 Task: Plan a visit to the Georgia Aquarium in Atlanta.
Action: Mouse pressed left at (512, 291)
Screenshot: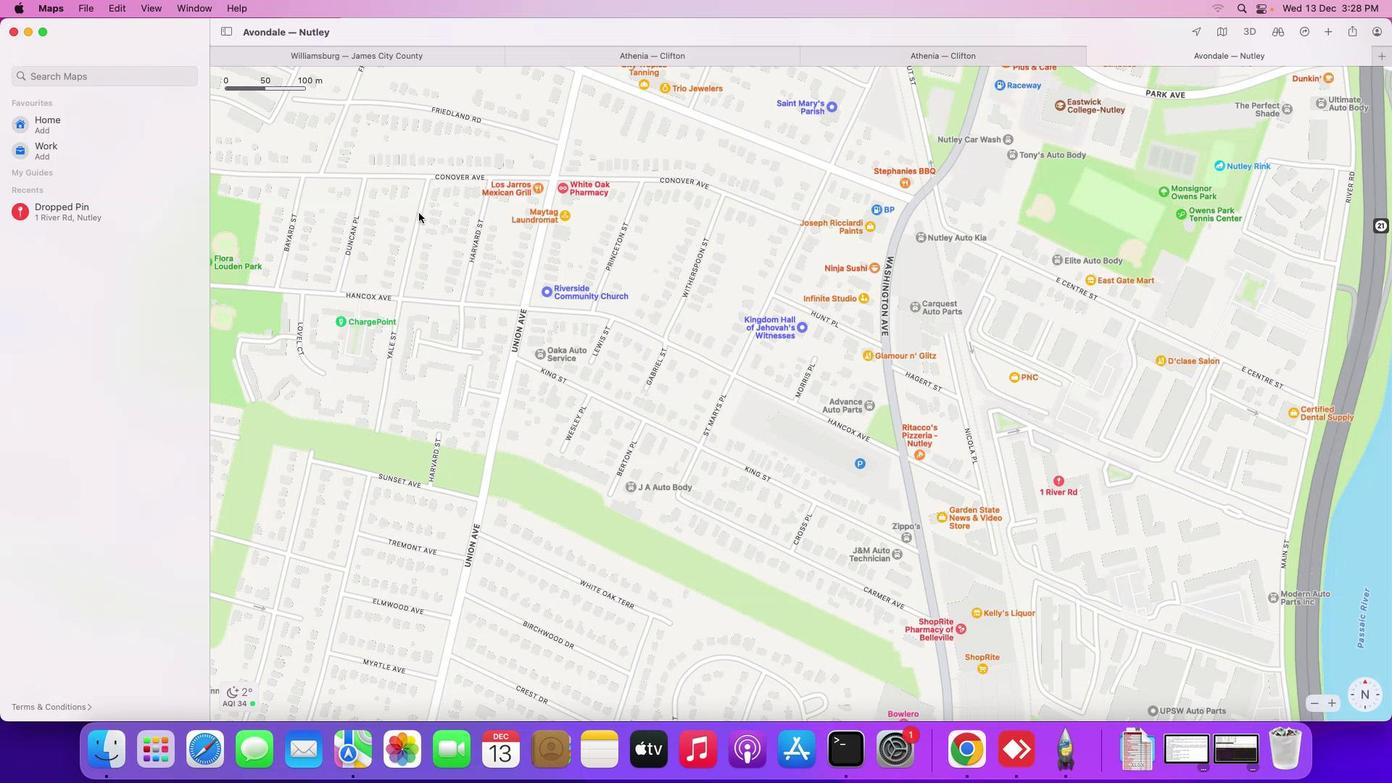 
Action: Mouse moved to (159, 113)
Screenshot: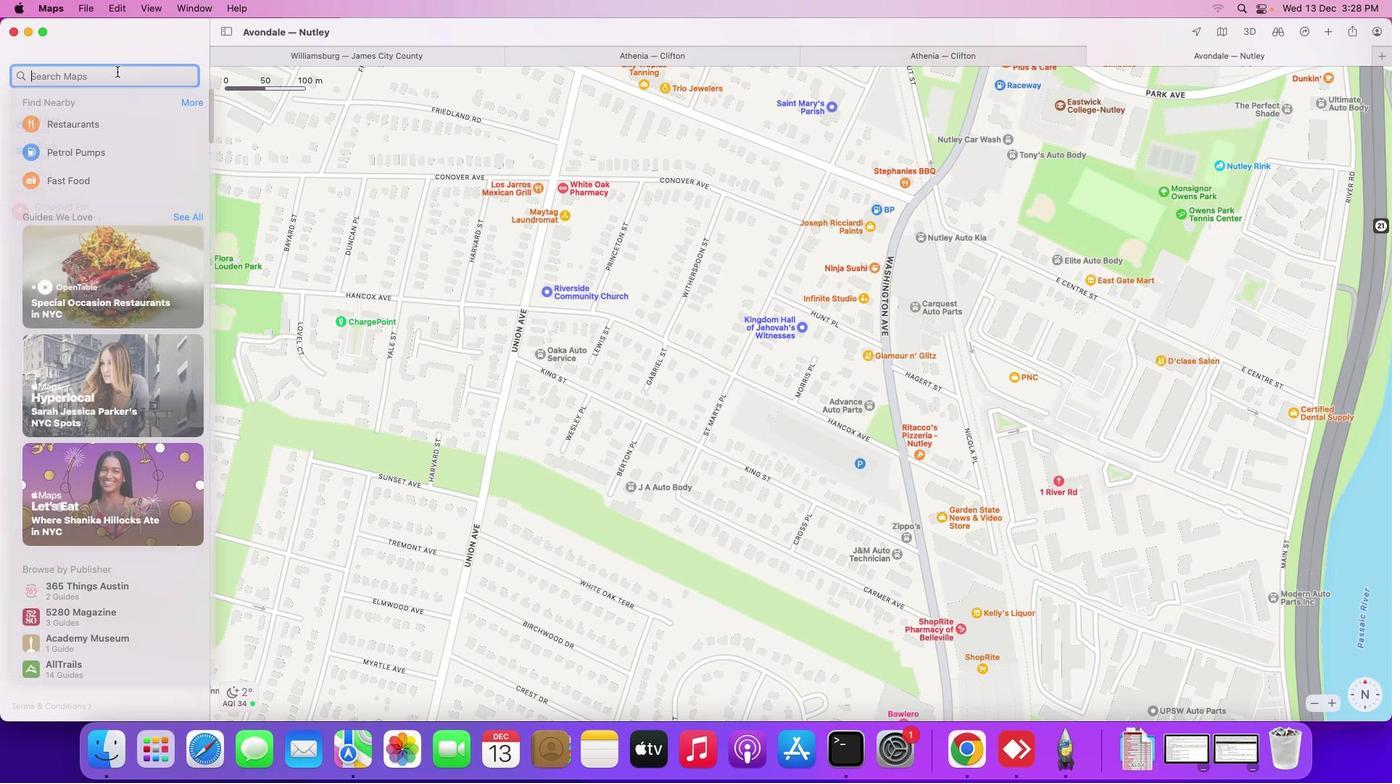 
Action: Mouse pressed left at (159, 113)
Screenshot: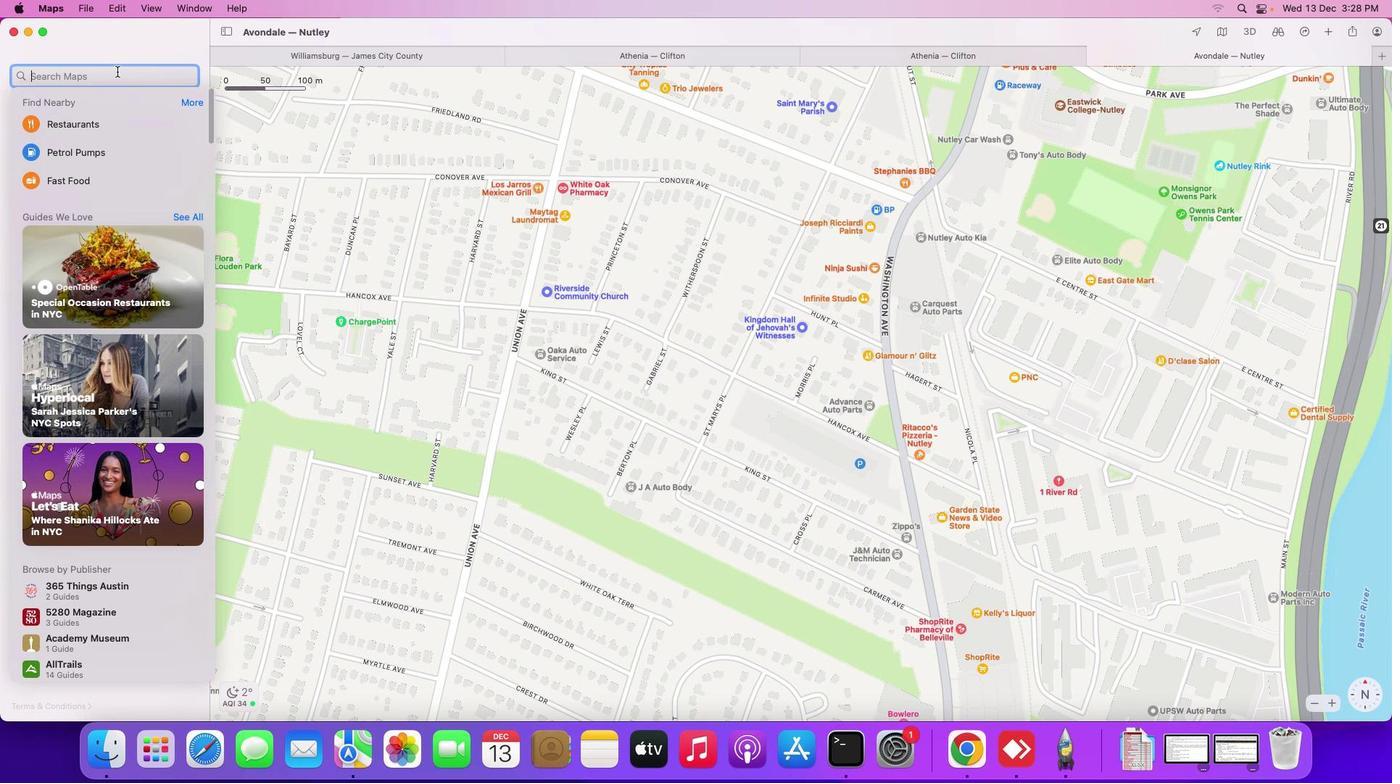 
Action: Key pressed Key.shift_r'G''o'Key.backspace'e''o''r''g''i''a'Key.spaceKey.shift_r'A''q''u''a''r''i''u''m'Key.space'i''n'Key.spaceKey.shift_r'A''t''l''a''n''t''a'Key.enter
Screenshot: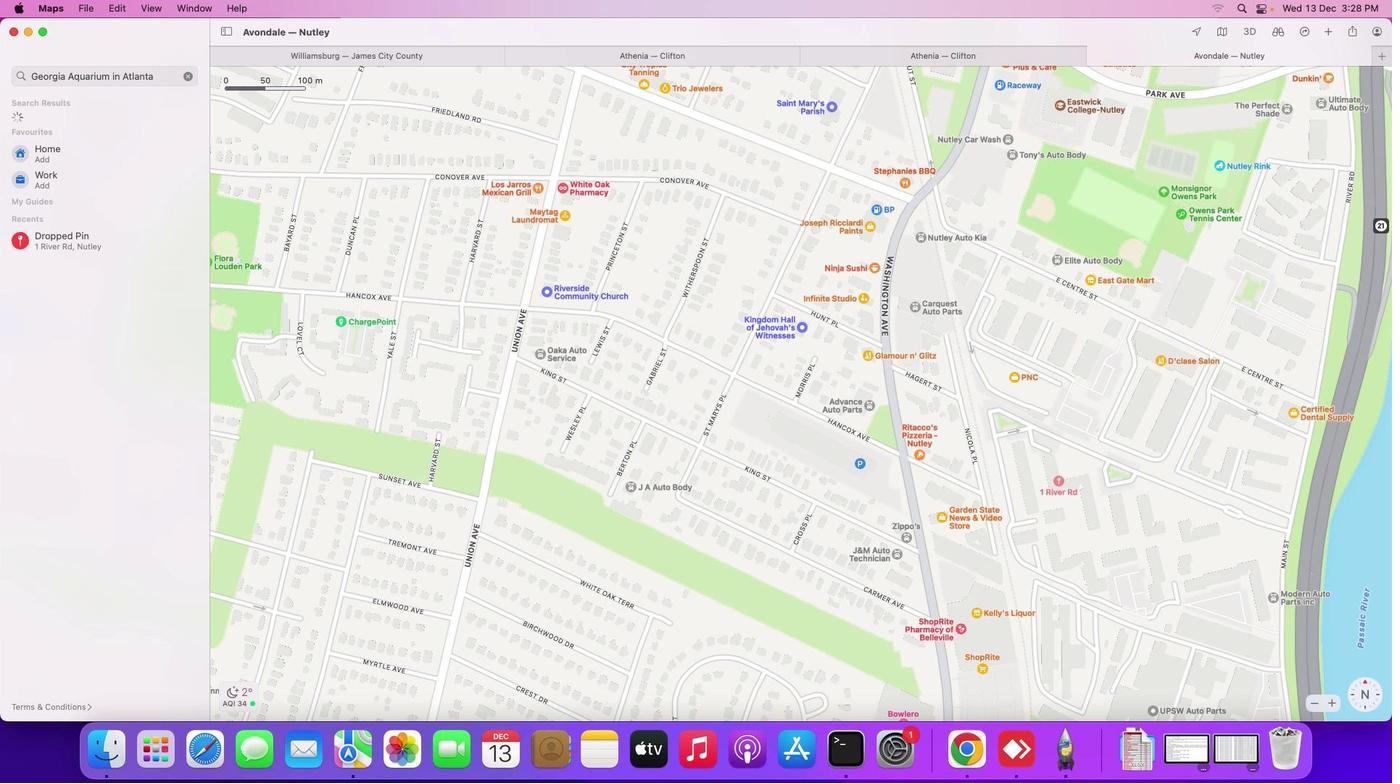 
Action: Mouse moved to (716, 442)
Screenshot: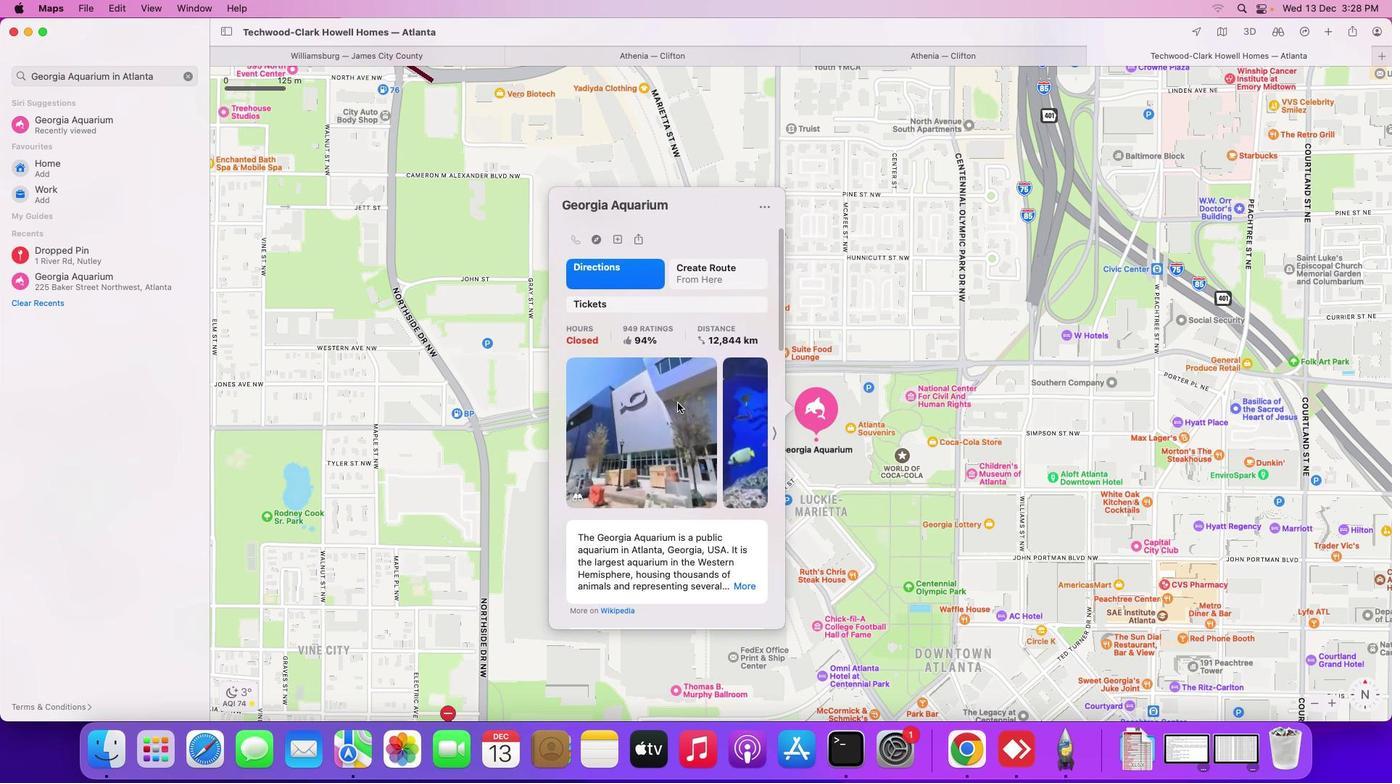 
Action: Mouse scrolled (716, 442) with delta (42, 41)
Screenshot: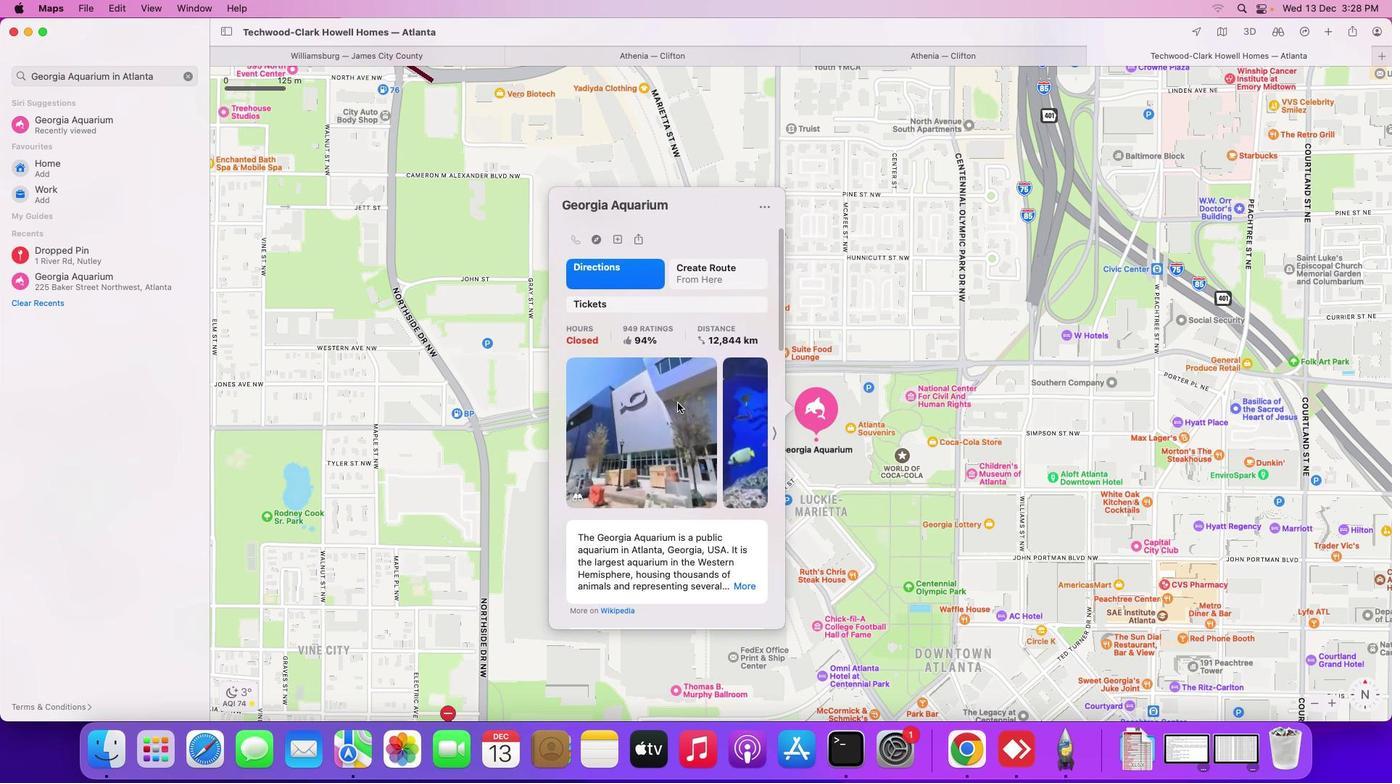 
Action: Mouse moved to (716, 443)
Screenshot: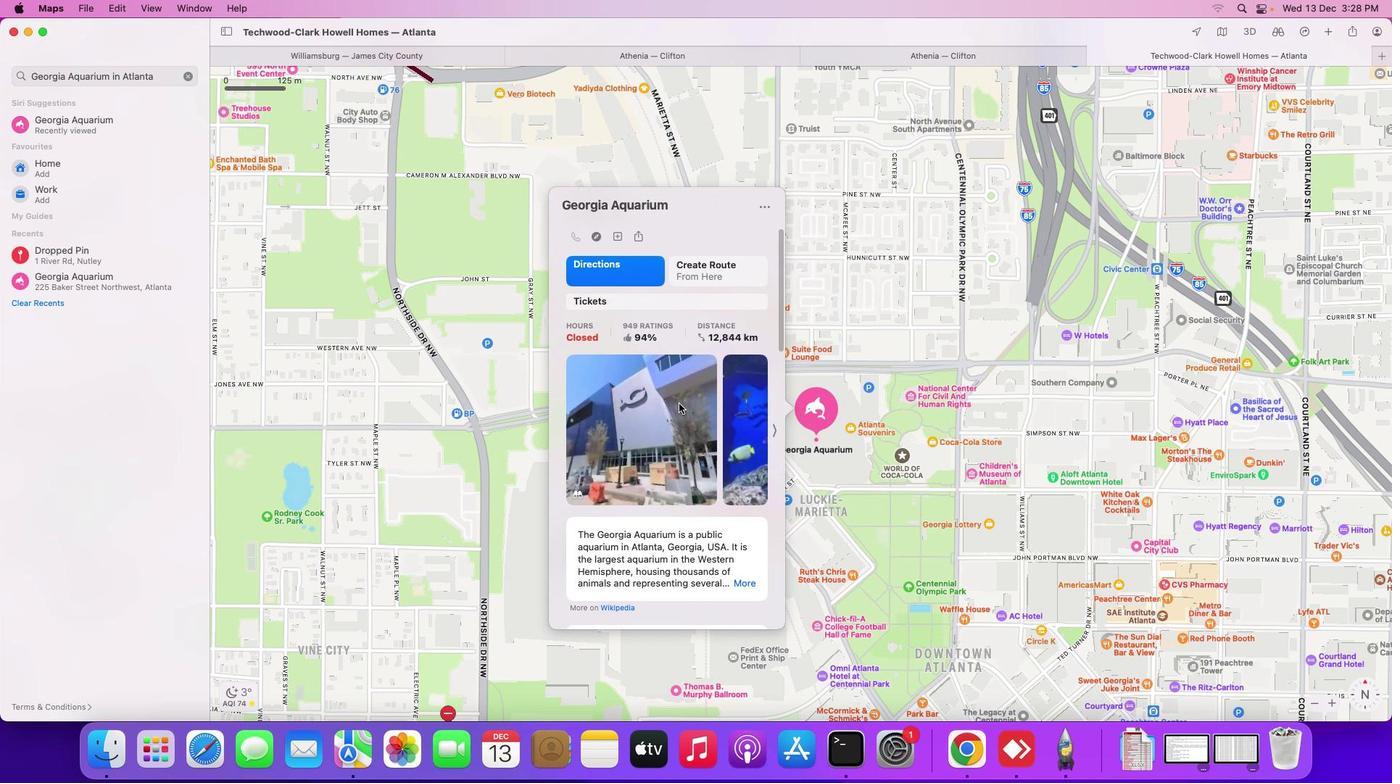 
Action: Mouse scrolled (716, 443) with delta (42, 41)
Screenshot: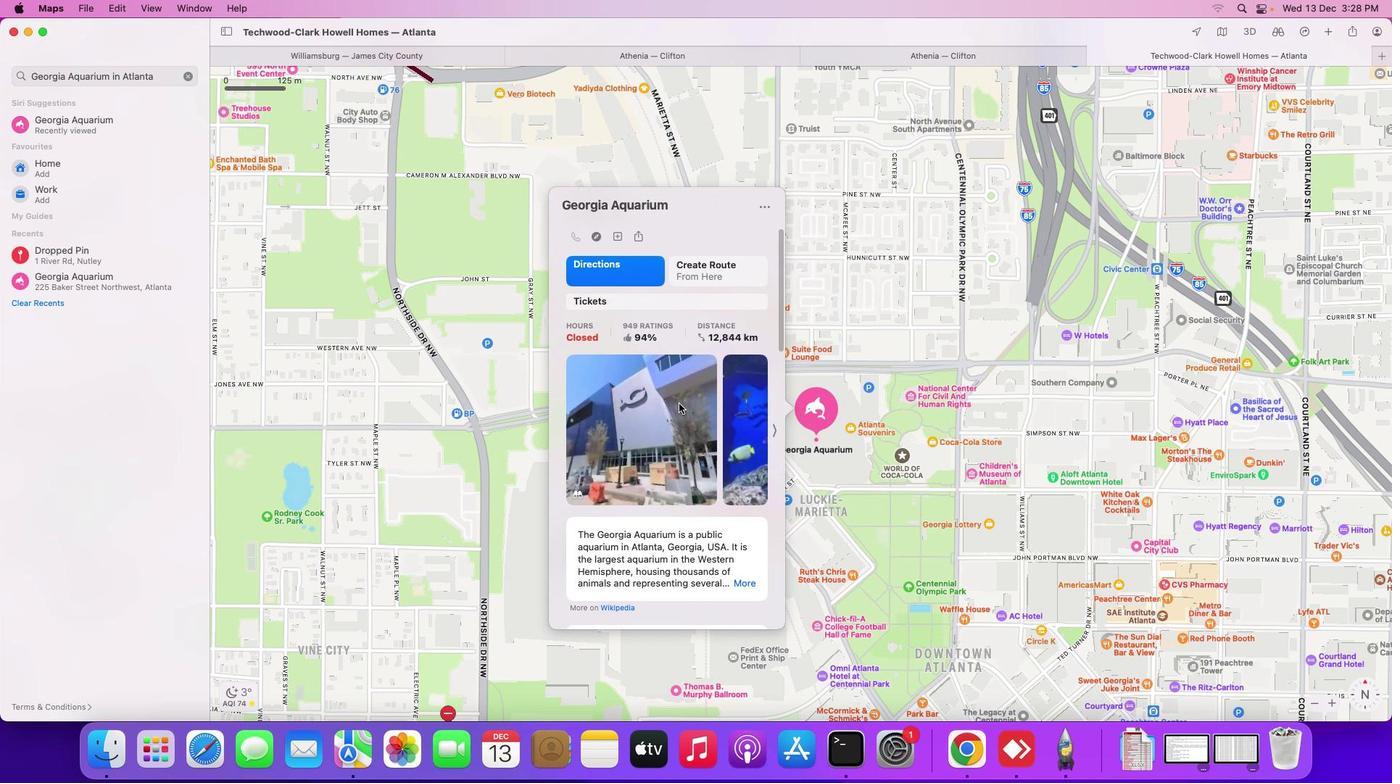 
Action: Mouse moved to (716, 443)
Screenshot: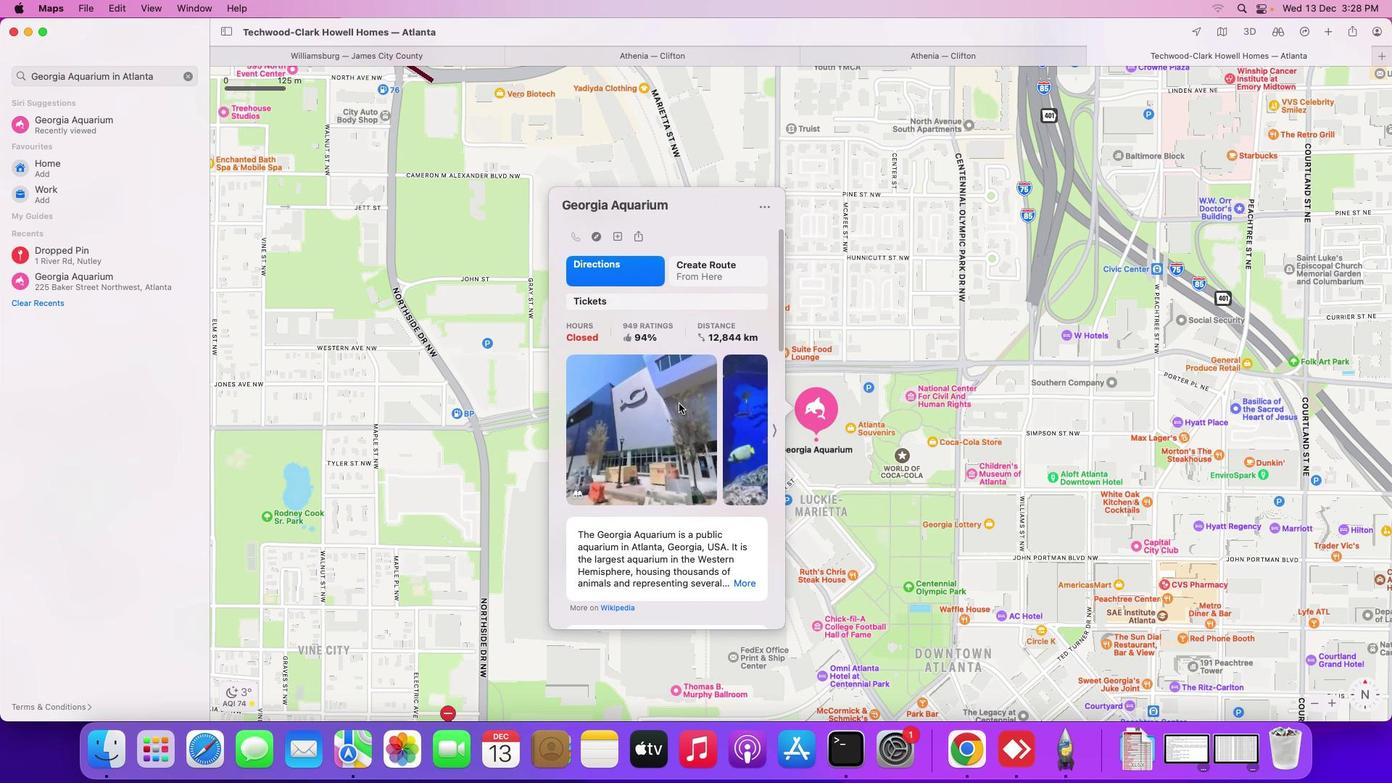 
Action: Mouse scrolled (716, 443) with delta (42, 41)
Screenshot: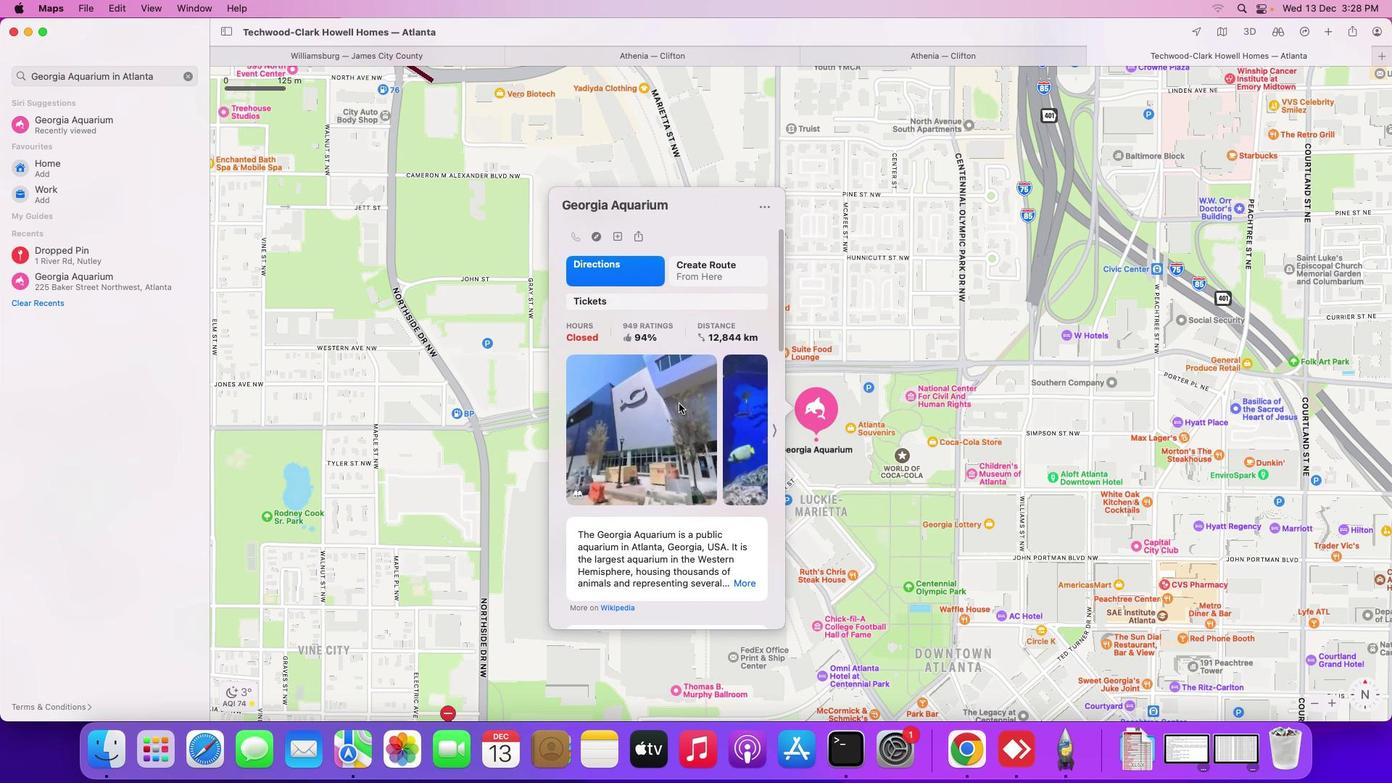 
Action: Mouse moved to (719, 445)
Screenshot: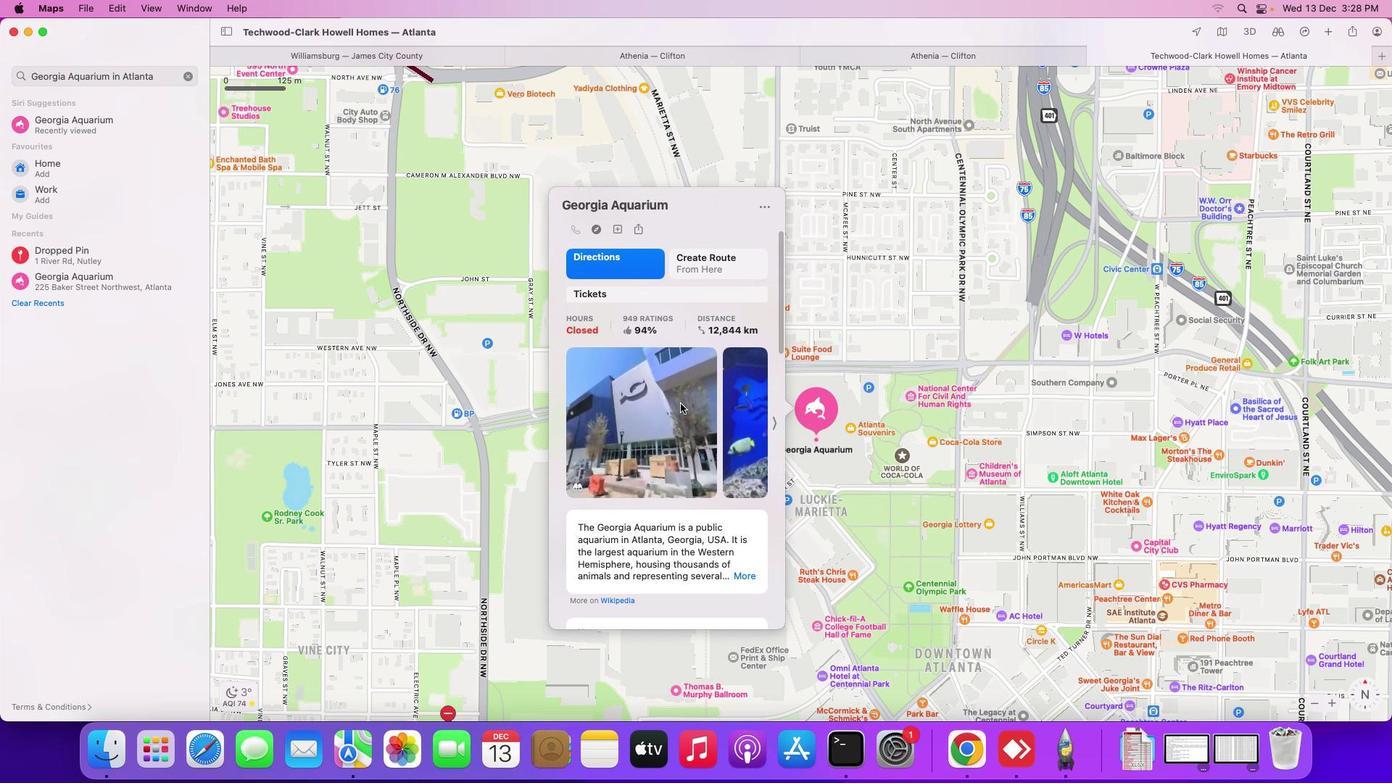 
Action: Mouse scrolled (719, 445) with delta (42, 41)
Screenshot: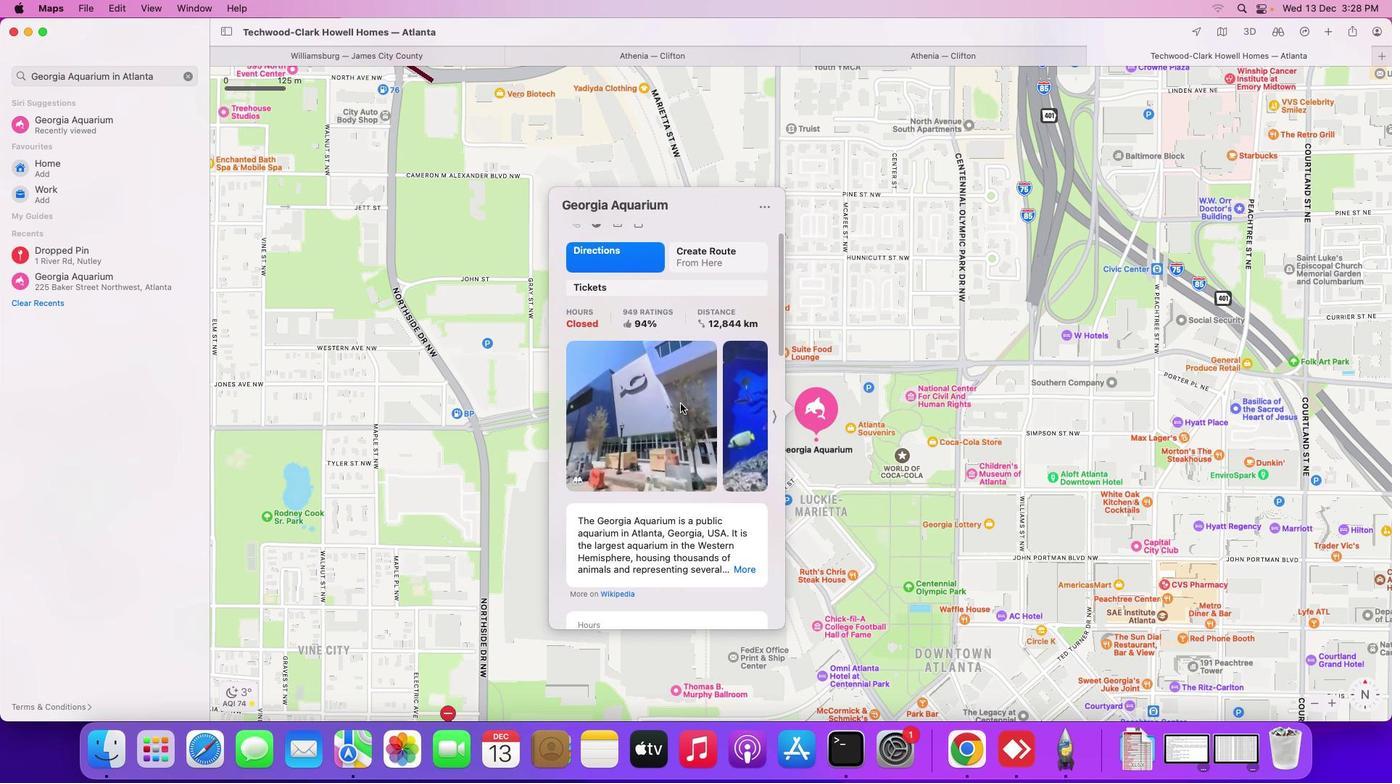 
Action: Mouse moved to (720, 445)
Screenshot: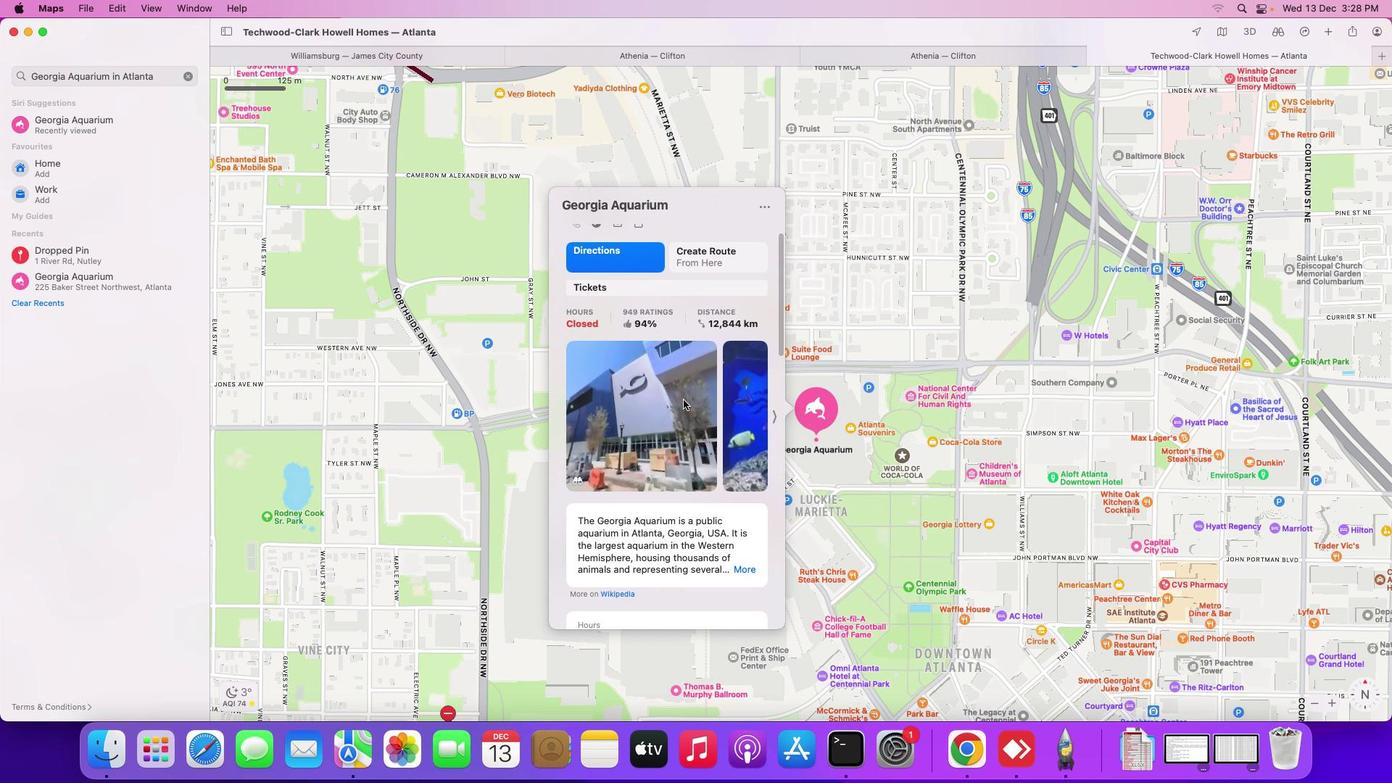 
Action: Mouse scrolled (720, 445) with delta (42, 41)
Screenshot: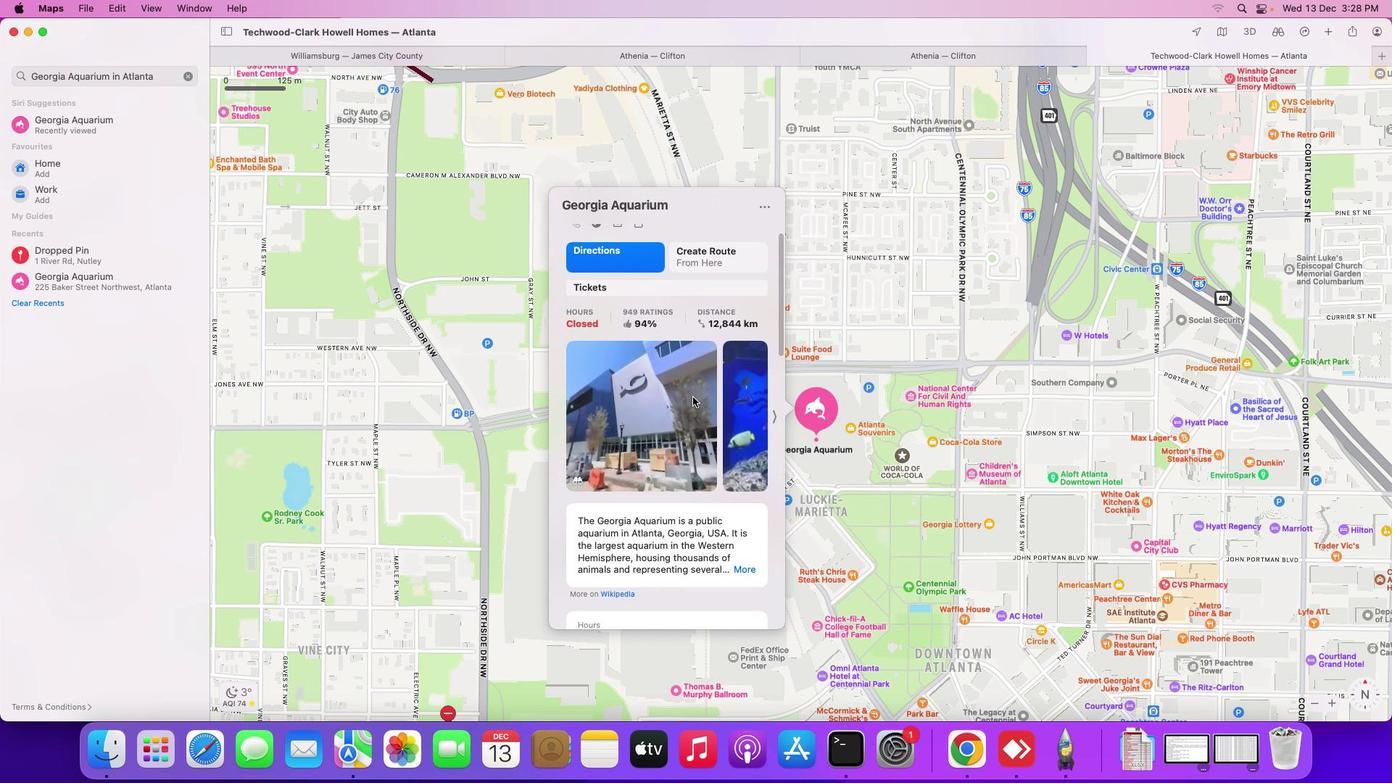 
Action: Mouse moved to (722, 445)
Screenshot: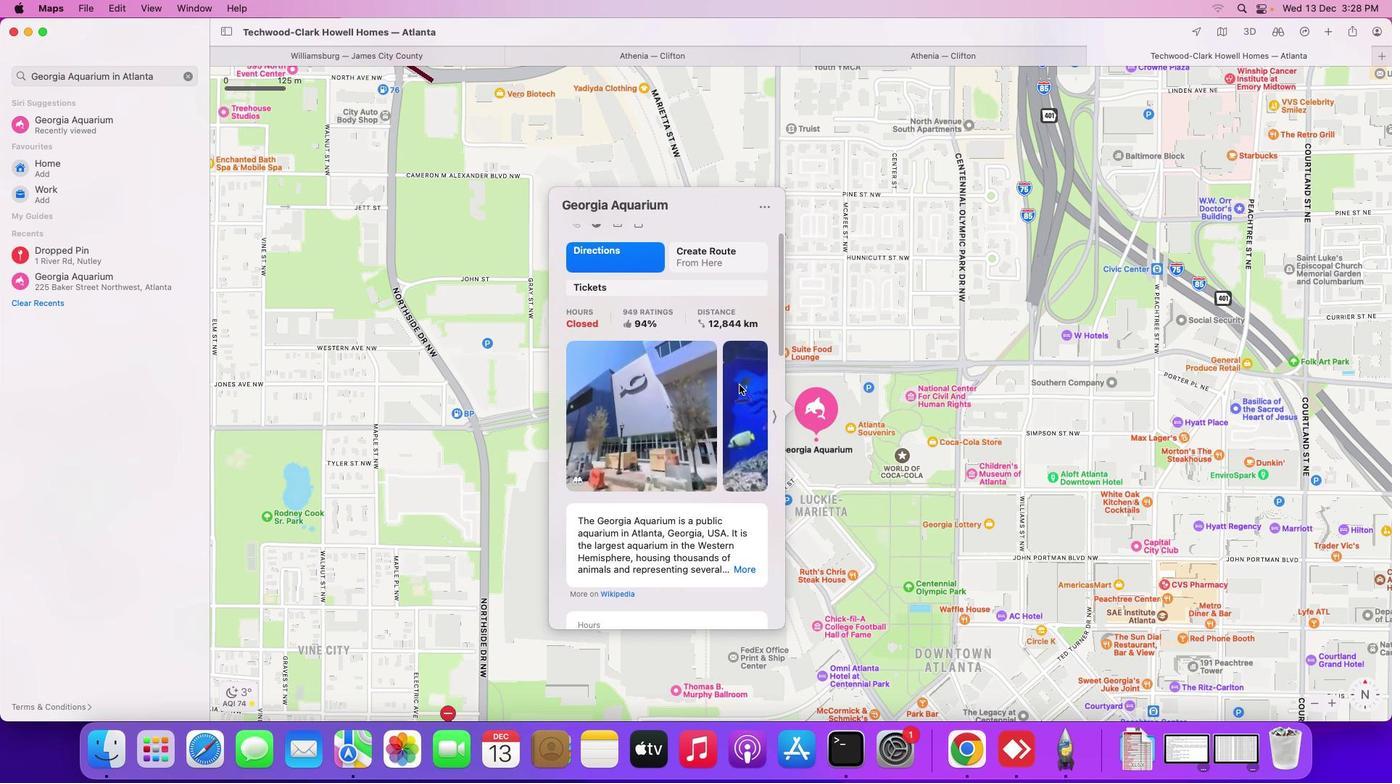 
Action: Mouse scrolled (722, 445) with delta (42, 41)
Screenshot: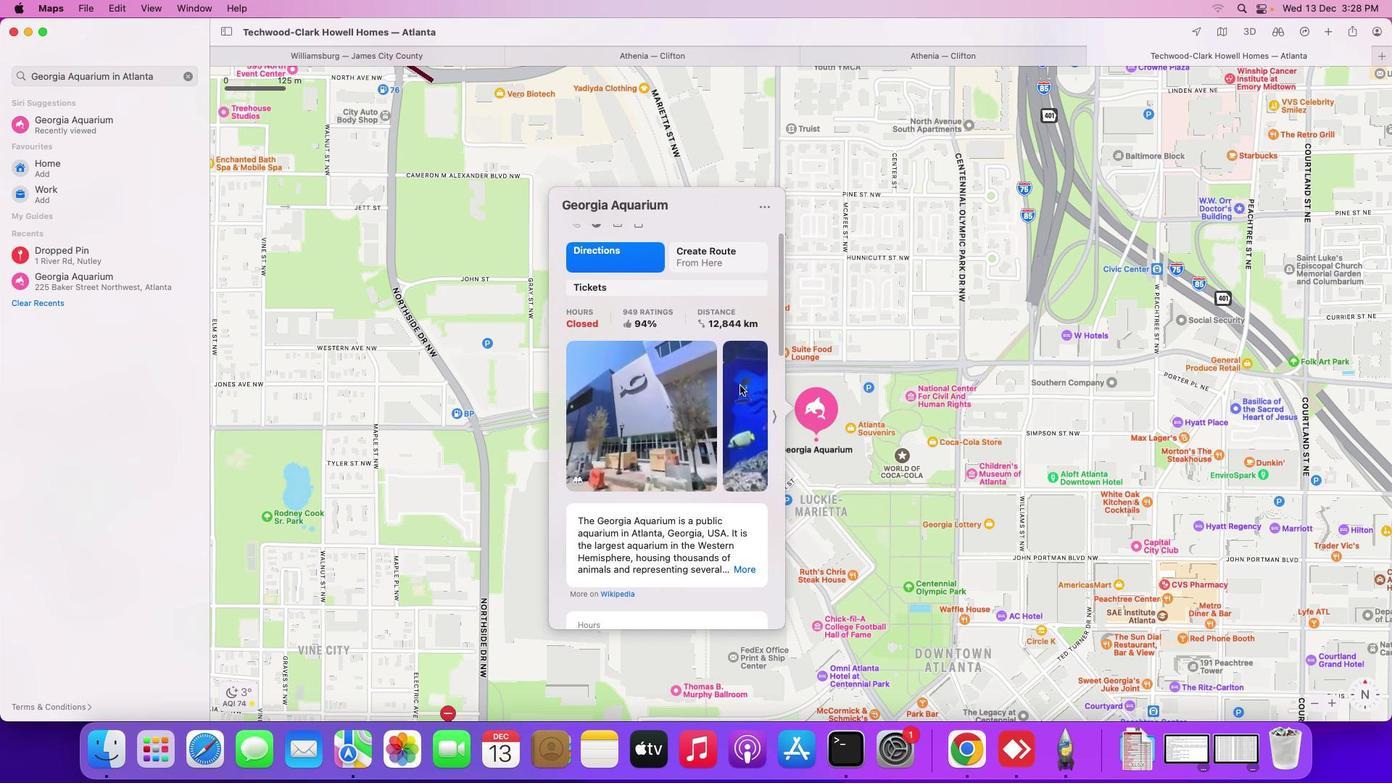 
Action: Mouse scrolled (722, 445) with delta (42, 41)
Screenshot: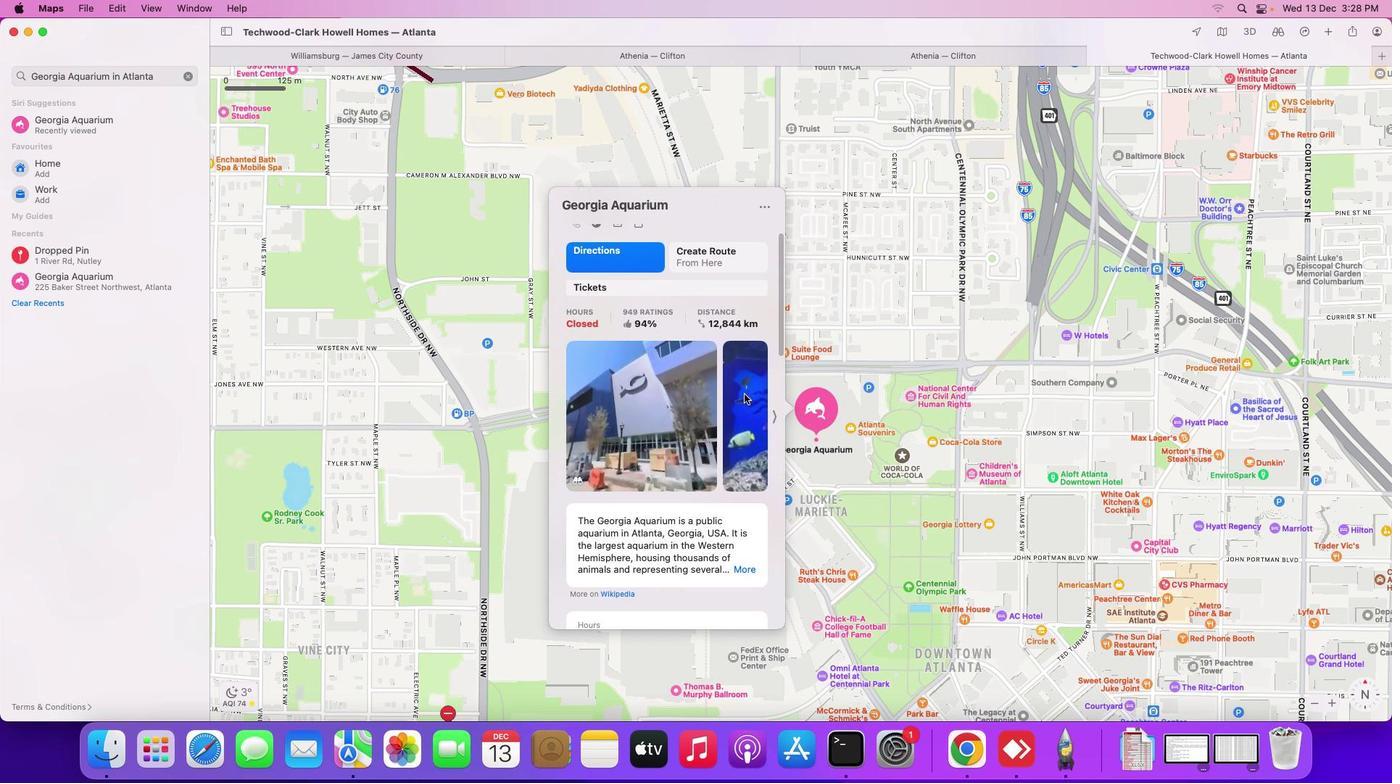 
Action: Mouse moved to (722, 445)
Screenshot: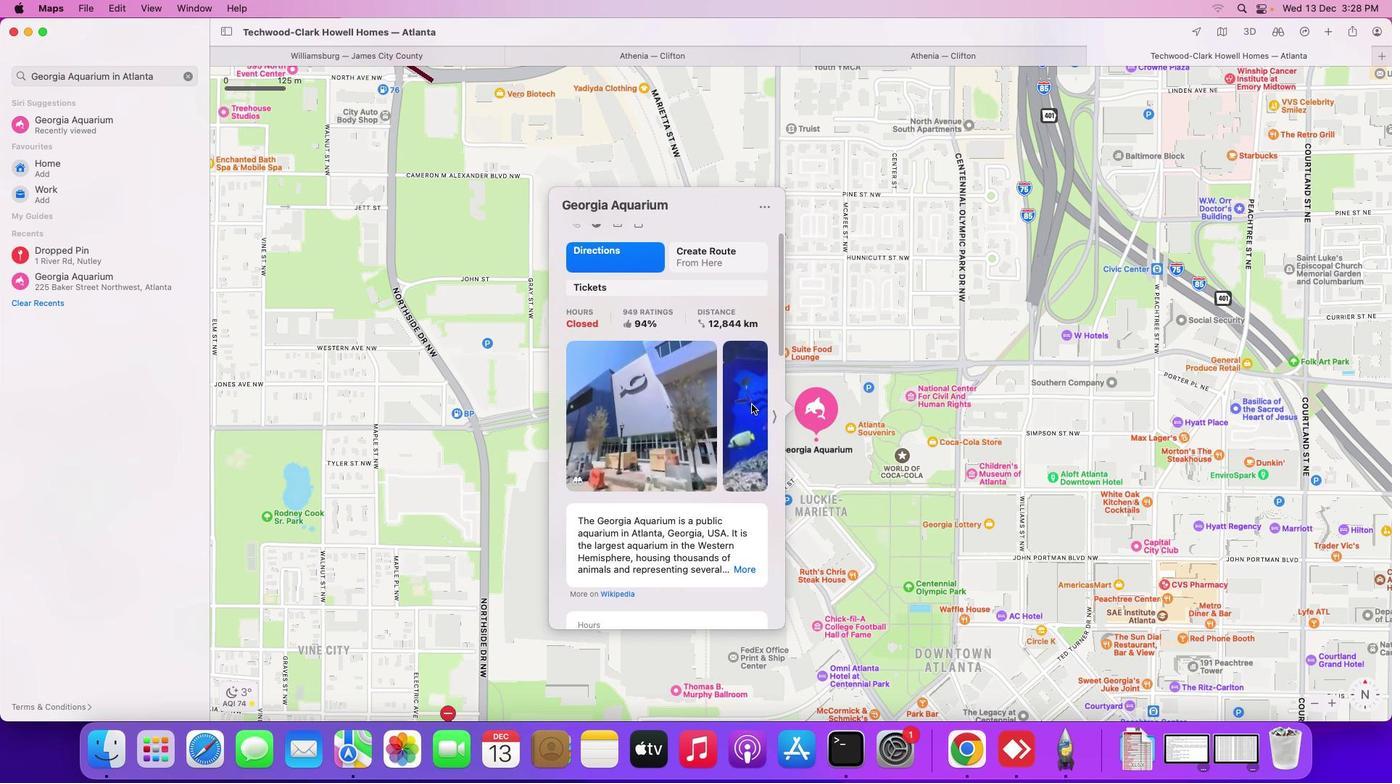 
Action: Mouse scrolled (722, 445) with delta (42, 41)
Screenshot: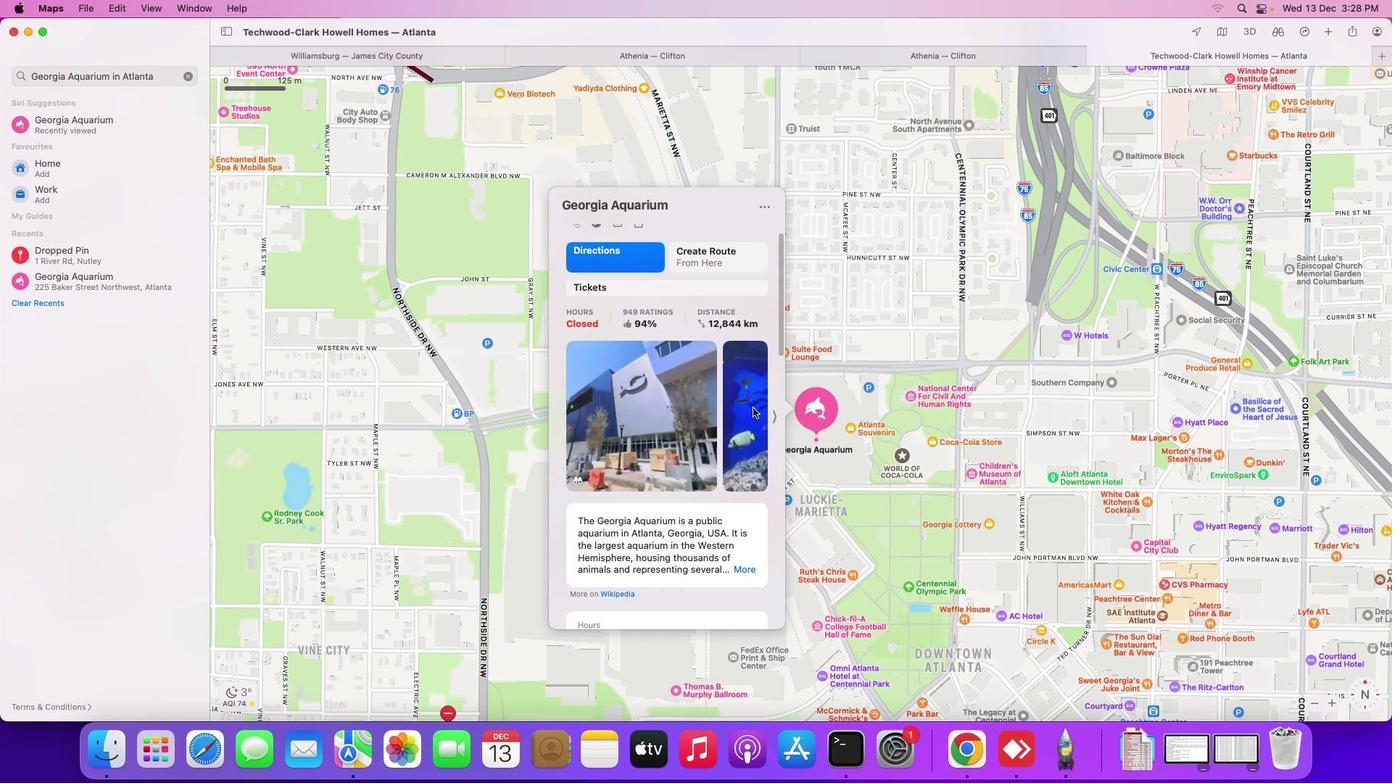 
Action: Mouse moved to (812, 459)
Screenshot: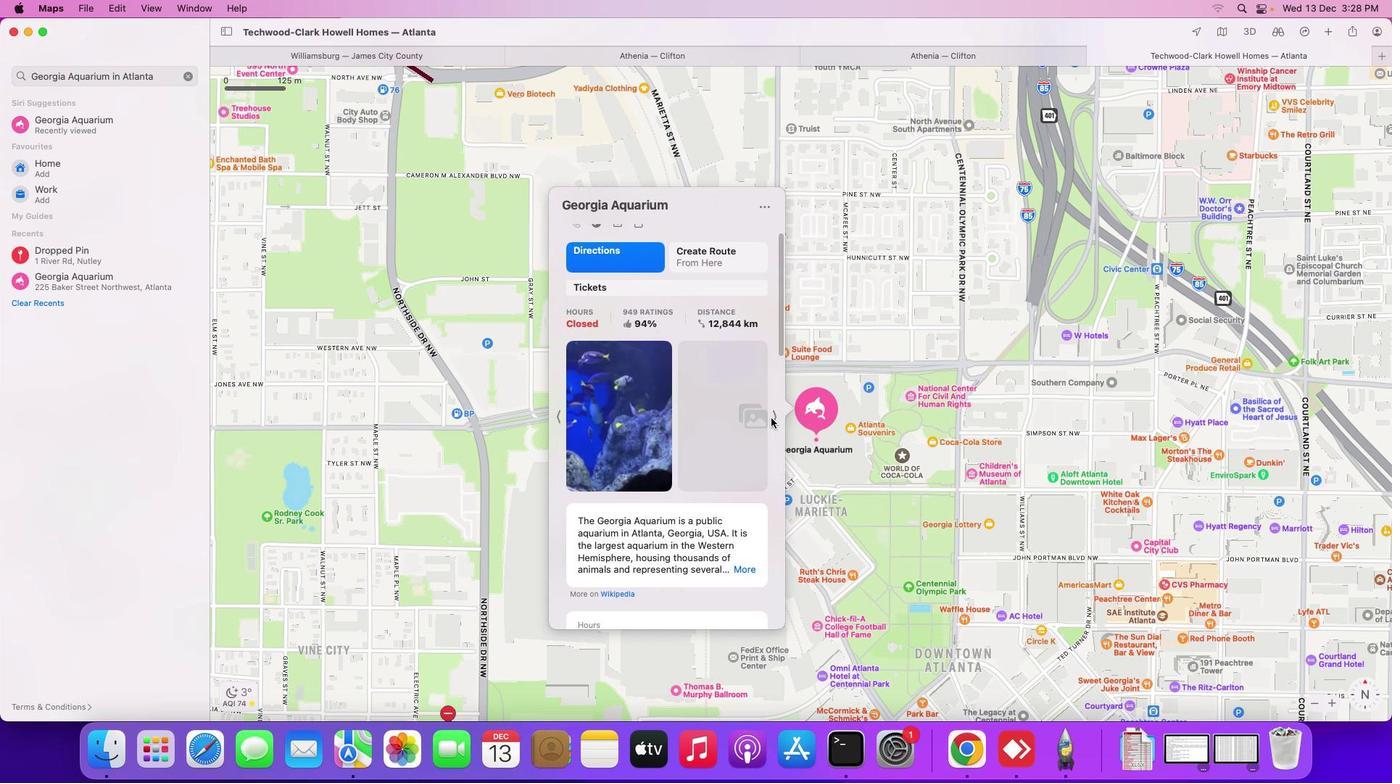 
Action: Mouse pressed left at (812, 459)
Screenshot: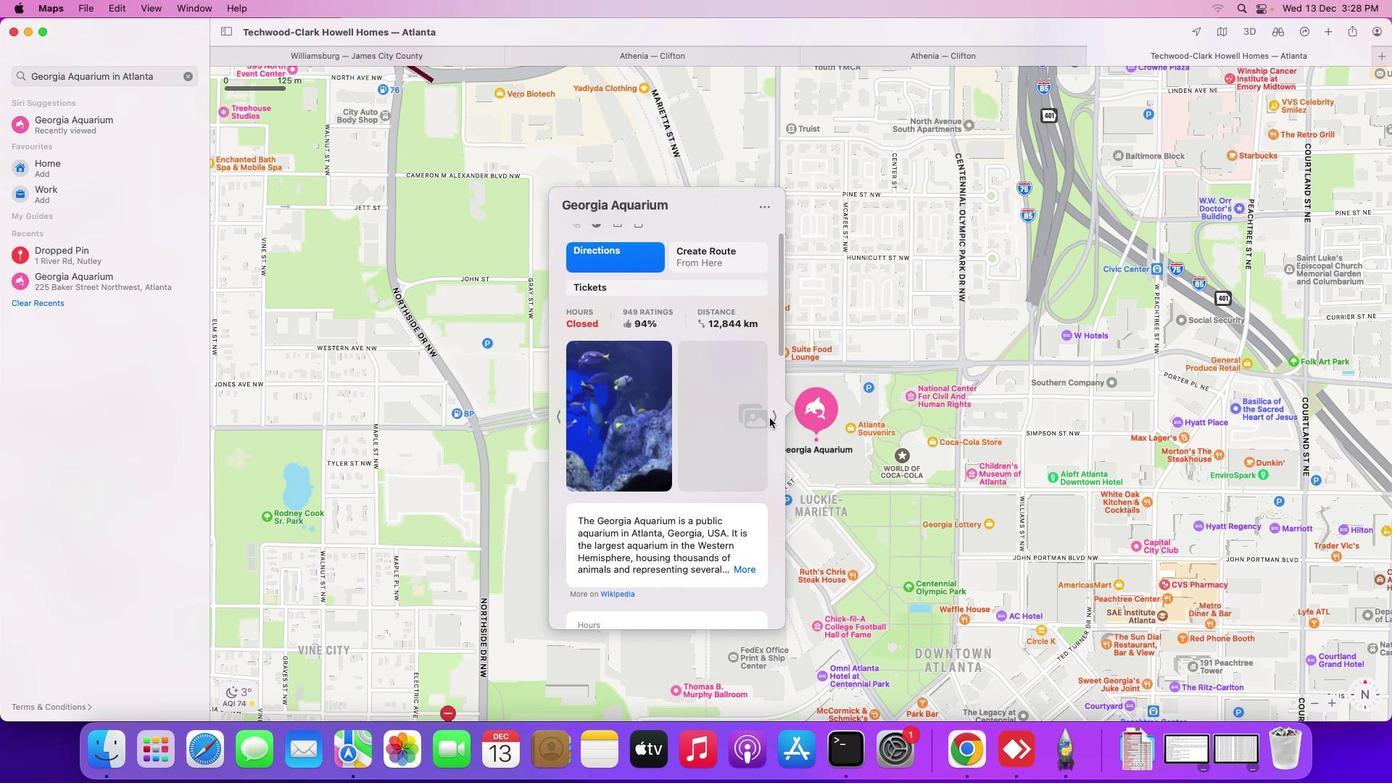 
Action: Mouse moved to (749, 501)
Screenshot: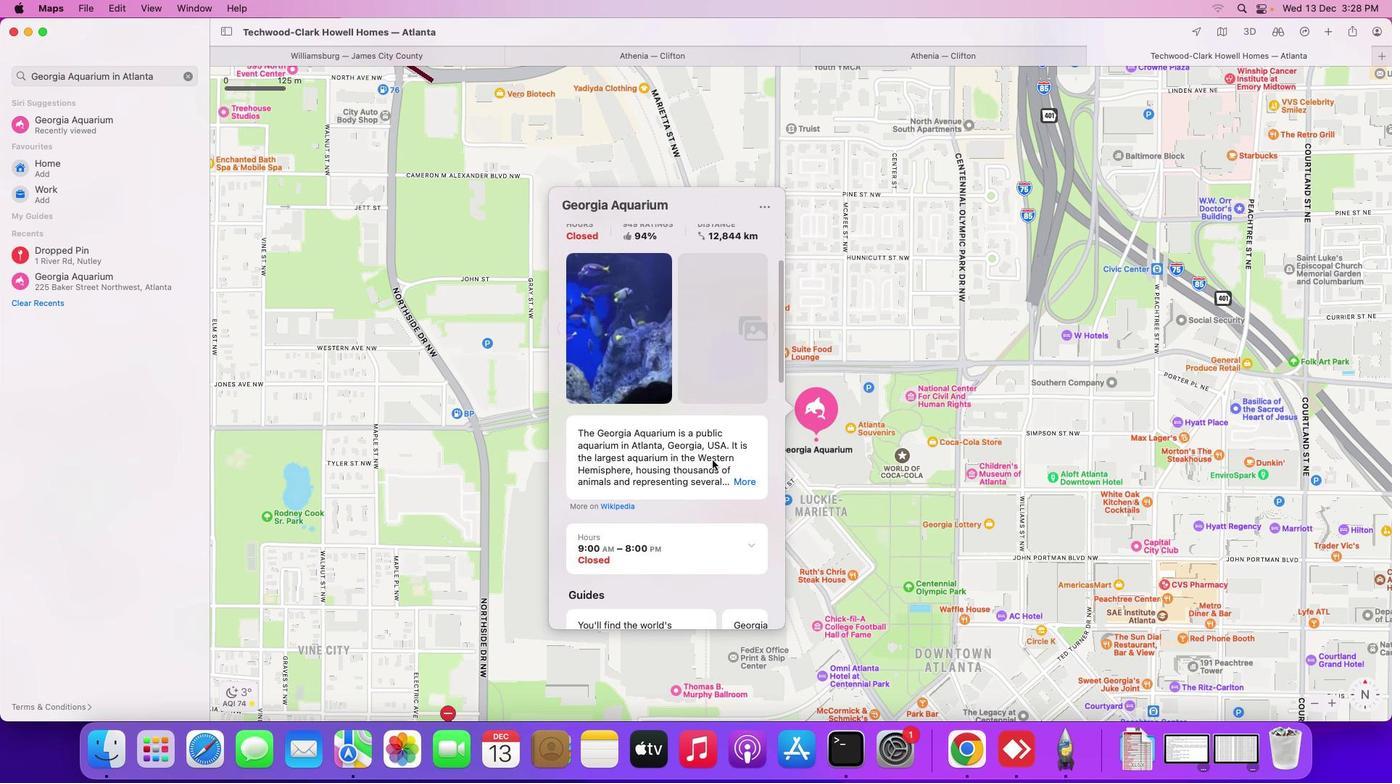 
Action: Mouse scrolled (749, 501) with delta (42, 41)
Screenshot: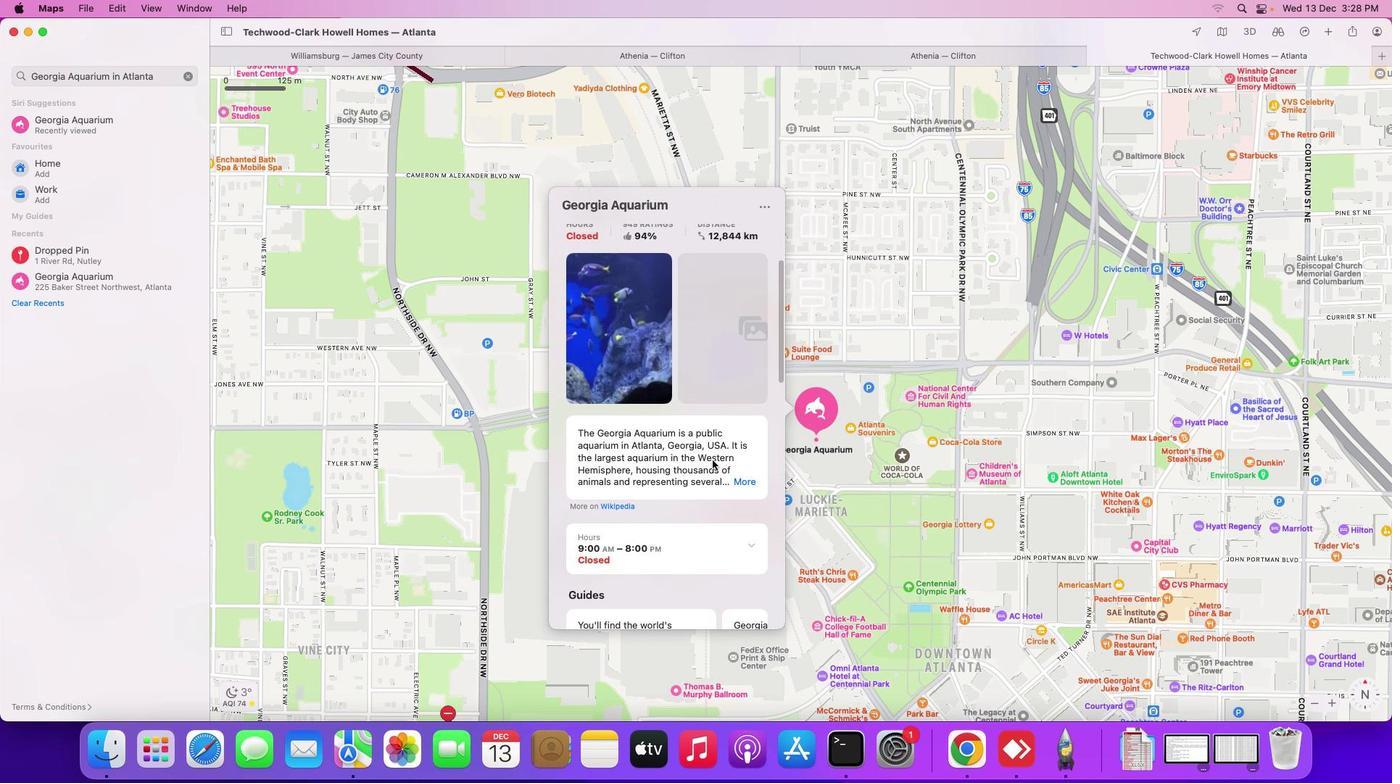 
Action: Mouse scrolled (749, 501) with delta (42, 41)
Screenshot: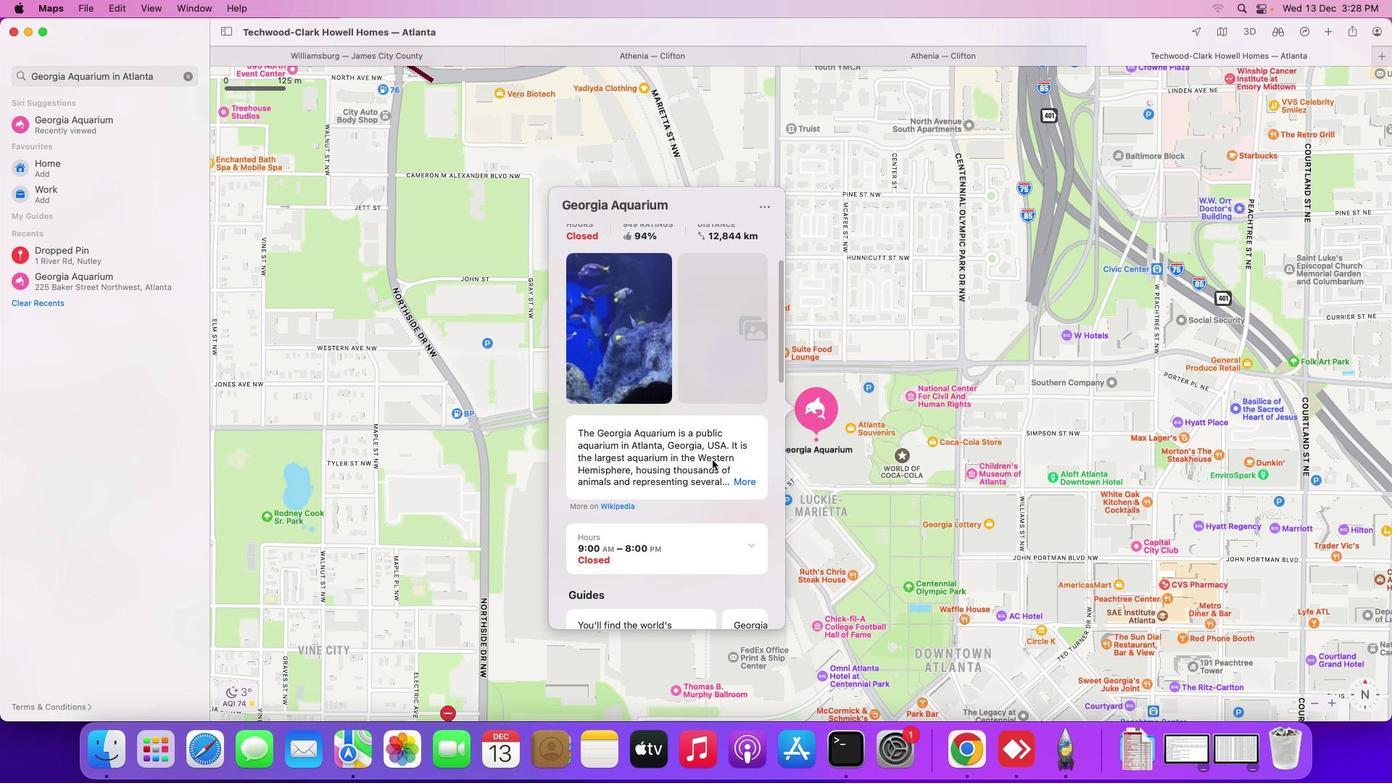 
Action: Mouse moved to (751, 501)
Screenshot: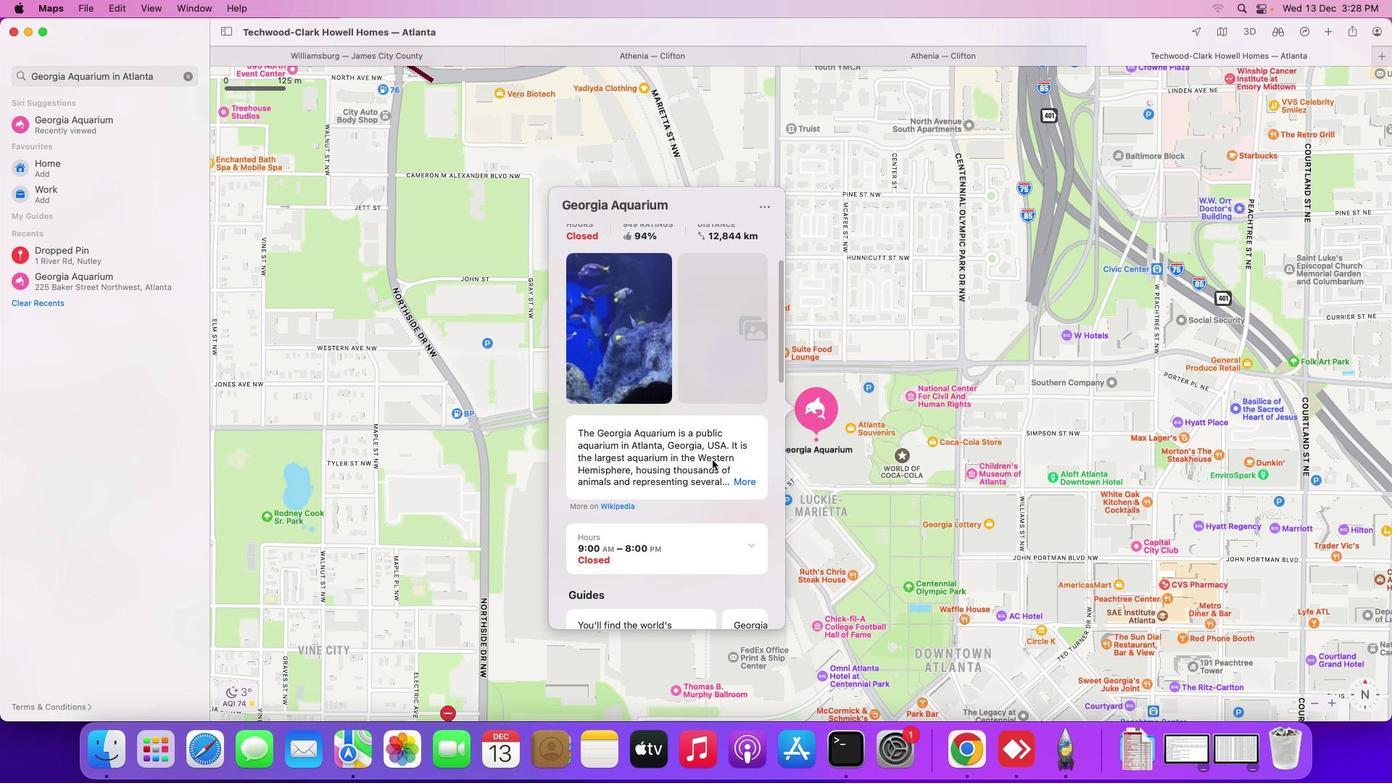 
Action: Mouse scrolled (751, 501) with delta (42, 41)
Screenshot: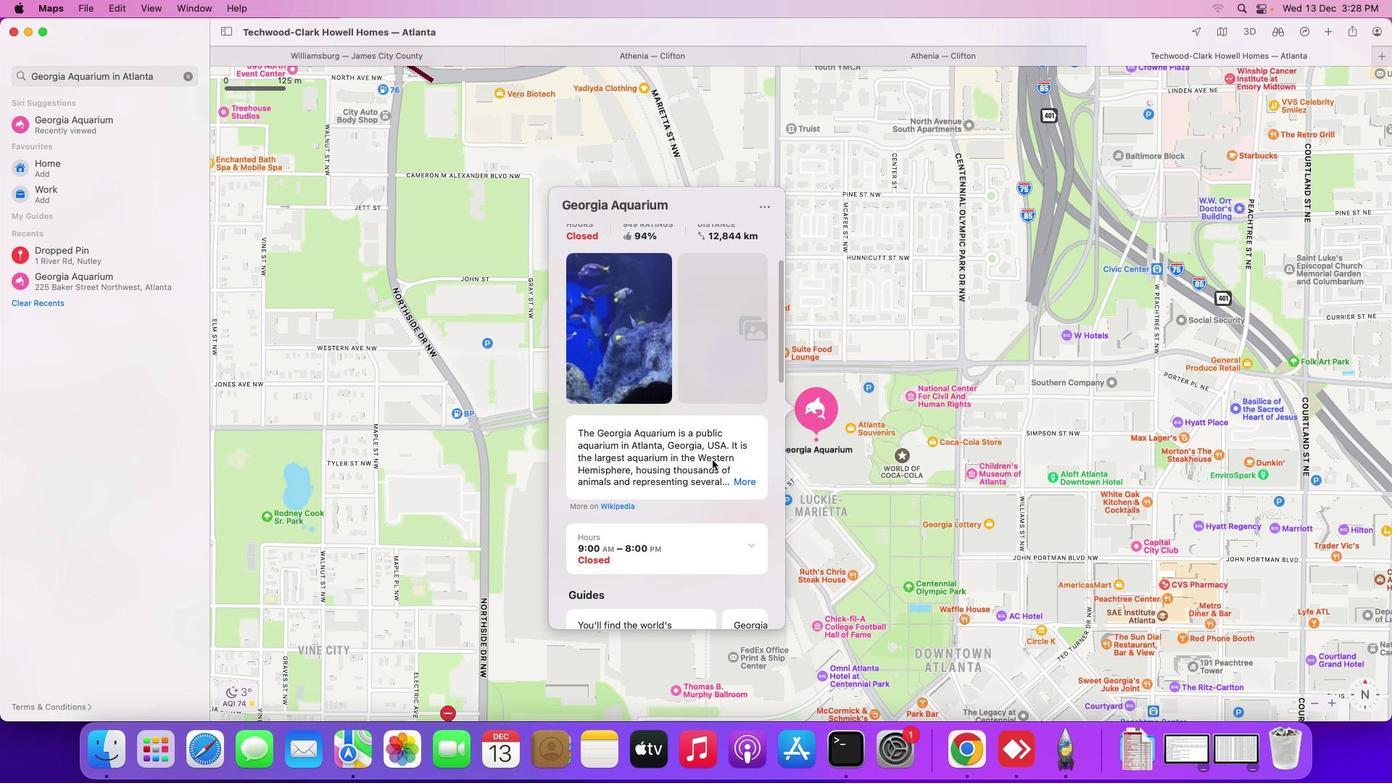 
Action: Mouse moved to (754, 502)
Screenshot: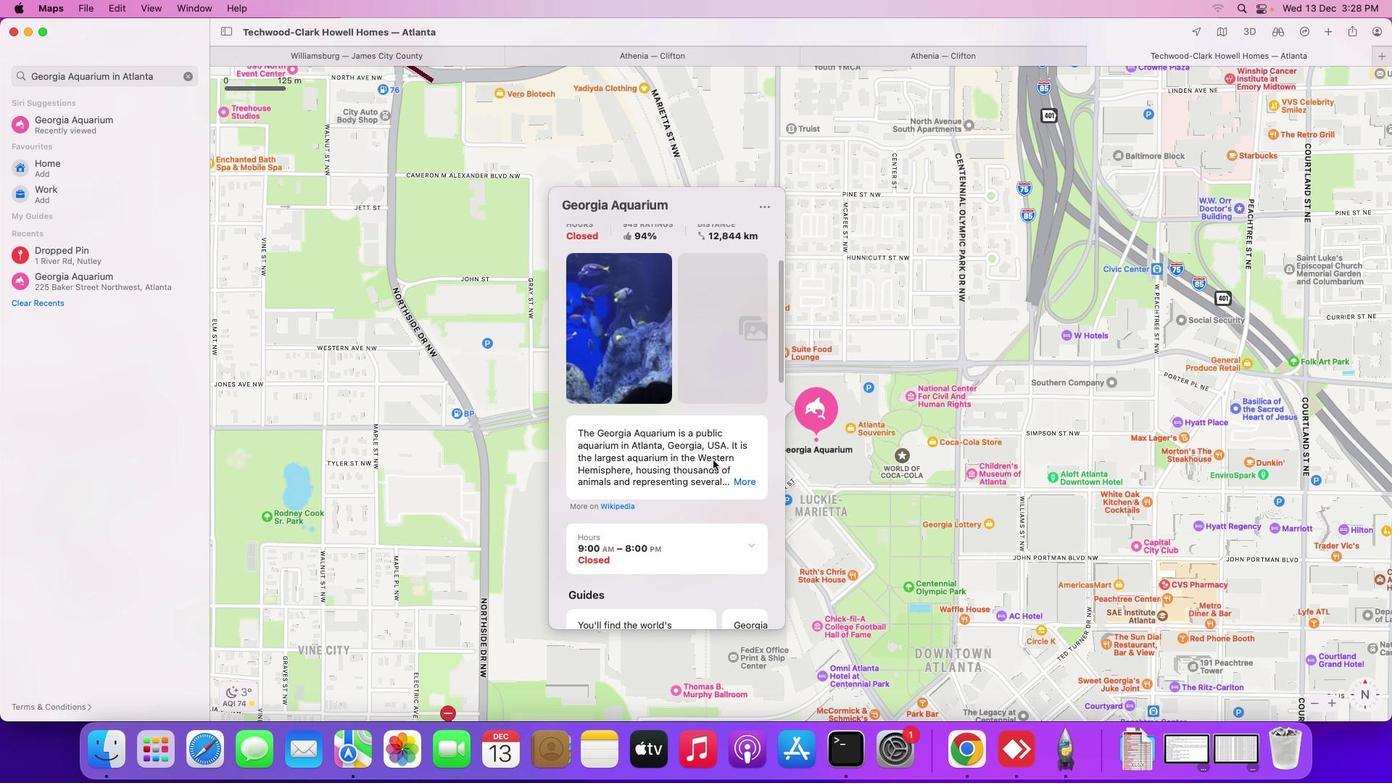 
Action: Mouse scrolled (754, 502) with delta (42, 40)
Screenshot: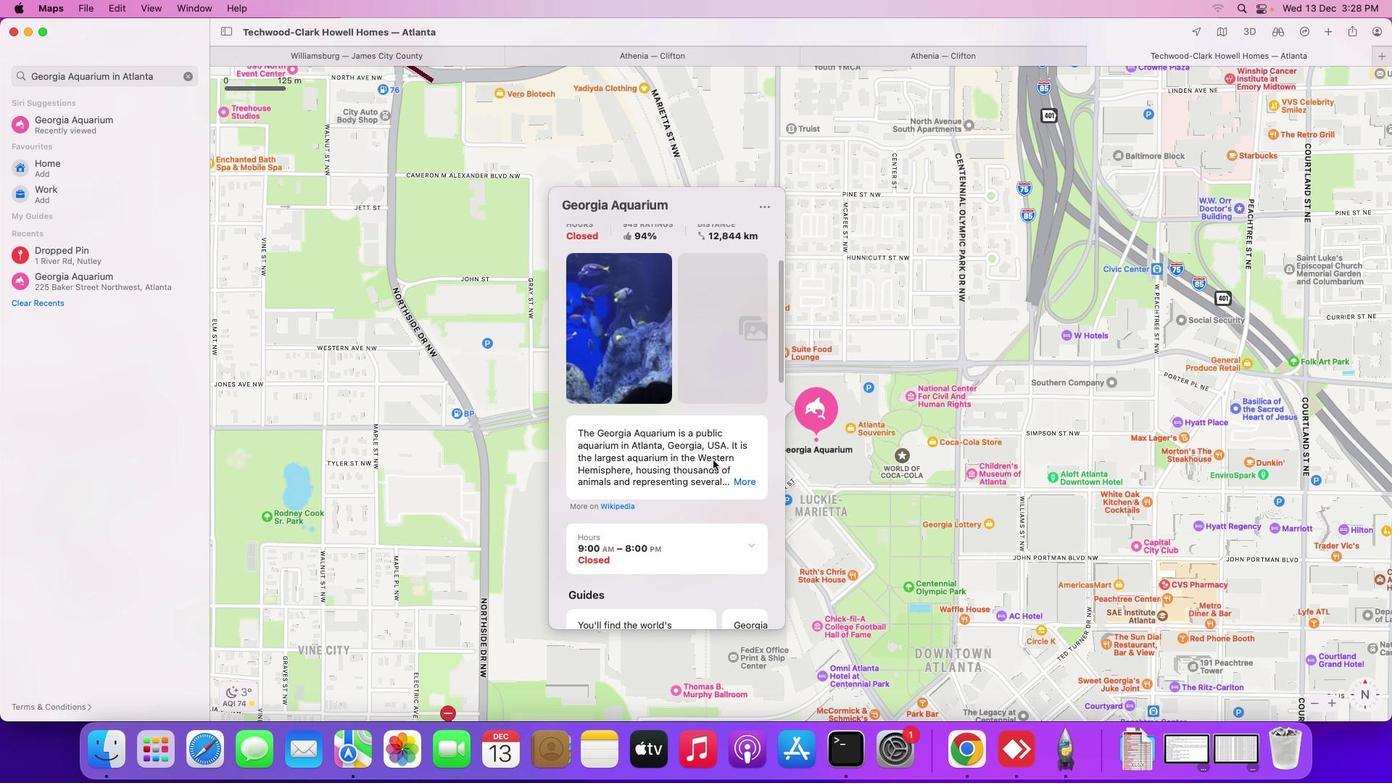
Action: Mouse moved to (754, 502)
Screenshot: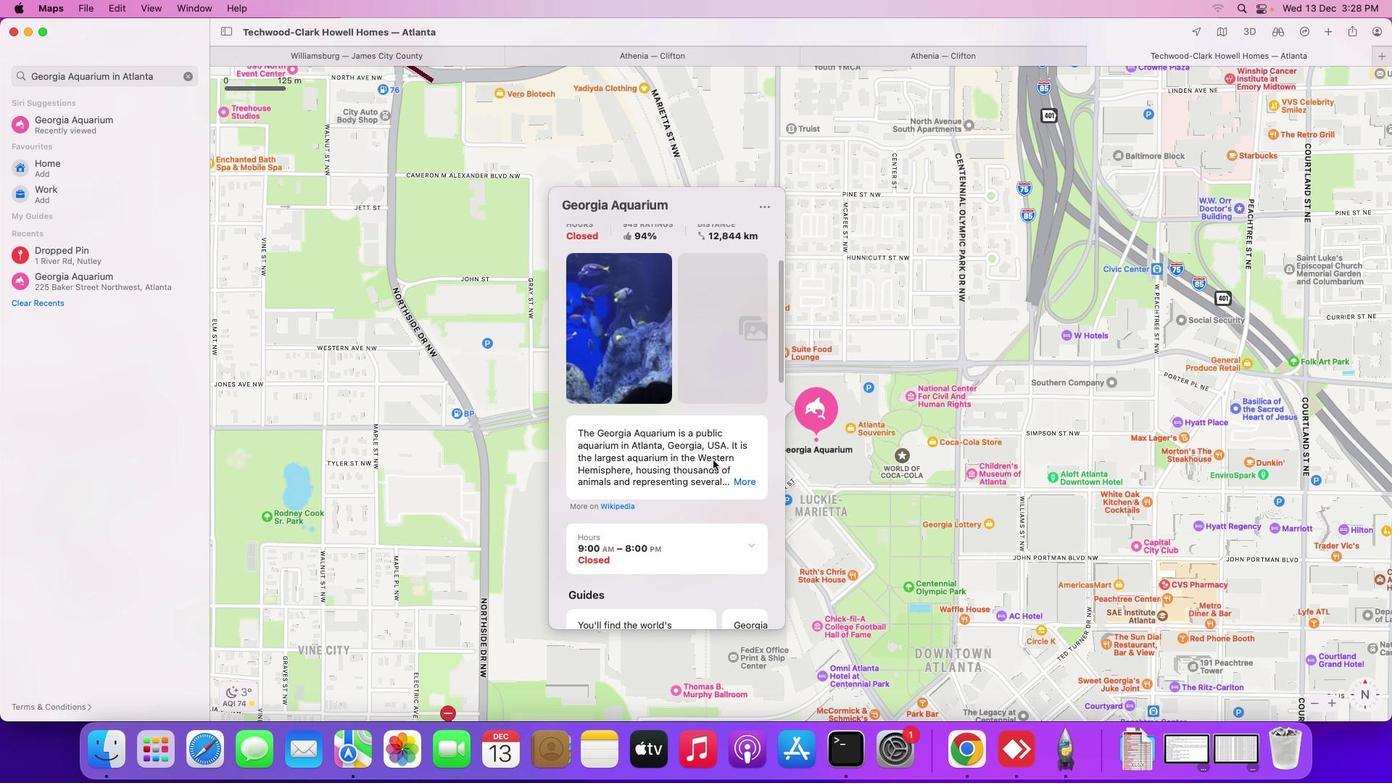 
Action: Mouse scrolled (754, 502) with delta (42, 39)
Screenshot: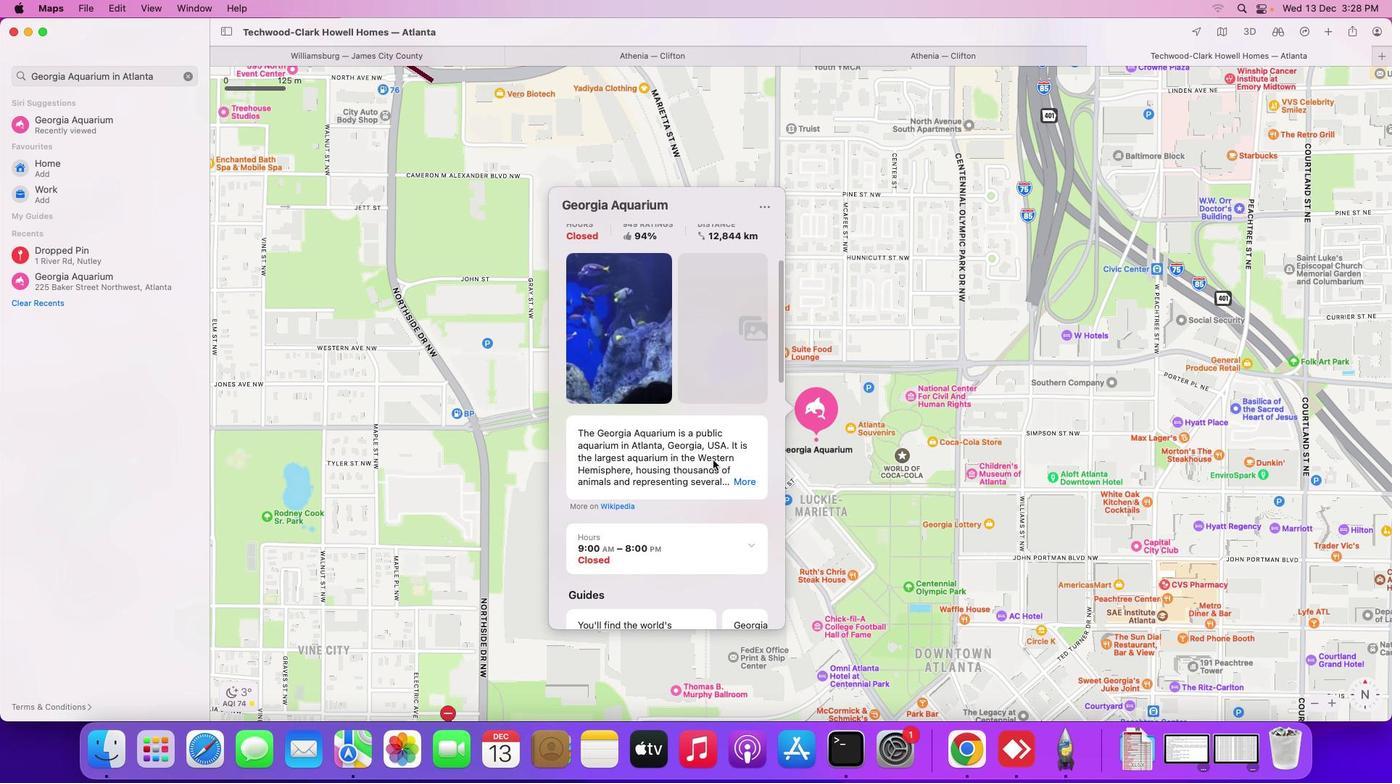 
Action: Mouse scrolled (754, 502) with delta (42, 39)
Screenshot: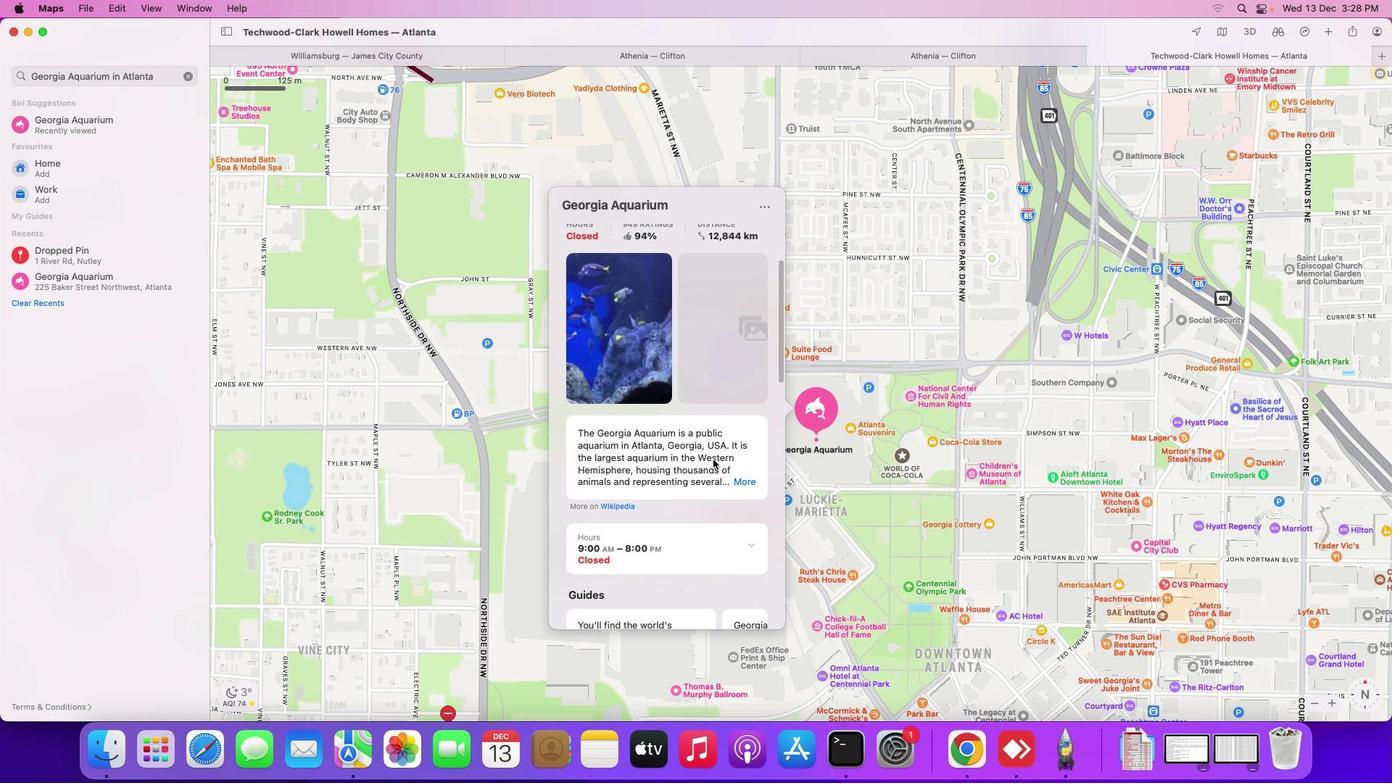 
Action: Mouse moved to (759, 503)
Screenshot: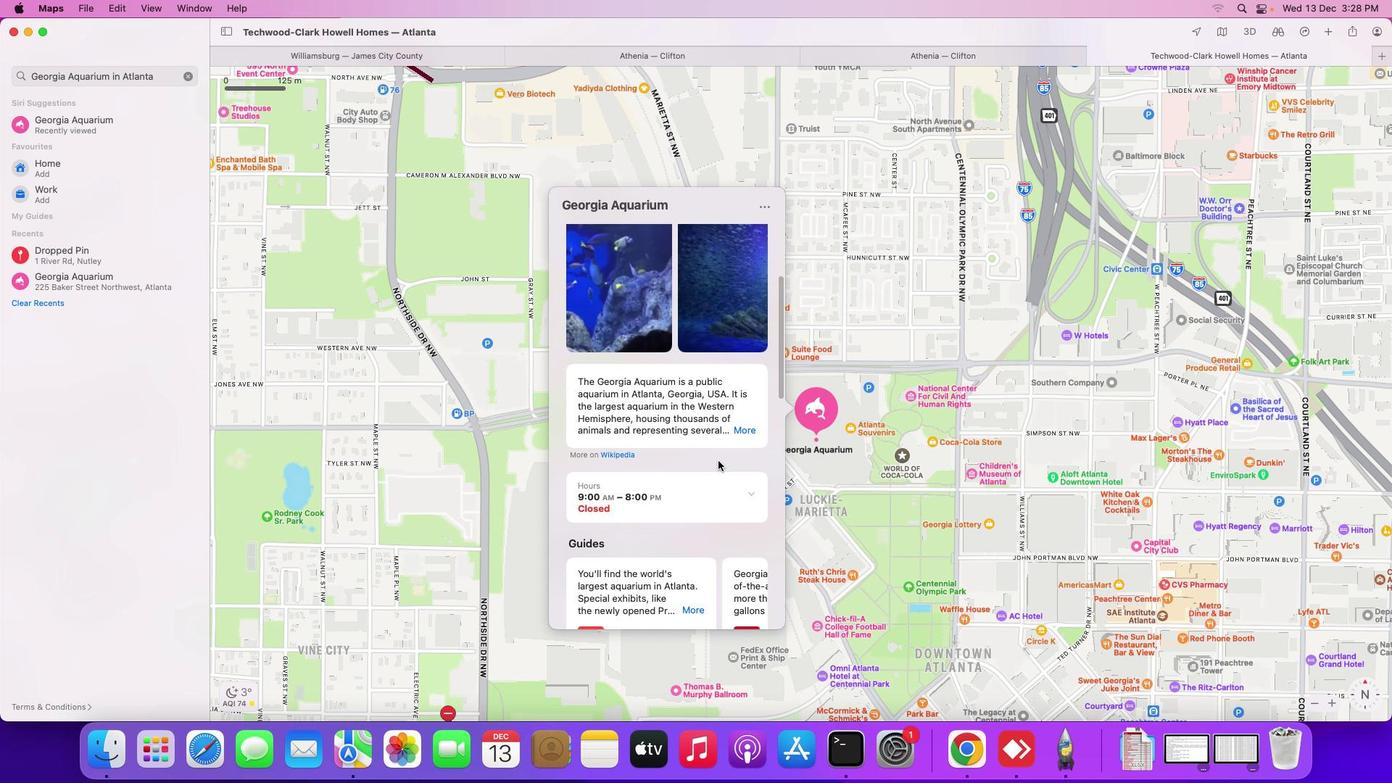 
Action: Mouse scrolled (759, 503) with delta (42, 41)
Screenshot: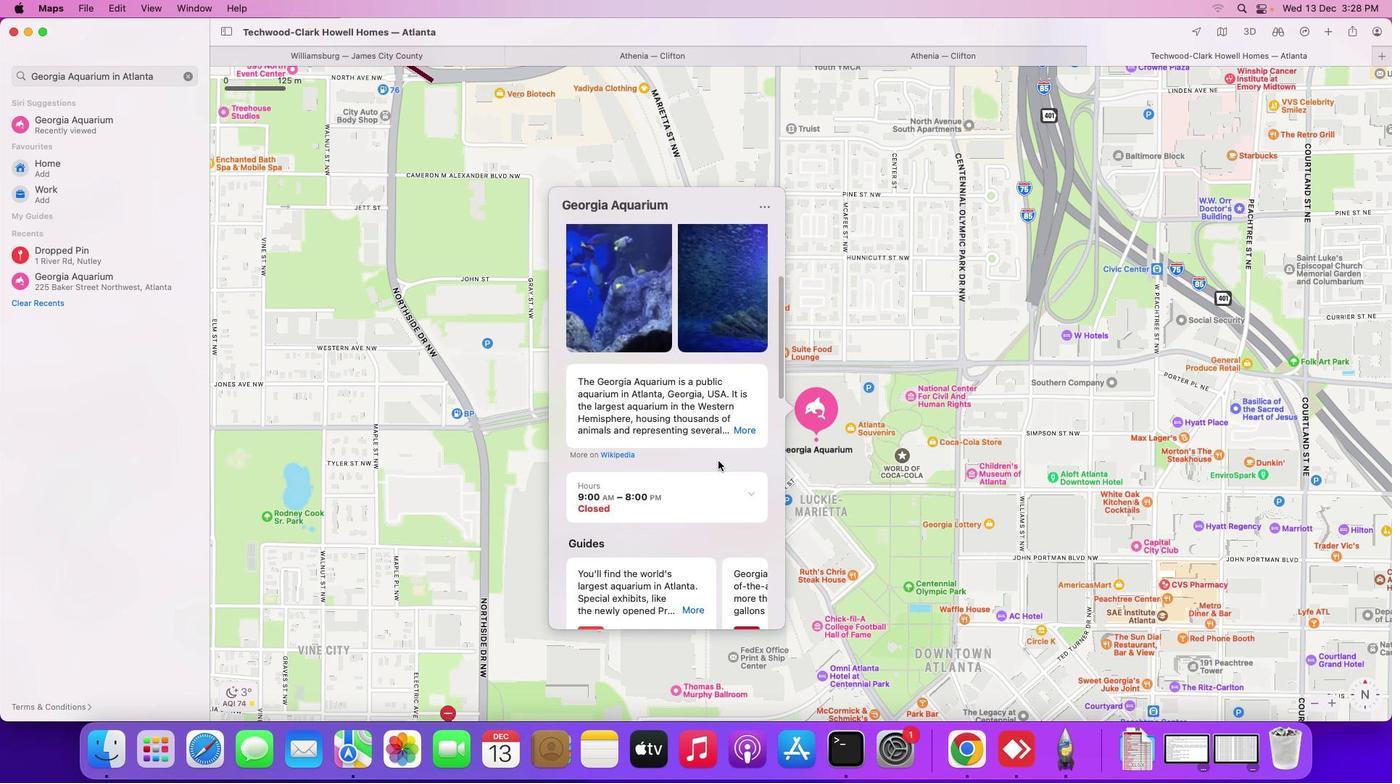 
Action: Mouse scrolled (759, 503) with delta (42, 41)
Screenshot: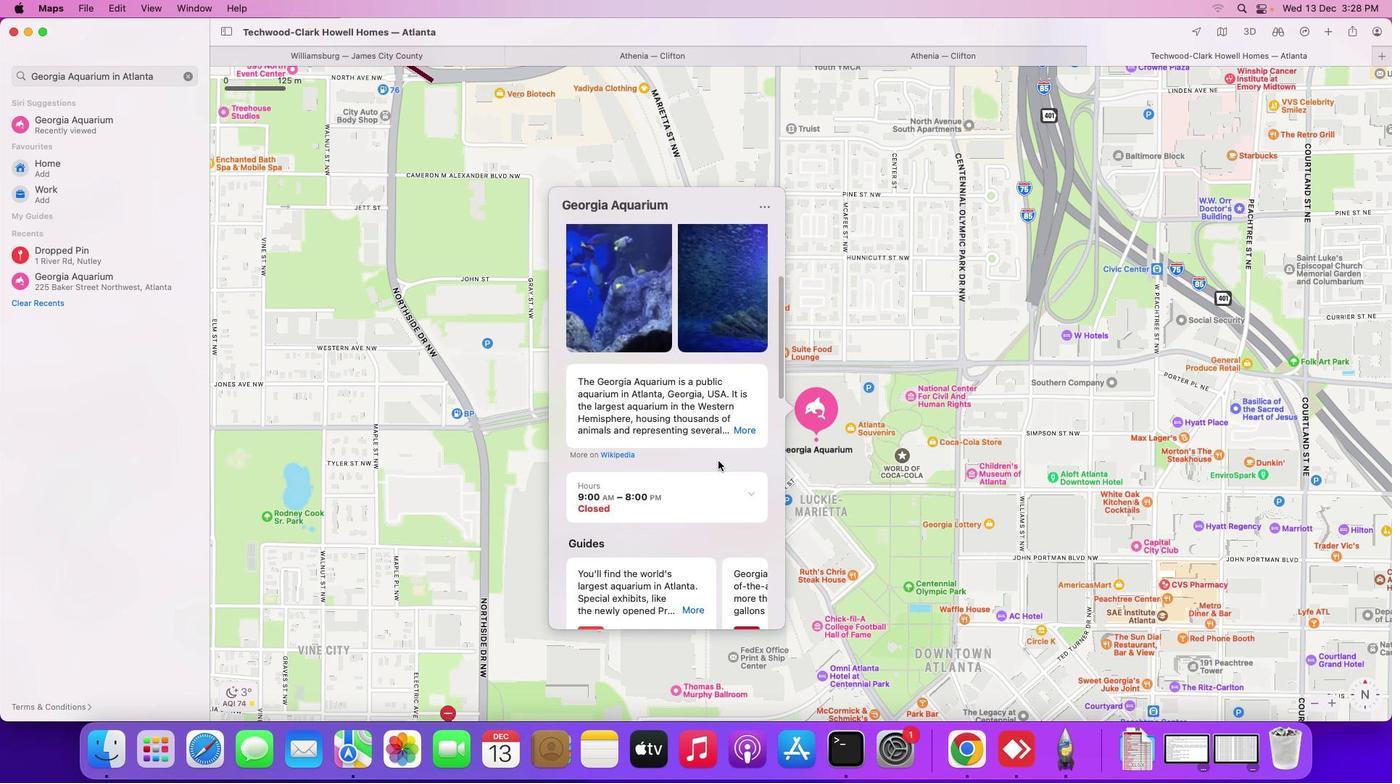 
Action: Mouse scrolled (759, 503) with delta (42, 40)
Screenshot: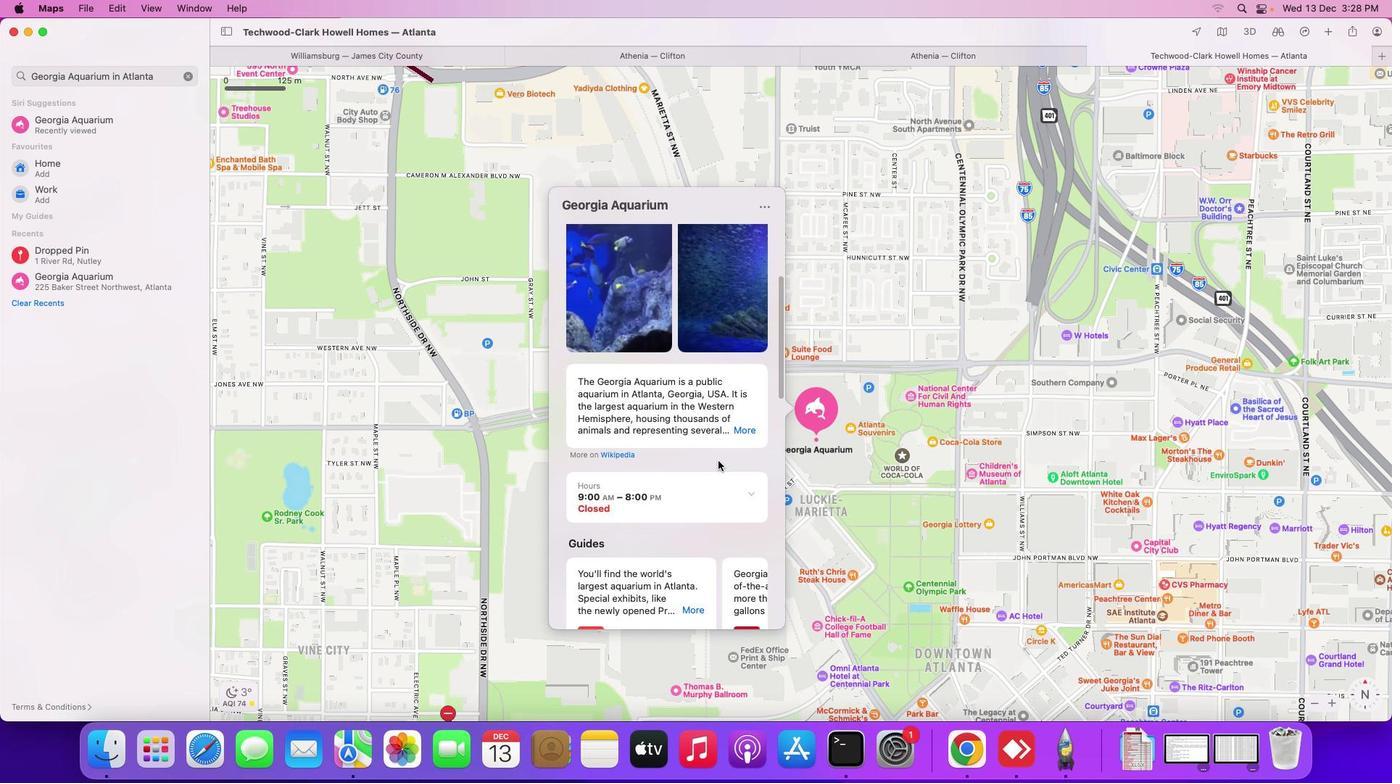 
Action: Mouse scrolled (759, 503) with delta (42, 39)
Screenshot: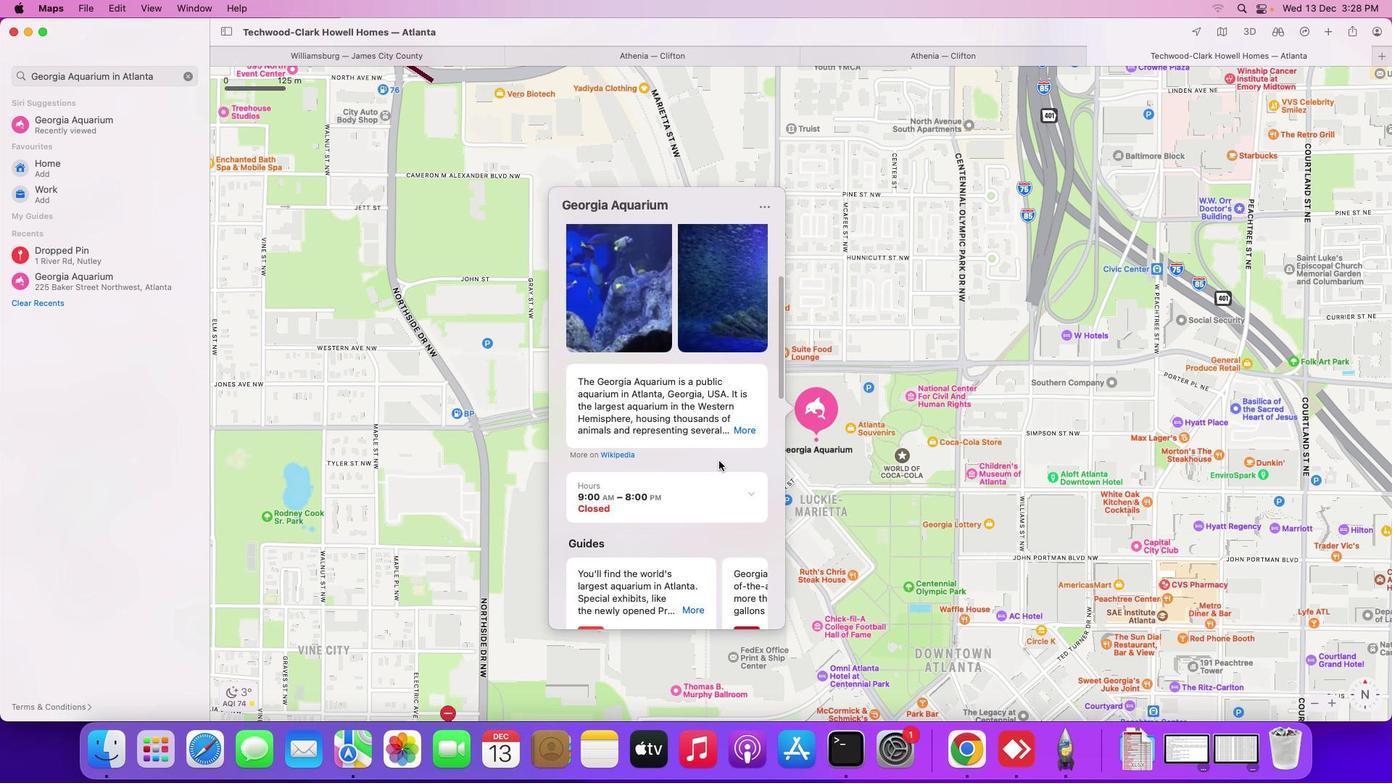 
Action: Mouse moved to (760, 503)
Screenshot: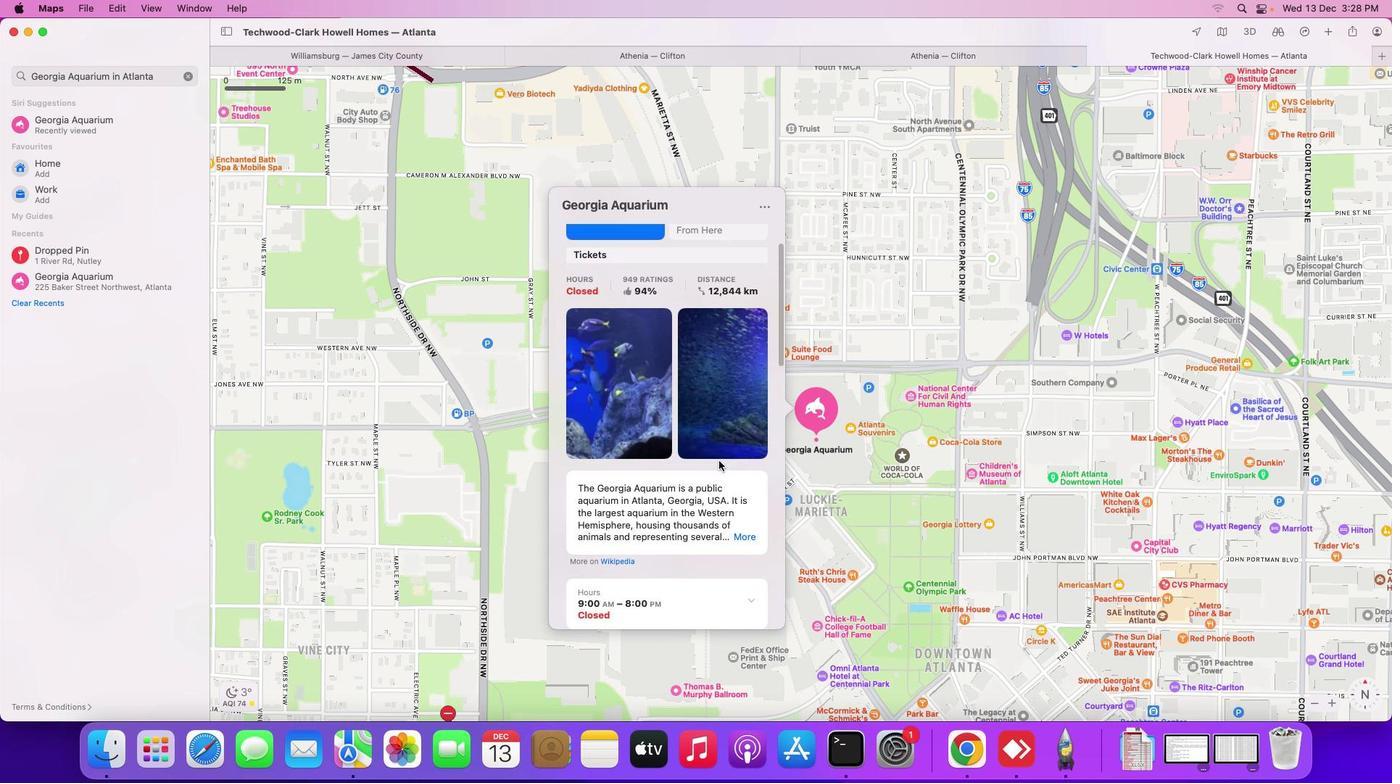 
Action: Mouse scrolled (760, 503) with delta (42, 42)
Screenshot: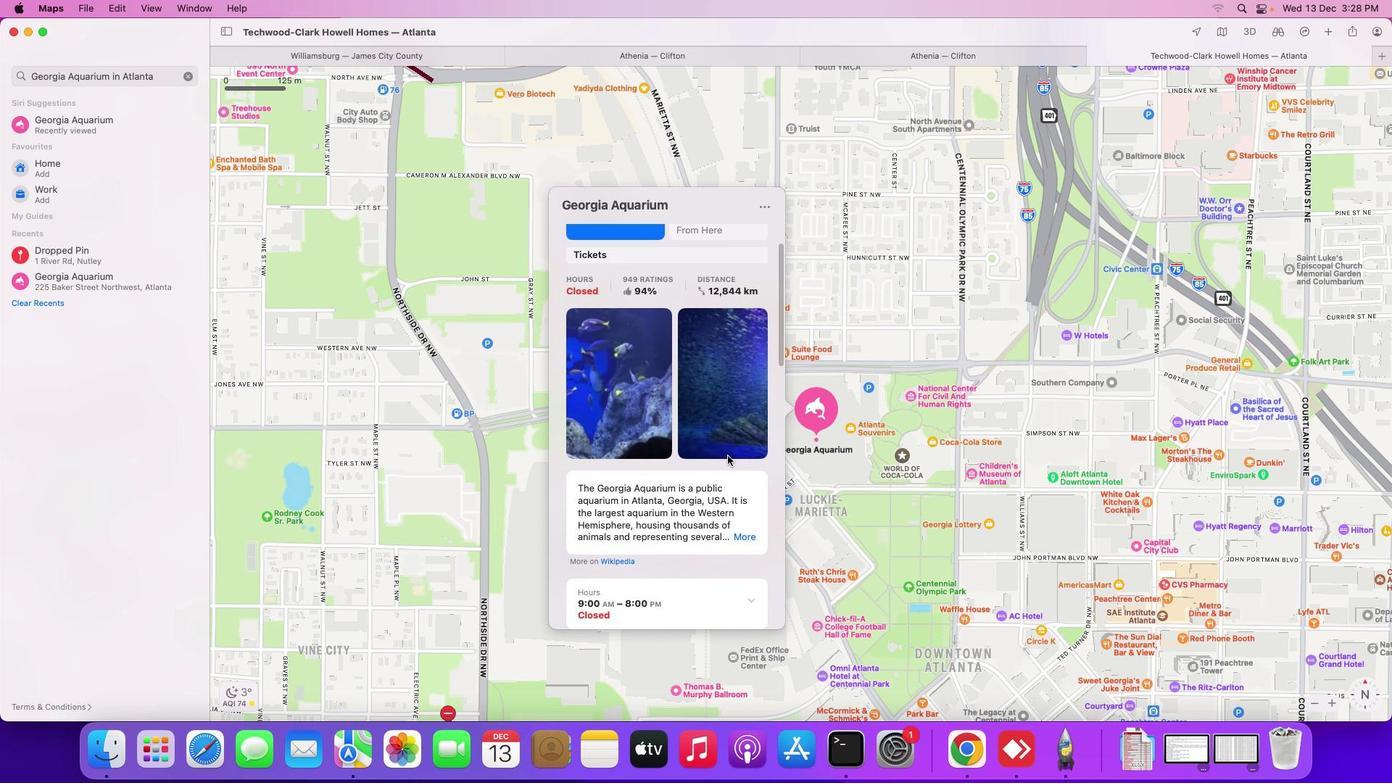 
Action: Mouse scrolled (760, 503) with delta (42, 42)
Screenshot: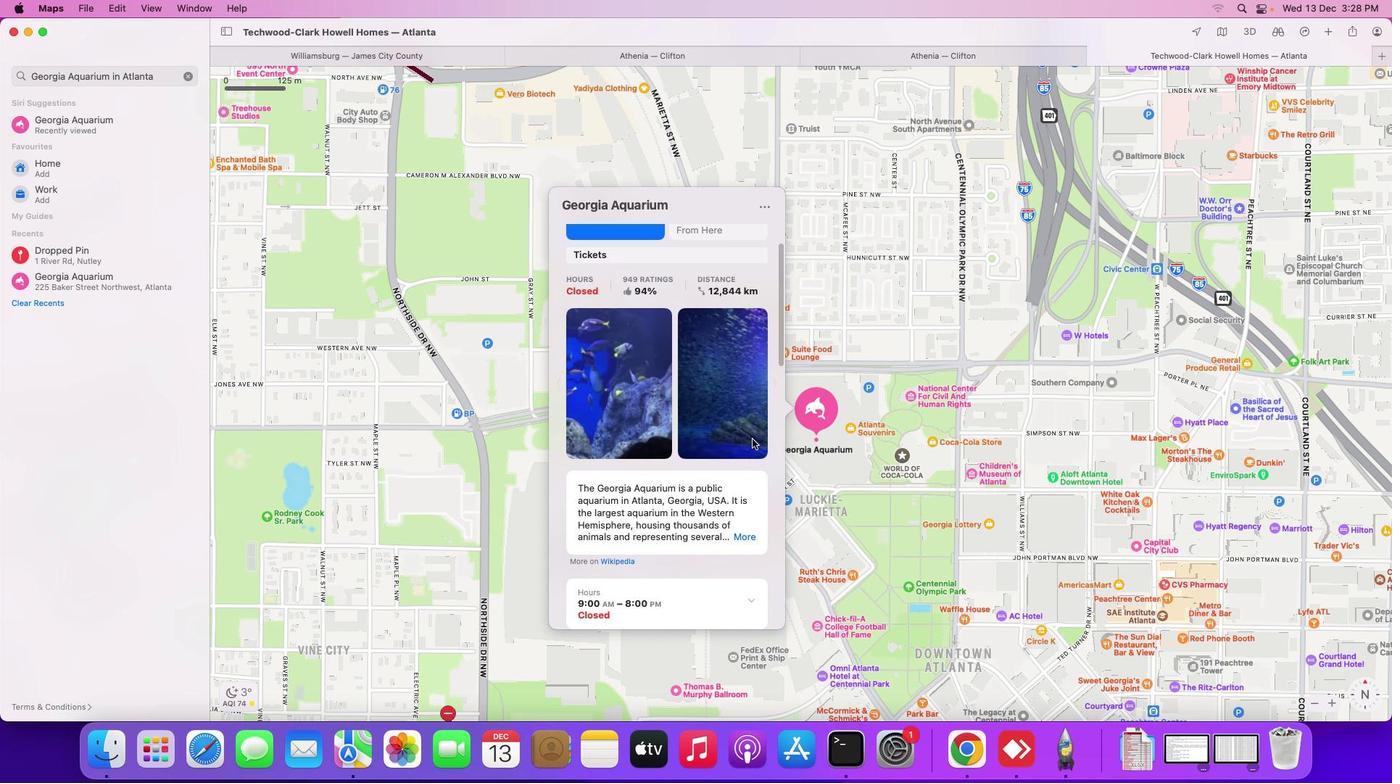 
Action: Mouse scrolled (760, 503) with delta (42, 44)
Screenshot: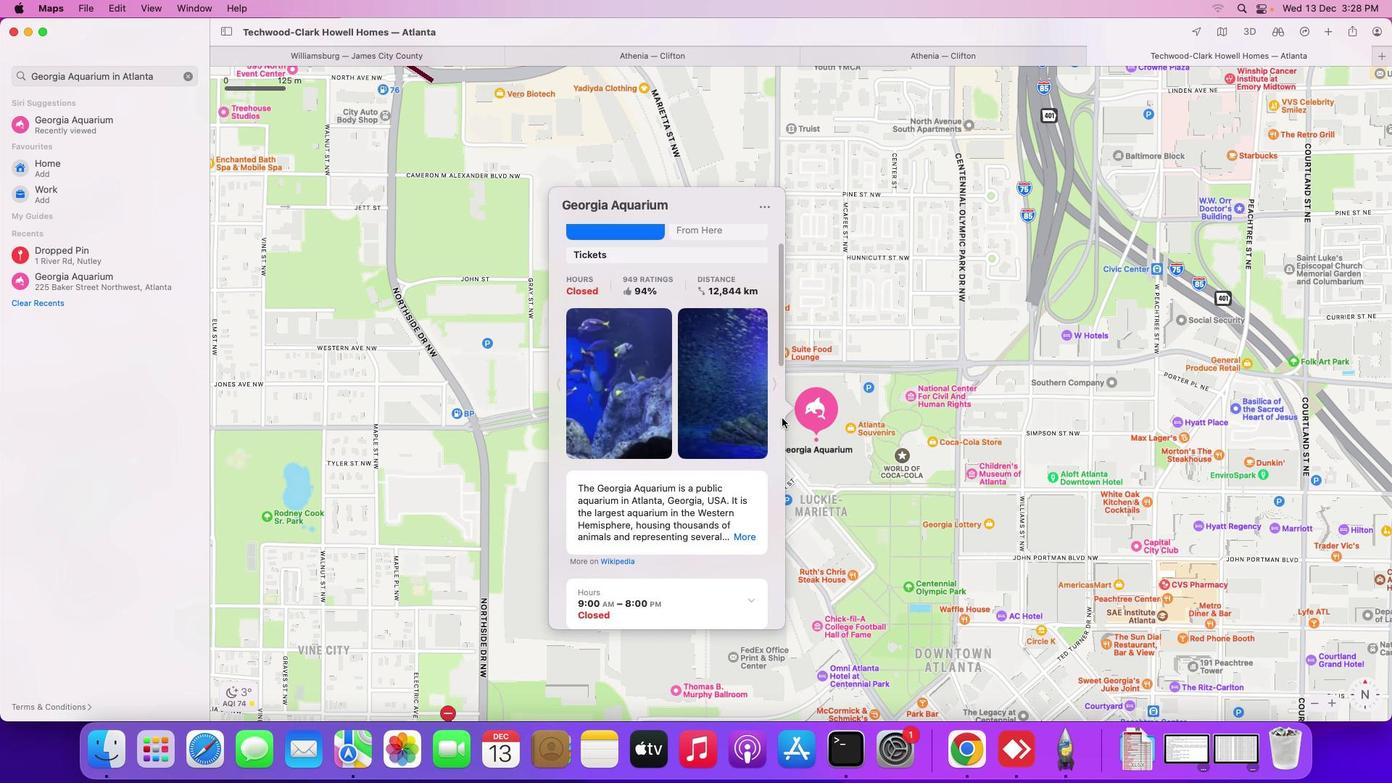 
Action: Mouse scrolled (760, 503) with delta (42, 45)
Screenshot: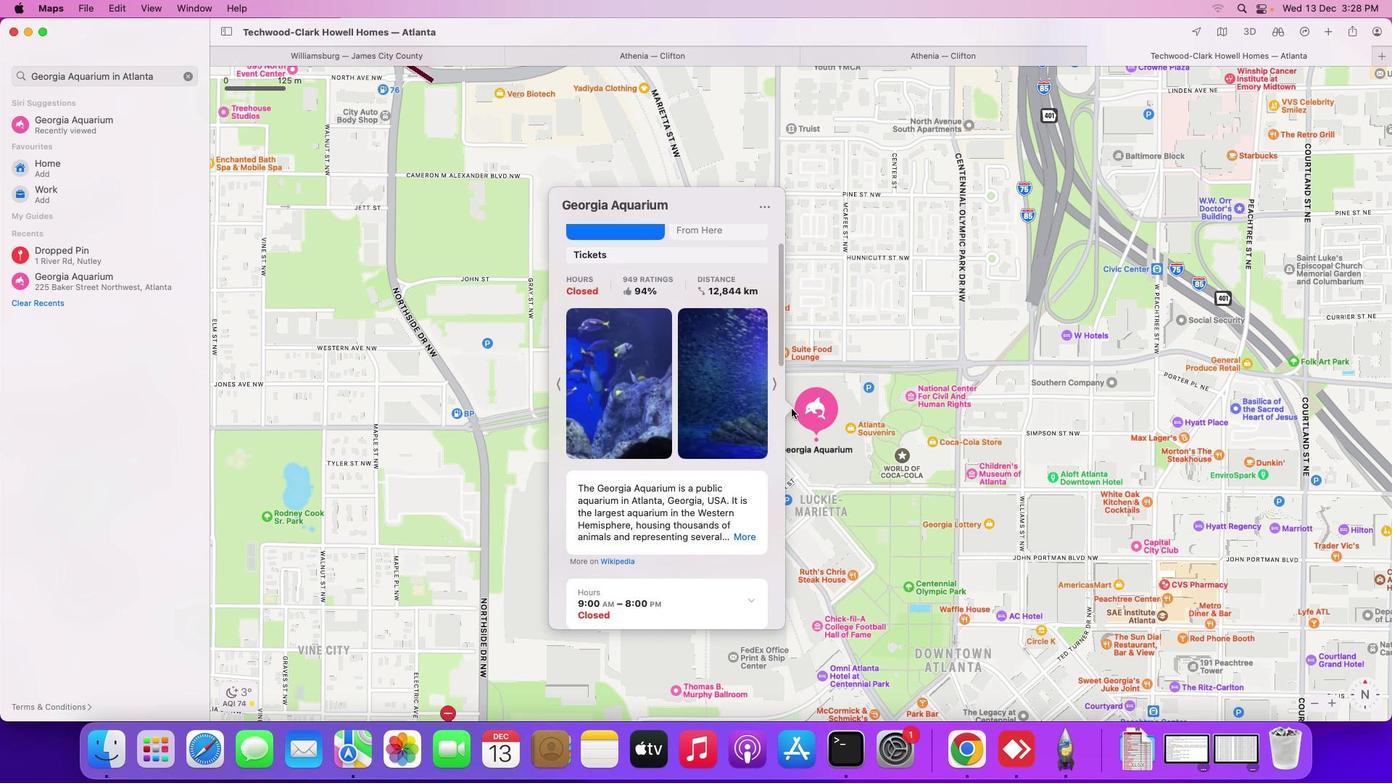 
Action: Mouse scrolled (760, 503) with delta (42, 45)
Screenshot: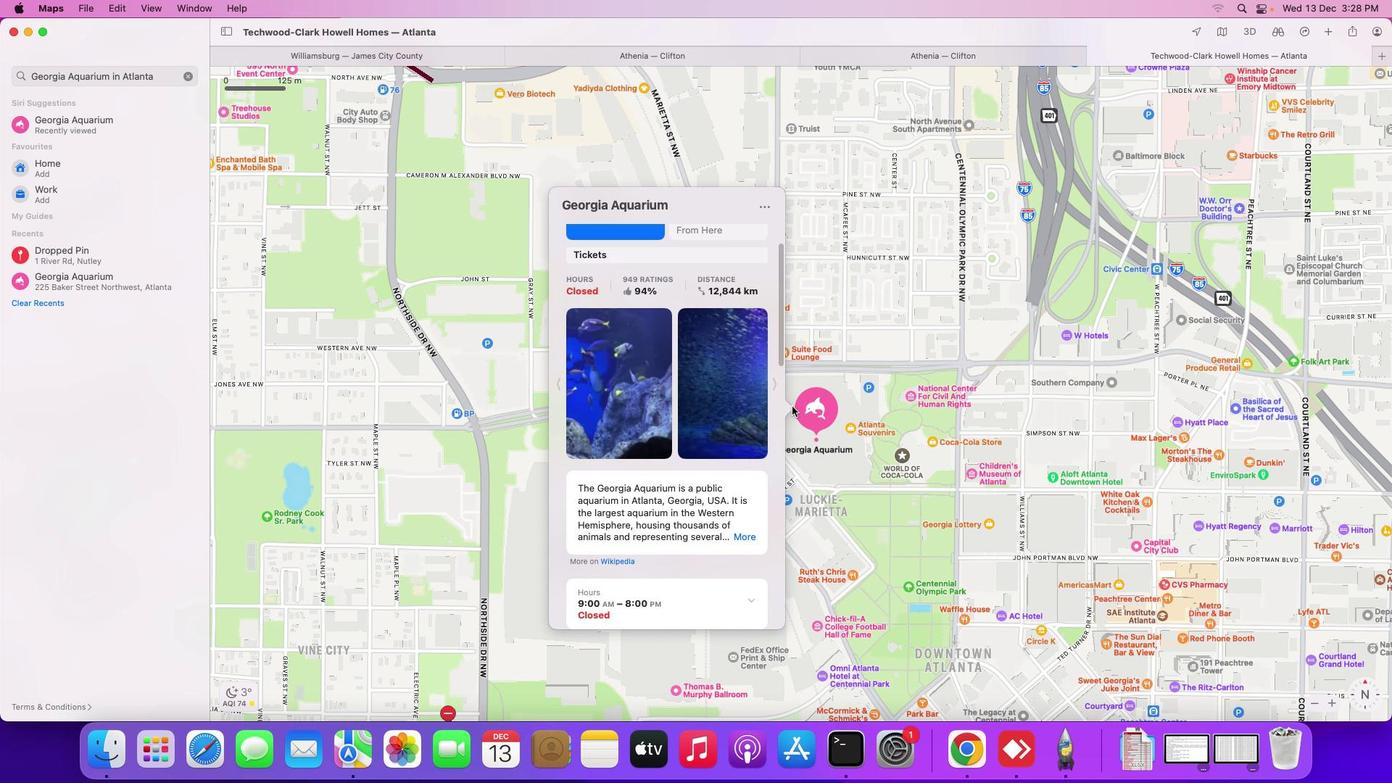 
Action: Mouse moved to (815, 426)
Screenshot: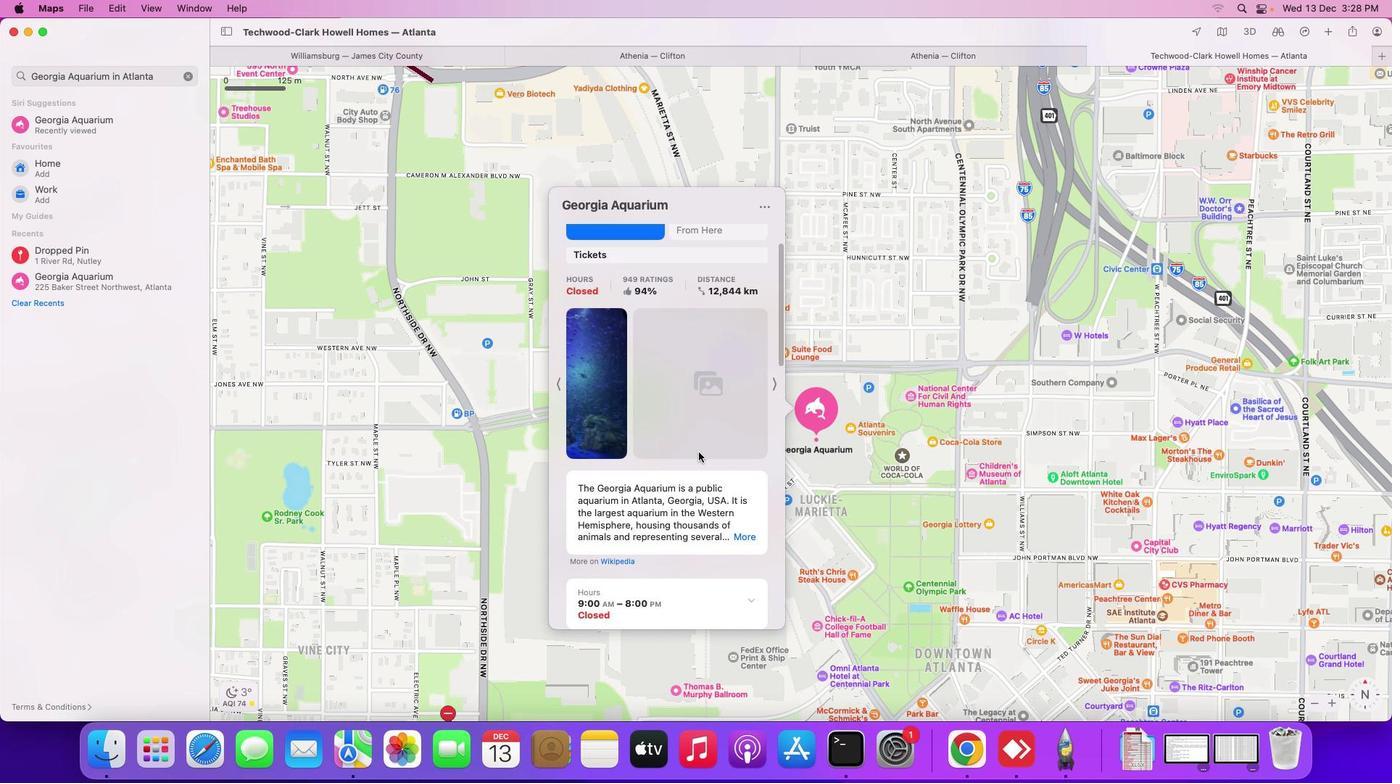 
Action: Mouse pressed left at (815, 426)
Screenshot: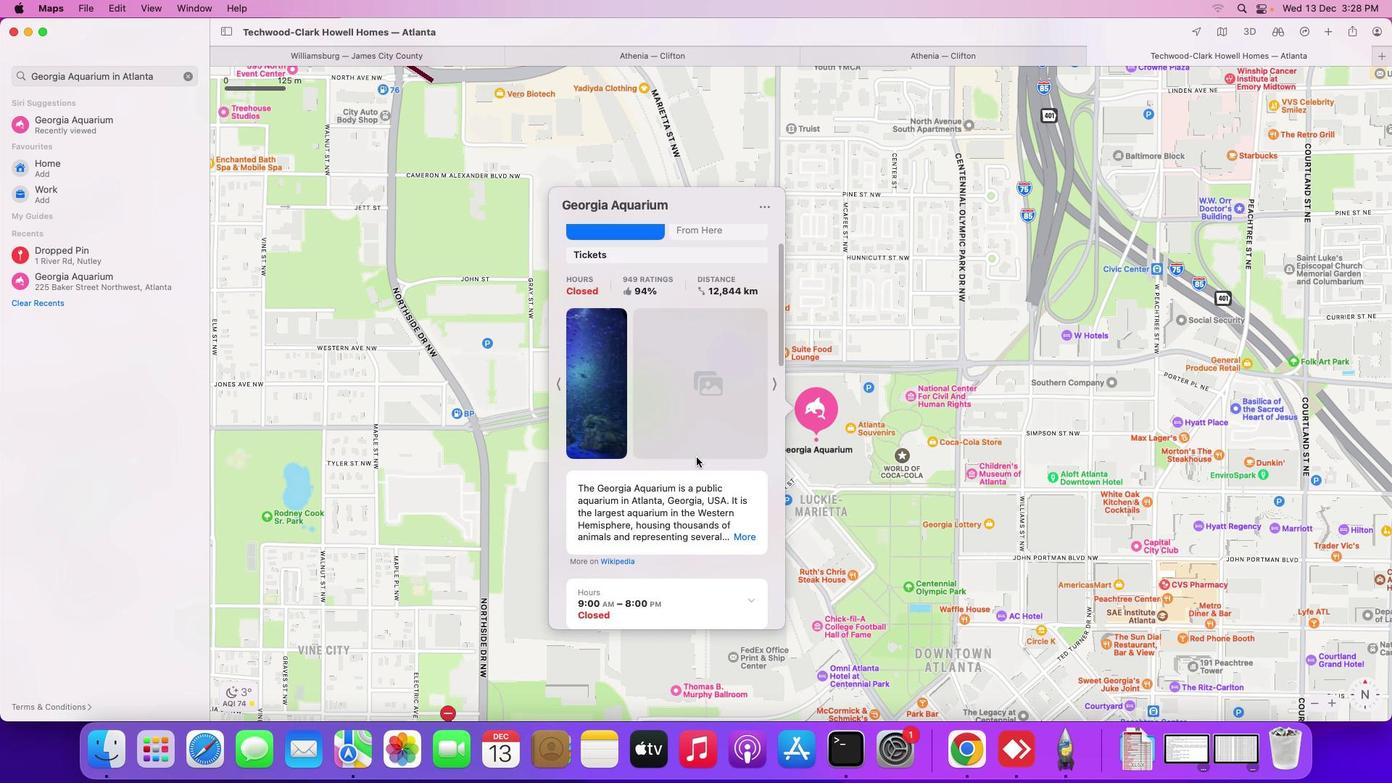 
Action: Mouse moved to (739, 499)
Screenshot: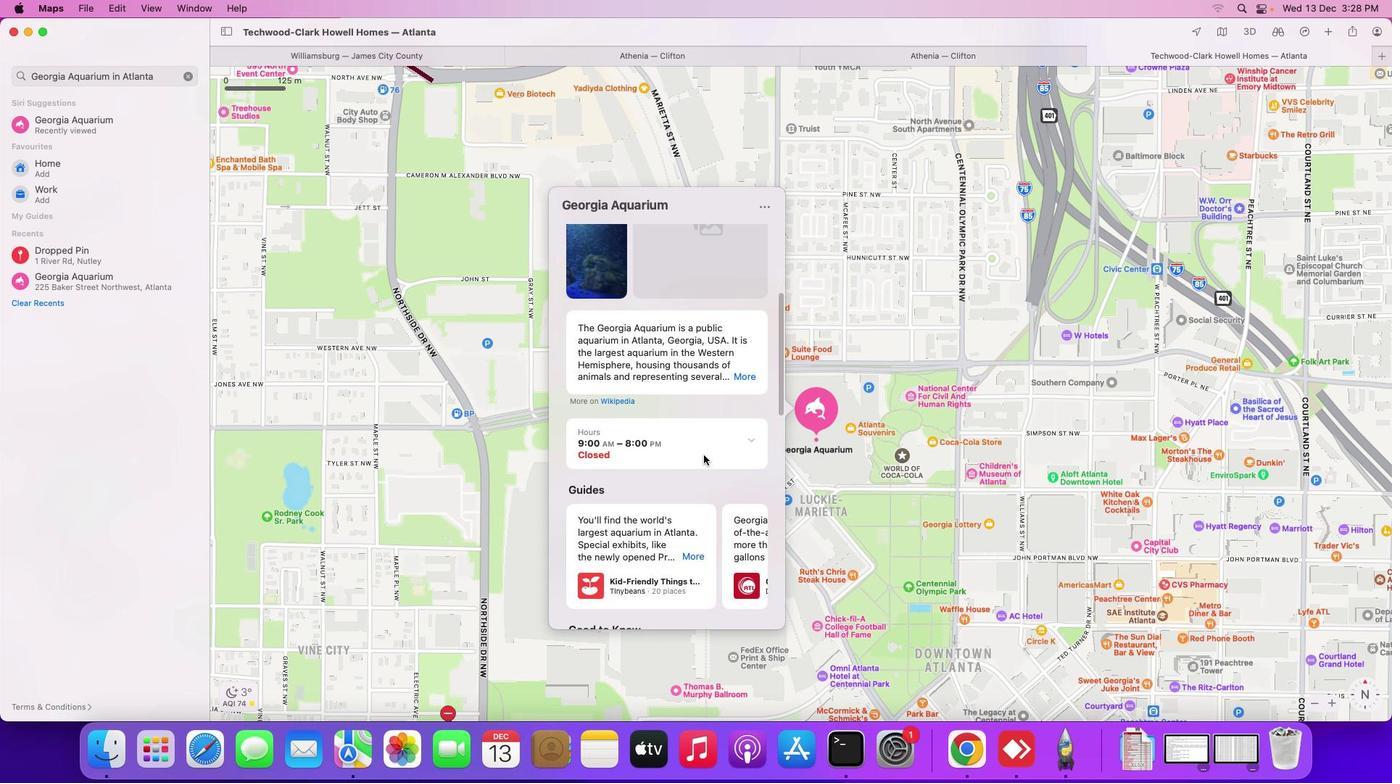 
Action: Mouse scrolled (739, 499) with delta (42, 41)
Screenshot: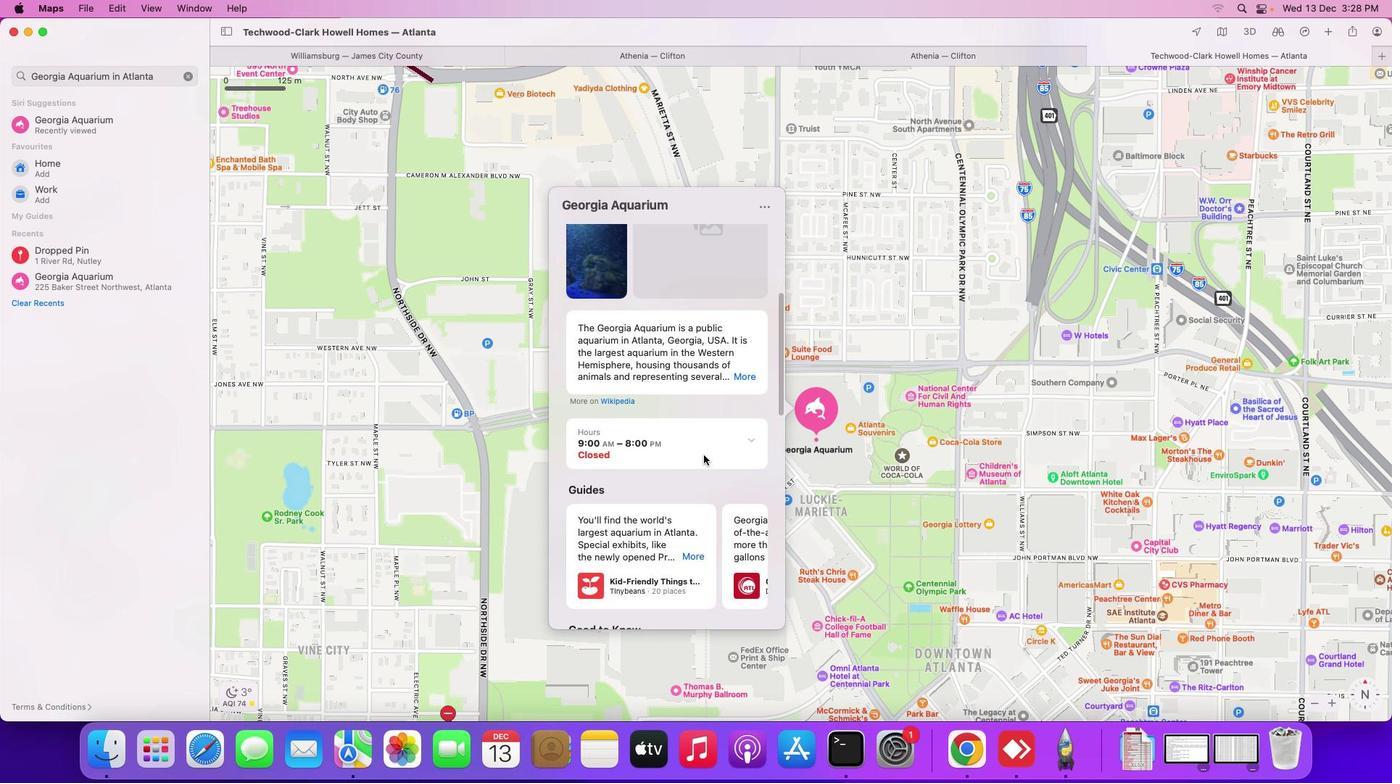 
Action: Mouse moved to (739, 498)
Screenshot: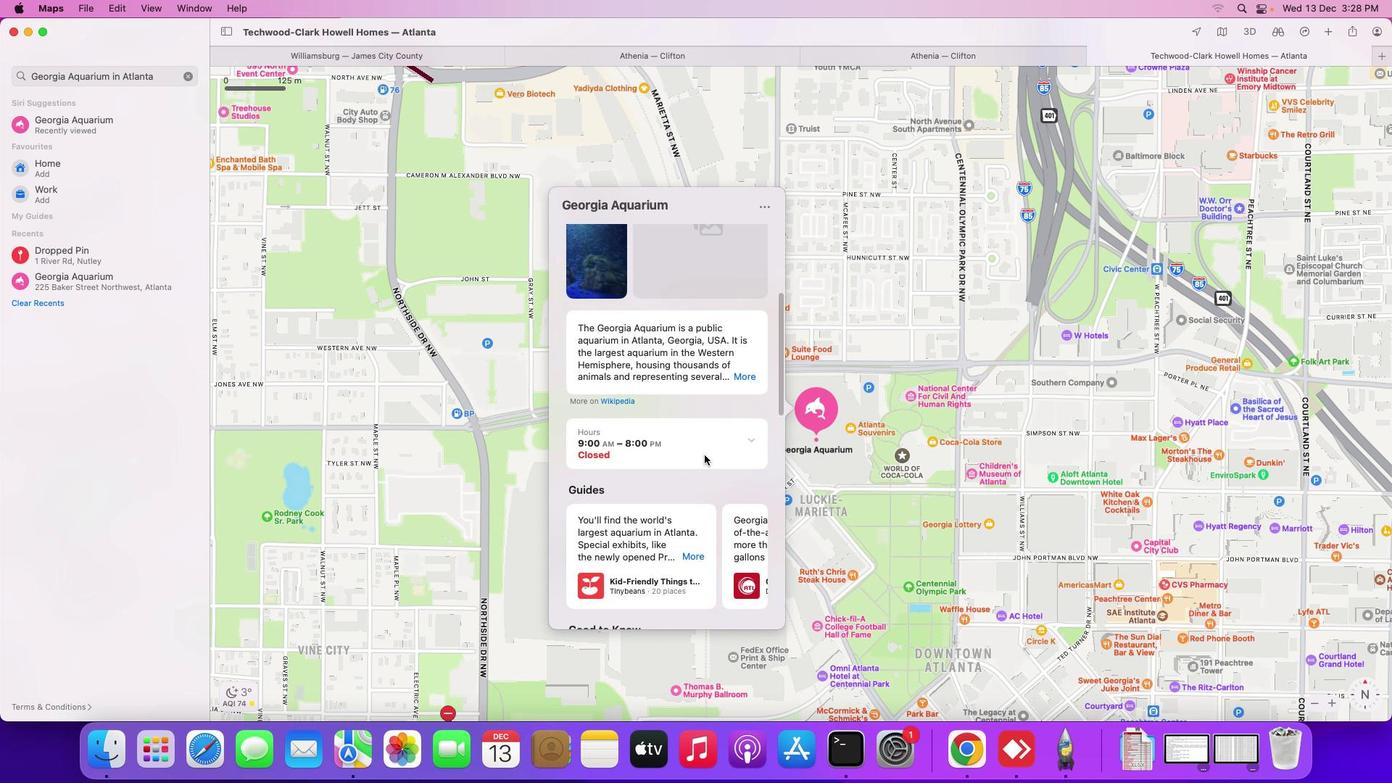 
Action: Mouse scrolled (739, 498) with delta (42, 41)
Screenshot: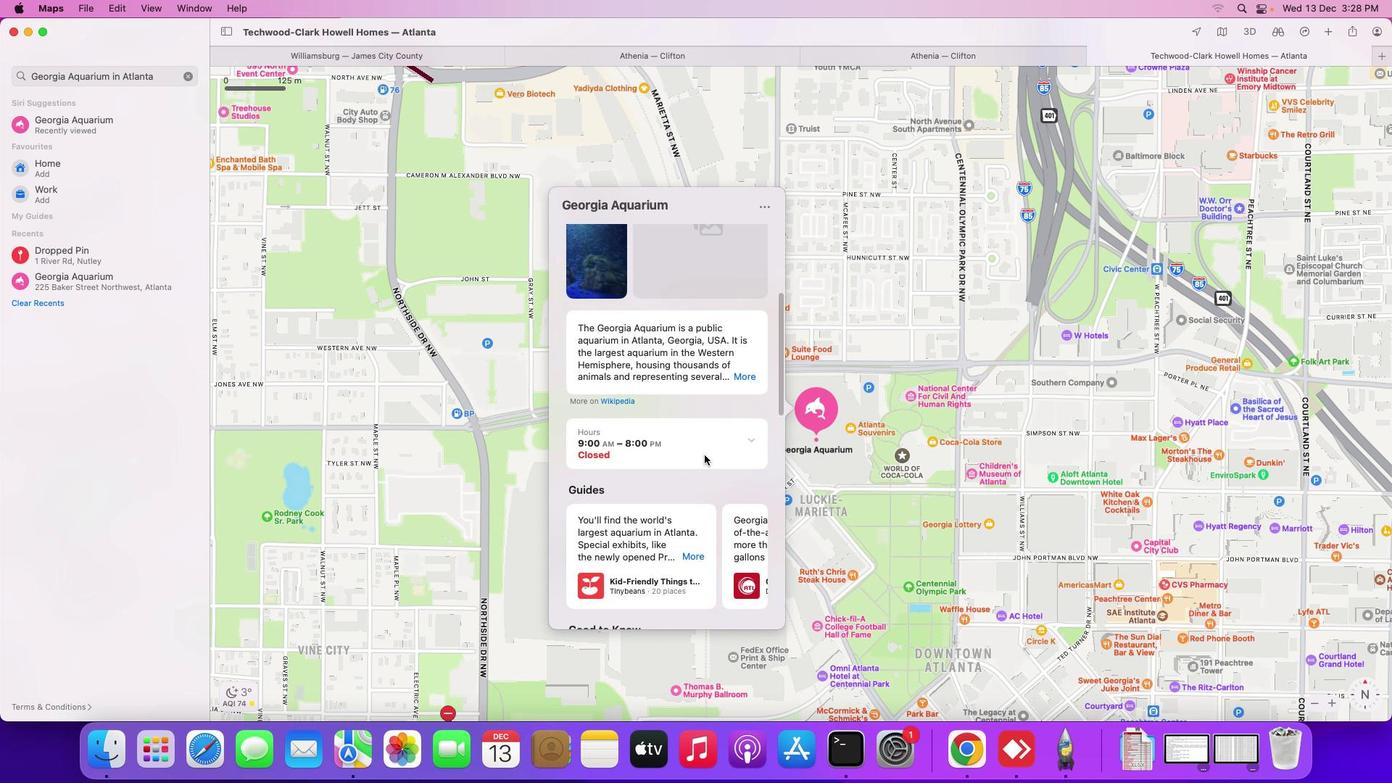 
Action: Mouse moved to (740, 498)
Screenshot: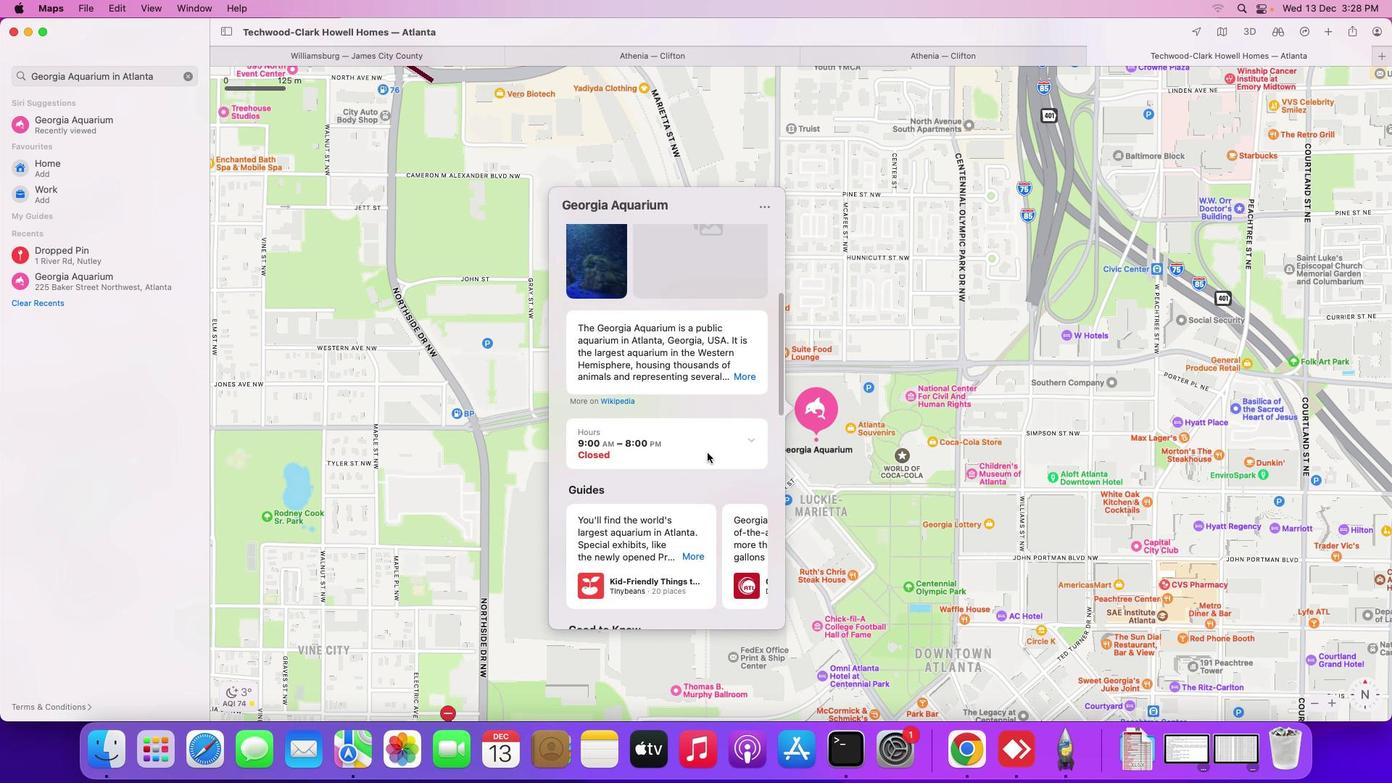 
Action: Mouse scrolled (740, 498) with delta (42, 40)
Screenshot: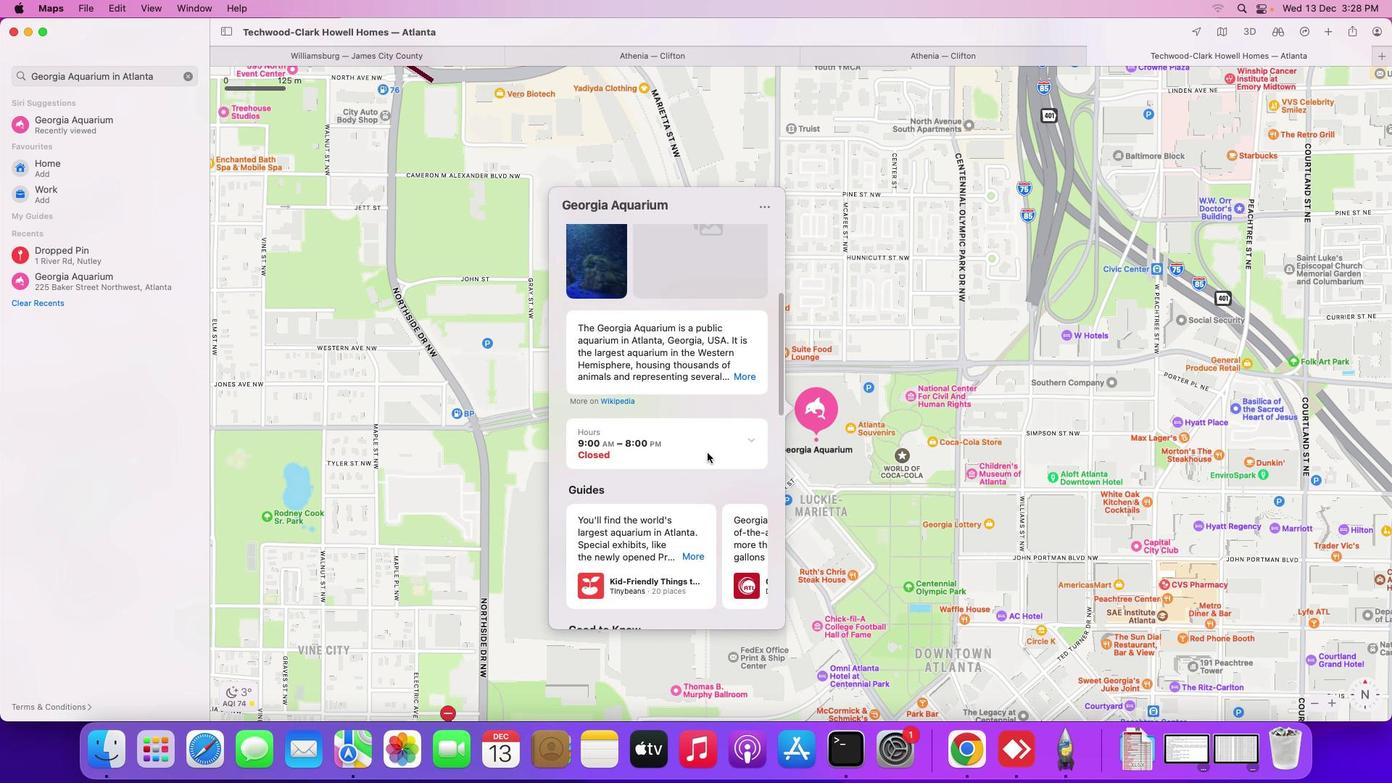
Action: Mouse moved to (743, 497)
Screenshot: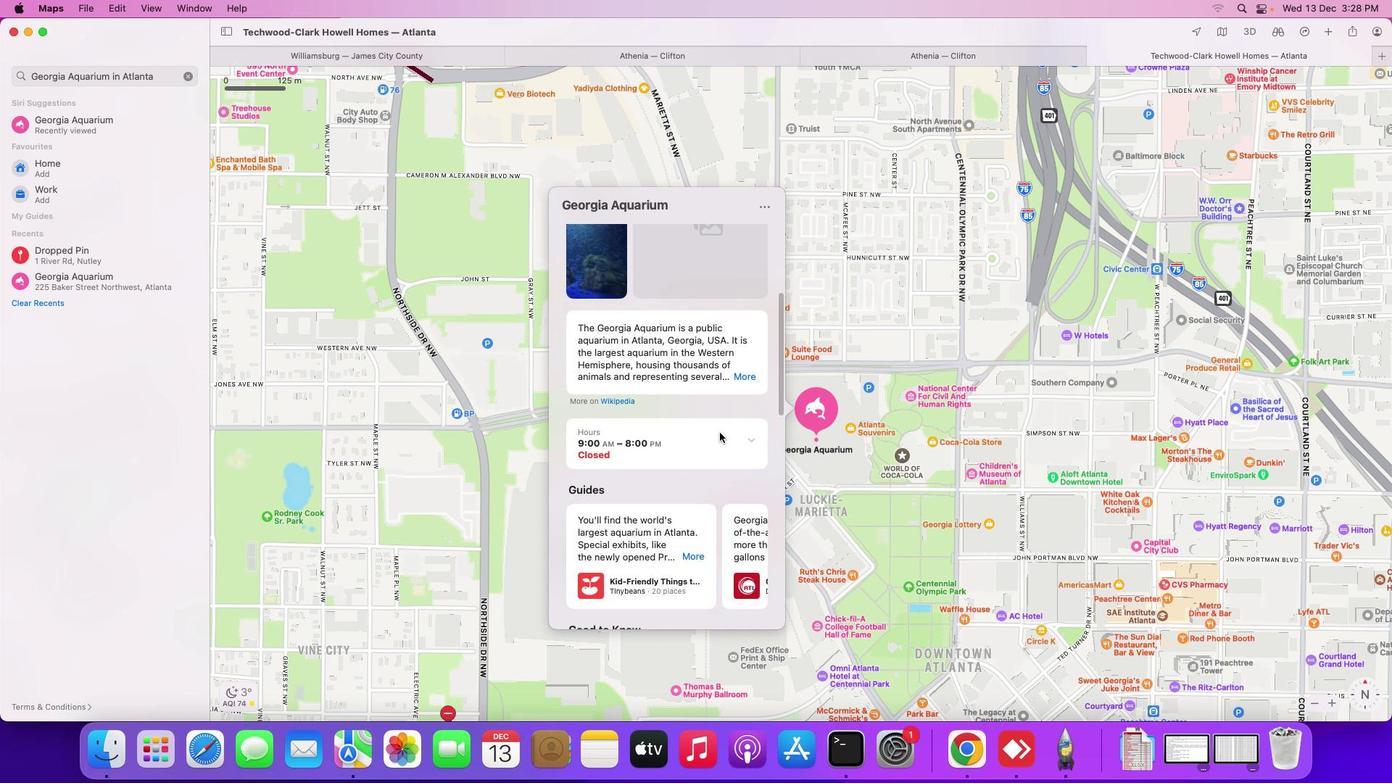 
Action: Mouse scrolled (743, 497) with delta (42, 39)
Screenshot: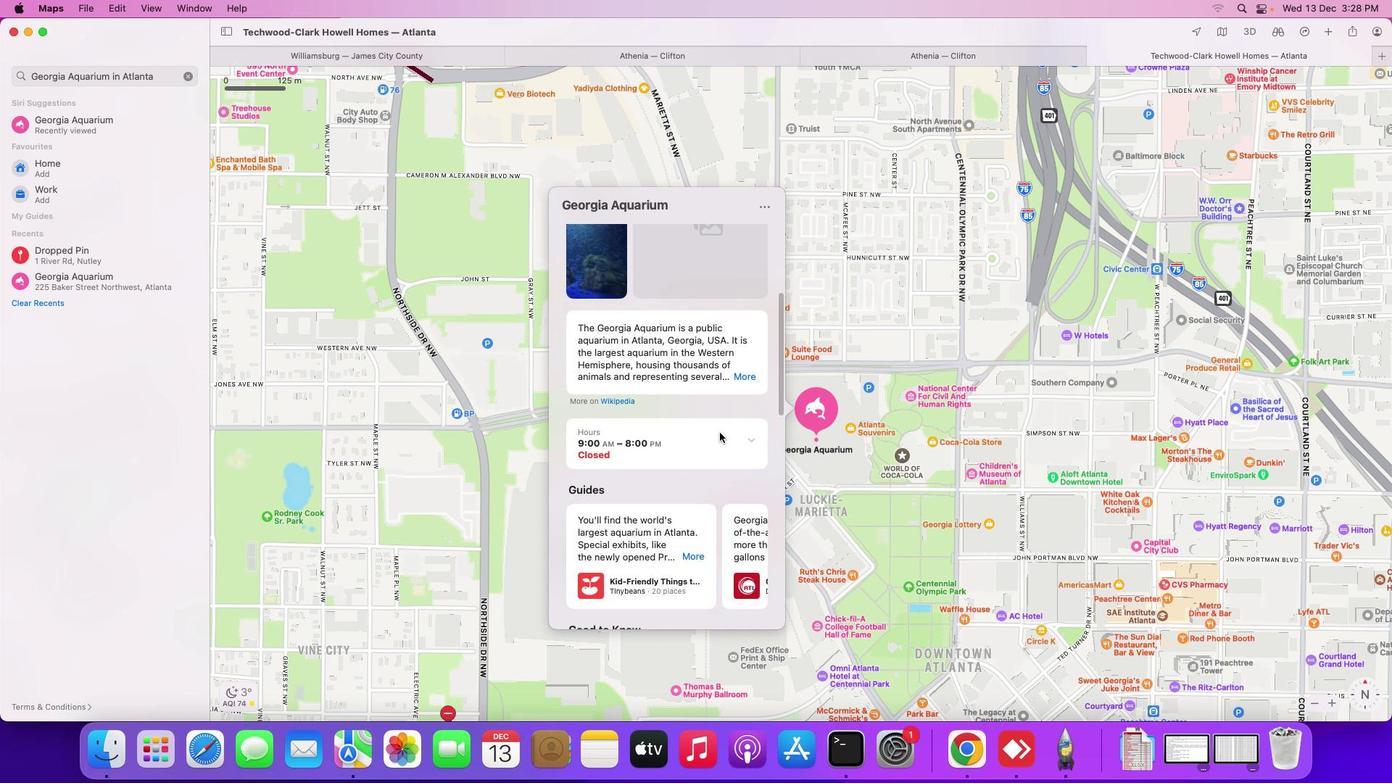 
Action: Mouse moved to (745, 497)
Screenshot: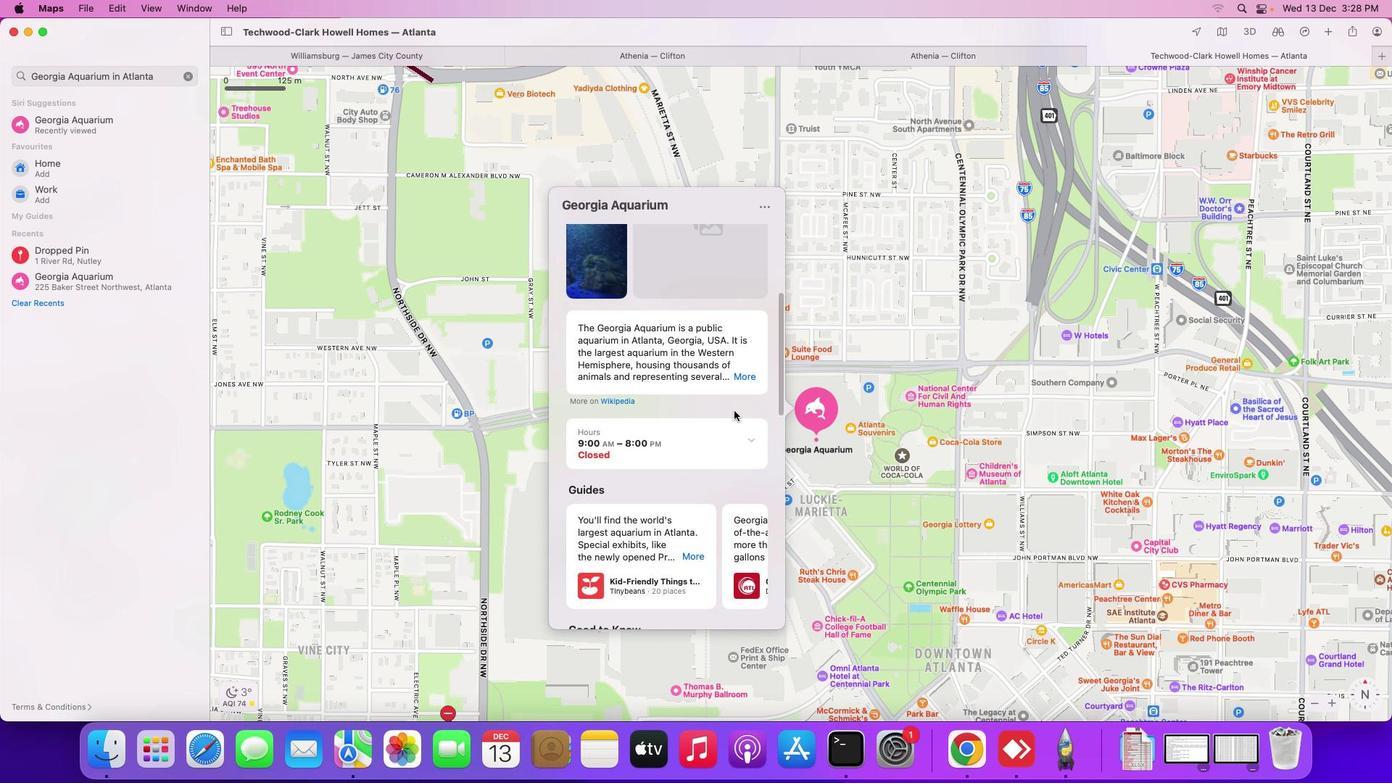
Action: Mouse scrolled (745, 497) with delta (42, 39)
Screenshot: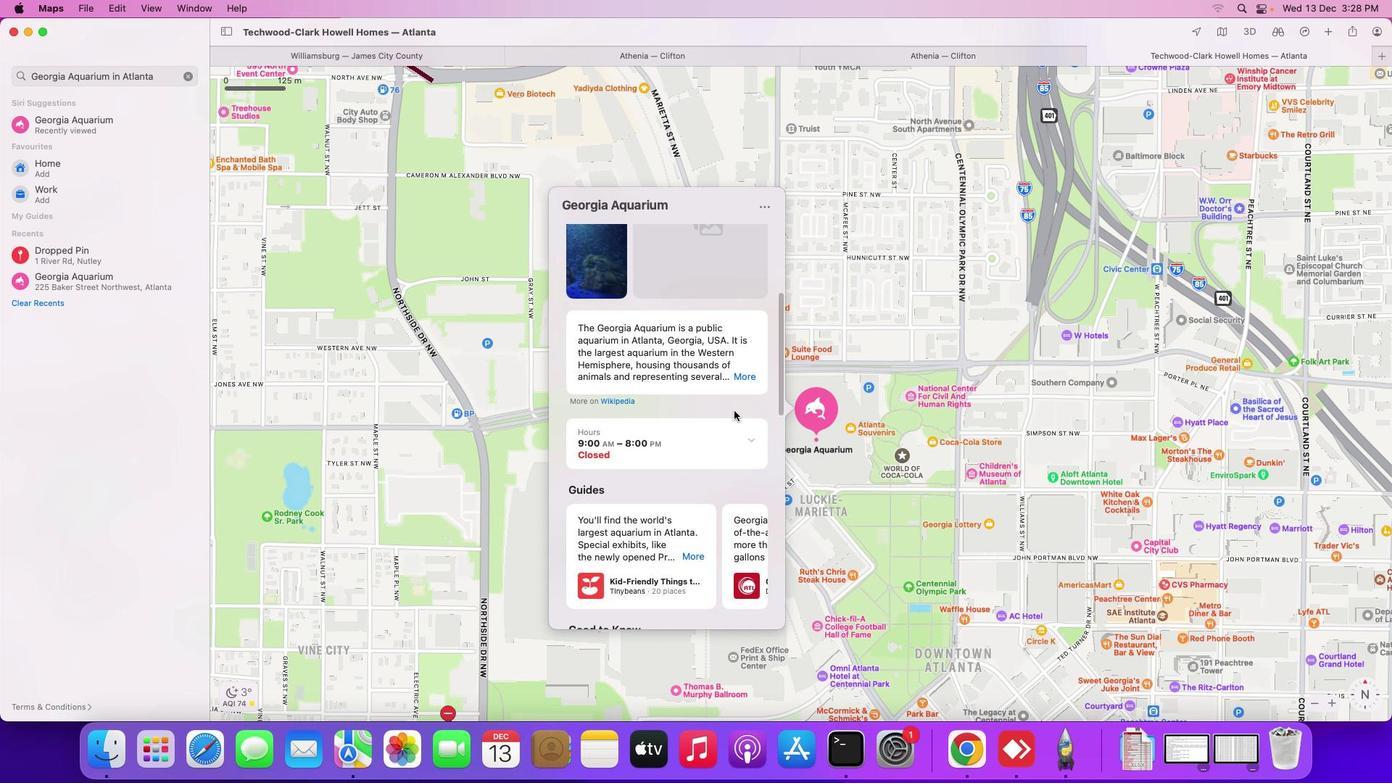 
Action: Mouse moved to (746, 497)
Screenshot: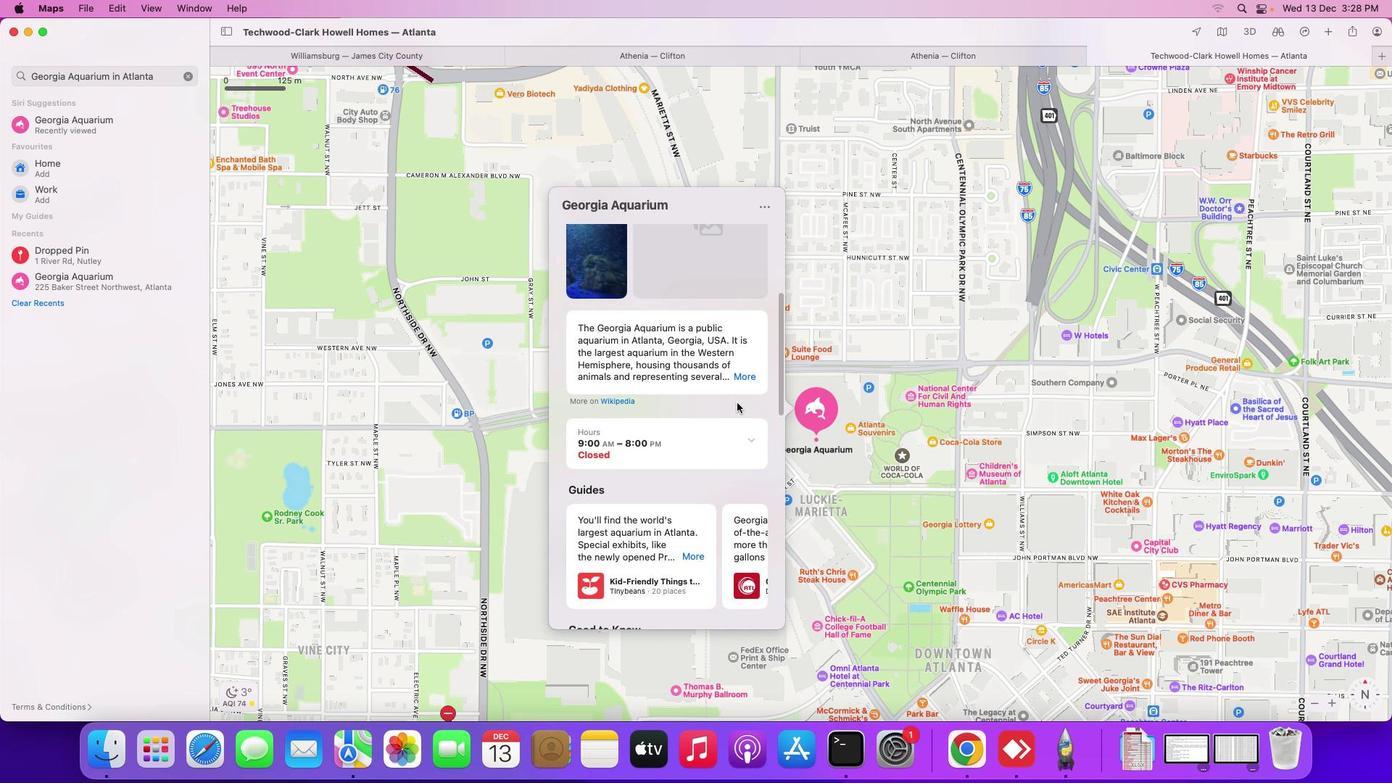 
Action: Mouse scrolled (746, 497) with delta (42, 38)
Screenshot: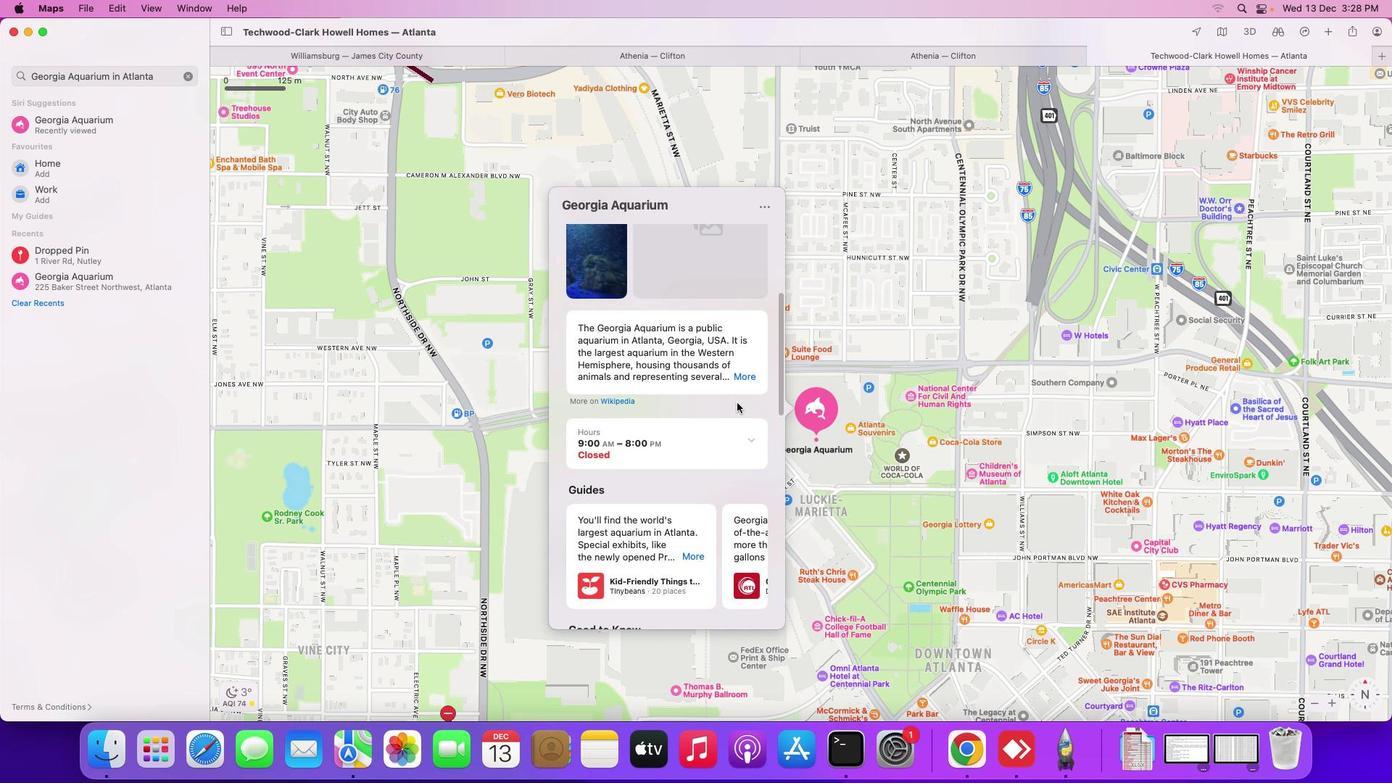 
Action: Mouse moved to (746, 497)
Screenshot: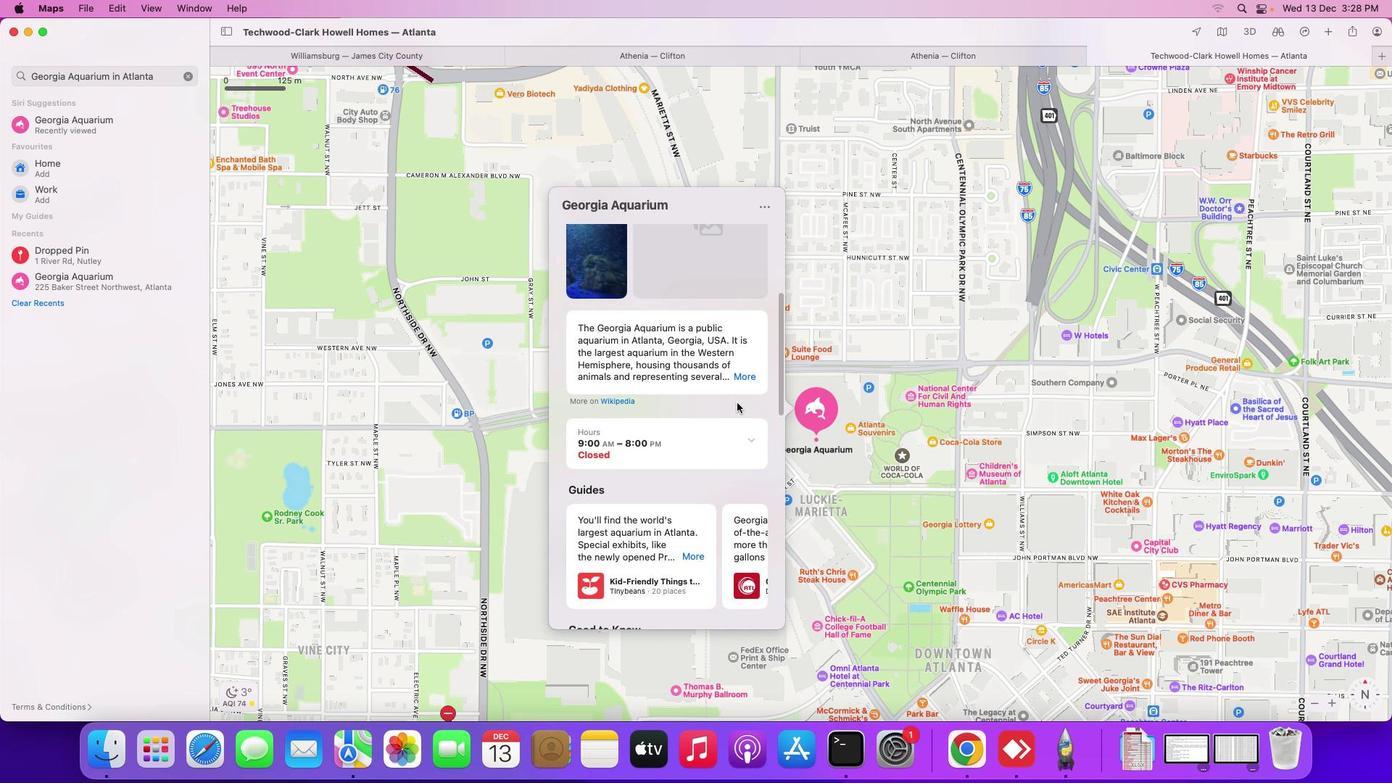 
Action: Mouse scrolled (746, 497) with delta (42, 38)
Screenshot: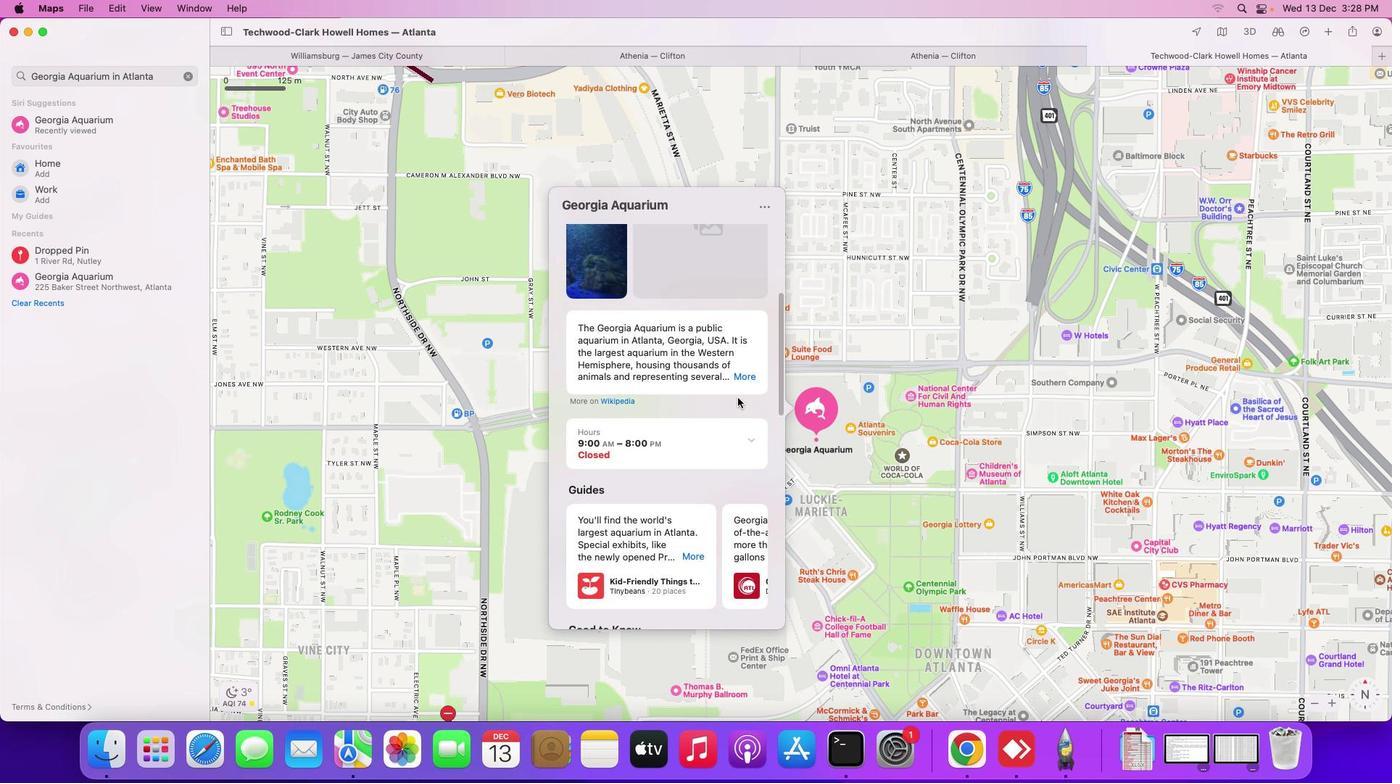 
Action: Mouse moved to (783, 419)
Screenshot: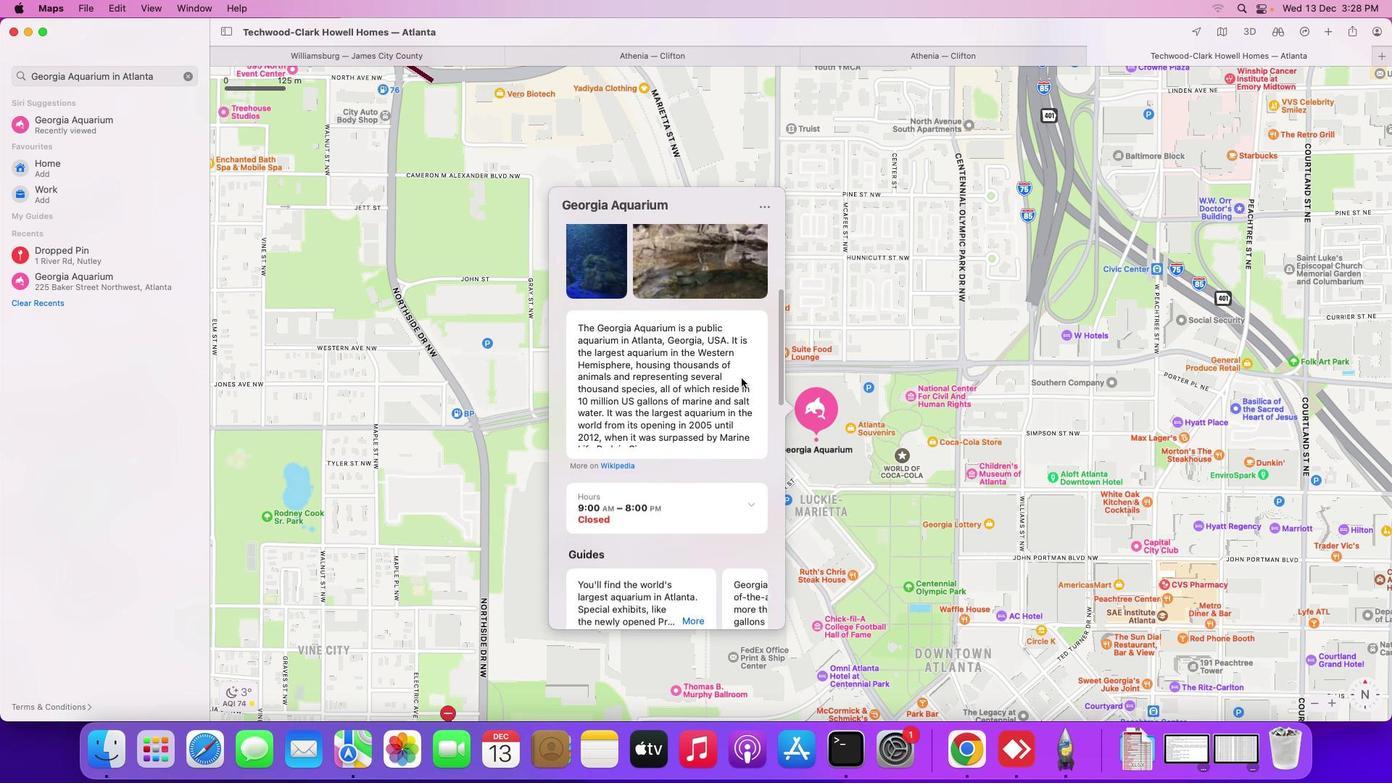 
Action: Mouse pressed left at (783, 419)
Screenshot: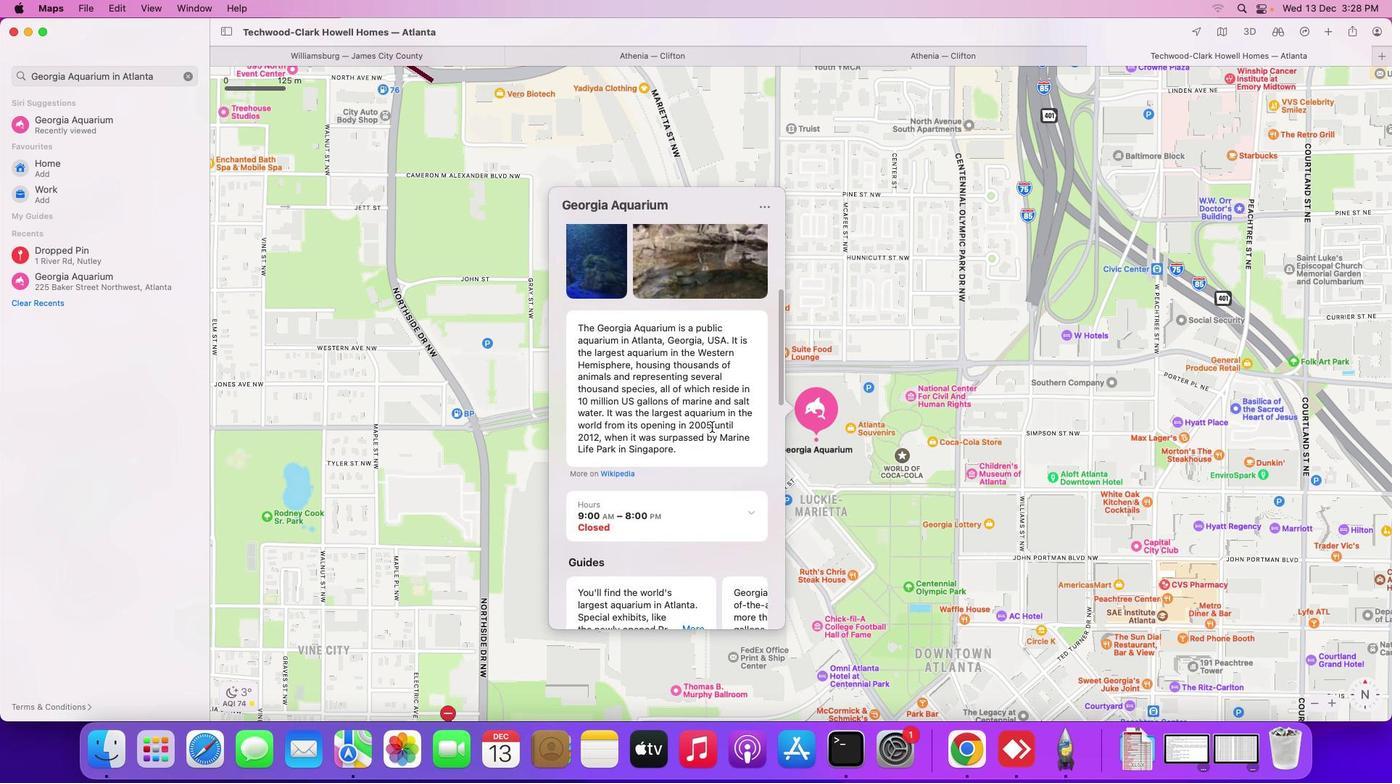 
Action: Mouse moved to (677, 500)
Screenshot: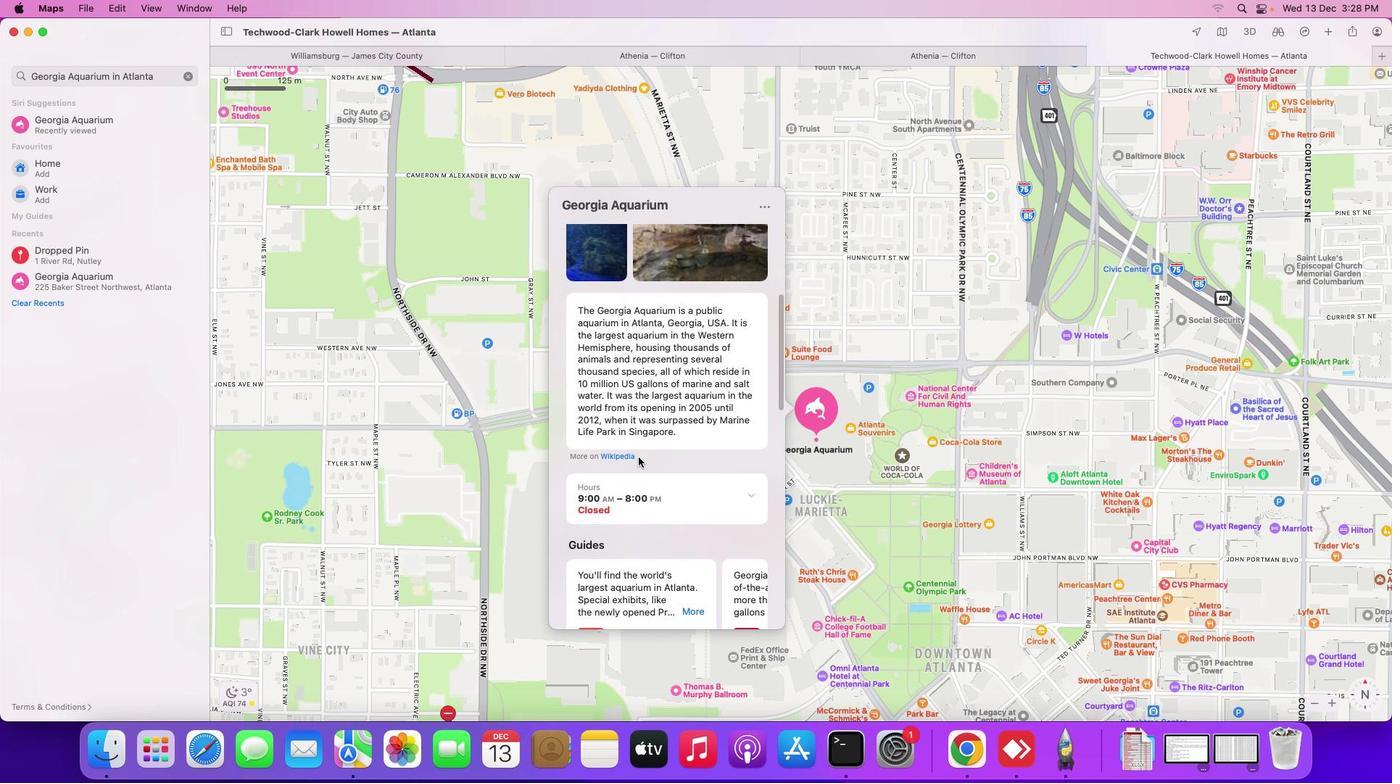 
Action: Mouse scrolled (677, 500) with delta (42, 41)
Screenshot: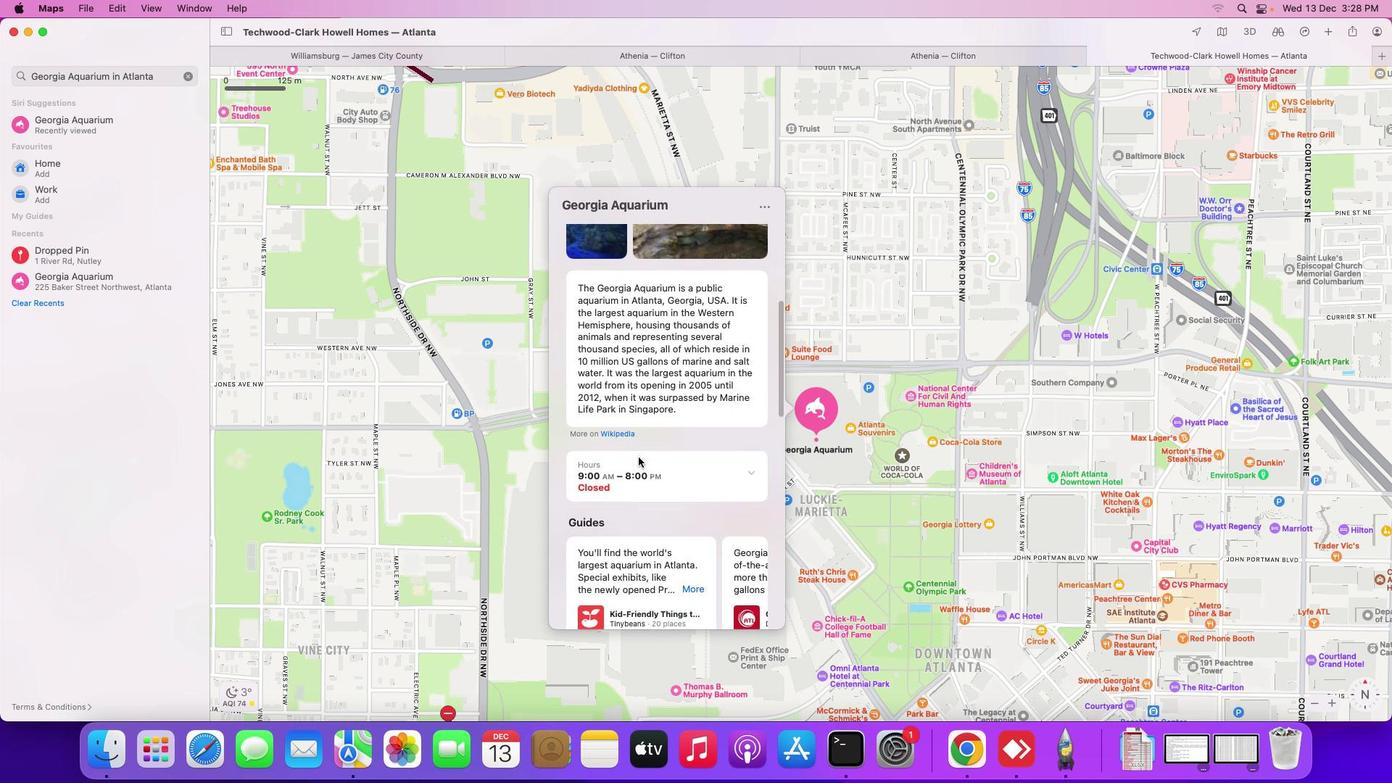 
Action: Mouse scrolled (677, 500) with delta (42, 41)
Screenshot: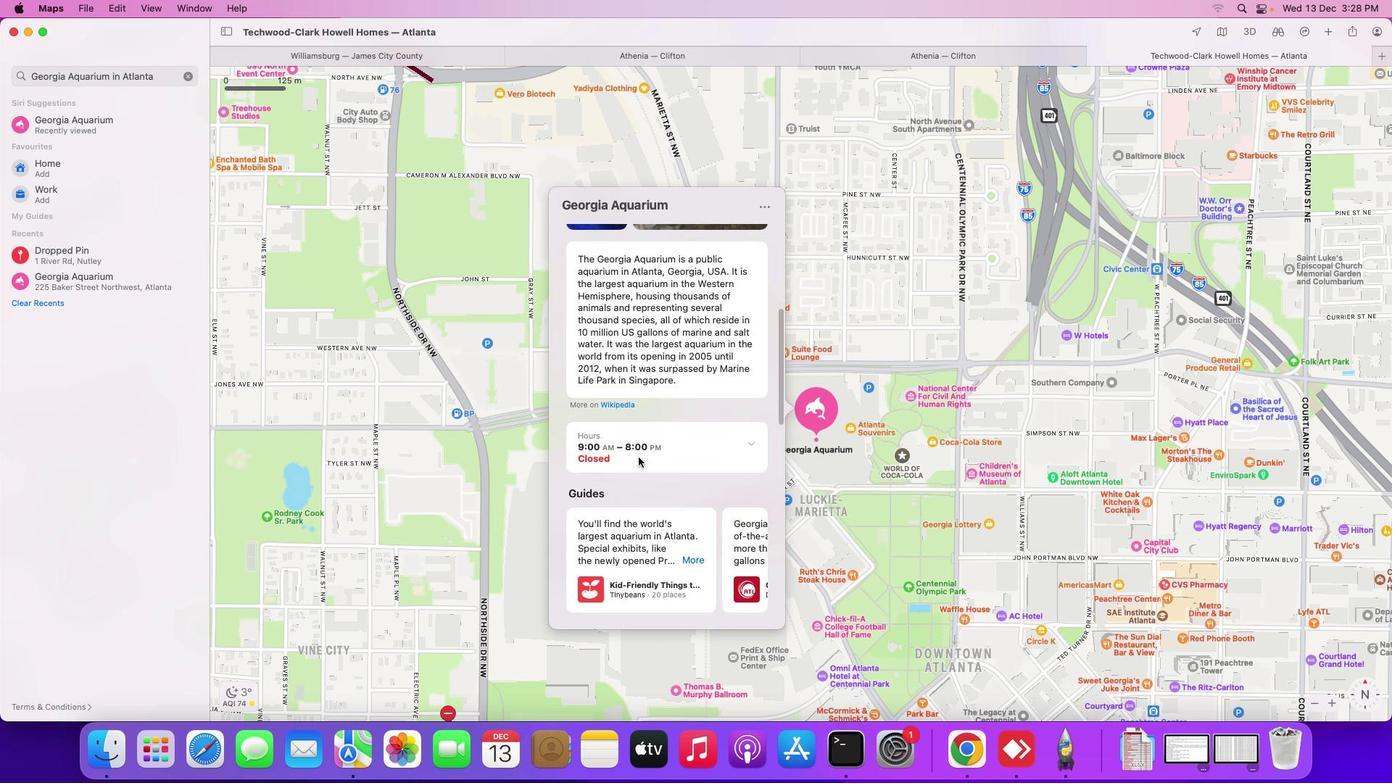 
Action: Mouse moved to (679, 499)
Screenshot: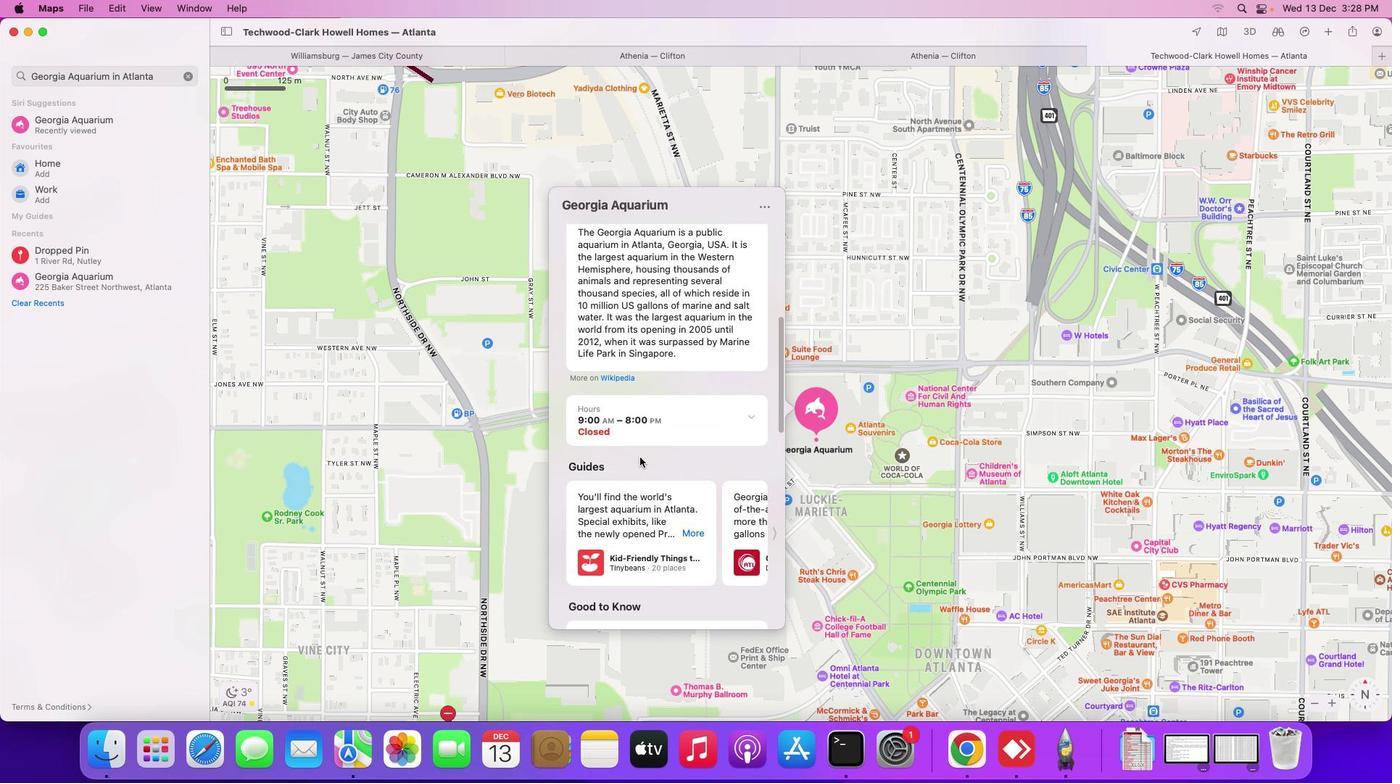 
Action: Mouse scrolled (679, 499) with delta (42, 41)
Screenshot: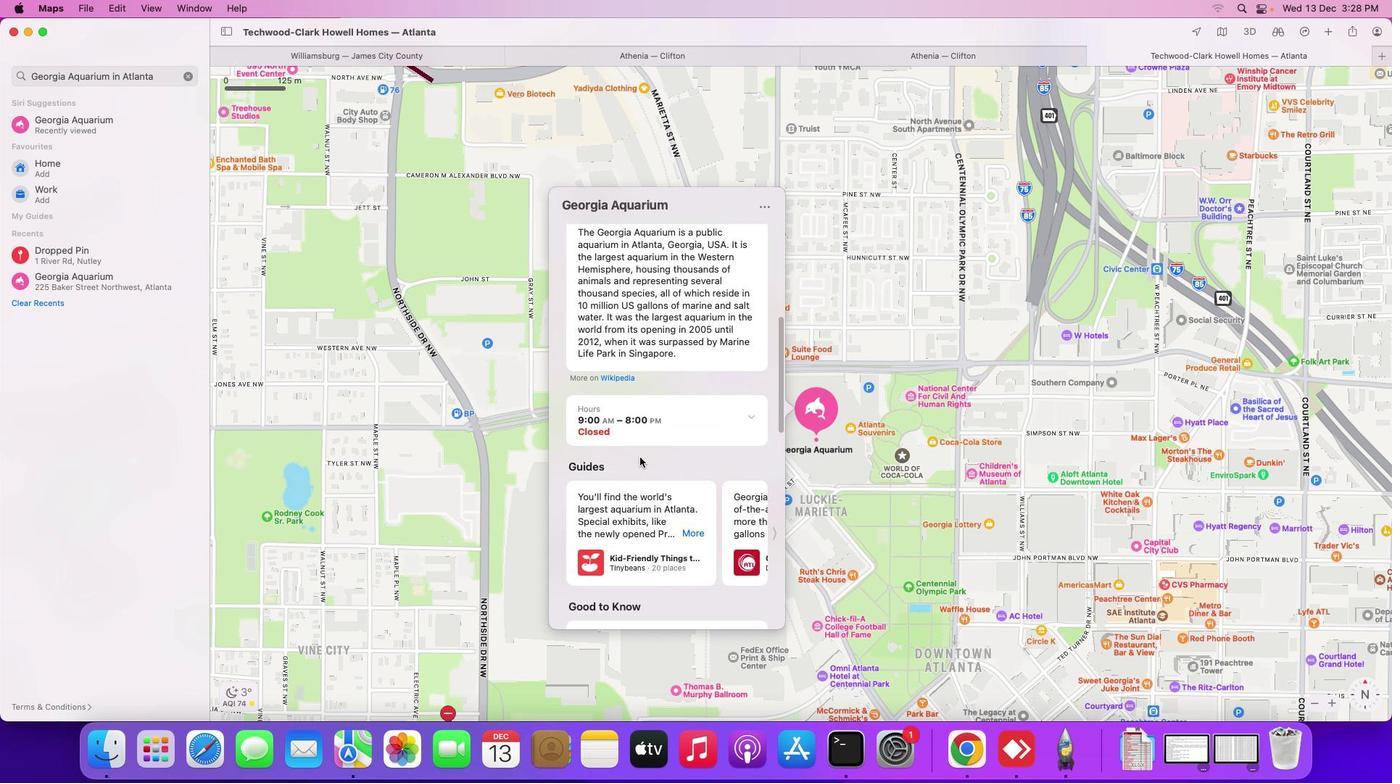 
Action: Mouse moved to (680, 499)
Screenshot: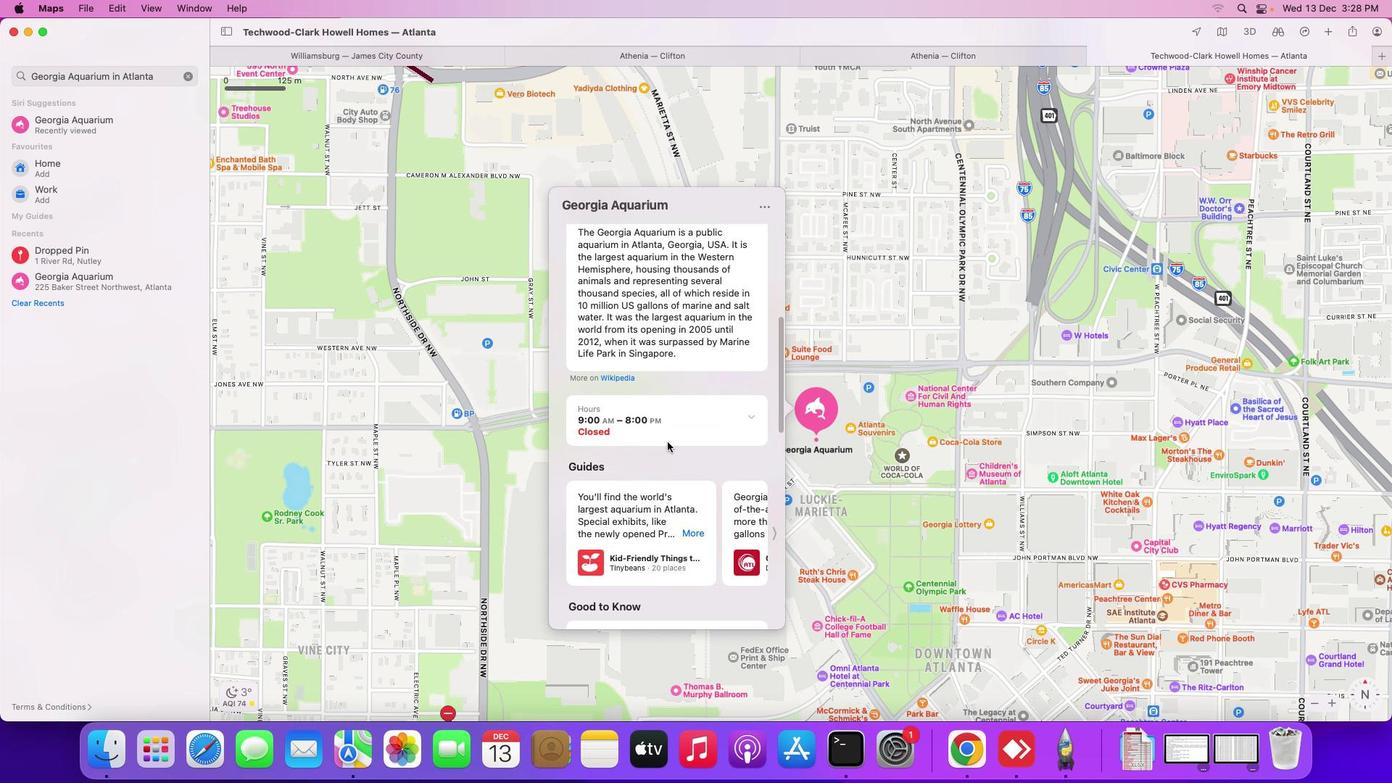 
Action: Mouse scrolled (680, 499) with delta (42, 41)
Screenshot: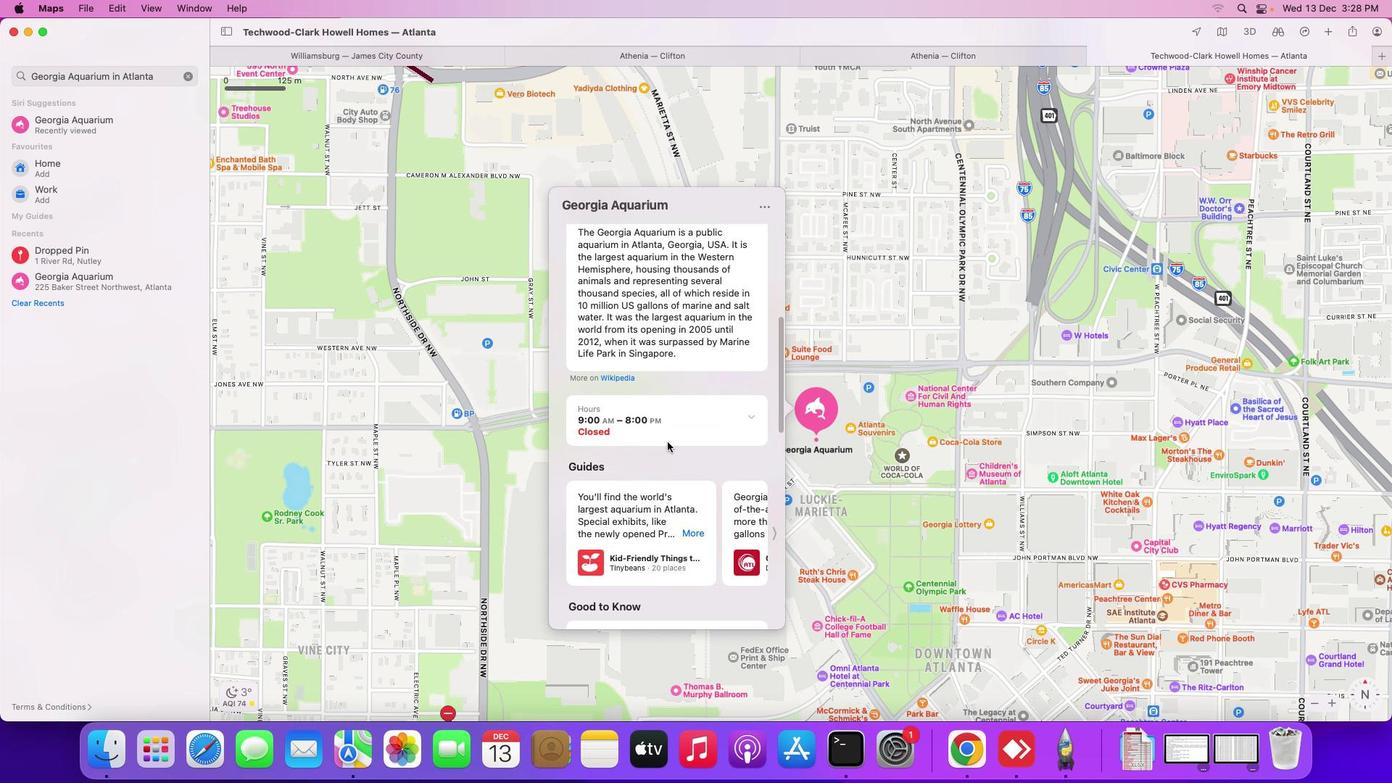 
Action: Mouse moved to (680, 499)
Screenshot: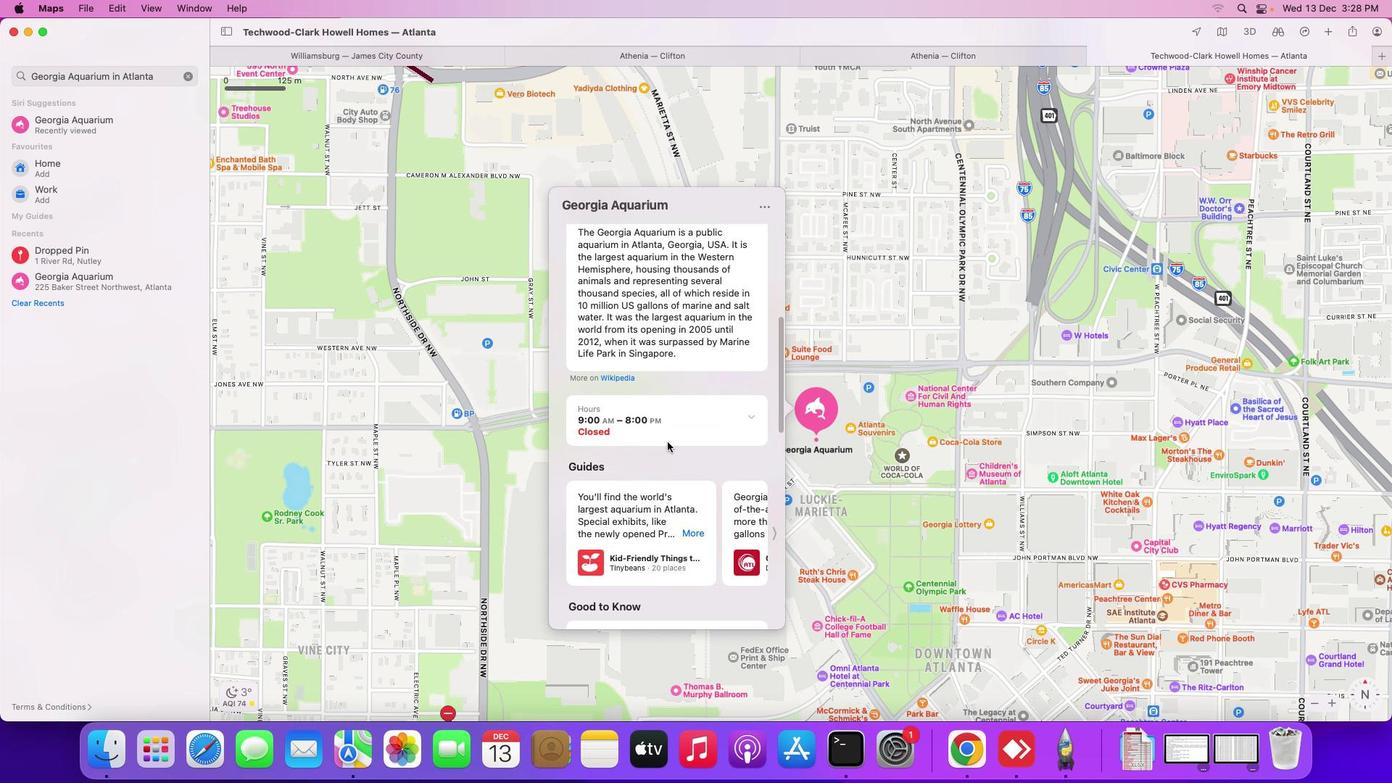 
Action: Mouse scrolled (680, 499) with delta (42, 41)
Screenshot: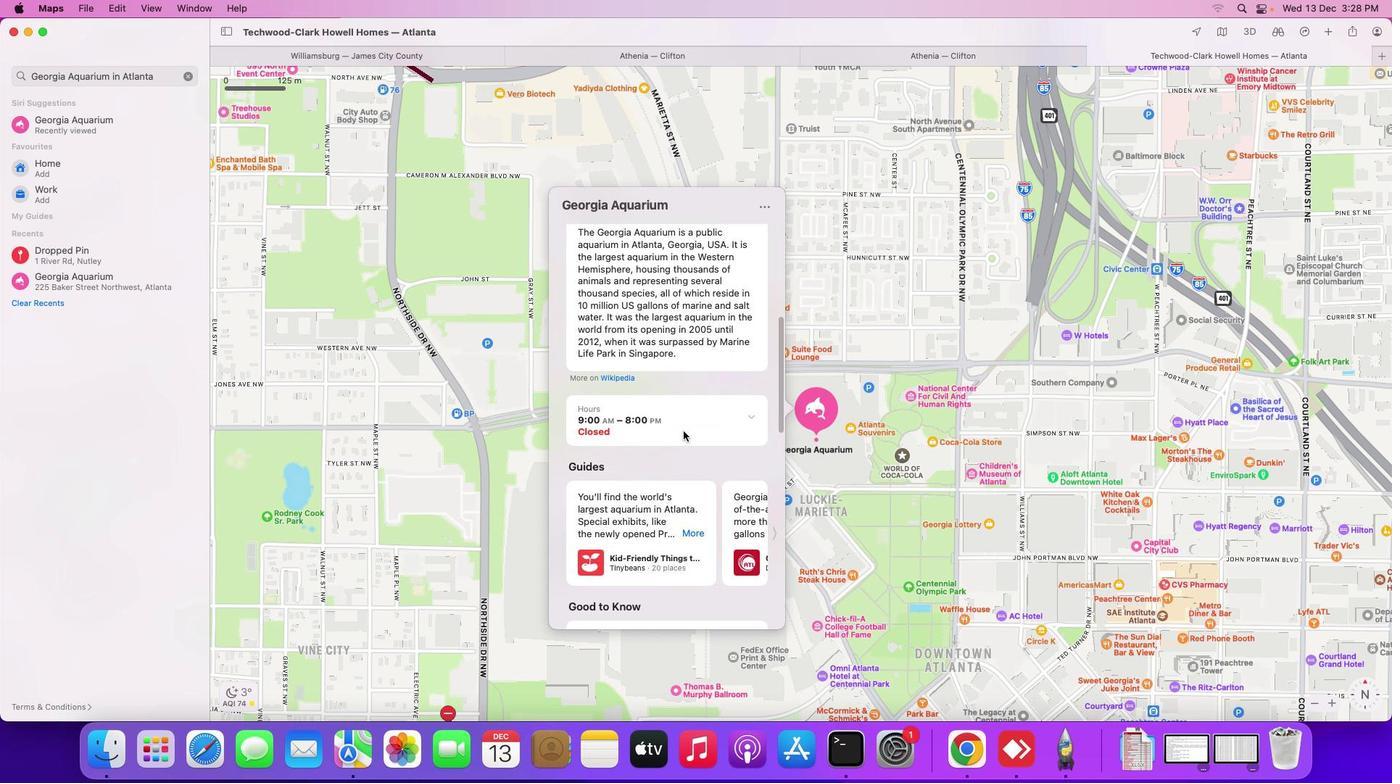 
Action: Mouse scrolled (680, 499) with delta (42, 39)
Screenshot: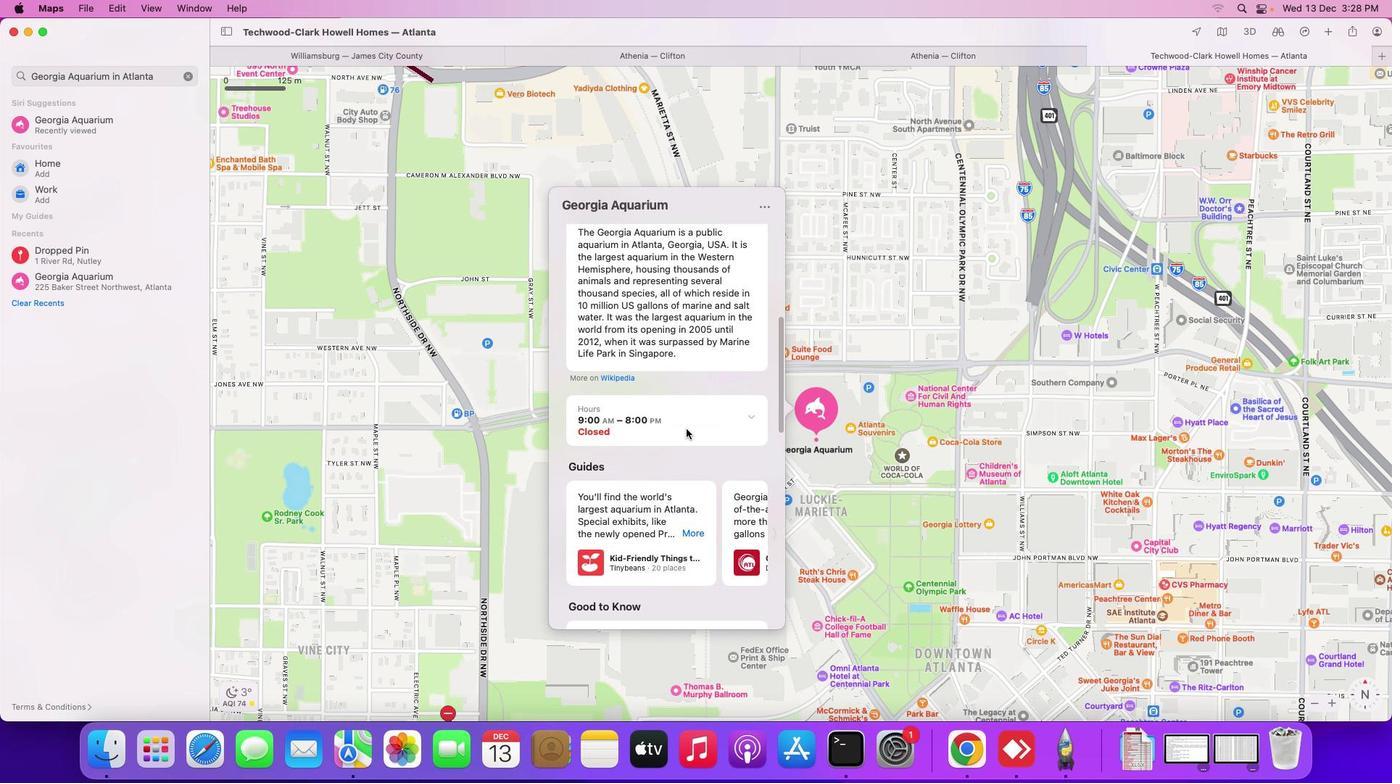 
Action: Mouse scrolled (680, 499) with delta (42, 39)
Screenshot: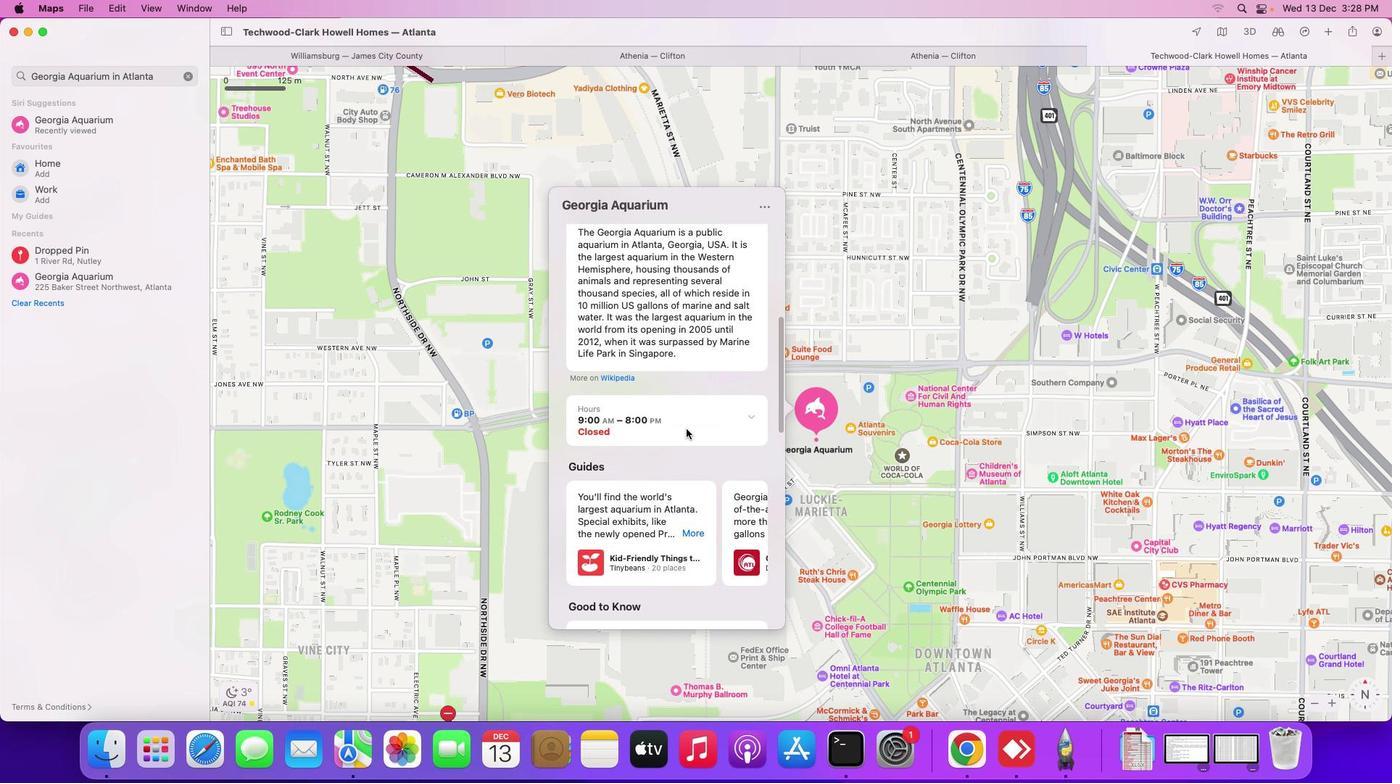 
Action: Mouse scrolled (680, 499) with delta (42, 39)
Screenshot: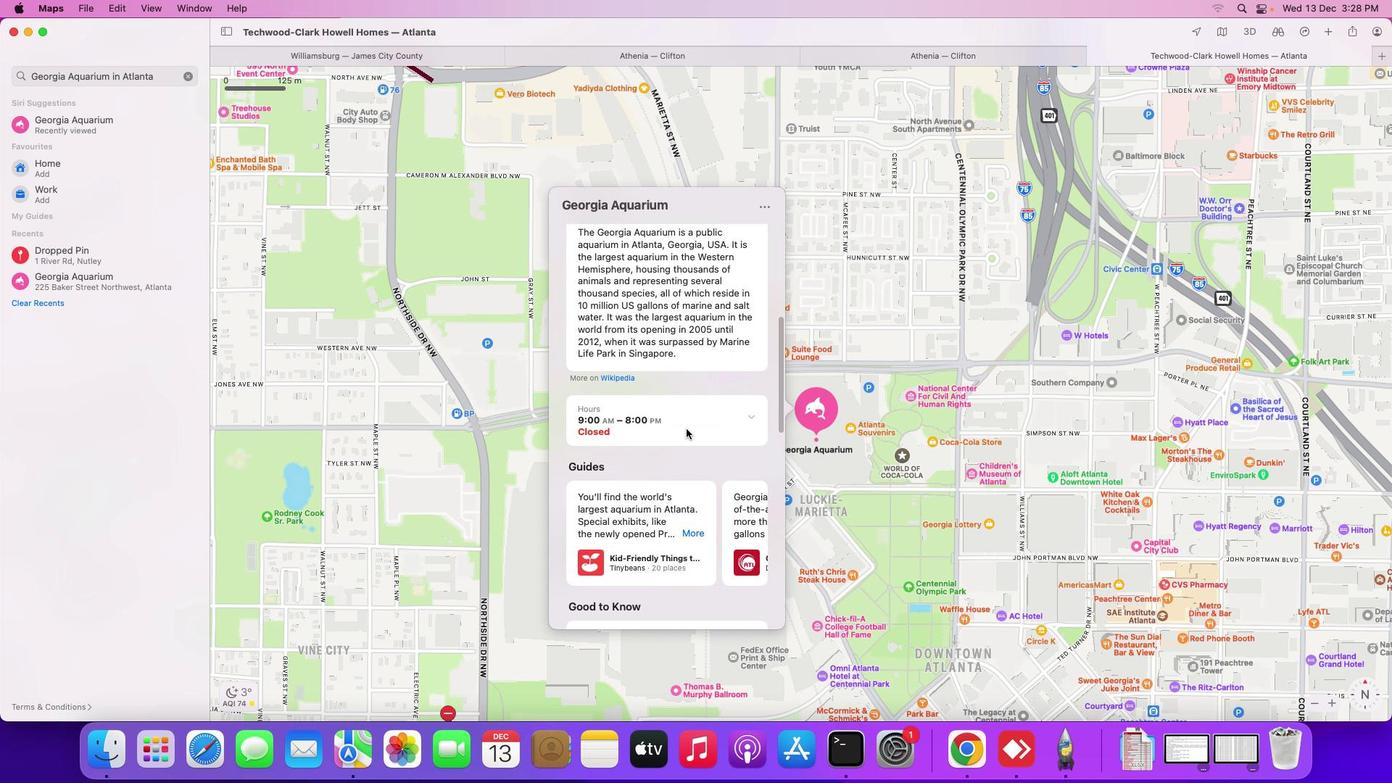 
Action: Mouse moved to (729, 470)
Screenshot: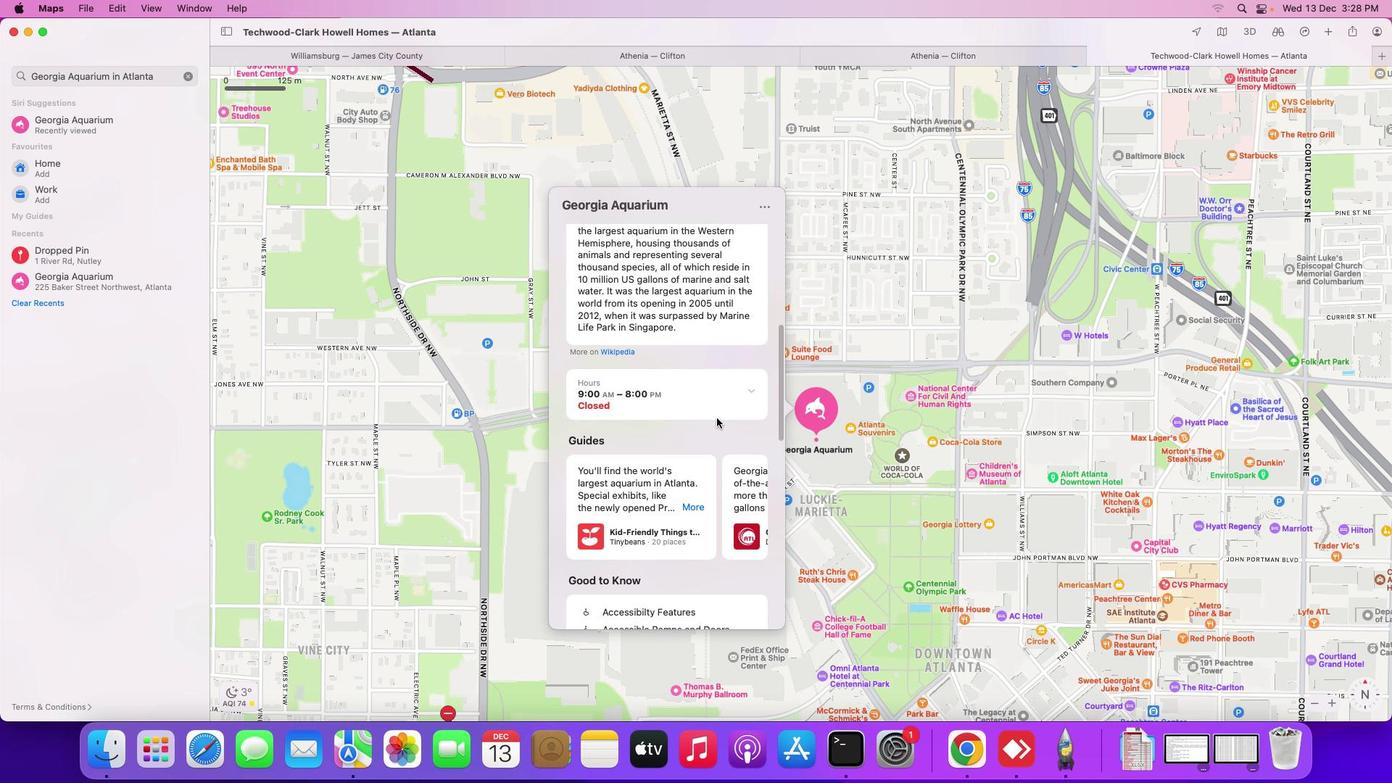 
Action: Mouse scrolled (729, 470) with delta (42, 41)
Screenshot: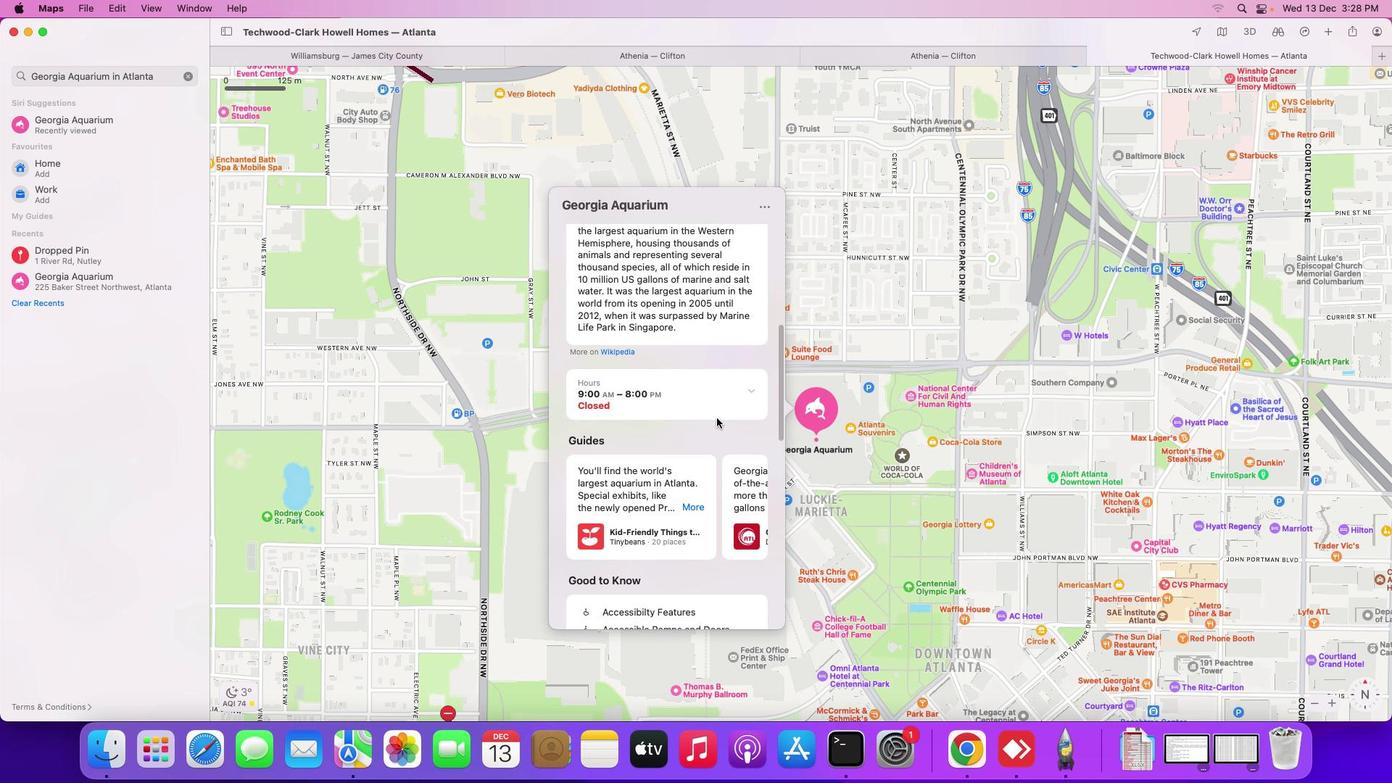 
Action: Mouse moved to (729, 469)
Screenshot: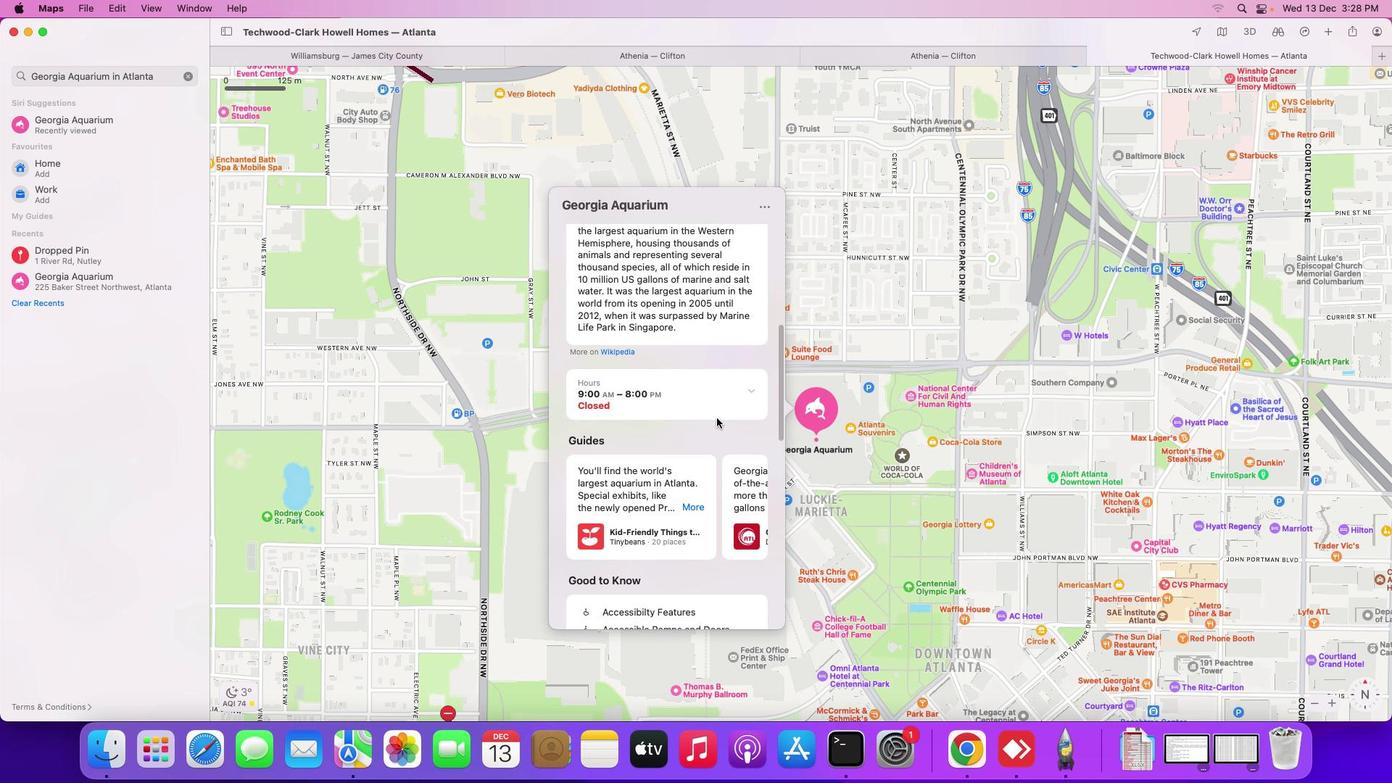 
Action: Mouse scrolled (729, 469) with delta (42, 41)
Screenshot: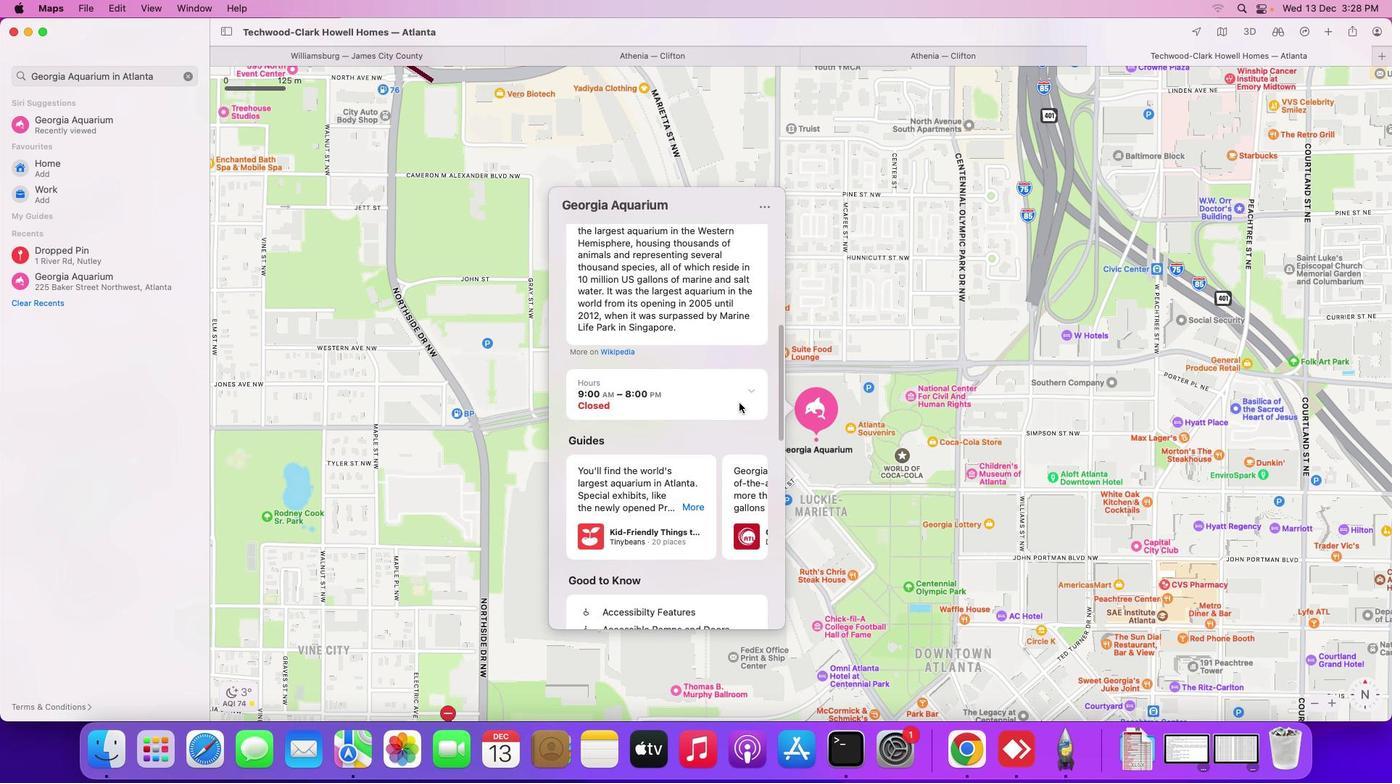 
Action: Mouse moved to (746, 467)
Screenshot: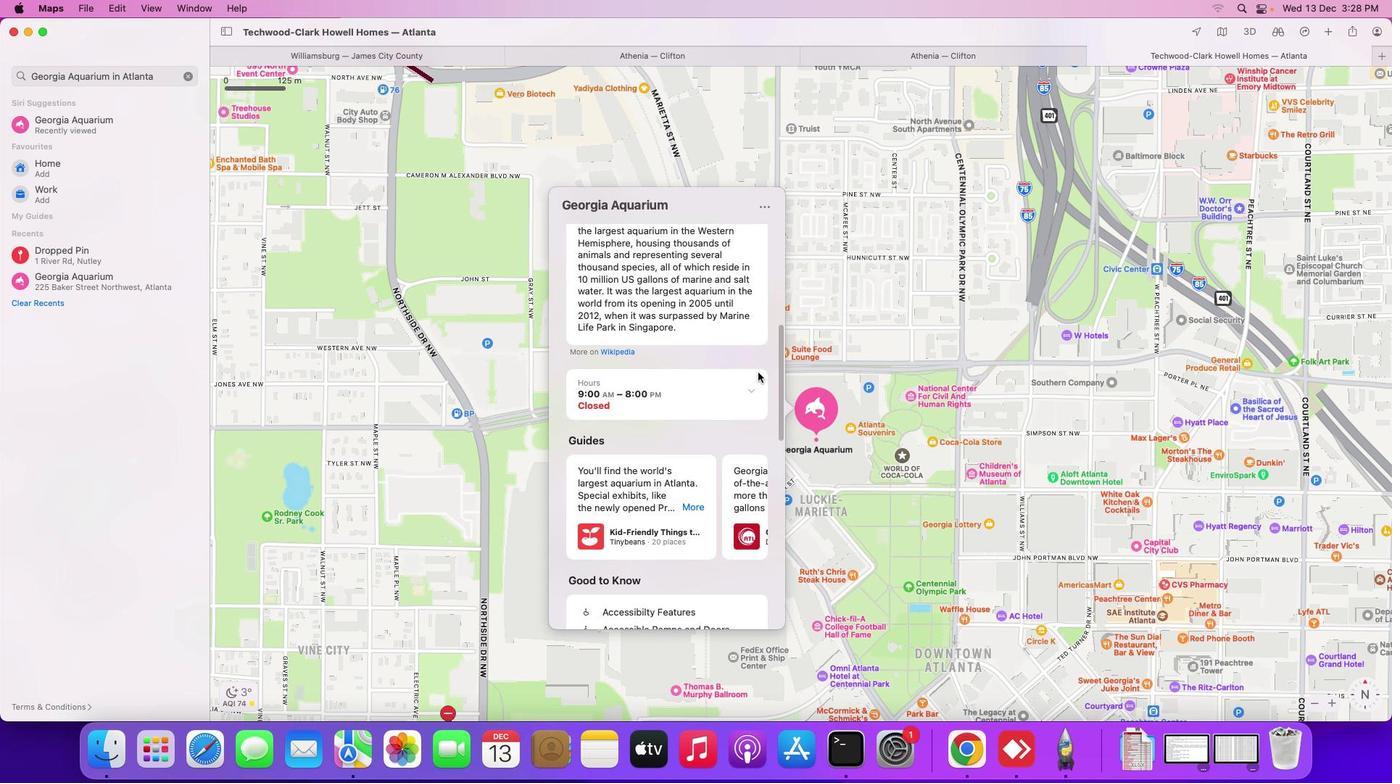 
Action: Mouse scrolled (746, 467) with delta (42, 41)
Screenshot: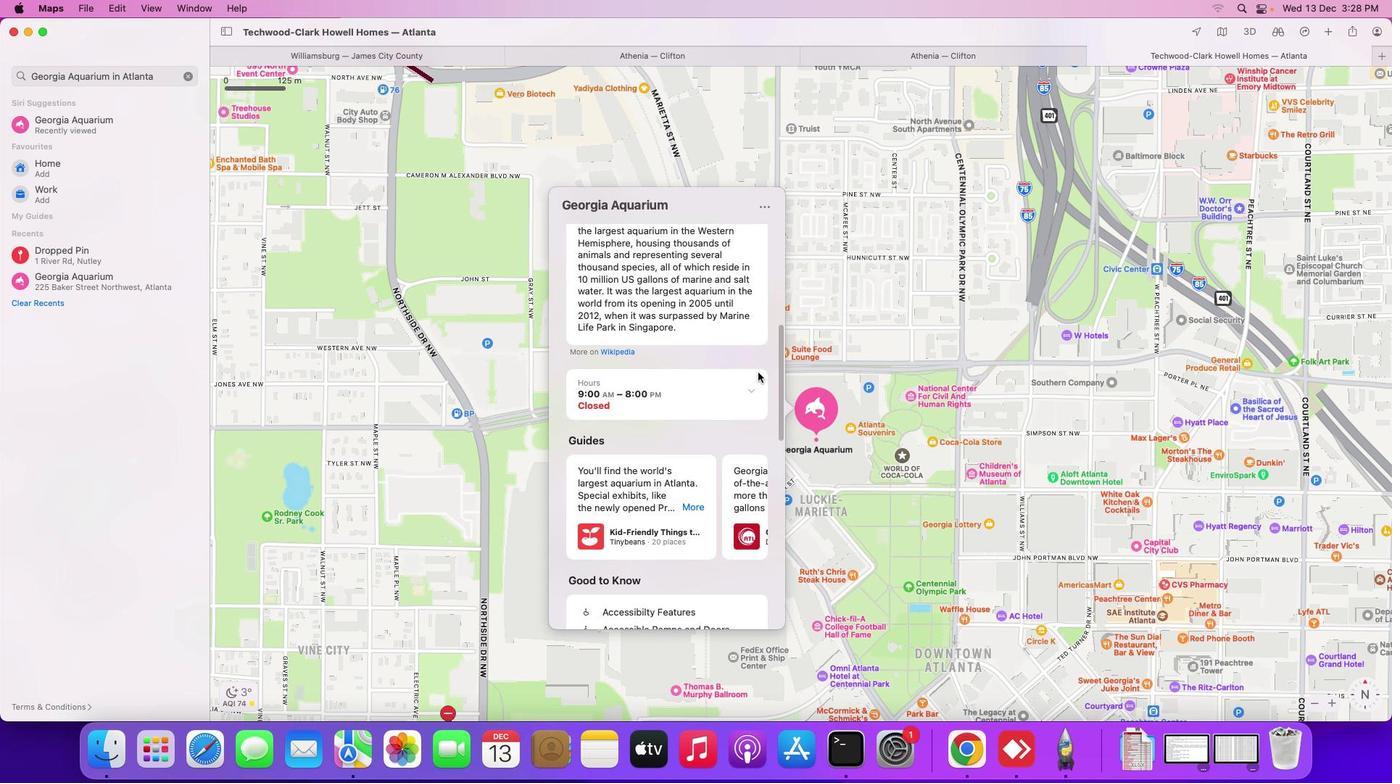 
Action: Mouse moved to (746, 466)
Screenshot: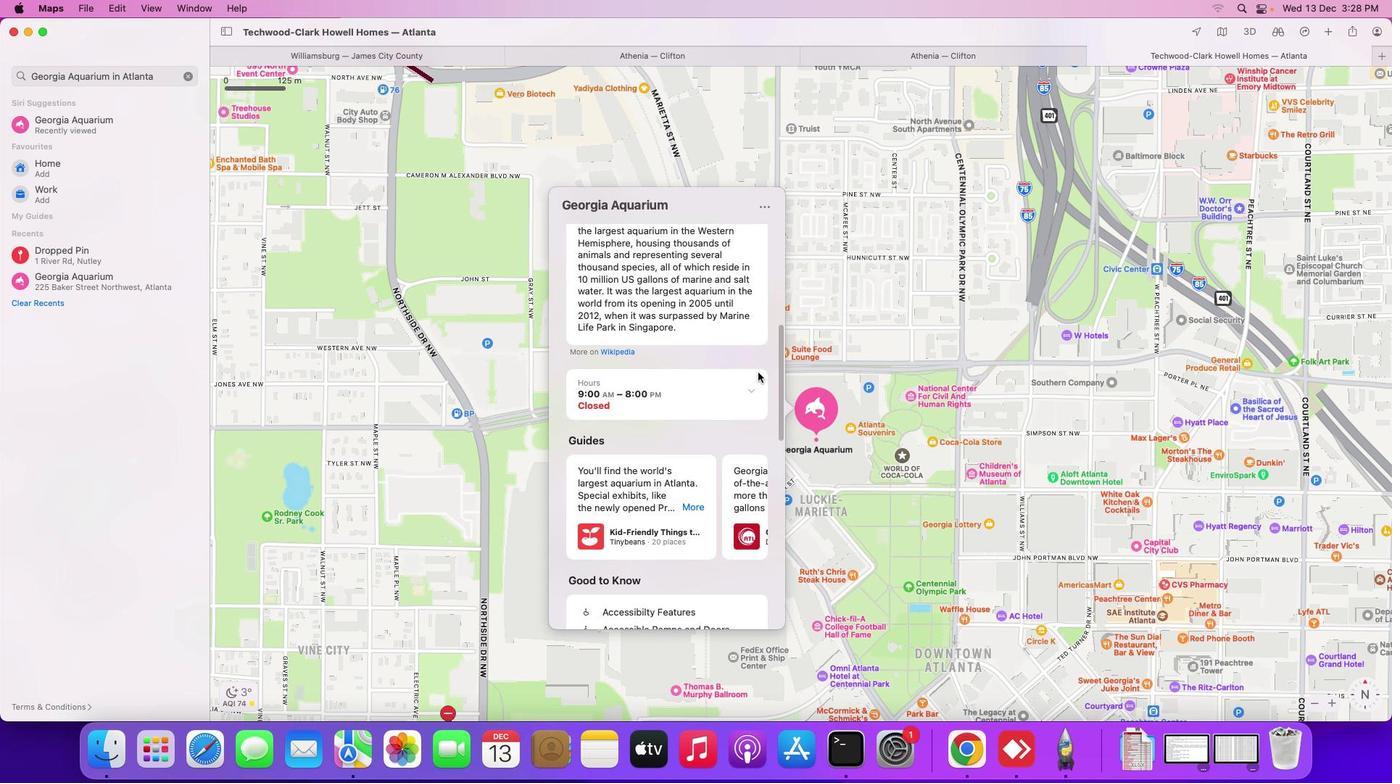 
Action: Mouse scrolled (746, 466) with delta (42, 41)
Screenshot: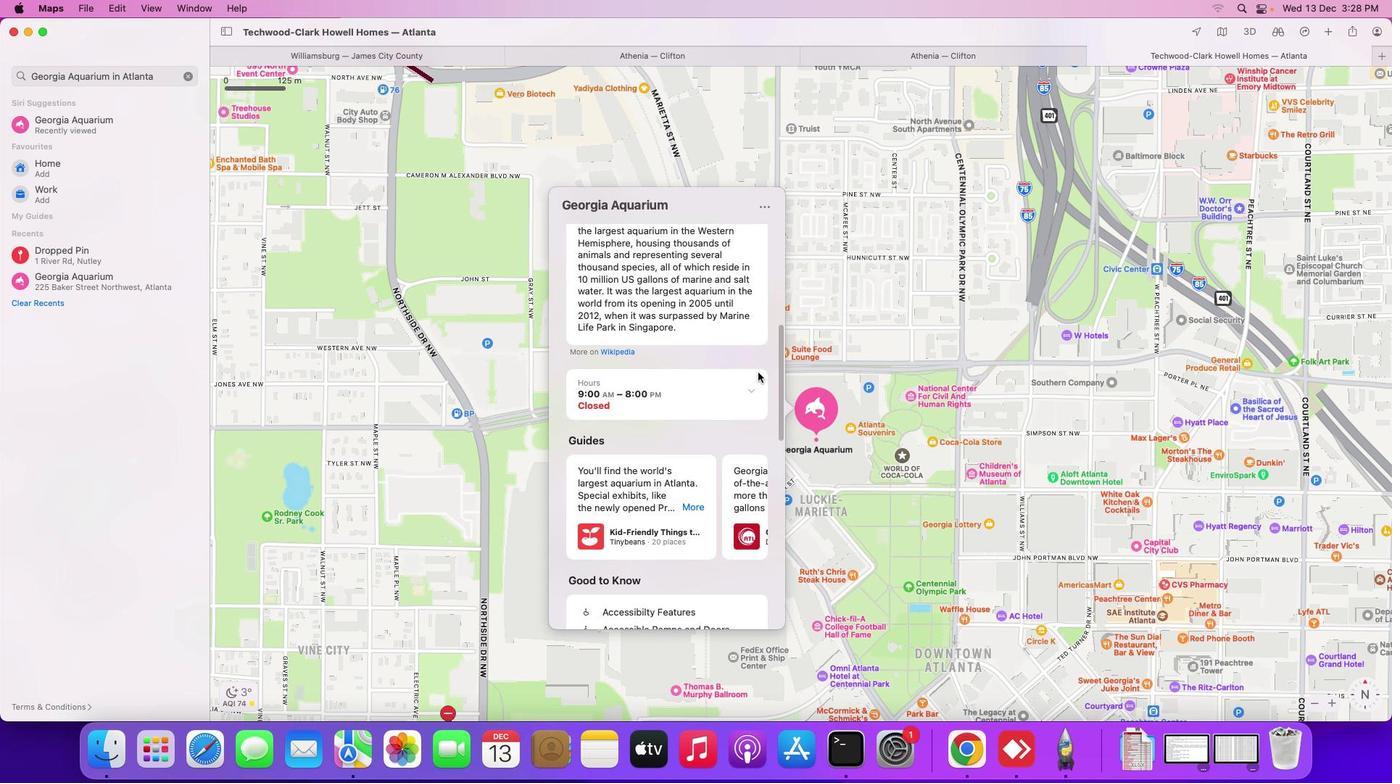 
Action: Mouse moved to (748, 466)
Screenshot: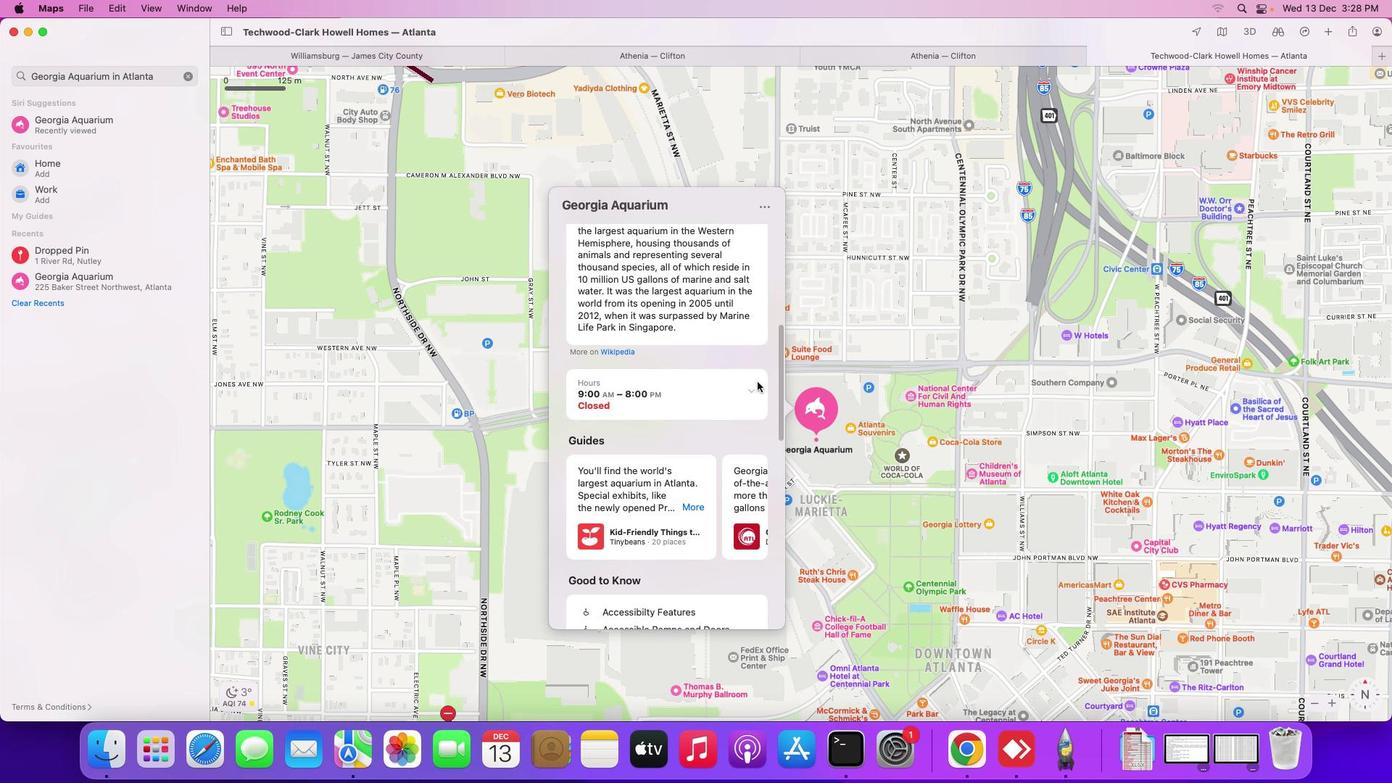 
Action: Mouse scrolled (748, 466) with delta (42, 41)
Screenshot: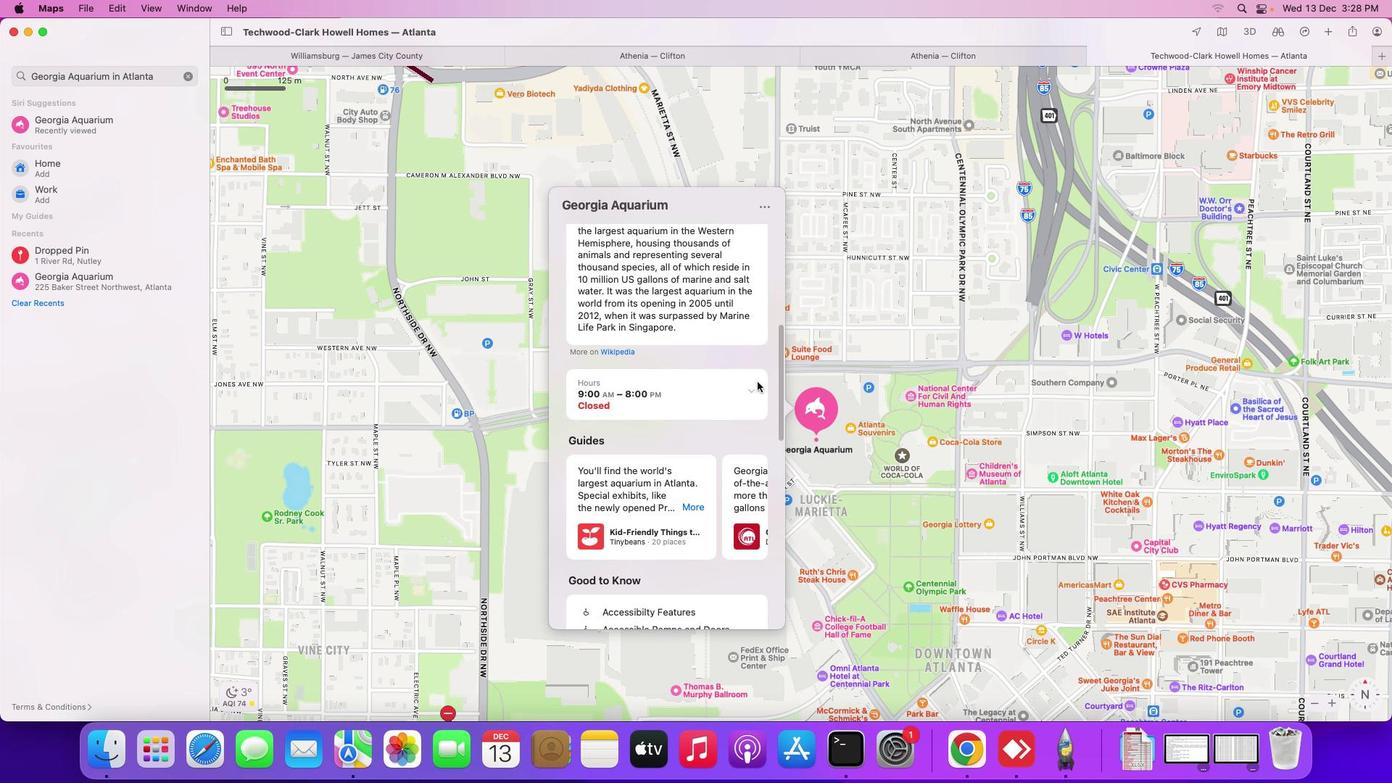 
Action: Mouse moved to (790, 435)
Screenshot: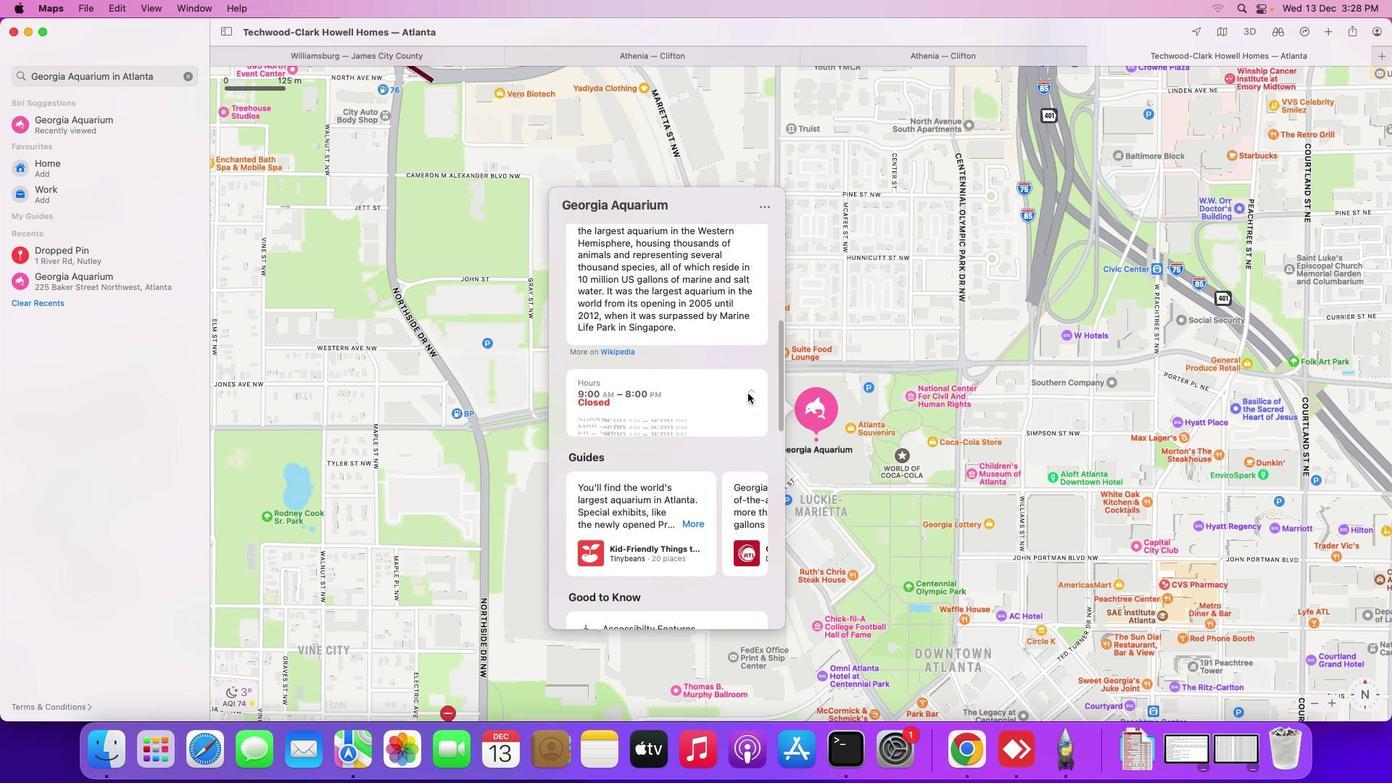 
Action: Mouse pressed left at (790, 435)
Screenshot: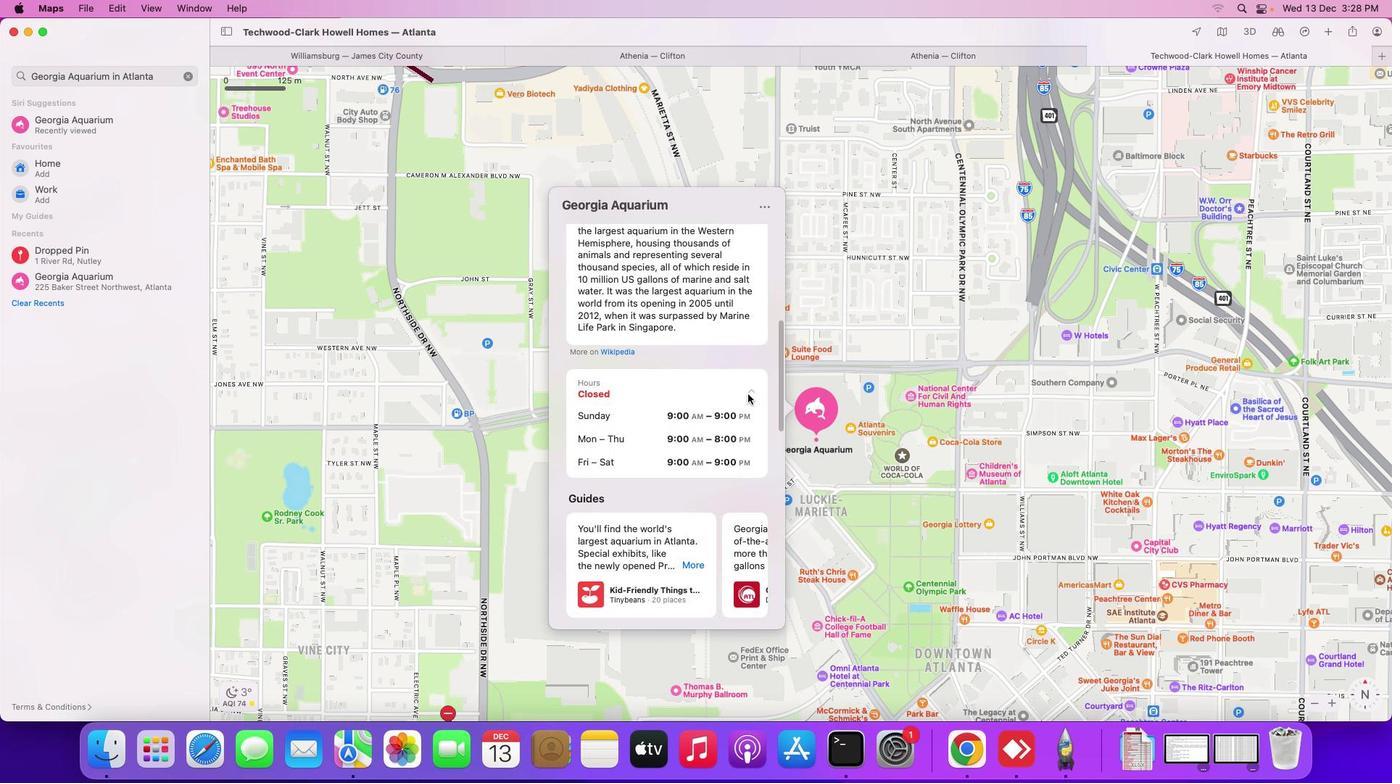
Action: Mouse moved to (744, 503)
Screenshot: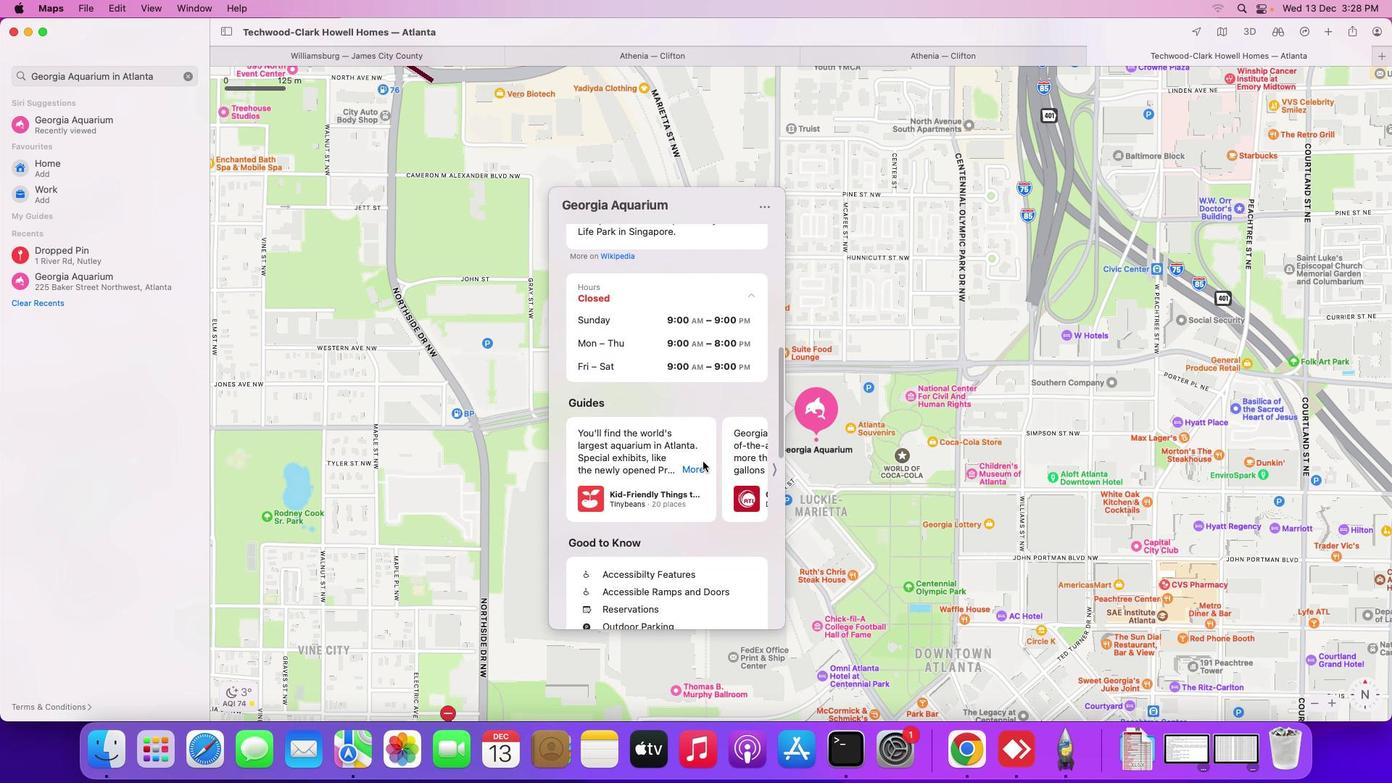 
Action: Mouse scrolled (744, 503) with delta (42, 41)
Screenshot: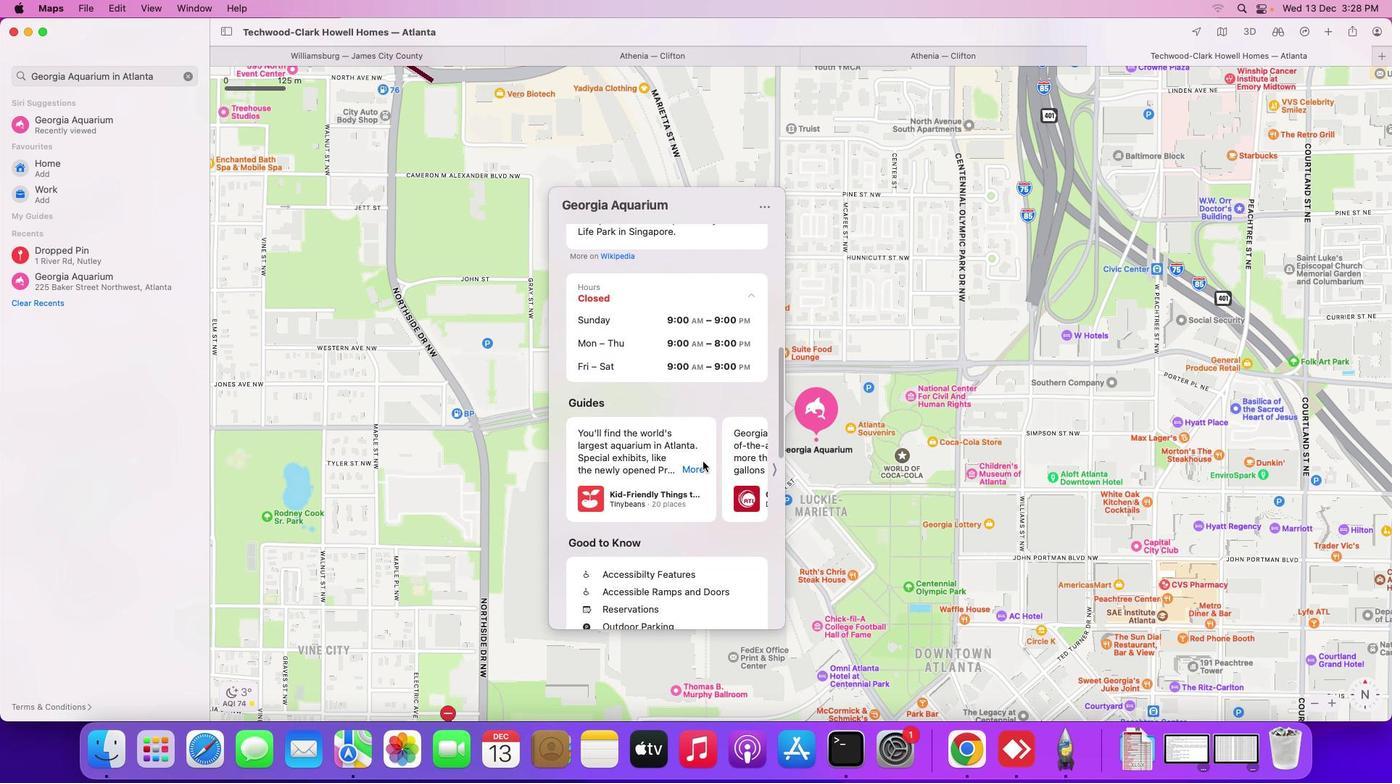 
Action: Mouse moved to (744, 503)
Screenshot: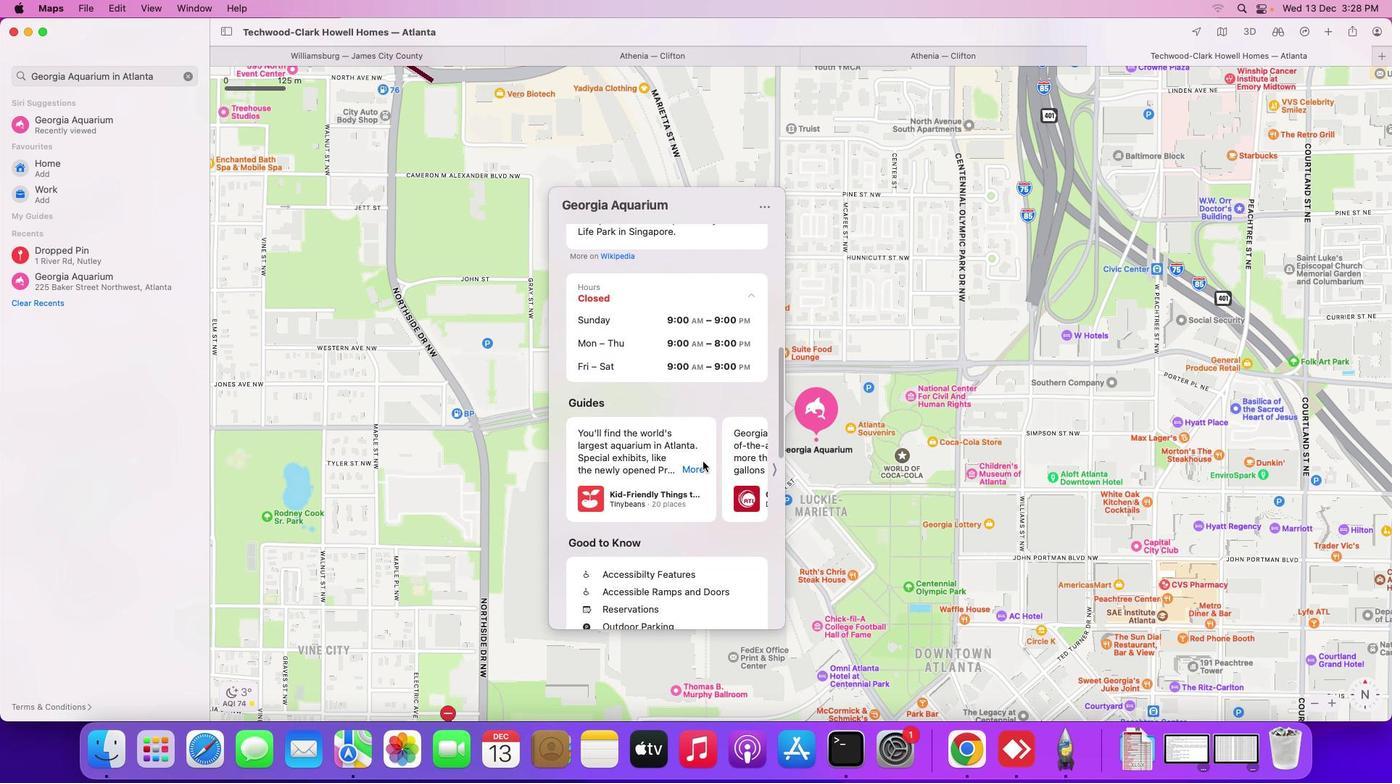 
Action: Mouse scrolled (744, 503) with delta (42, 41)
Screenshot: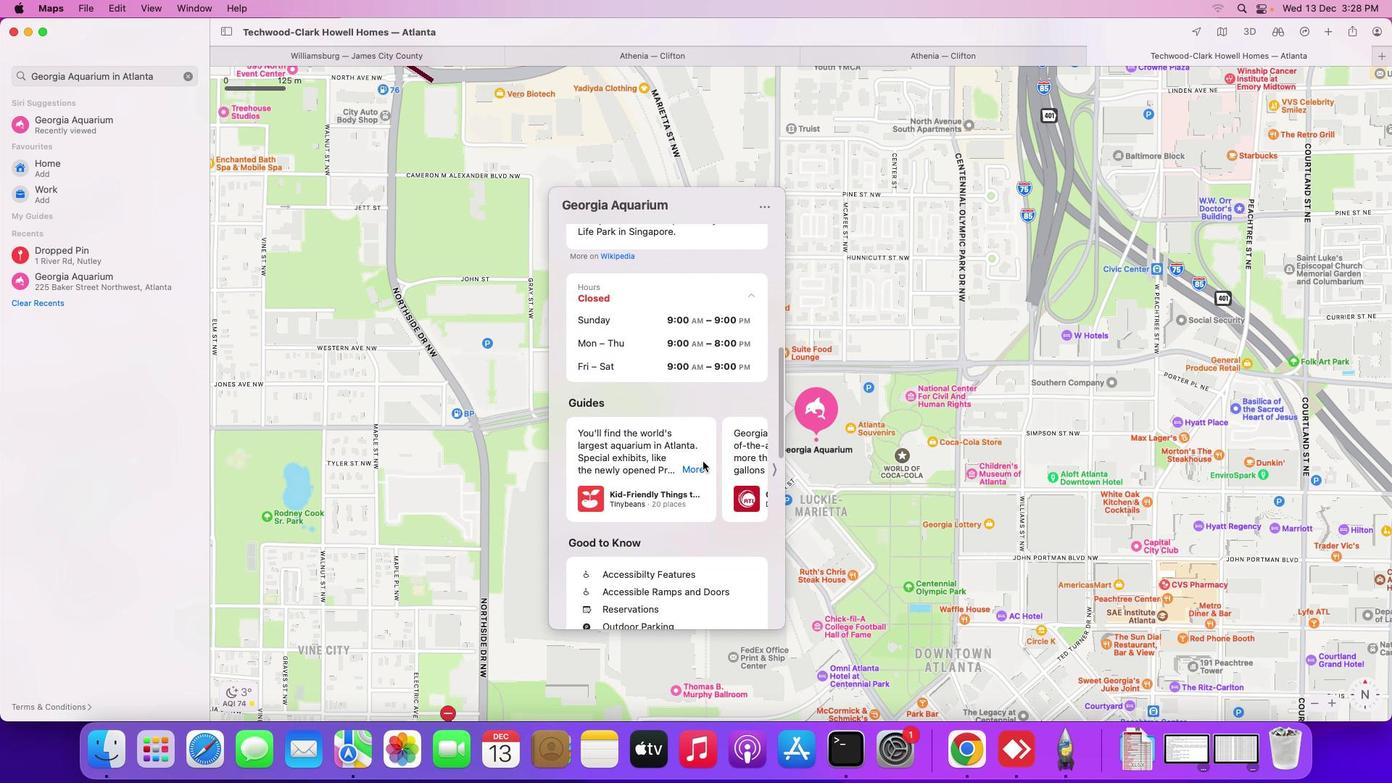 
Action: Mouse scrolled (744, 503) with delta (42, 41)
Screenshot: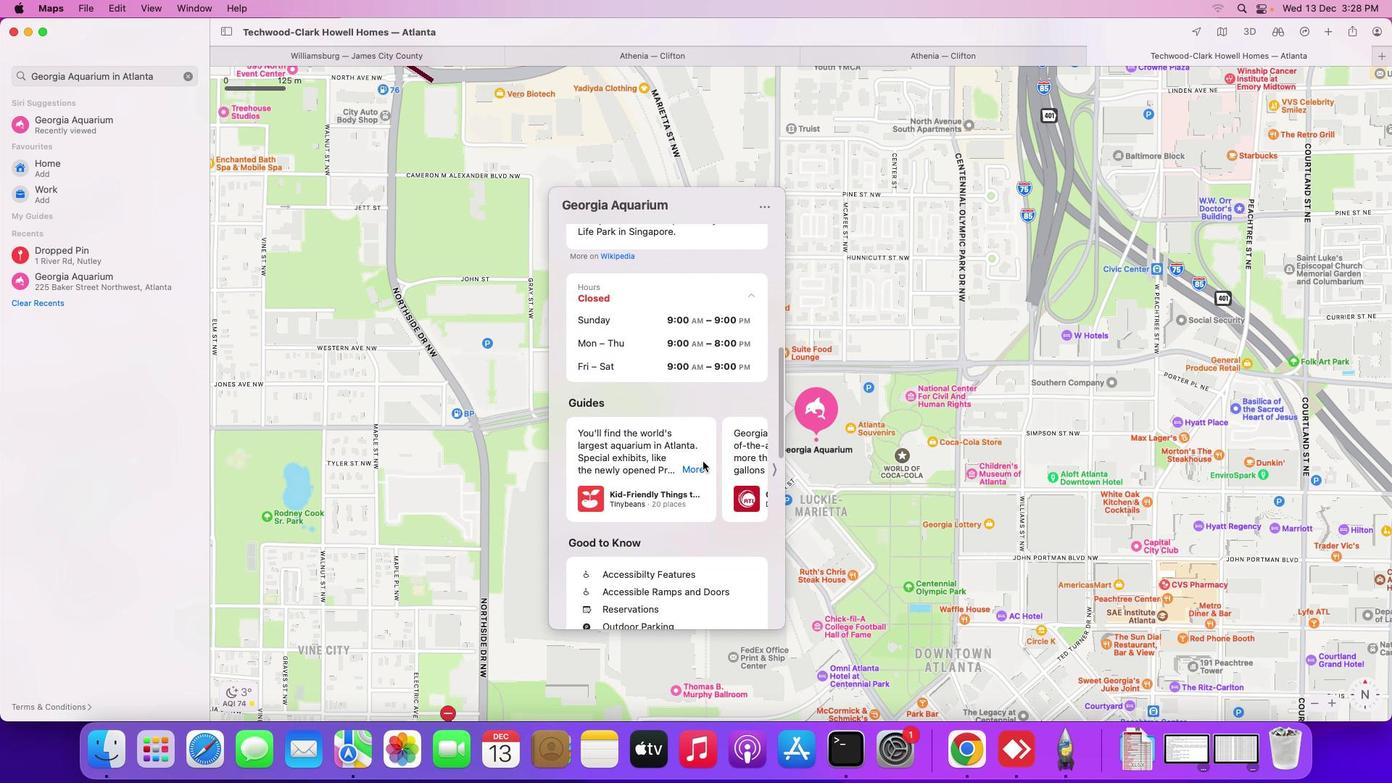 
Action: Mouse scrolled (744, 503) with delta (42, 40)
Screenshot: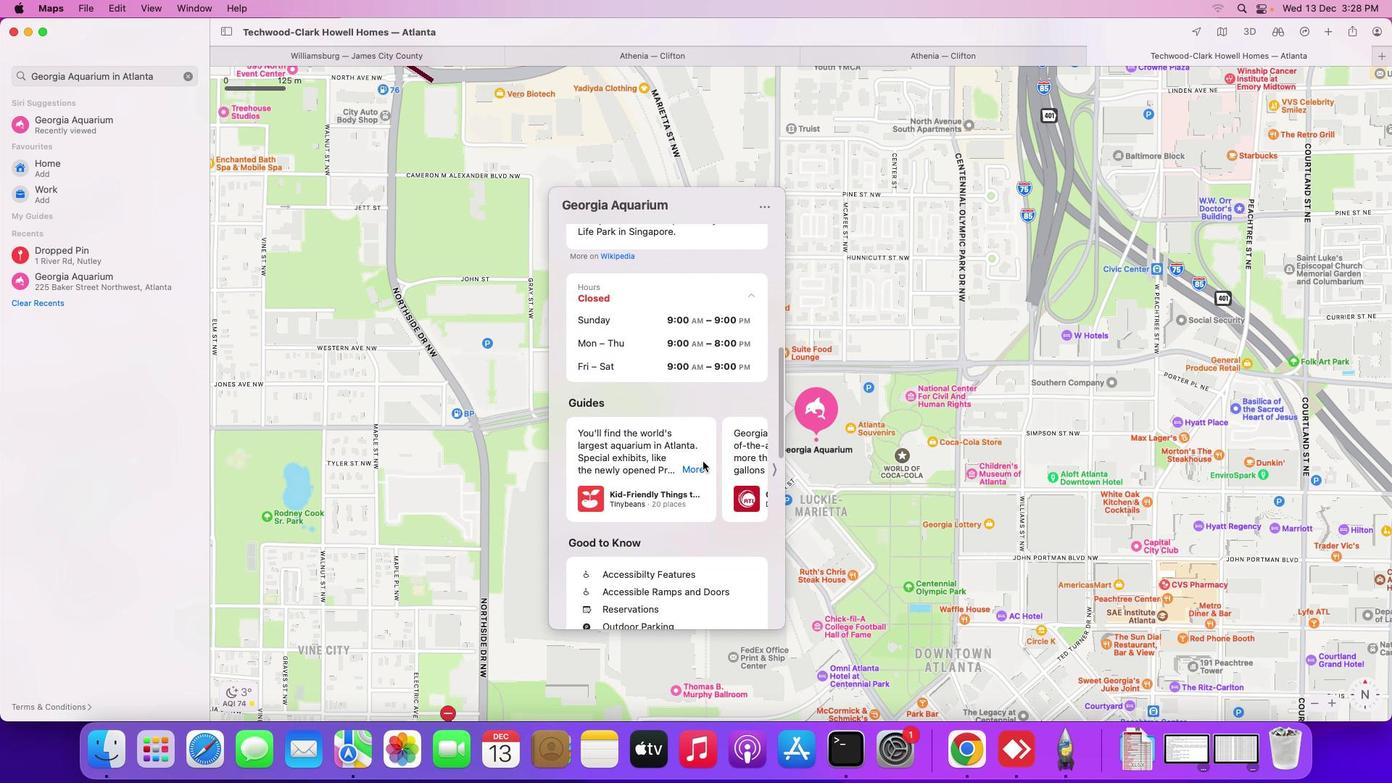 
Action: Mouse scrolled (744, 503) with delta (42, 39)
Screenshot: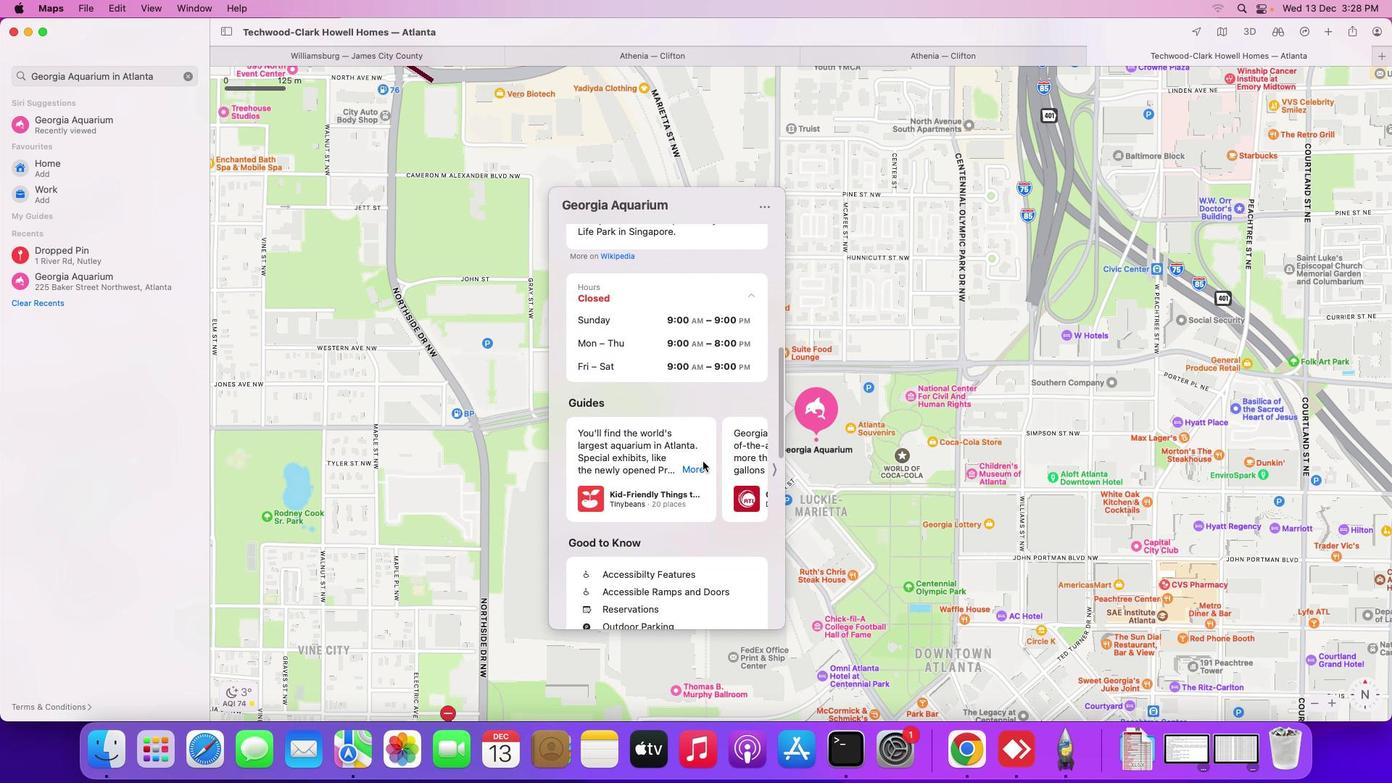 
Action: Mouse scrolled (744, 503) with delta (42, 39)
Screenshot: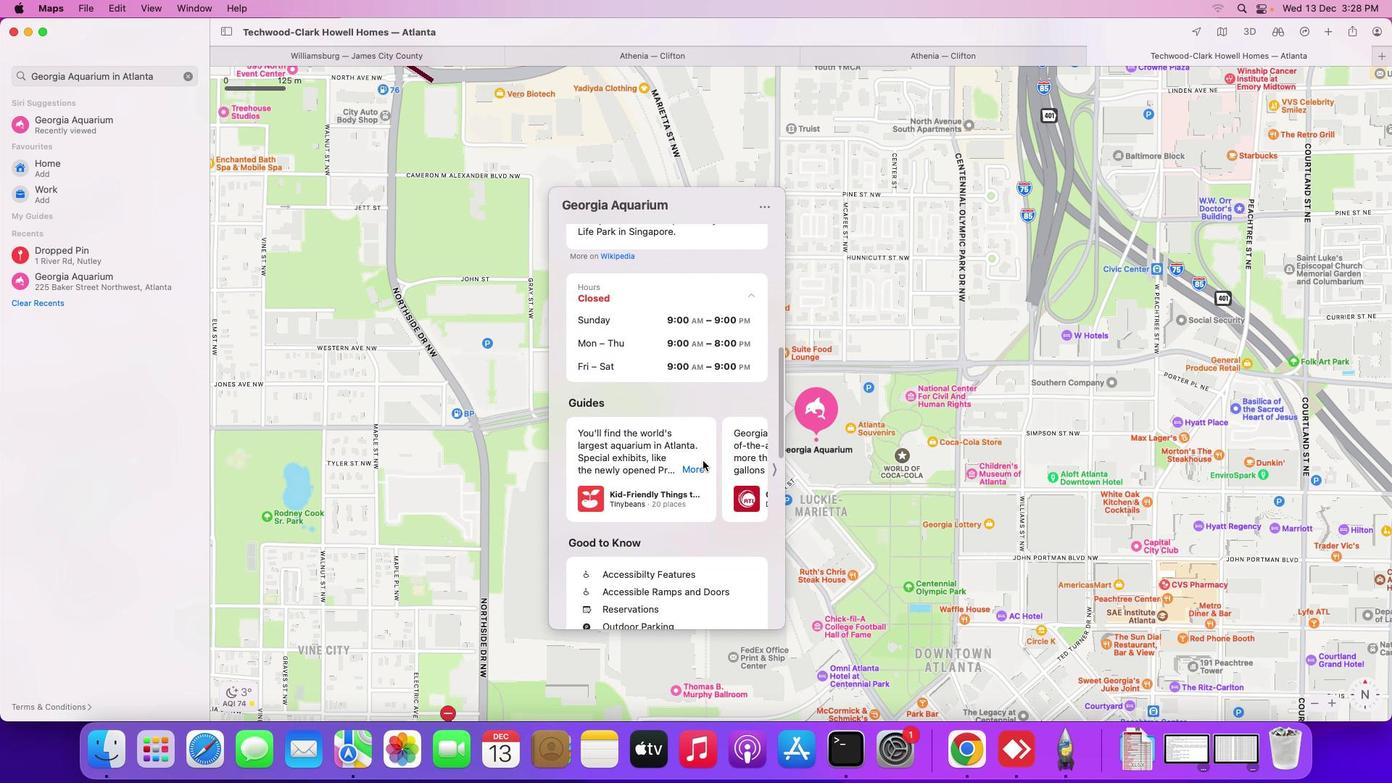 
Action: Mouse moved to (745, 503)
Screenshot: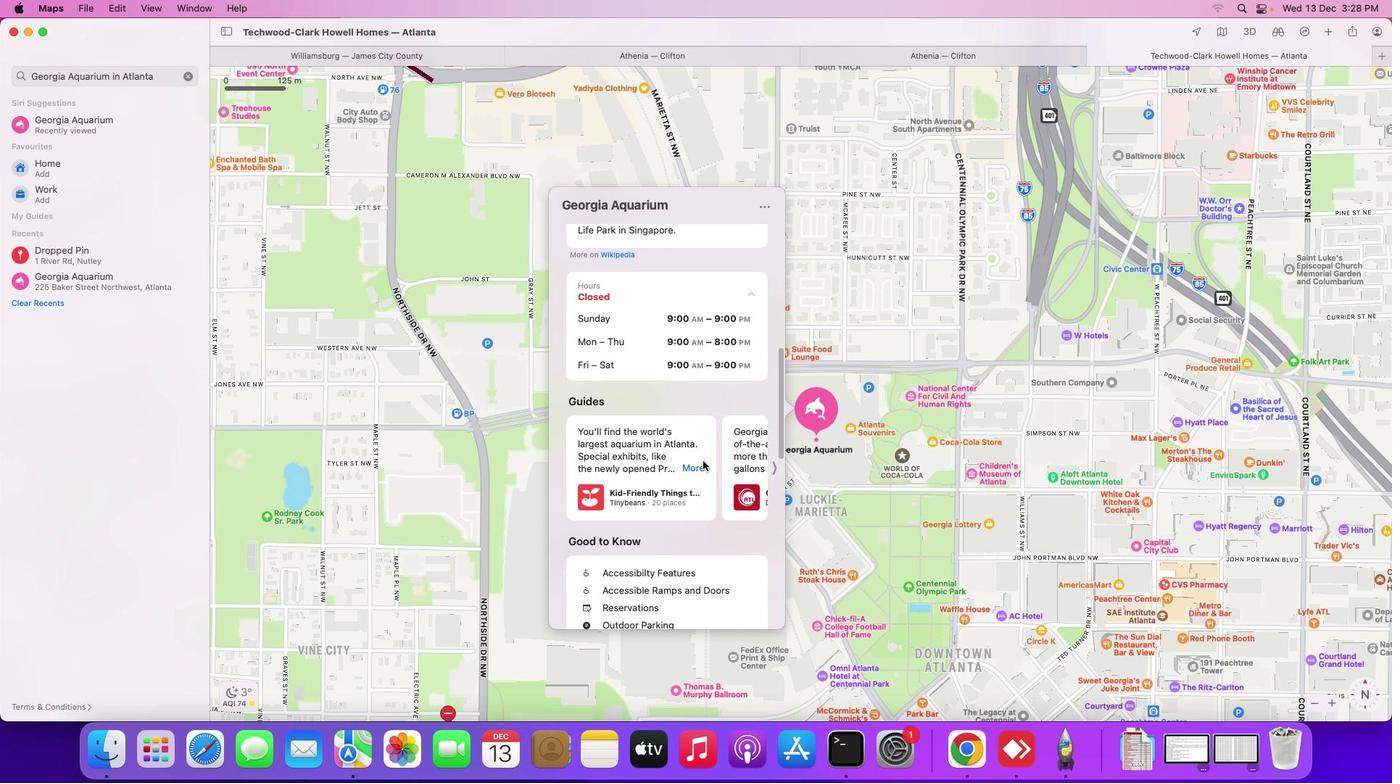 
Action: Mouse scrolled (745, 503) with delta (42, 41)
Screenshot: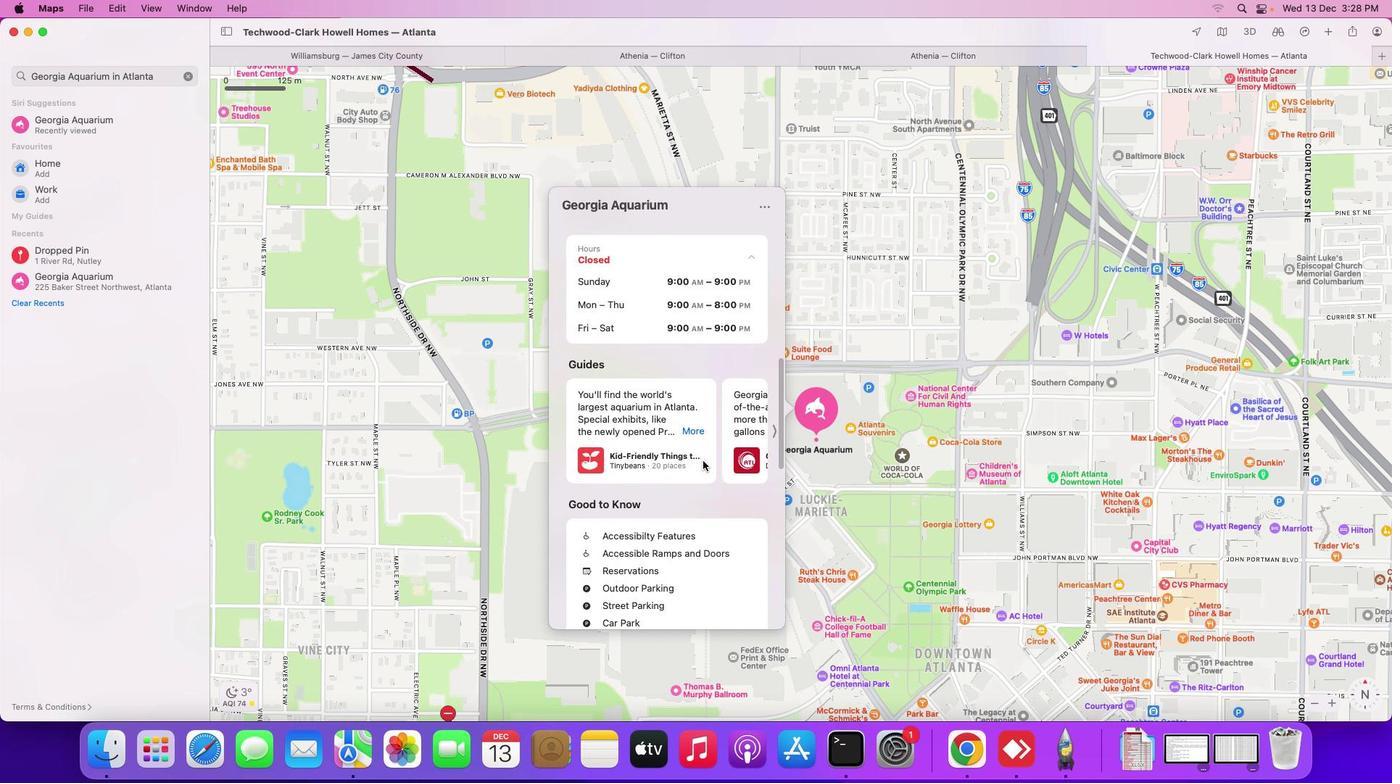 
Action: Mouse scrolled (745, 503) with delta (42, 41)
Screenshot: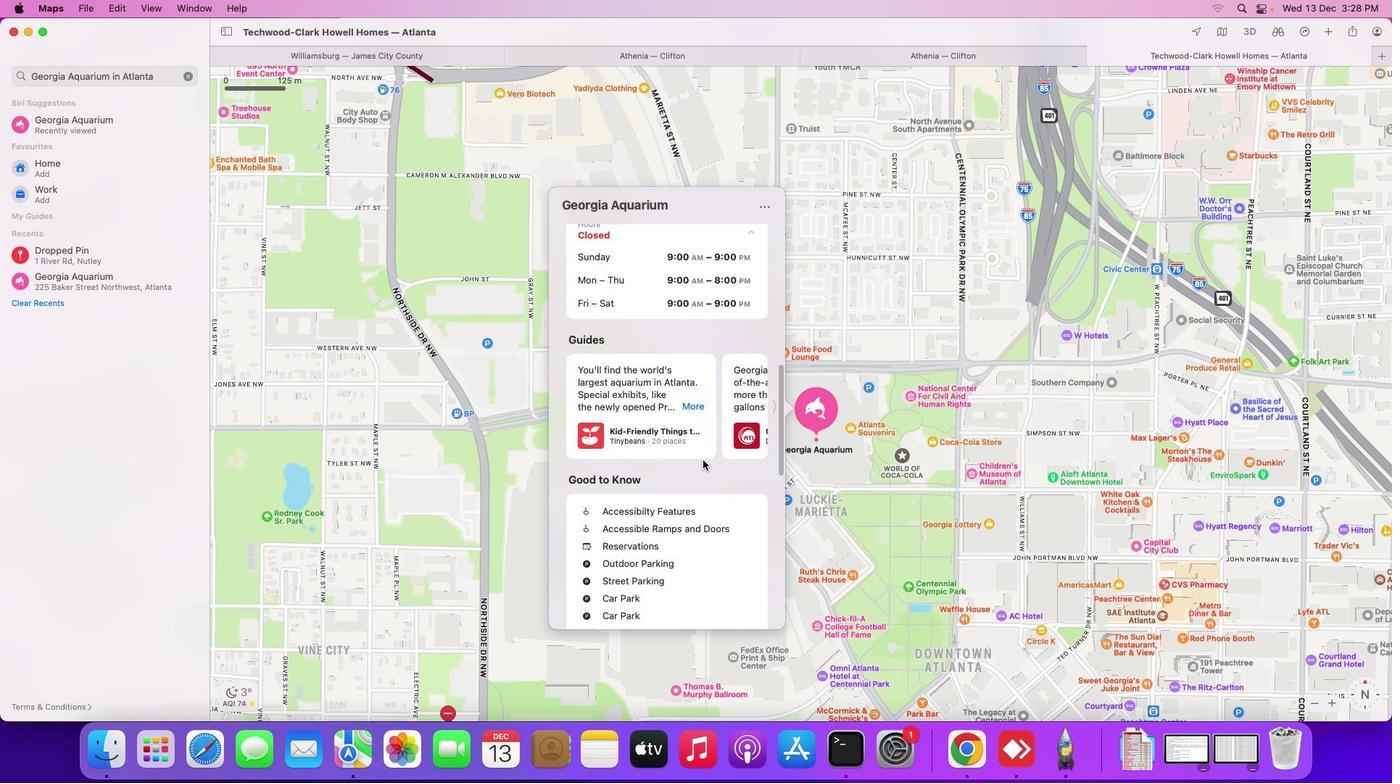 
Action: Mouse scrolled (745, 503) with delta (42, 41)
Screenshot: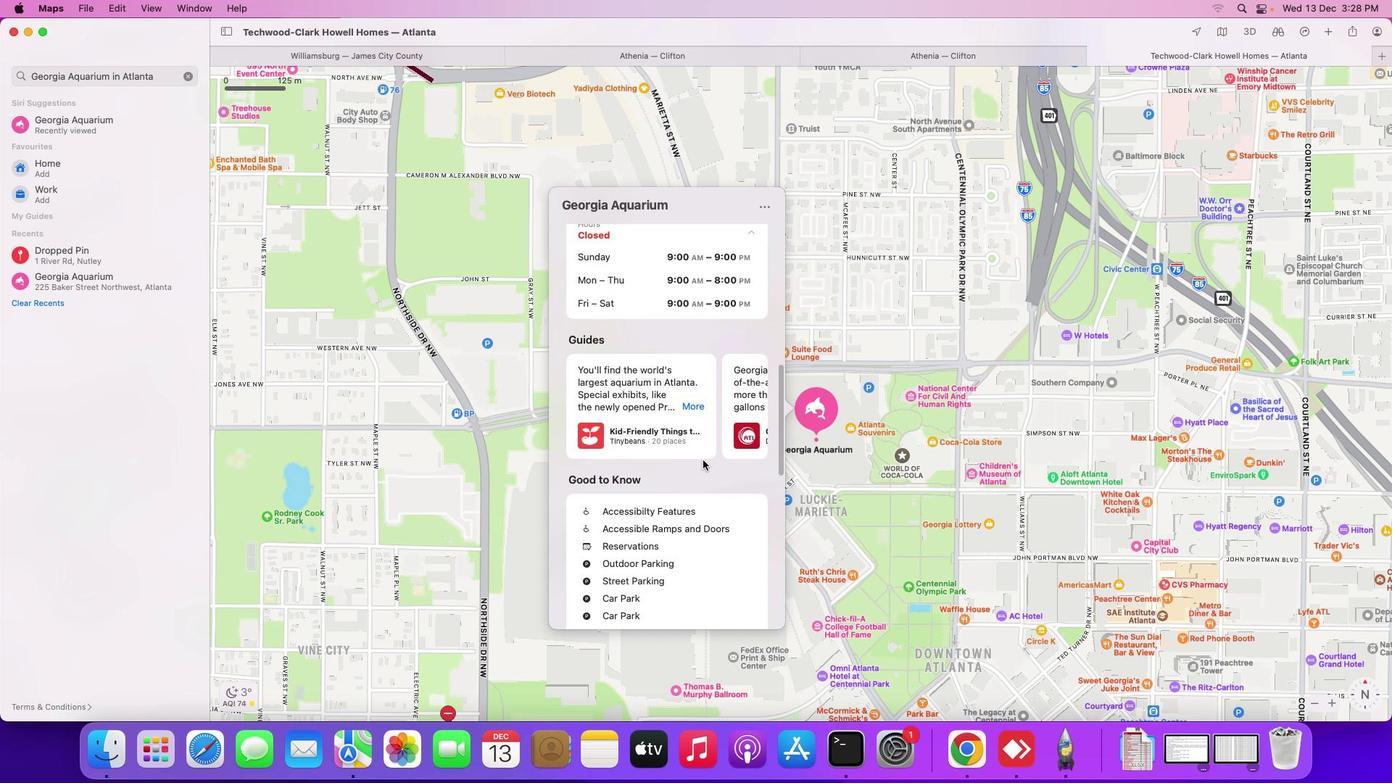 
Action: Mouse scrolled (745, 503) with delta (42, 41)
Screenshot: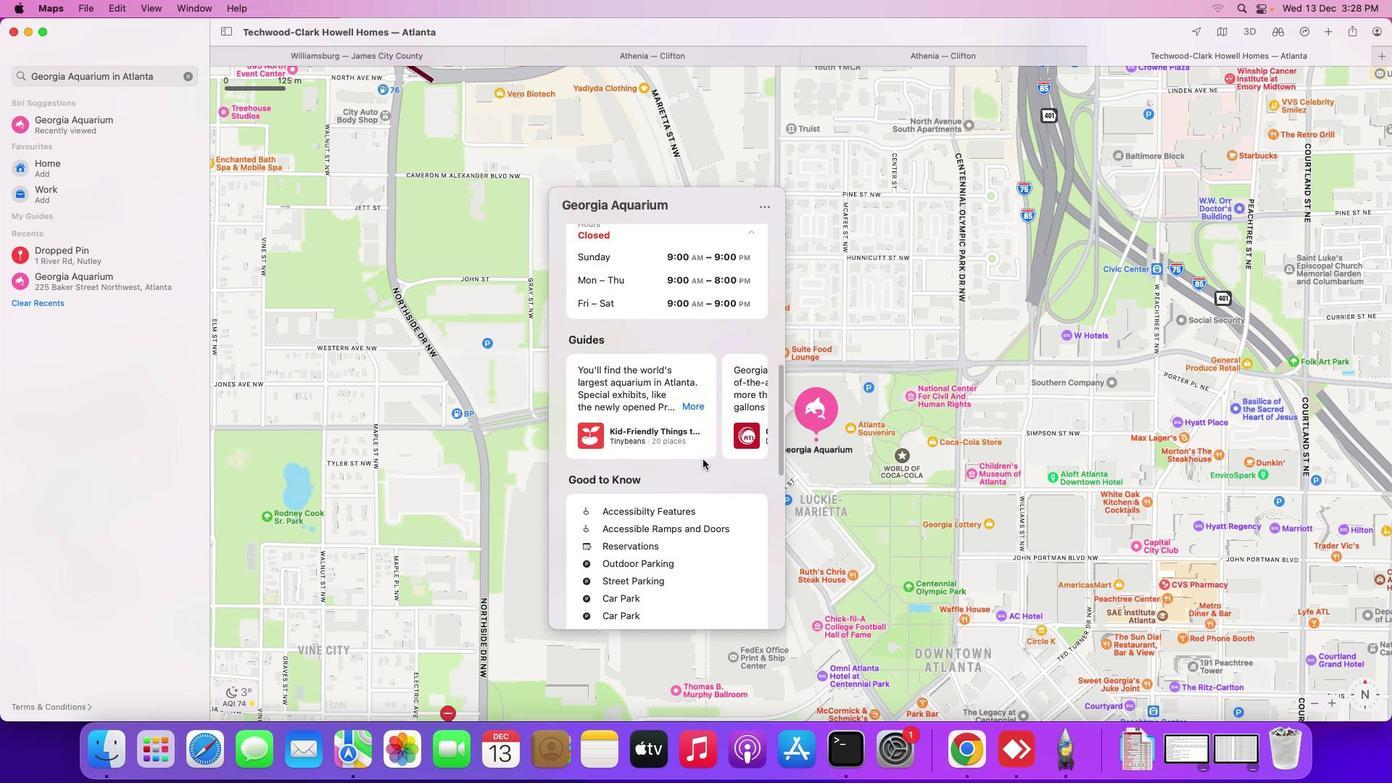 
Action: Mouse scrolled (745, 503) with delta (42, 41)
Screenshot: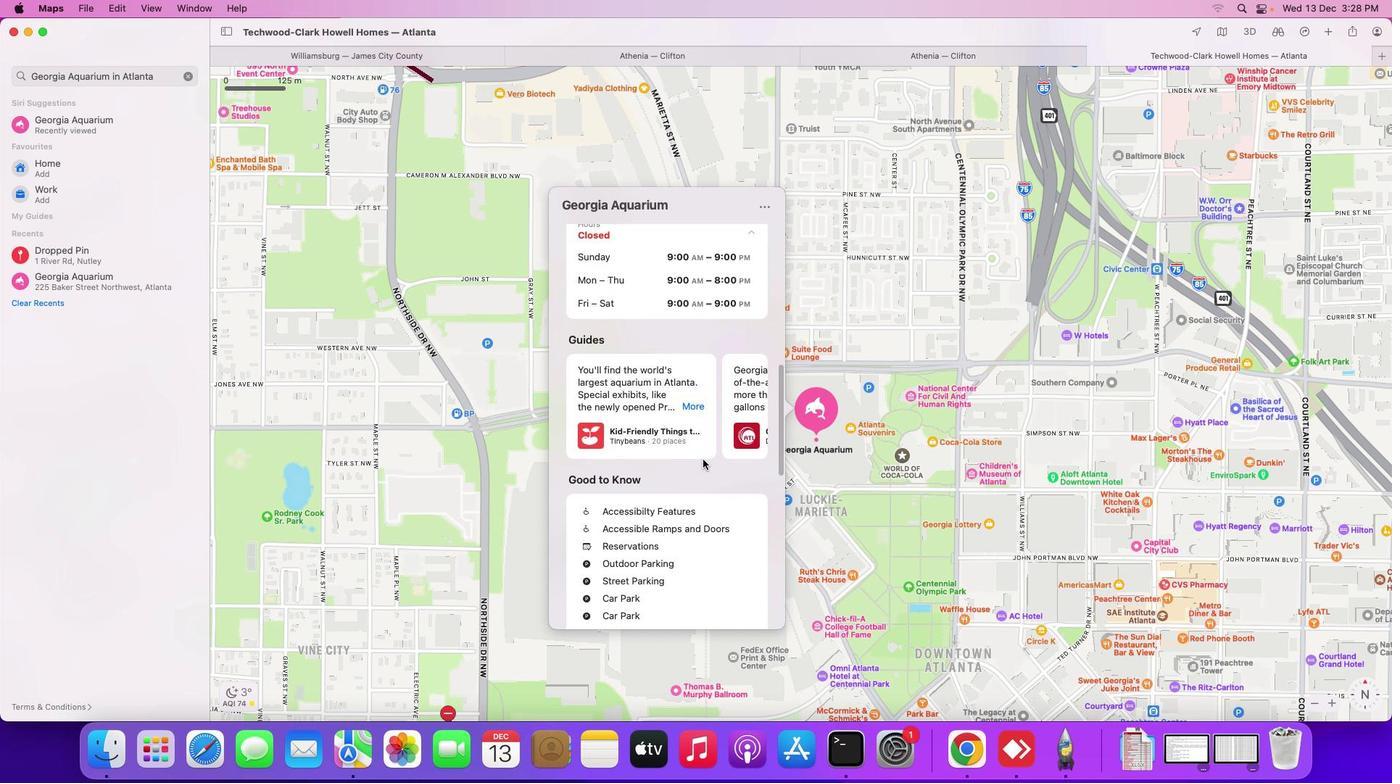 
Action: Mouse scrolled (745, 503) with delta (42, 40)
Screenshot: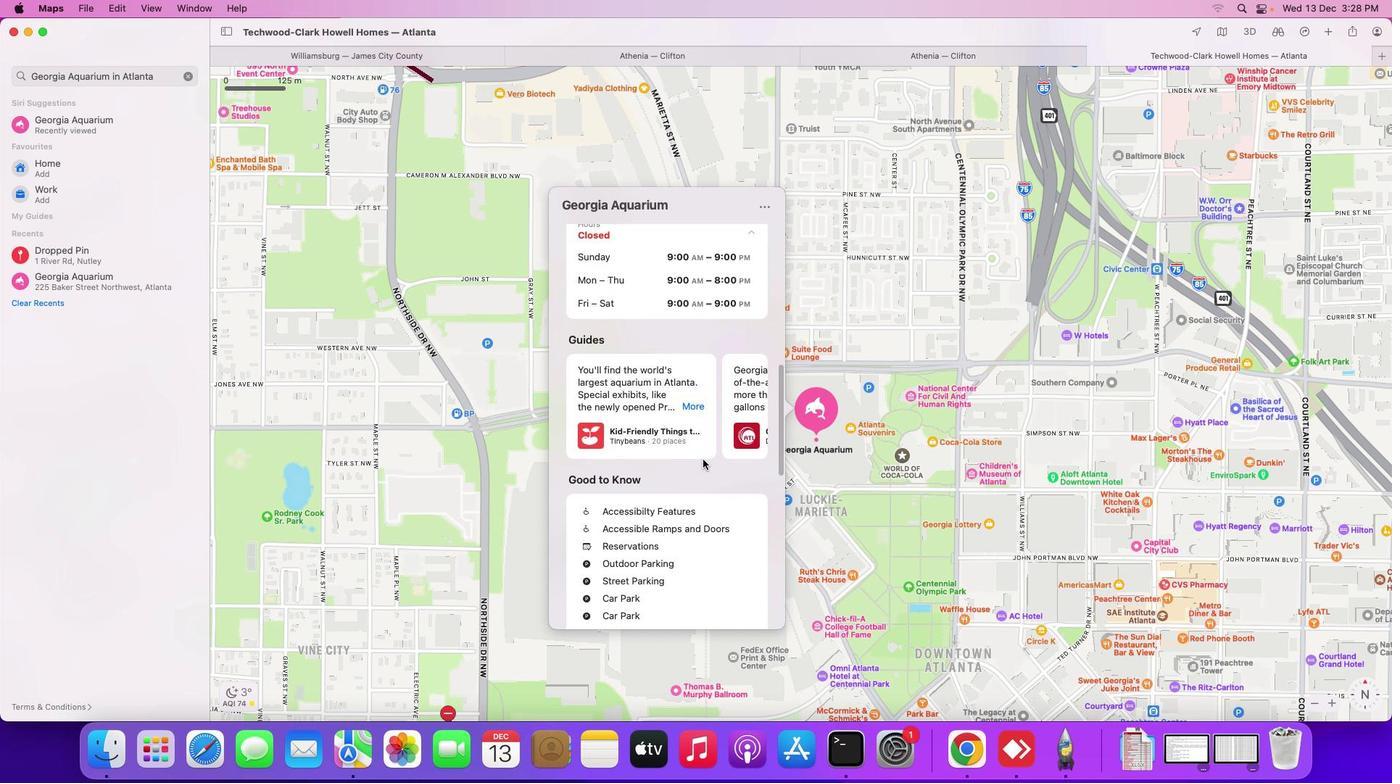
Action: Mouse scrolled (745, 503) with delta (42, 39)
Screenshot: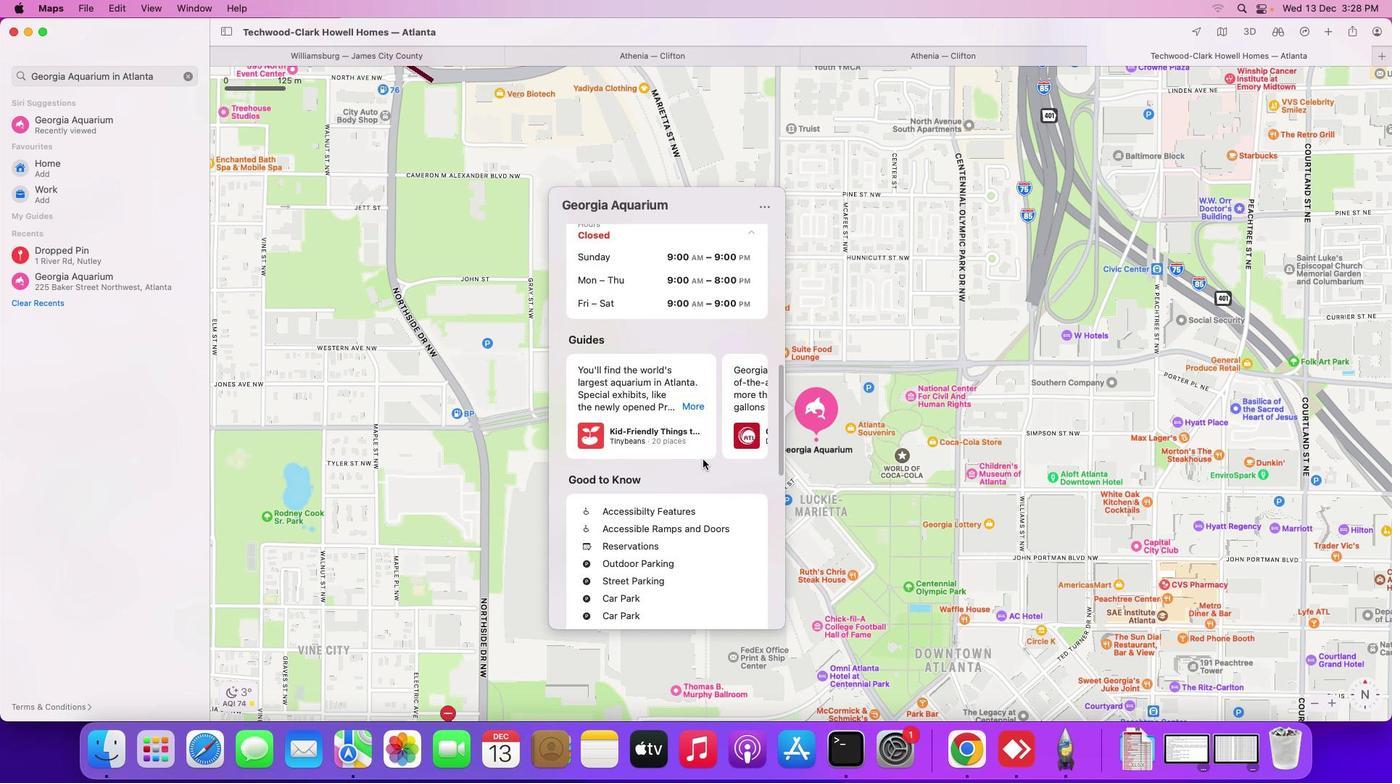 
Action: Mouse moved to (746, 498)
Screenshot: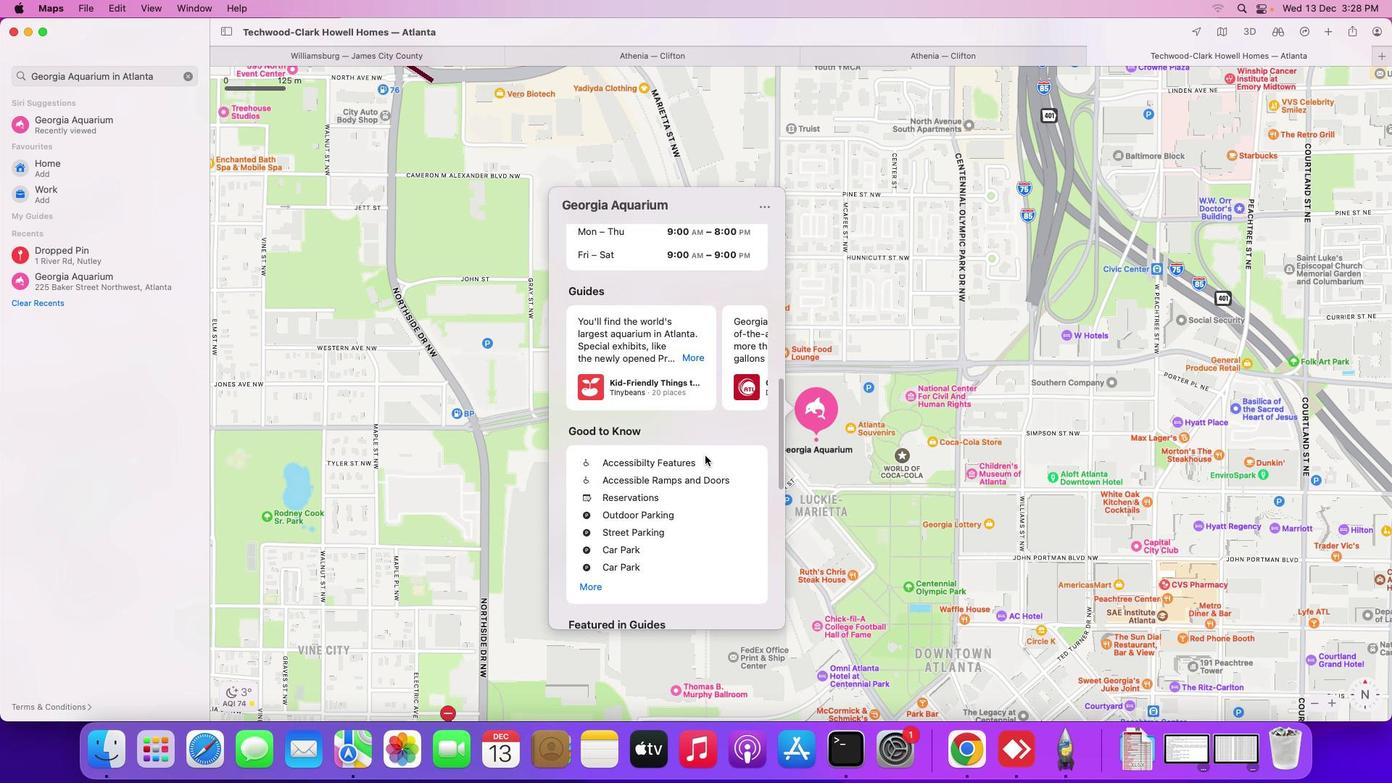 
Action: Mouse scrolled (746, 498) with delta (42, 41)
Screenshot: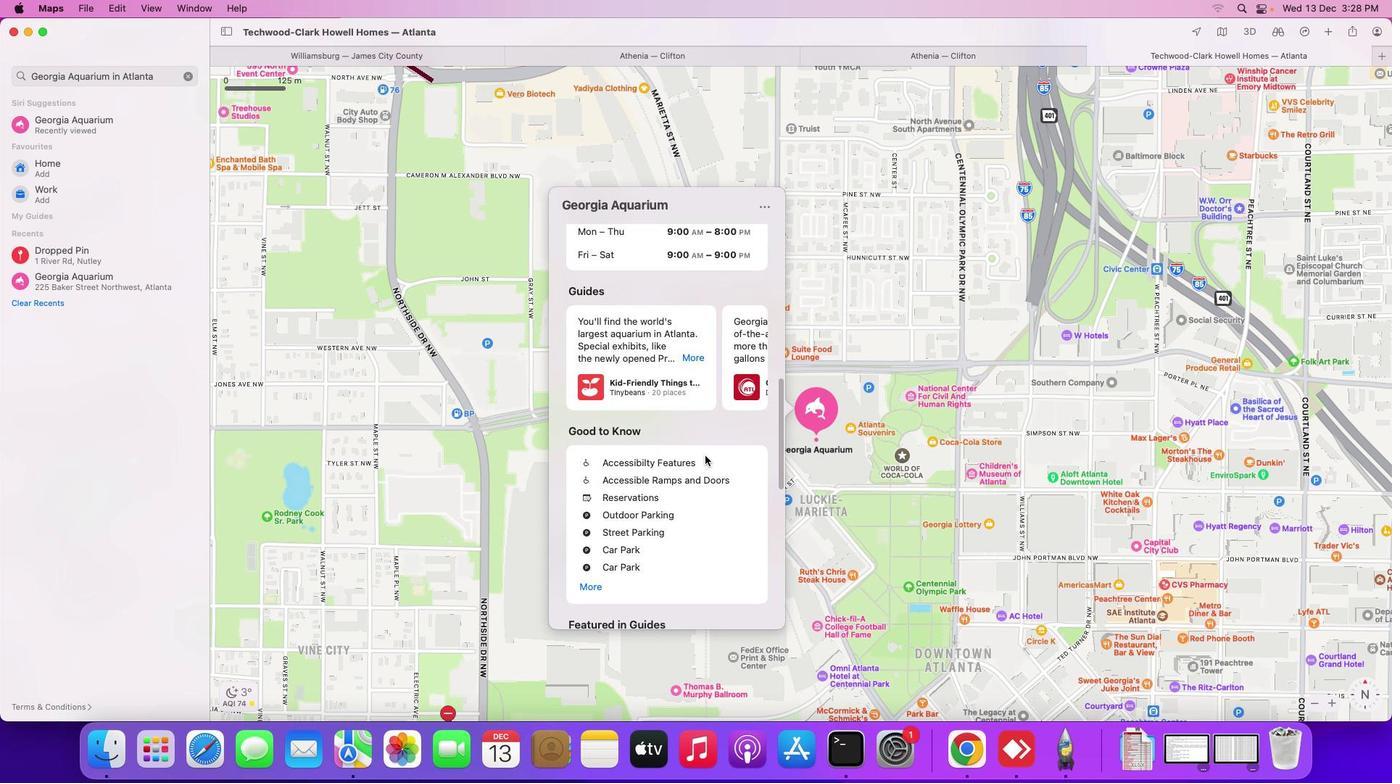 
Action: Mouse moved to (746, 498)
Screenshot: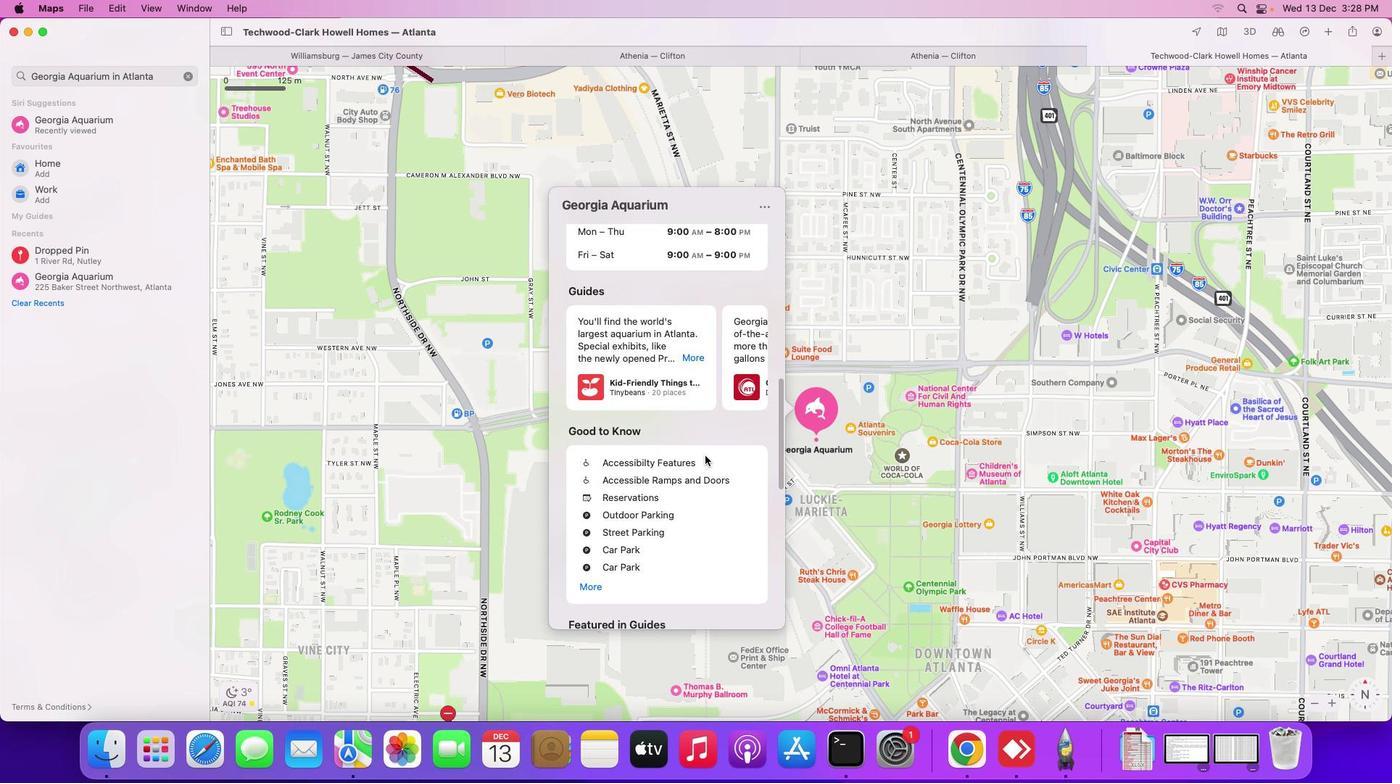 
Action: Mouse scrolled (746, 498) with delta (42, 41)
Screenshot: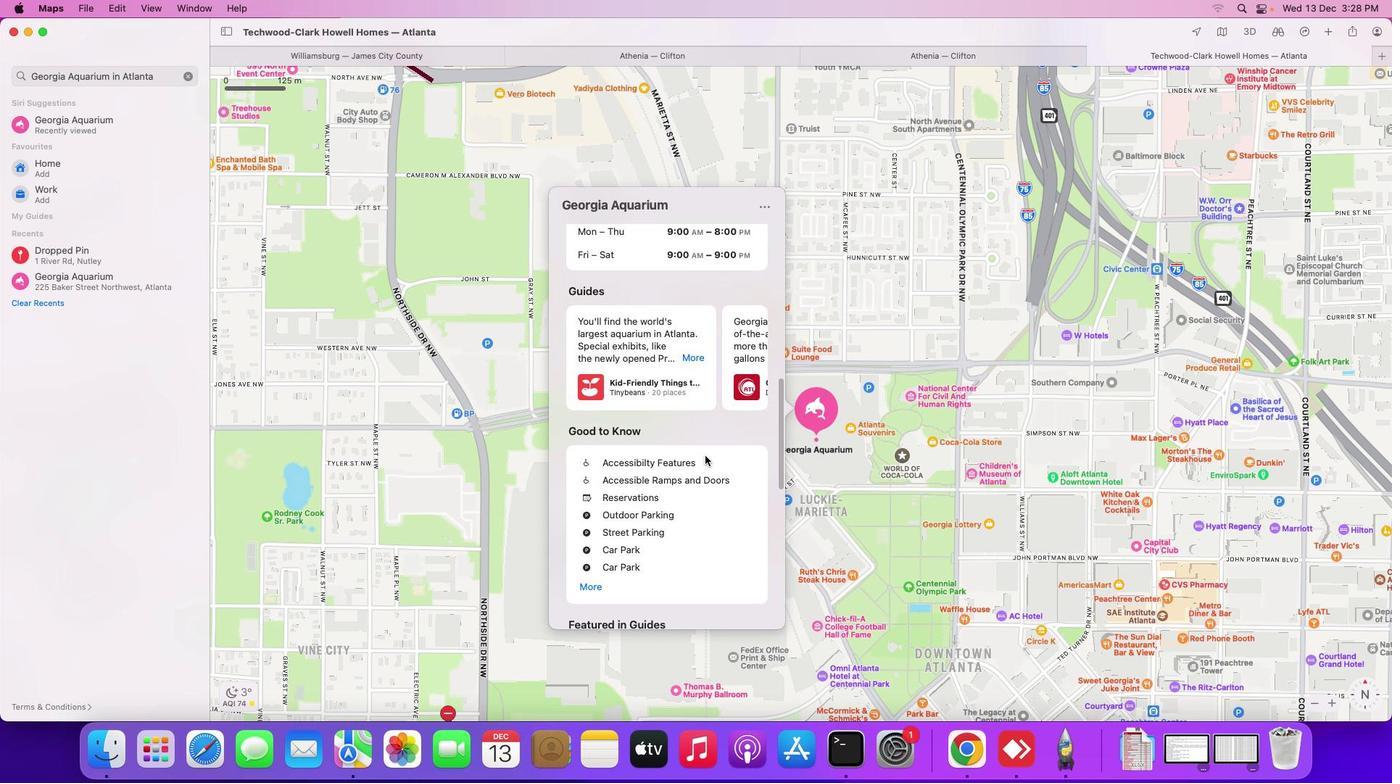 
Action: Mouse scrolled (746, 498) with delta (42, 41)
Screenshot: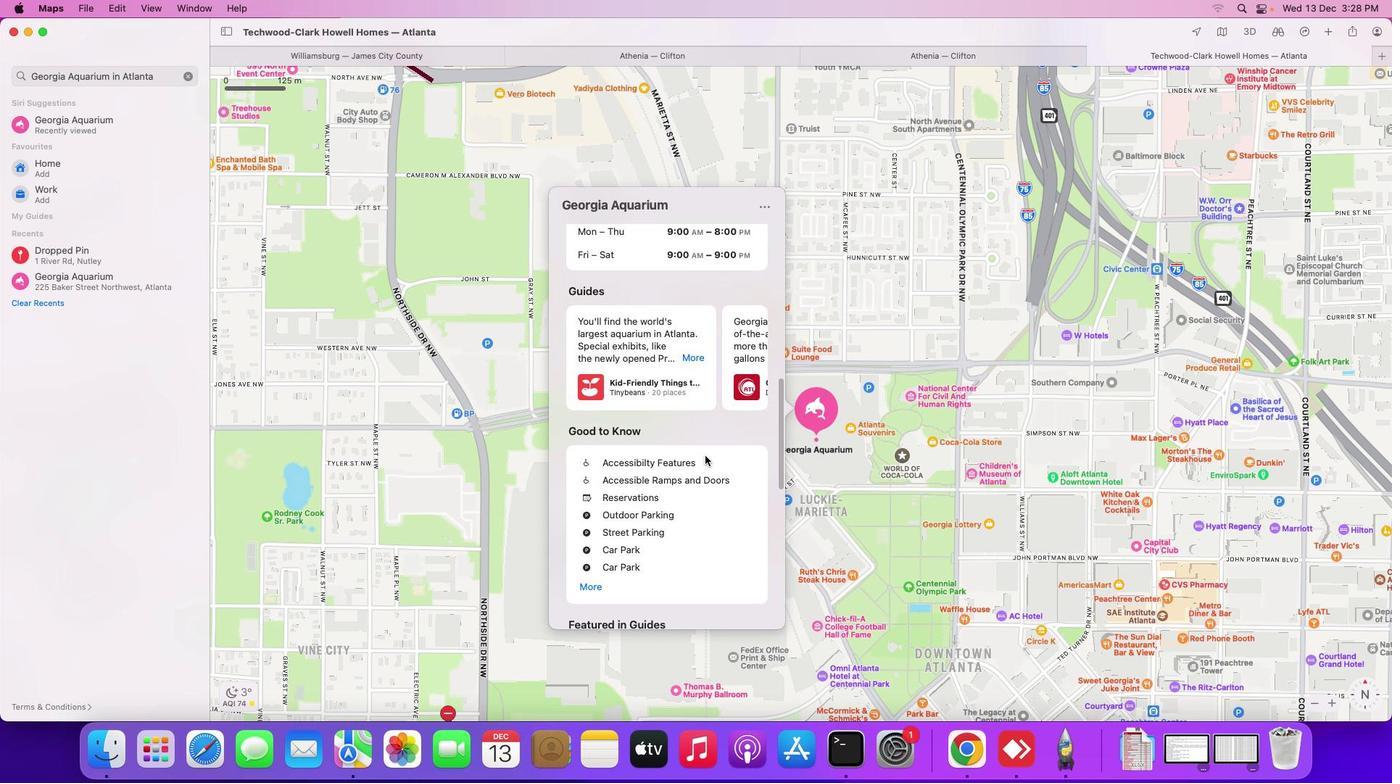 
Action: Mouse moved to (746, 497)
Screenshot: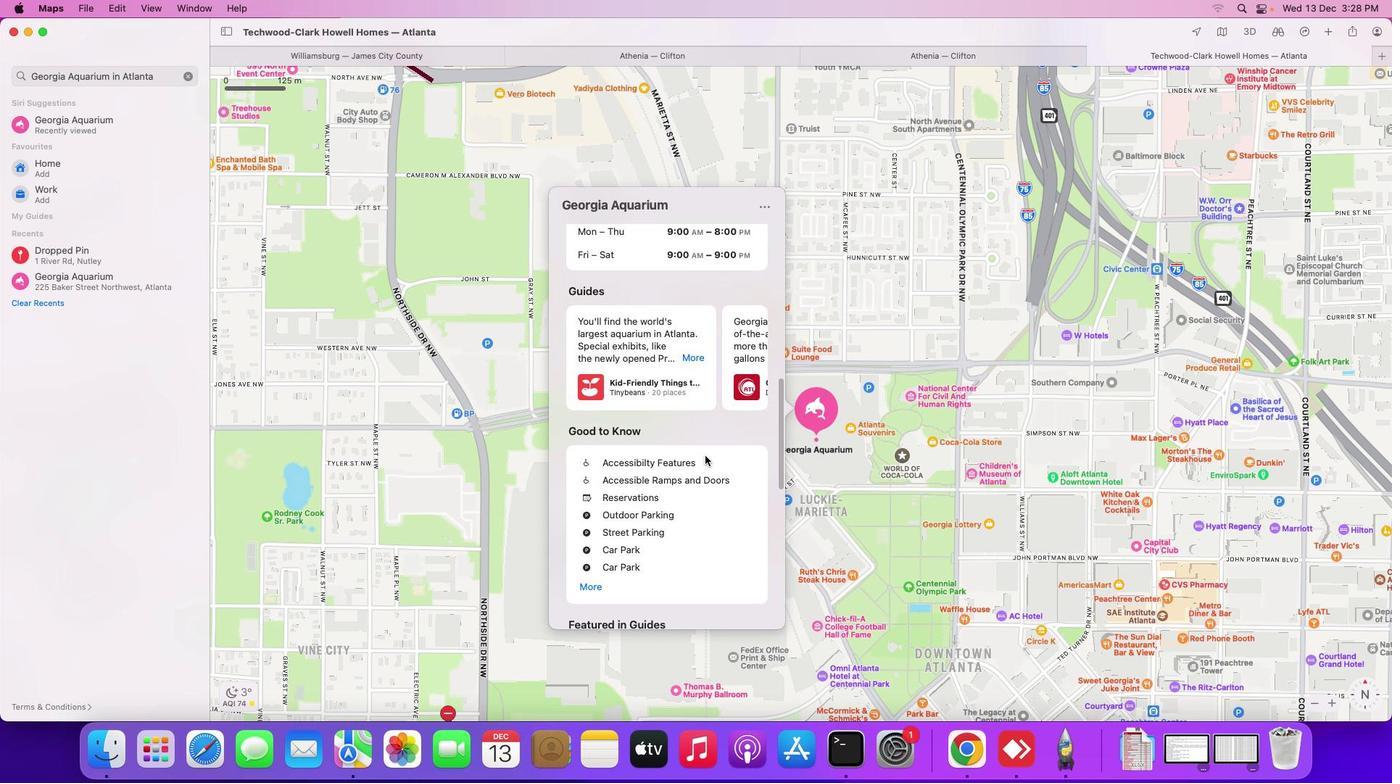 
Action: Mouse scrolled (746, 497) with delta (42, 41)
Screenshot: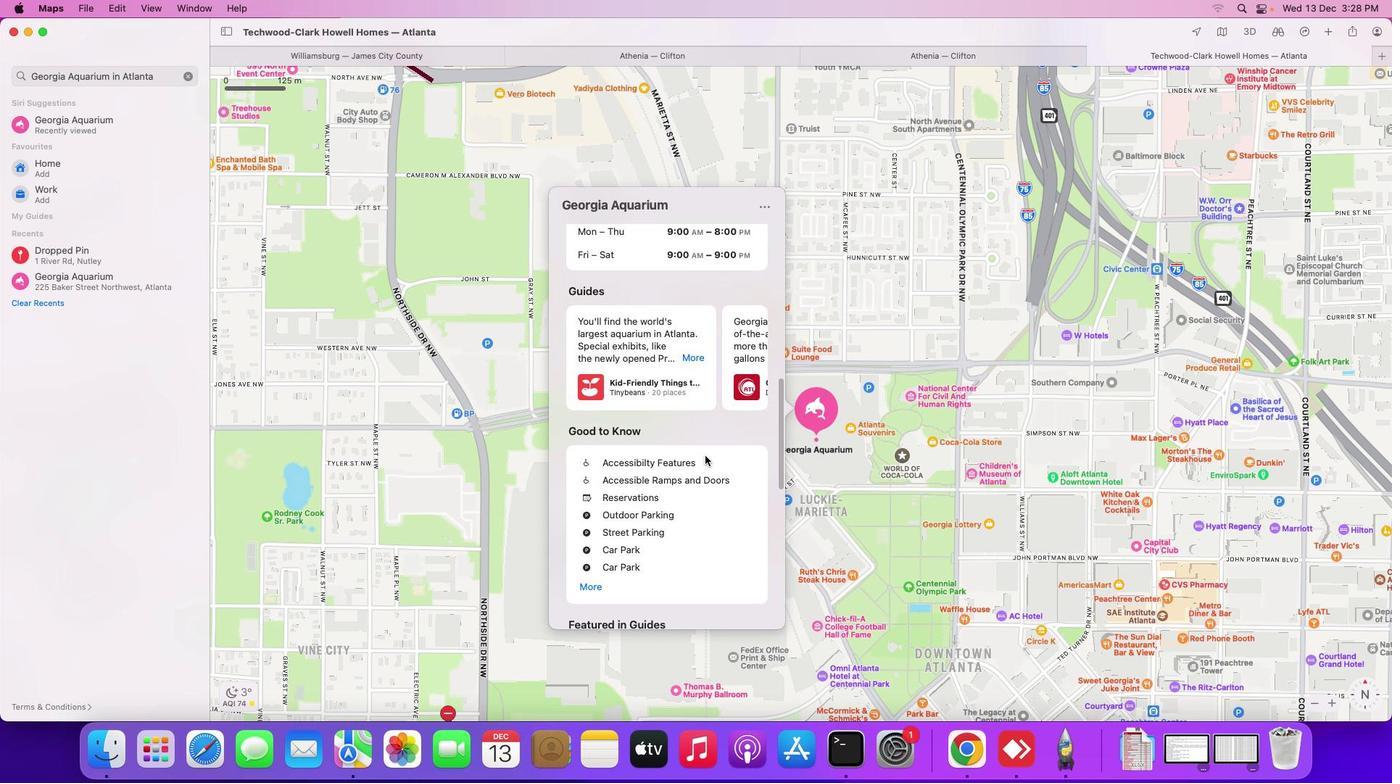 
Action: Mouse scrolled (746, 497) with delta (42, 40)
Screenshot: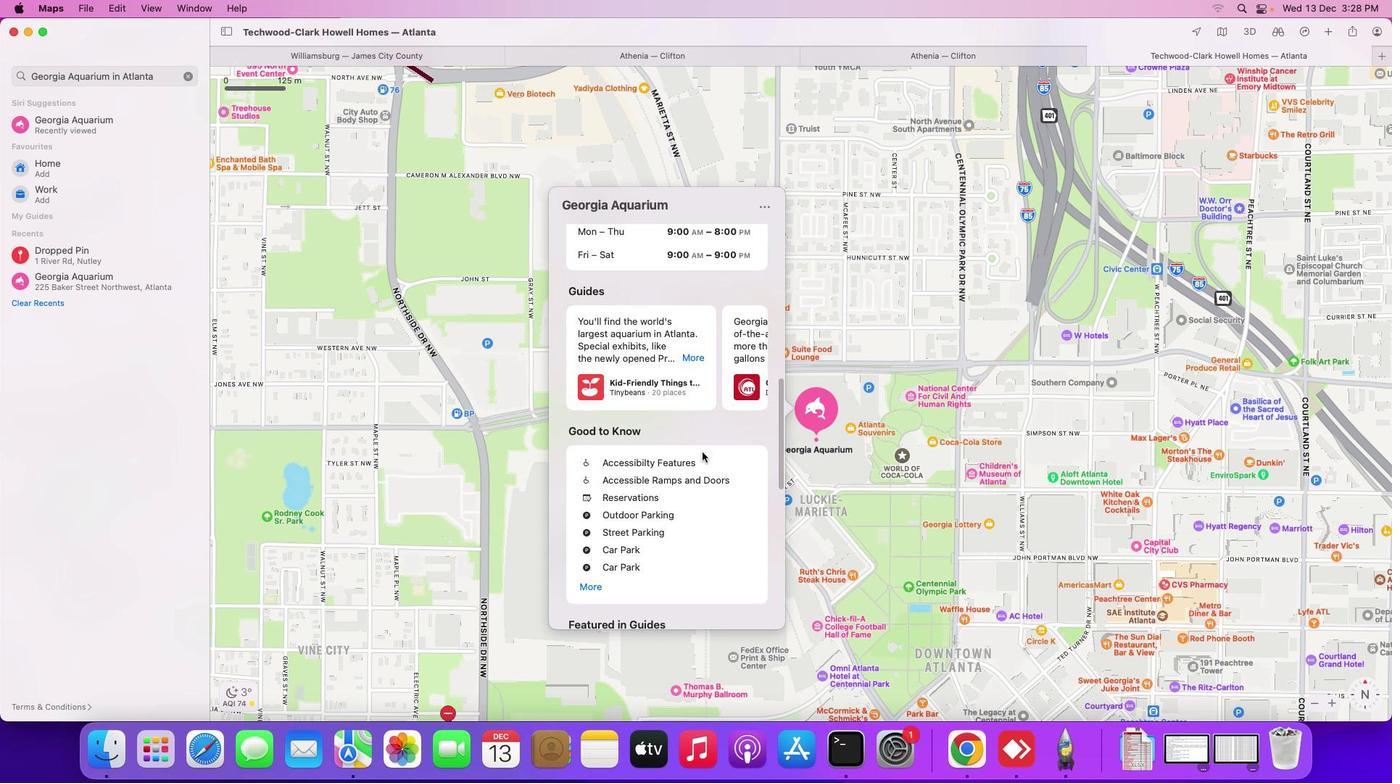 
Action: Mouse moved to (735, 467)
Screenshot: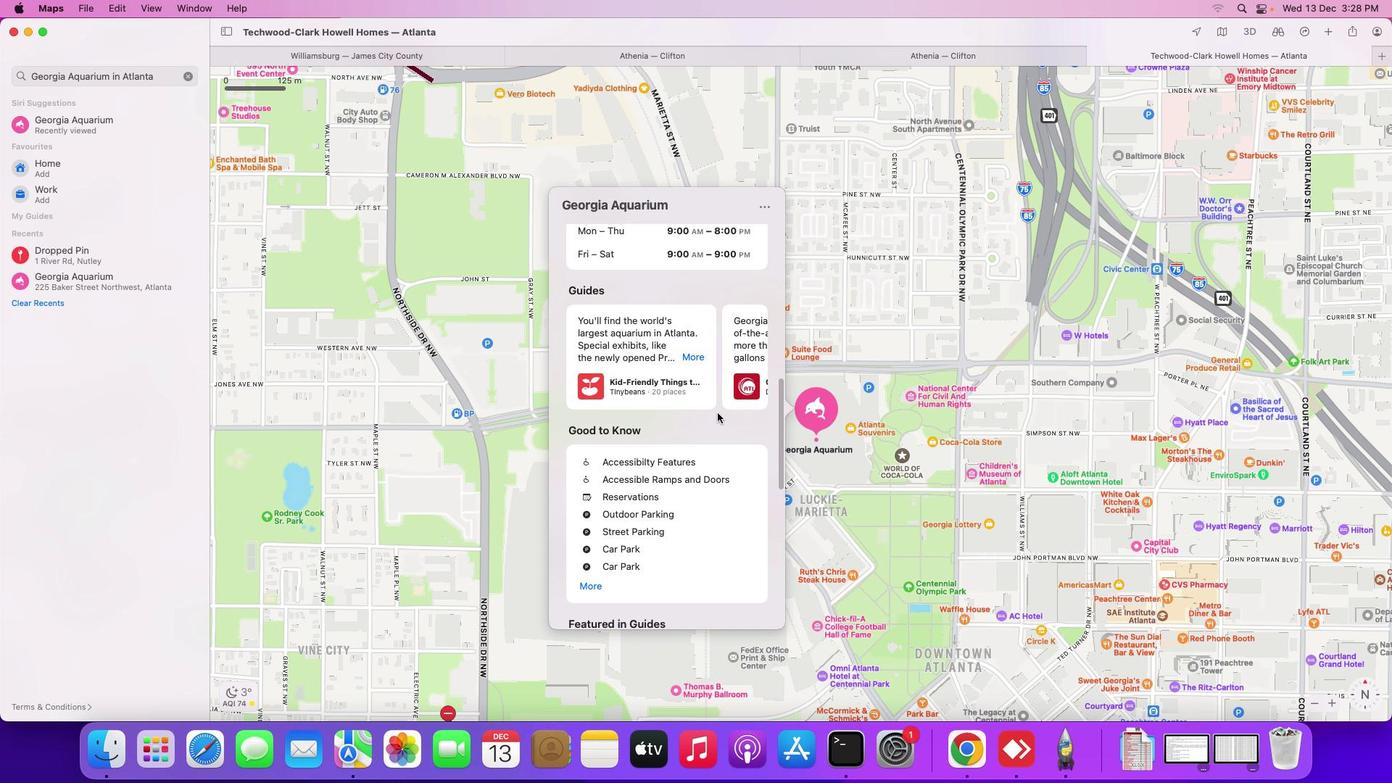 
Action: Mouse scrolled (735, 467) with delta (42, 41)
Screenshot: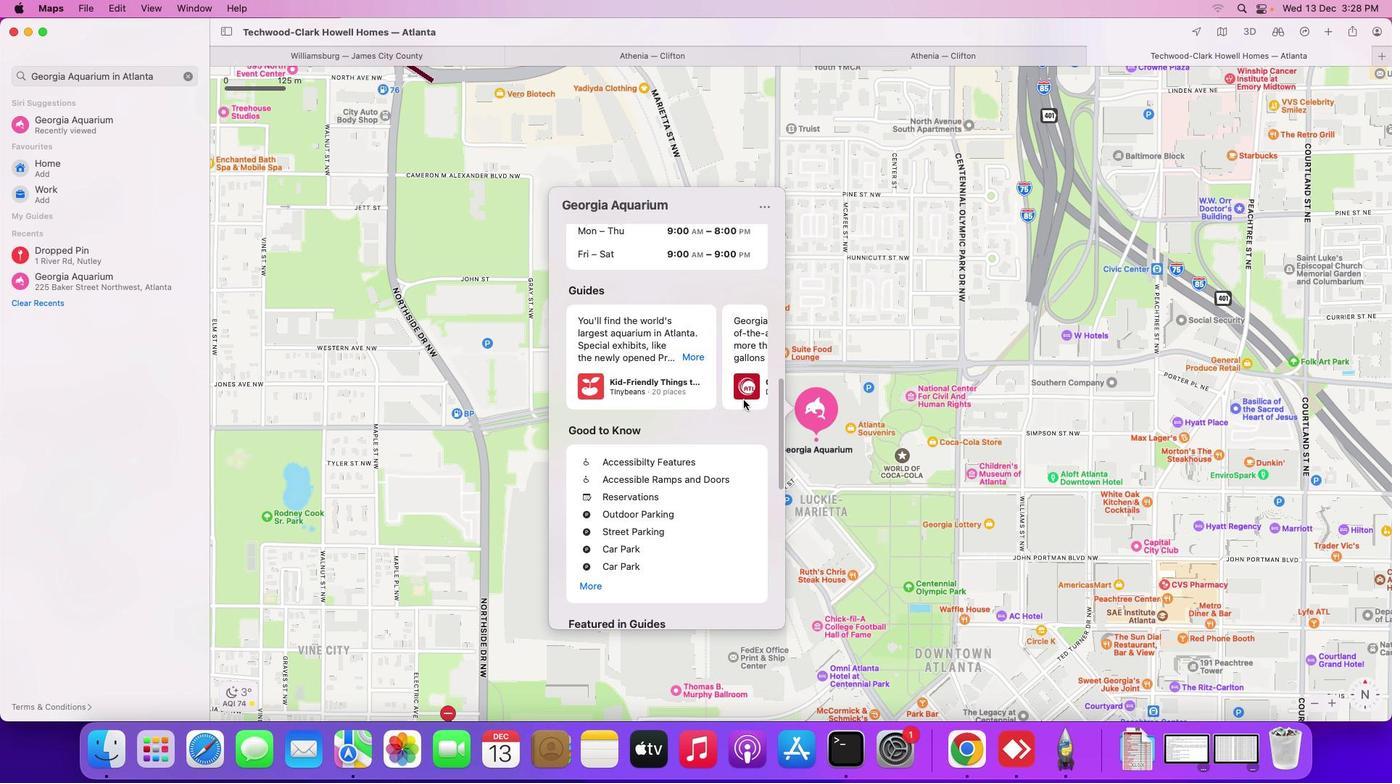 
Action: Mouse moved to (814, 398)
Screenshot: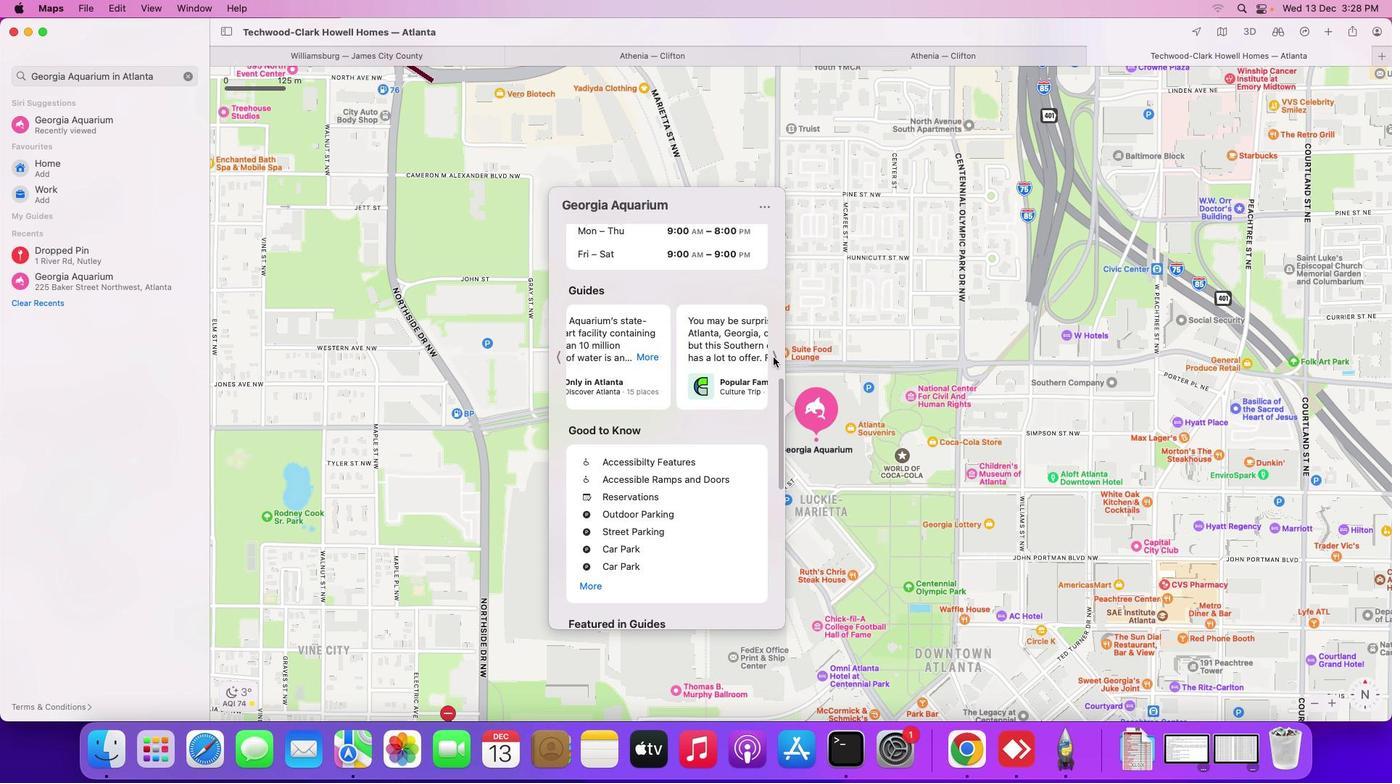 
Action: Mouse pressed left at (814, 398)
Screenshot: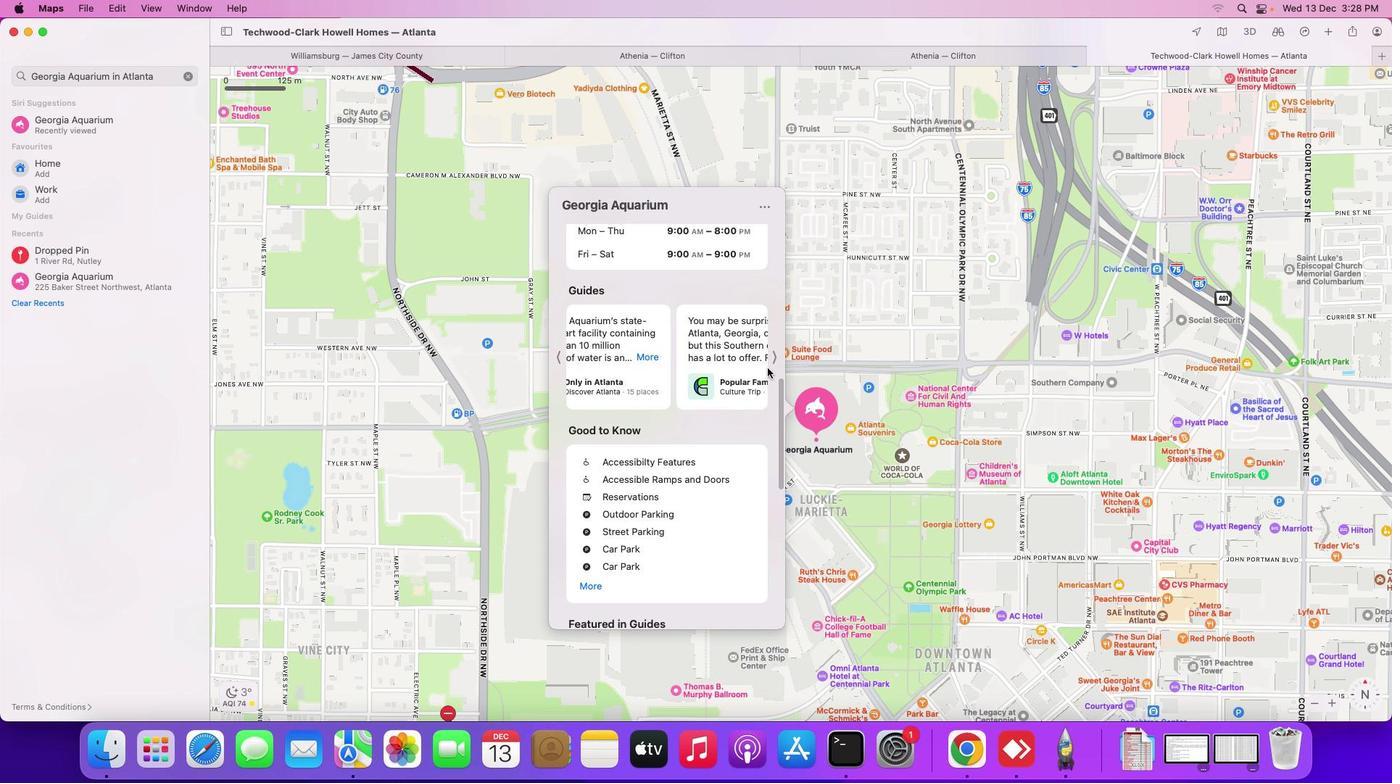 
Action: Mouse moved to (722, 503)
Screenshot: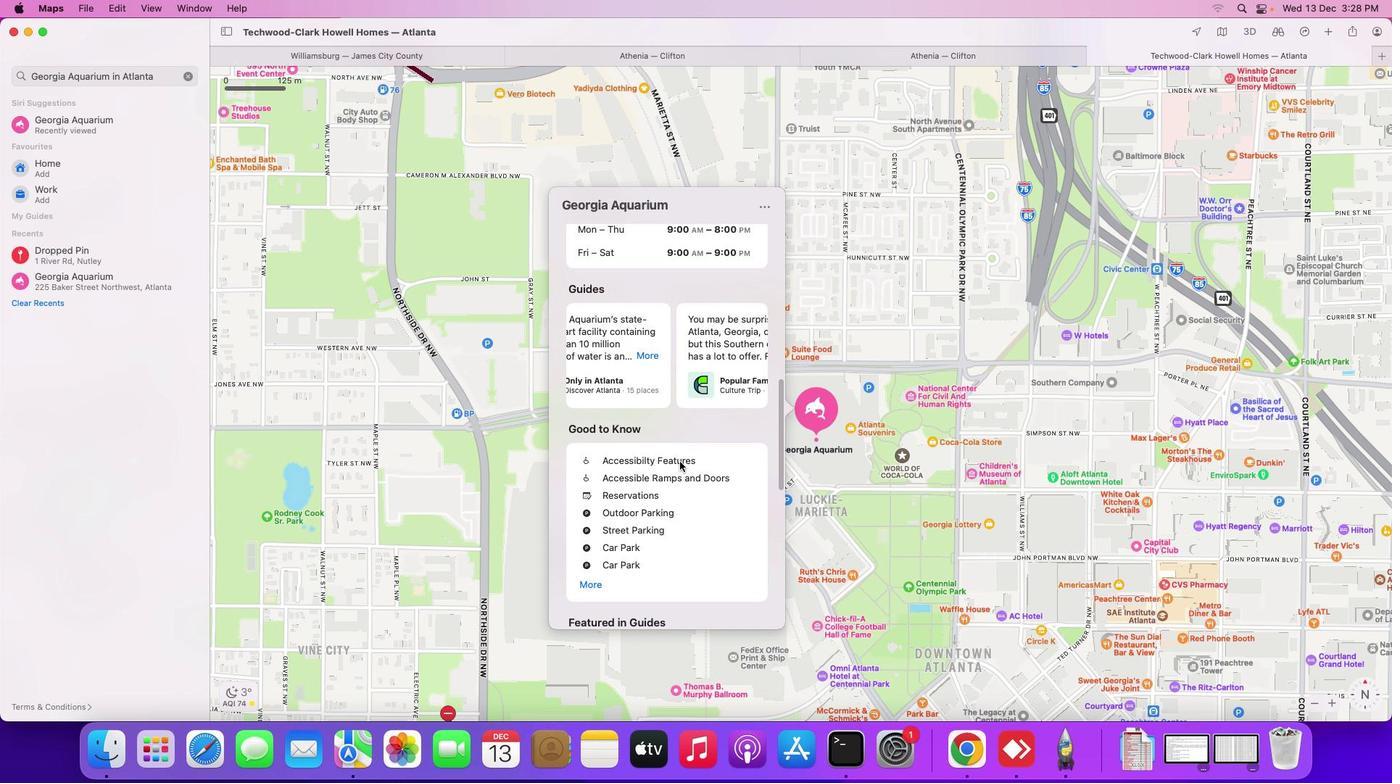 
Action: Mouse scrolled (722, 503) with delta (42, 41)
Screenshot: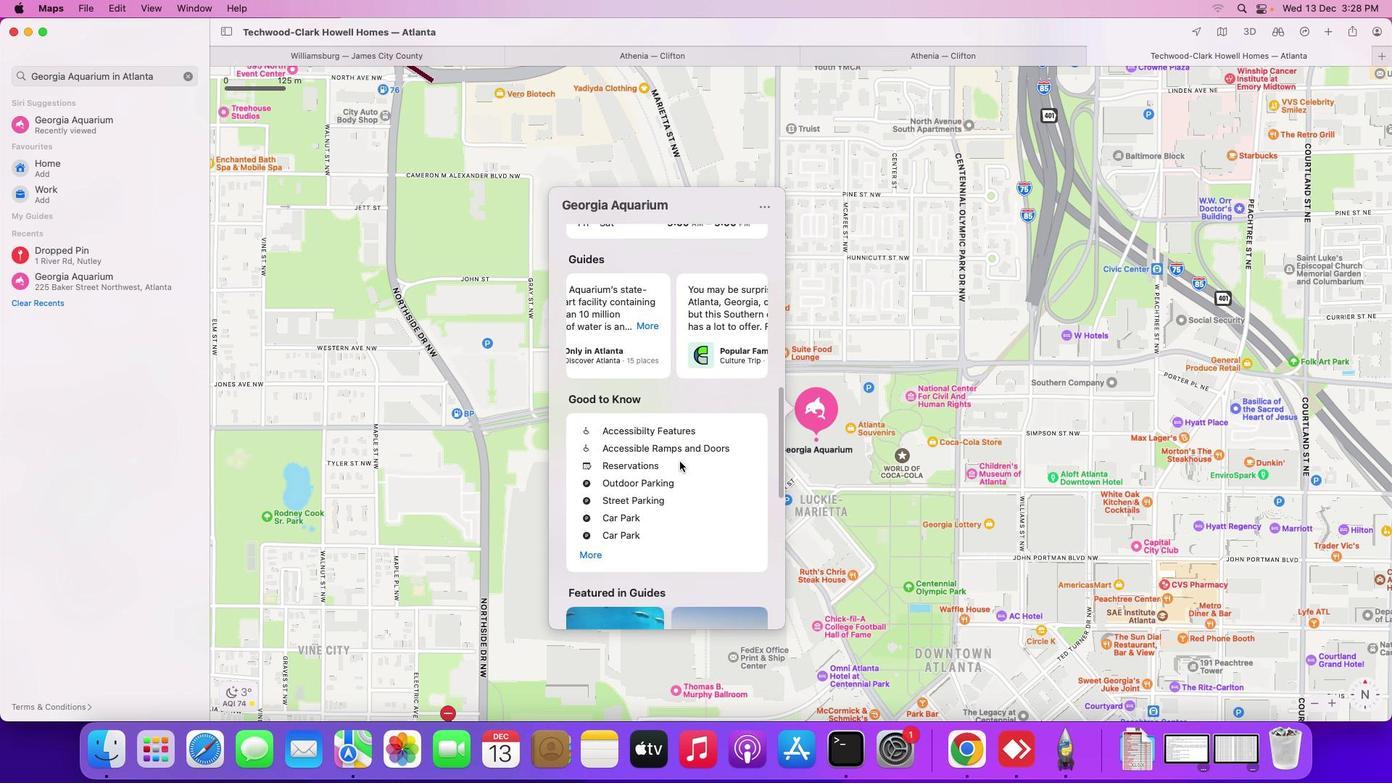 
Action: Mouse scrolled (722, 503) with delta (42, 41)
Screenshot: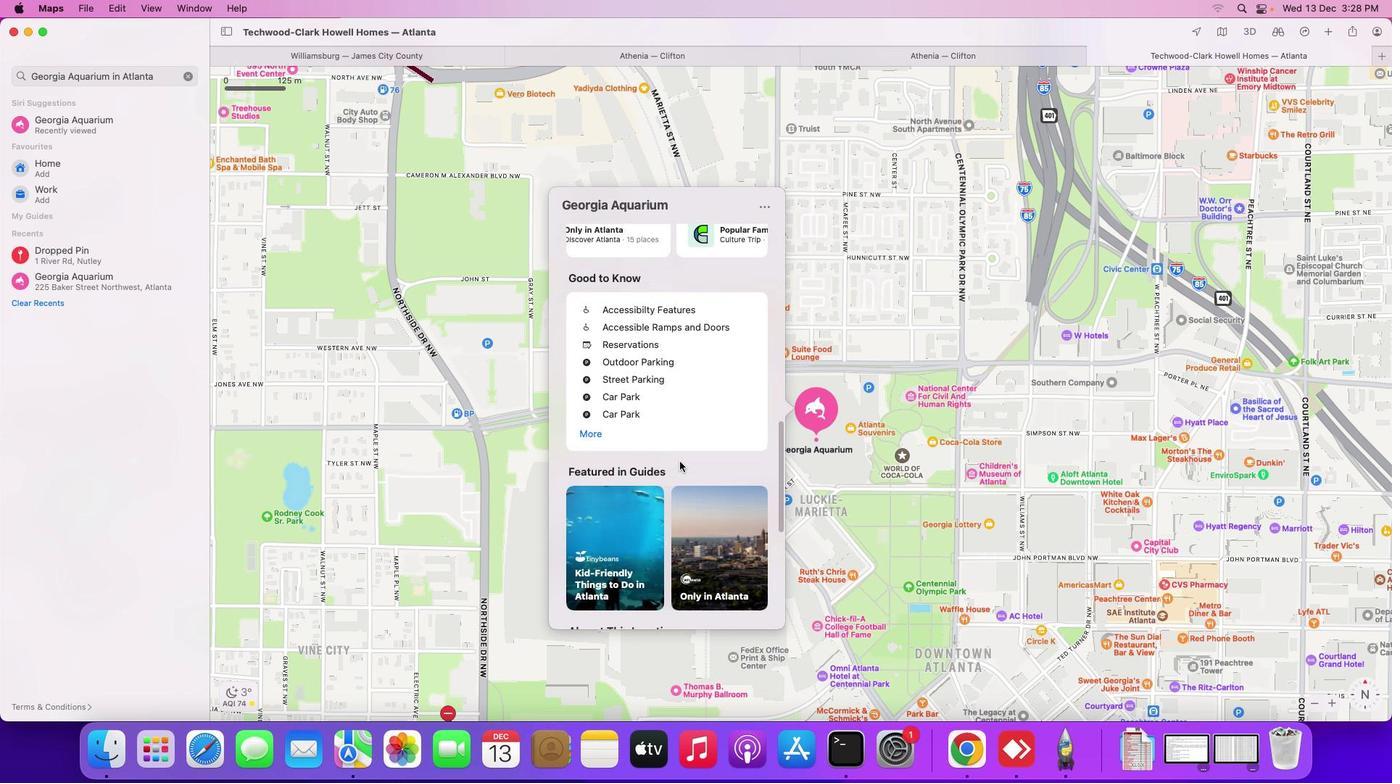 
Action: Mouse scrolled (722, 503) with delta (42, 41)
Screenshot: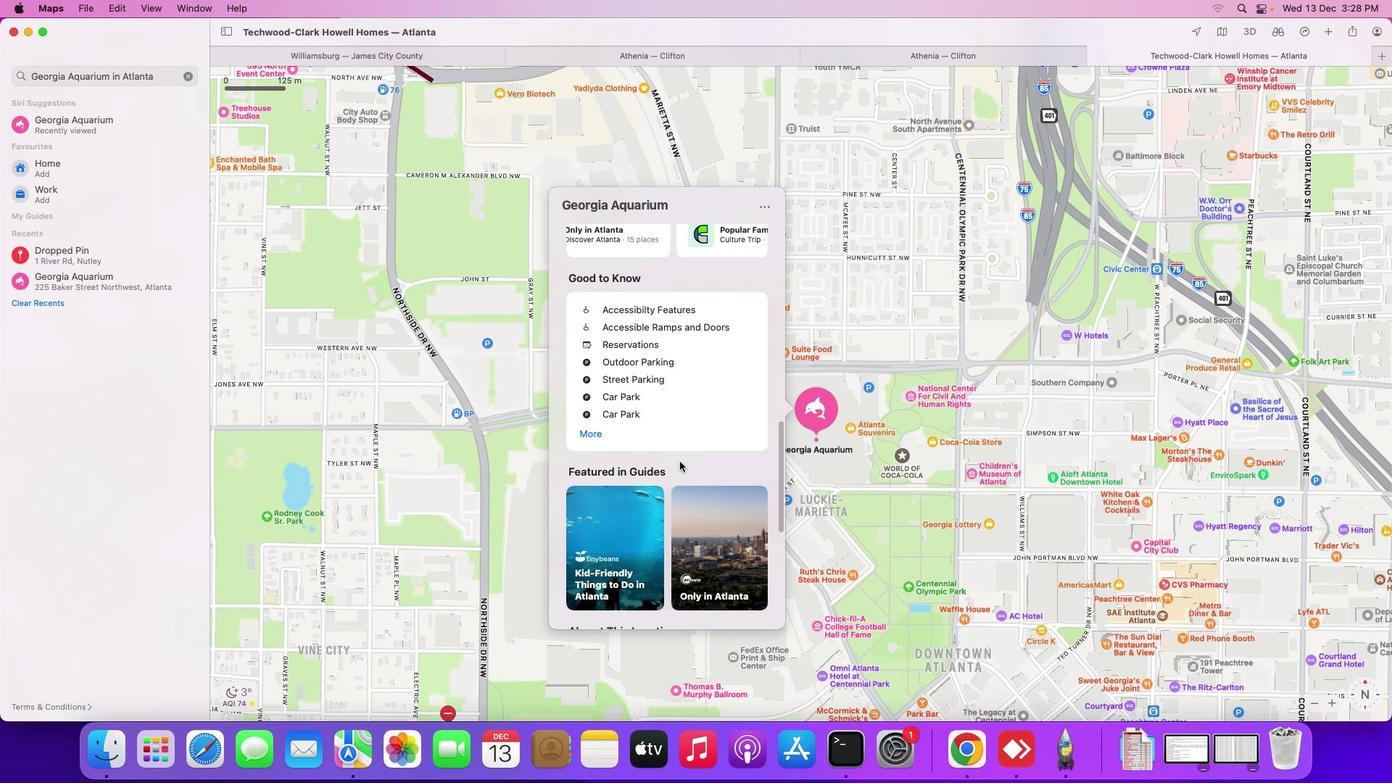 
Action: Mouse scrolled (722, 503) with delta (42, 41)
Screenshot: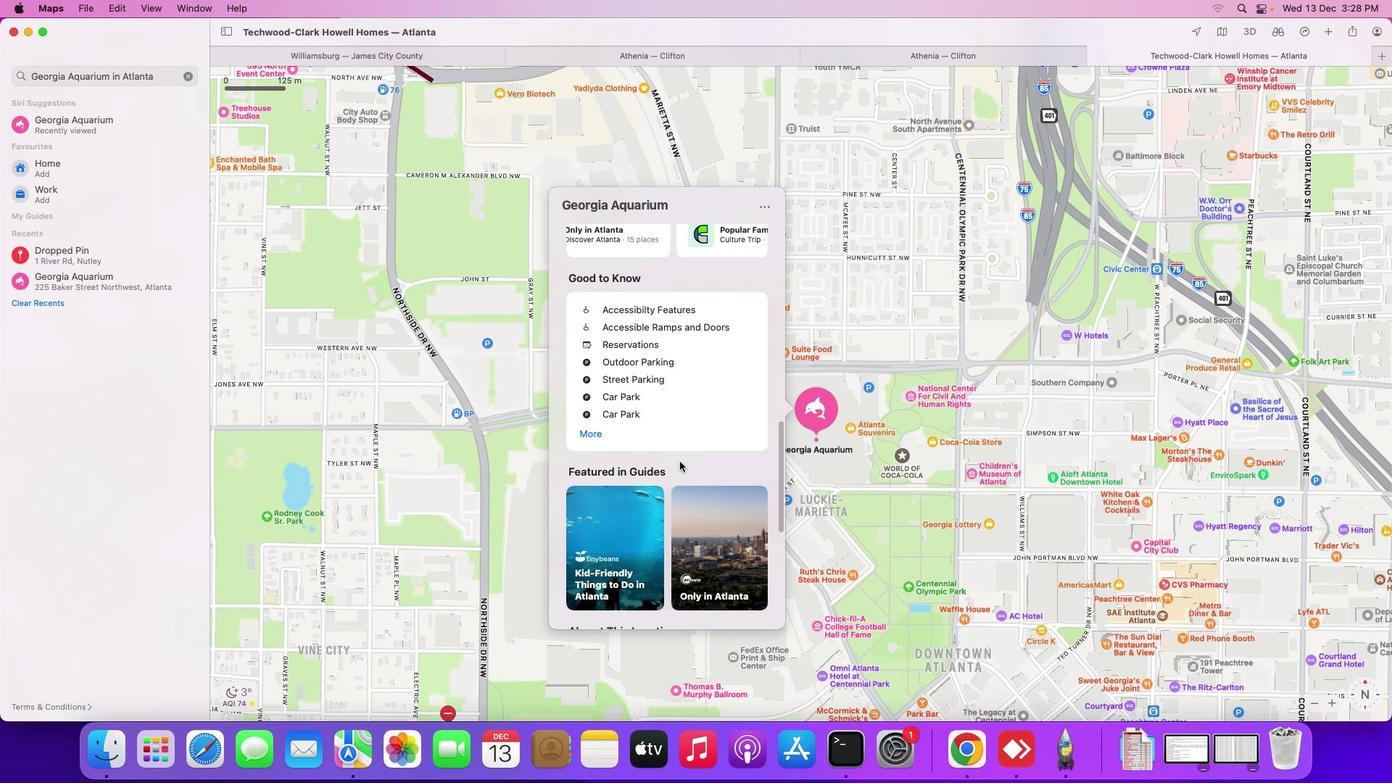 
Action: Mouse scrolled (722, 503) with delta (42, 39)
Screenshot: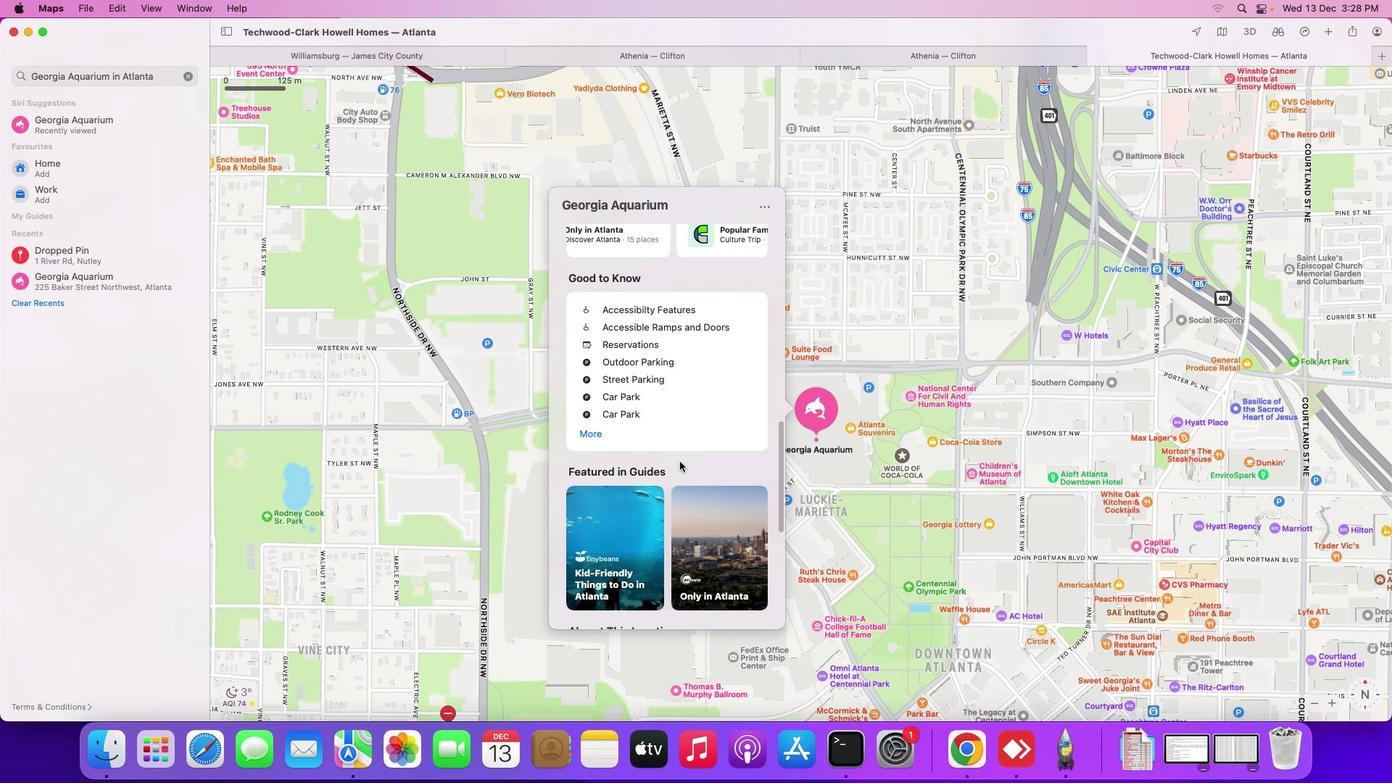 
Action: Mouse scrolled (722, 503) with delta (42, 39)
Screenshot: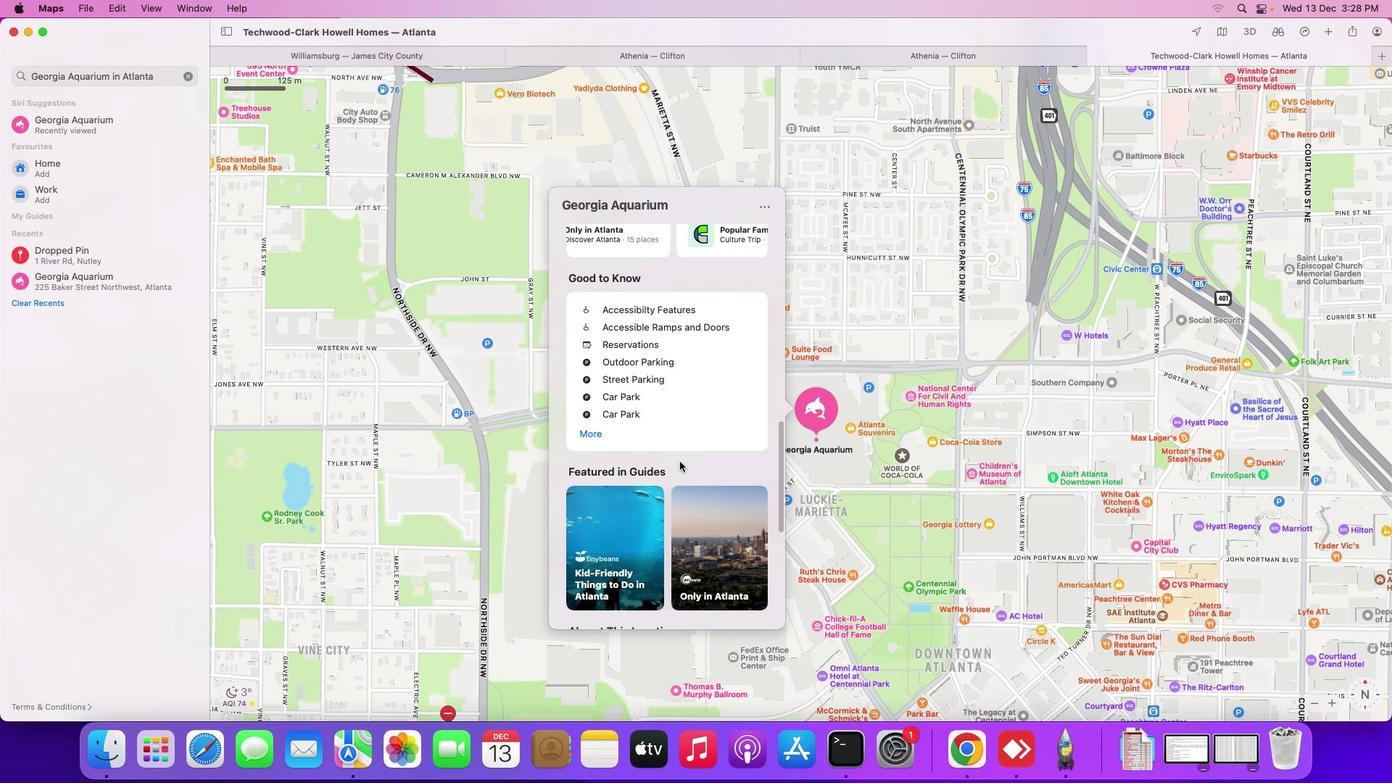 
Action: Mouse scrolled (722, 503) with delta (42, 38)
Screenshot: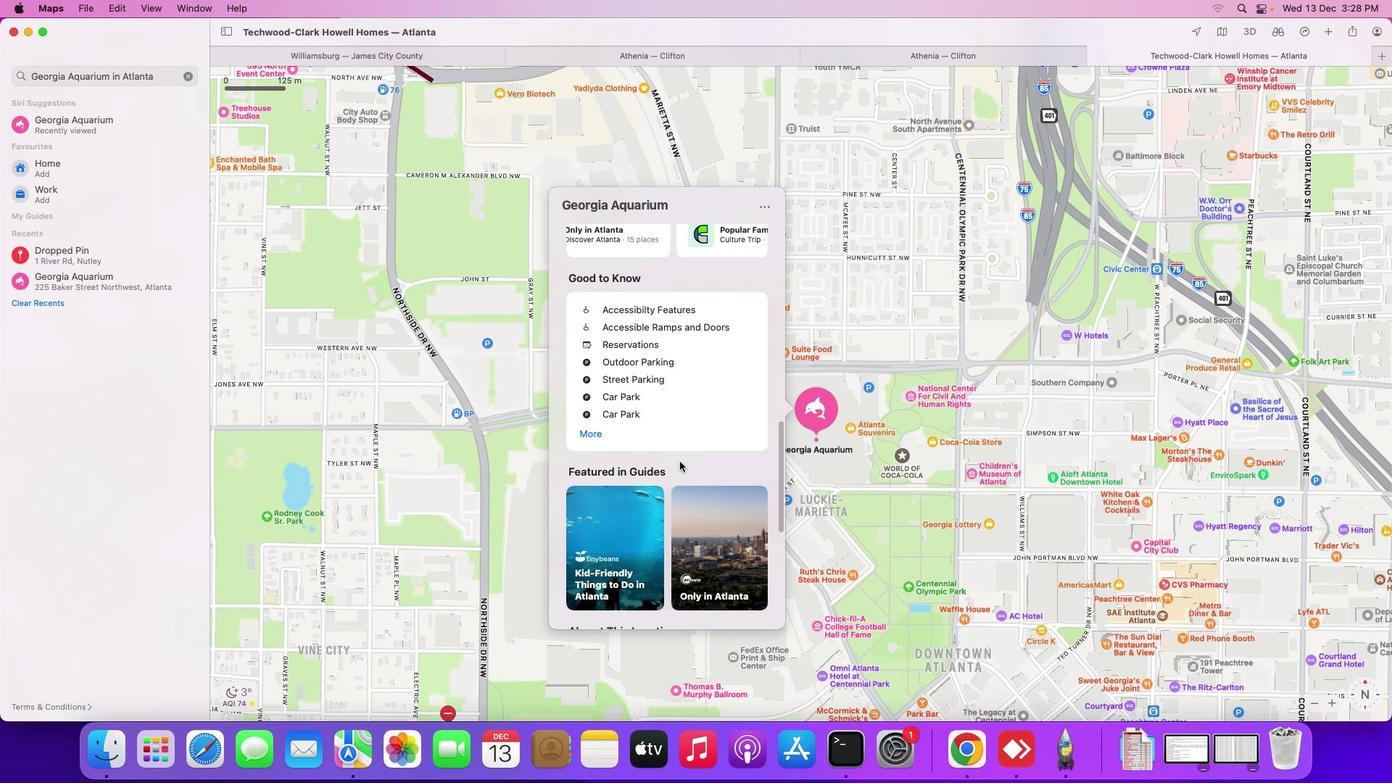 
Action: Mouse scrolled (722, 503) with delta (42, 37)
Screenshot: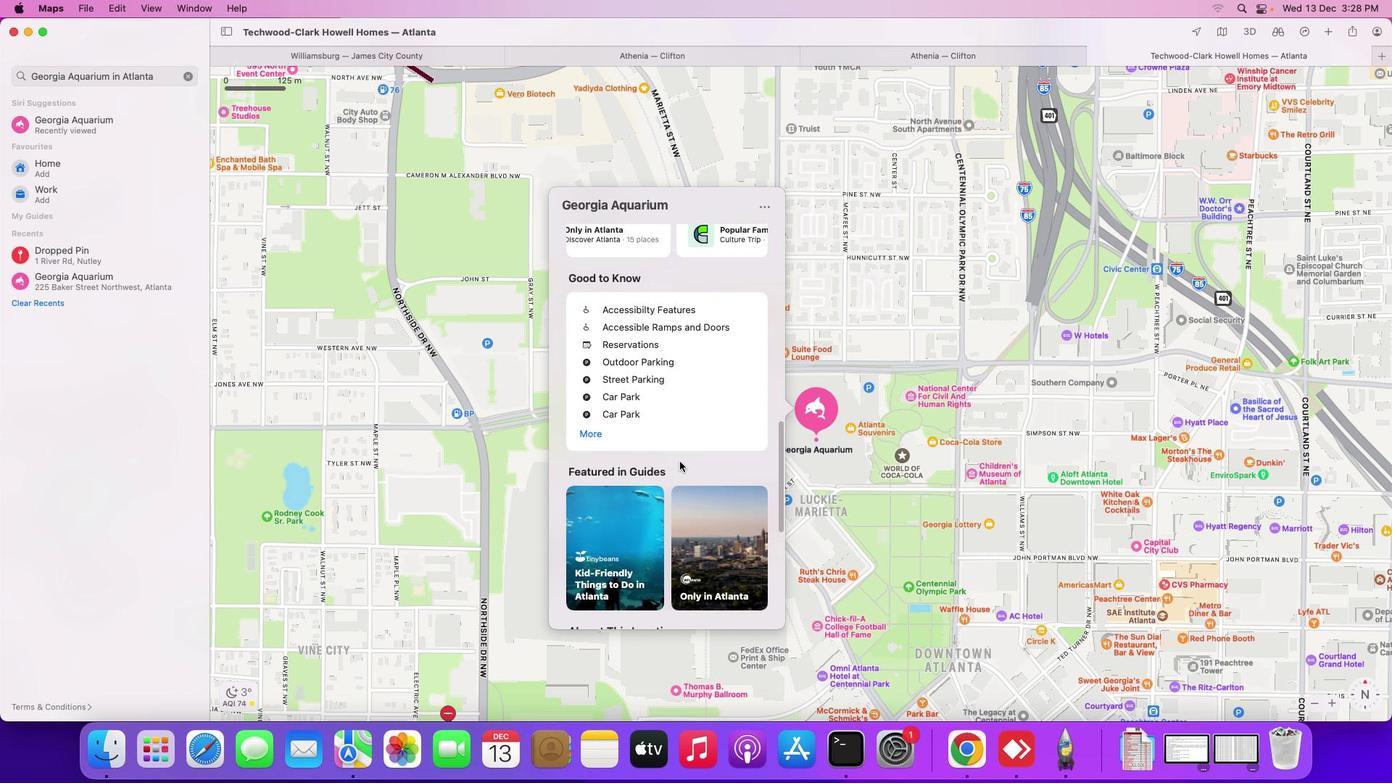 
Action: Mouse moved to (722, 503)
Screenshot: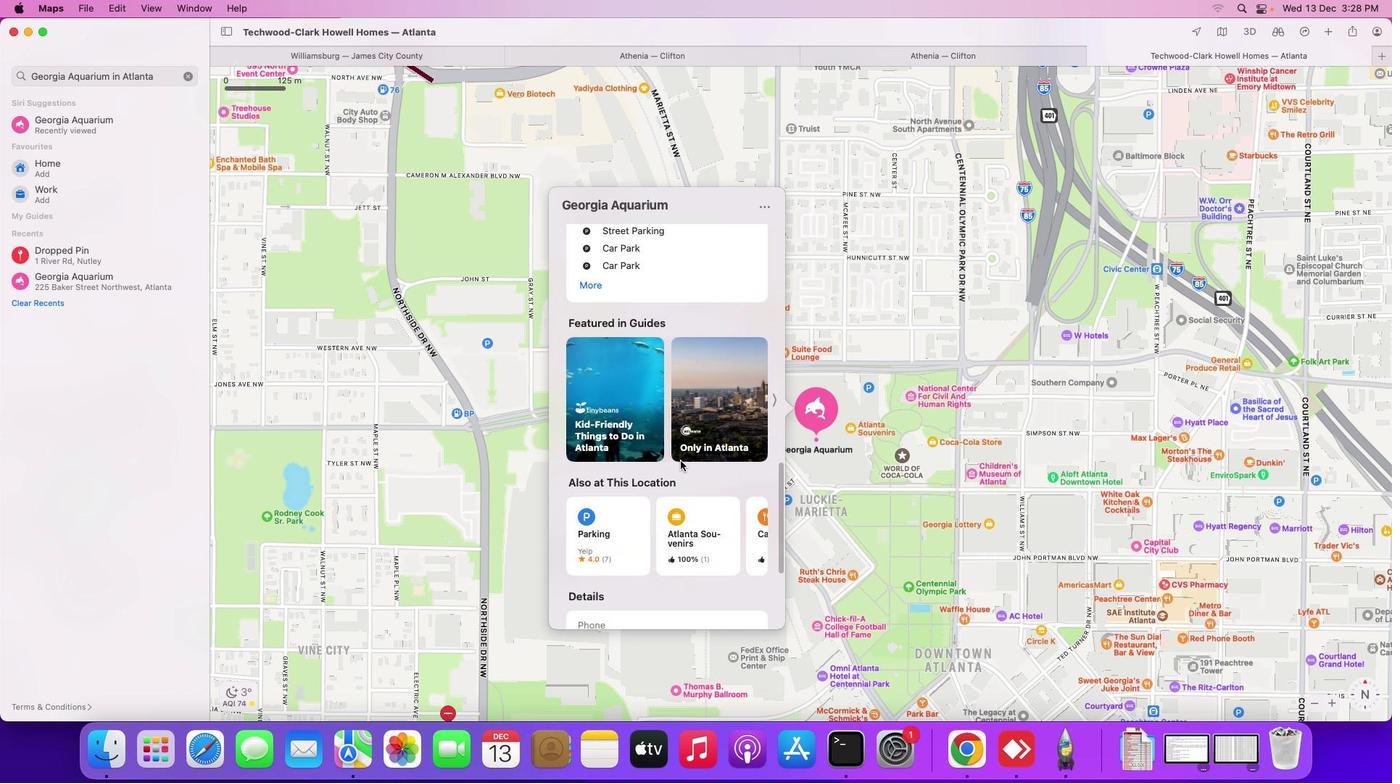 
Action: Mouse scrolled (722, 503) with delta (42, 41)
Screenshot: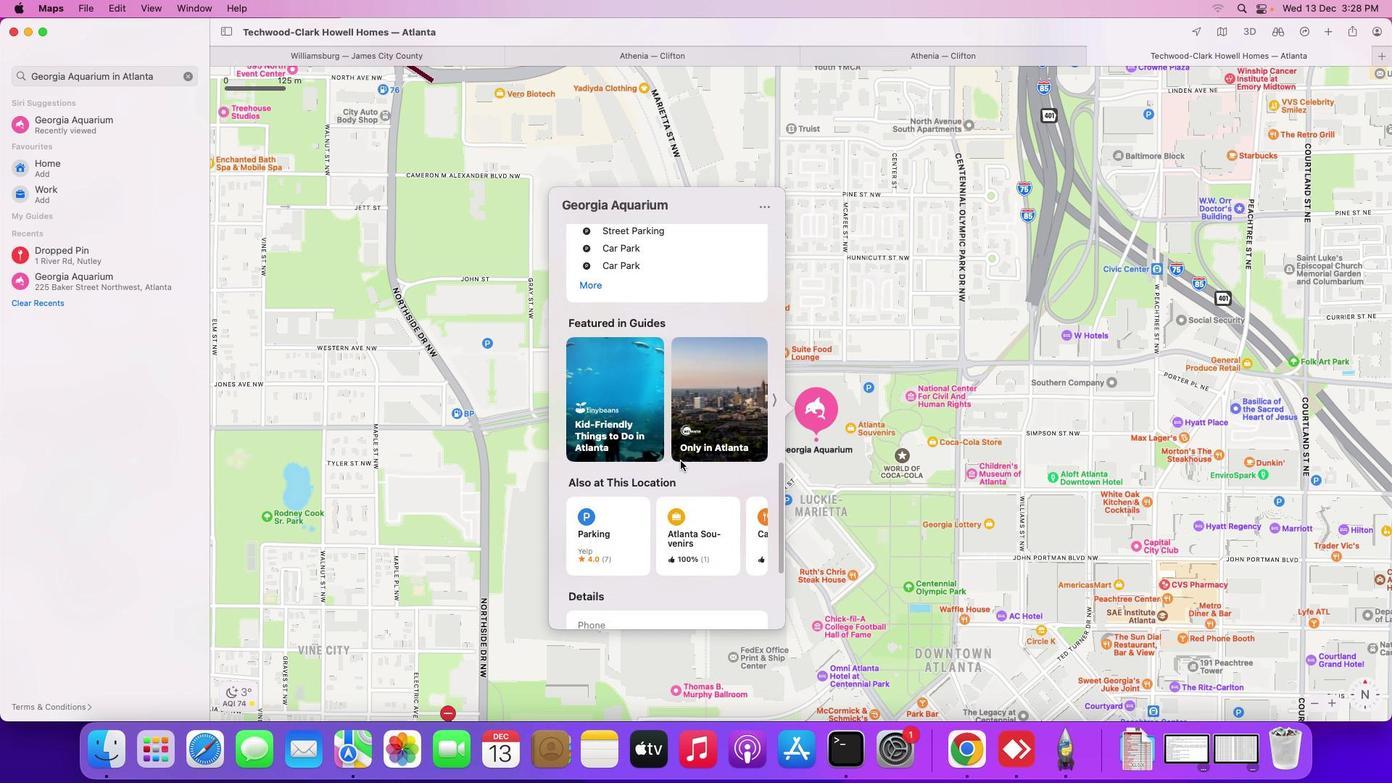 
Action: Mouse scrolled (722, 503) with delta (42, 41)
Screenshot: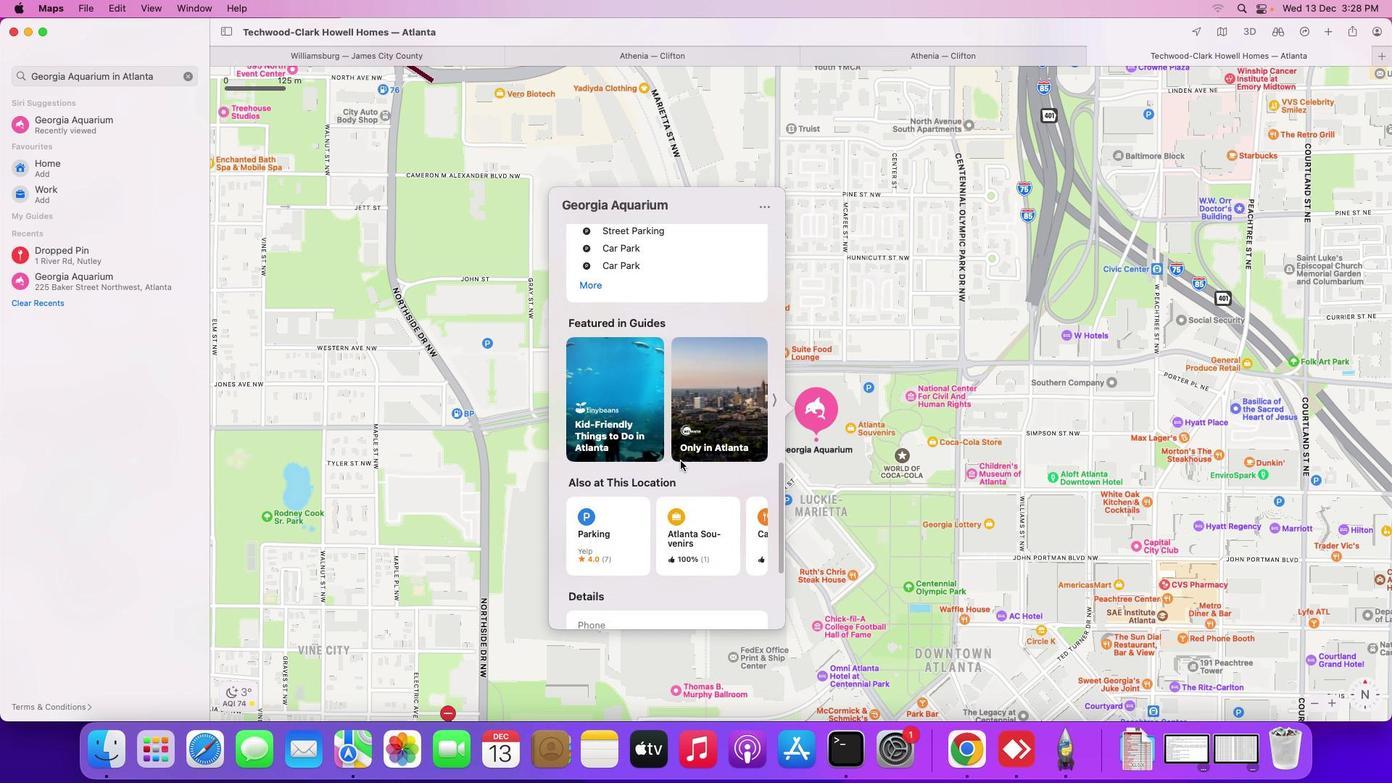 
Action: Mouse scrolled (722, 503) with delta (42, 40)
Screenshot: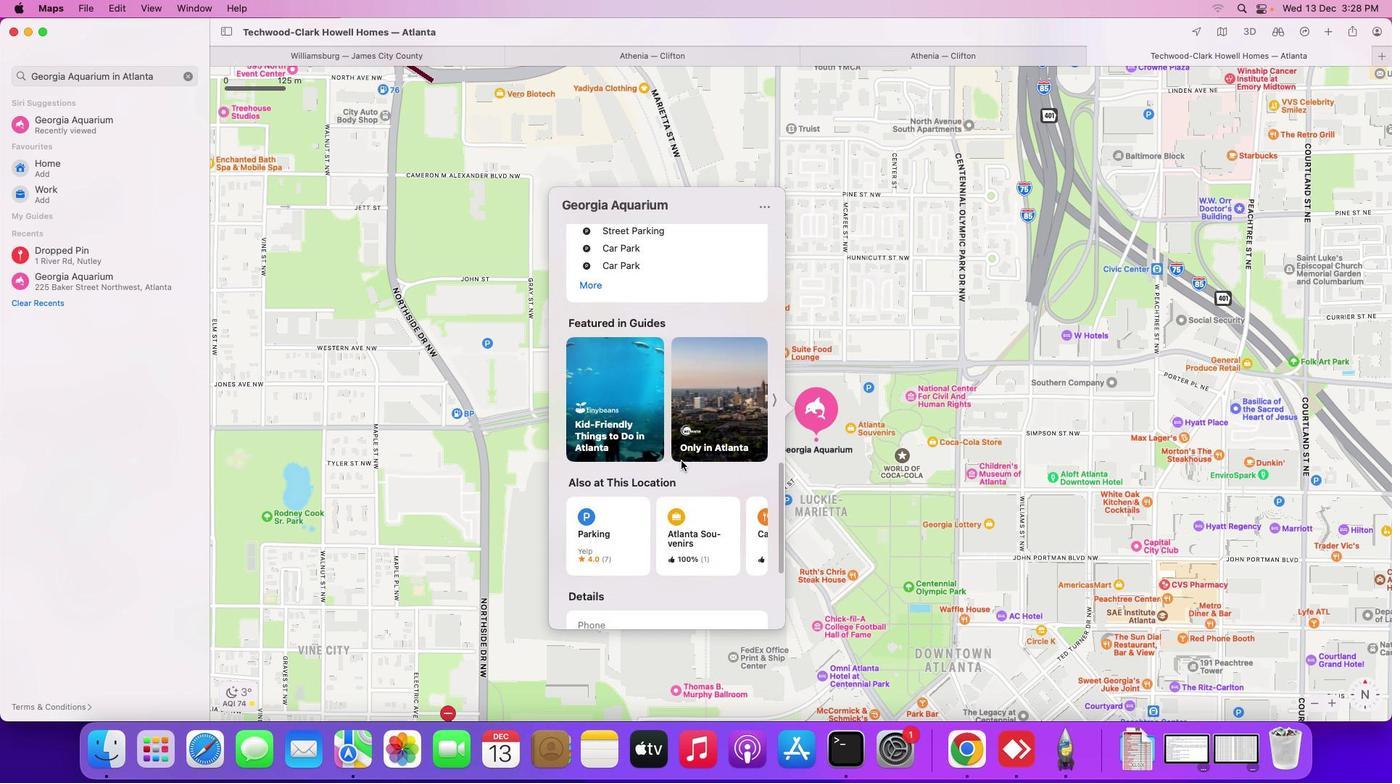 
Action: Mouse scrolled (722, 503) with delta (42, 39)
Screenshot: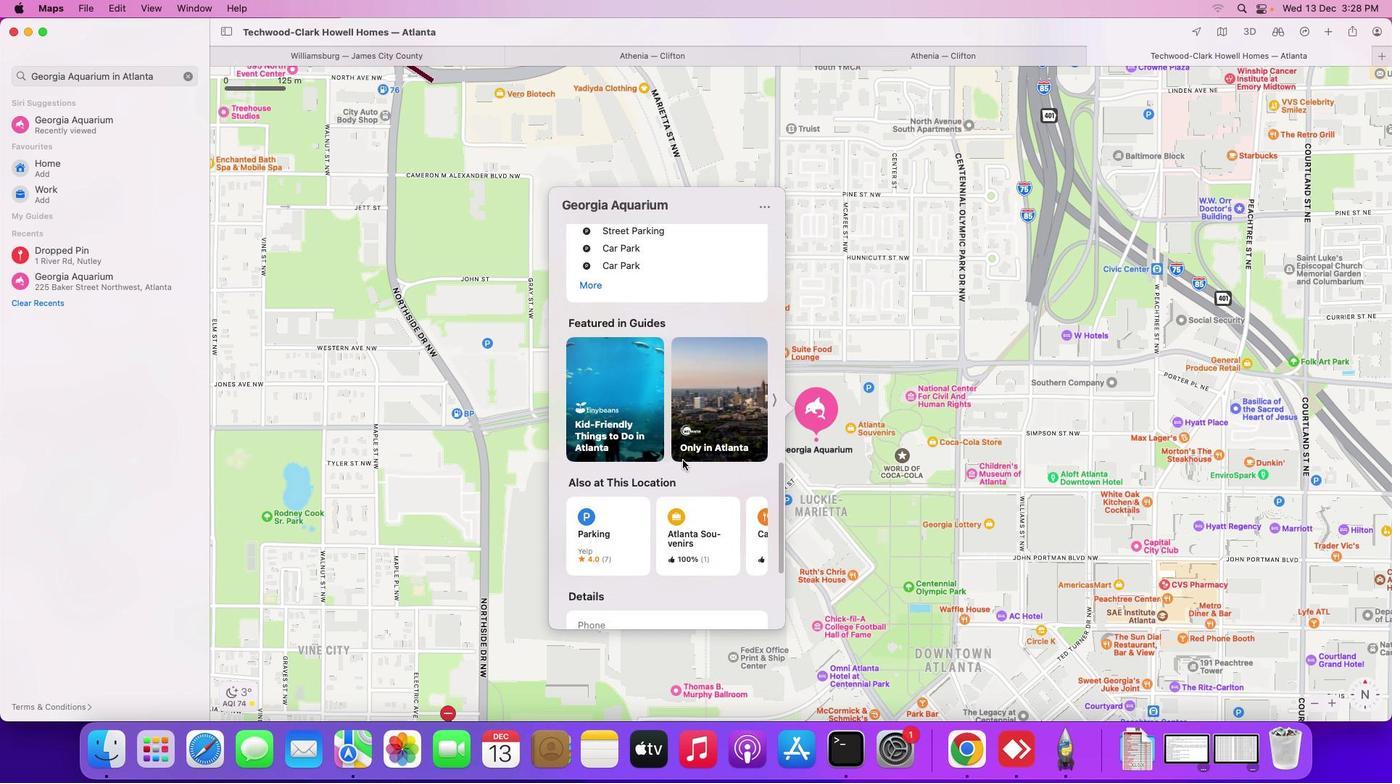 
Action: Mouse scrolled (722, 503) with delta (42, 38)
Screenshot: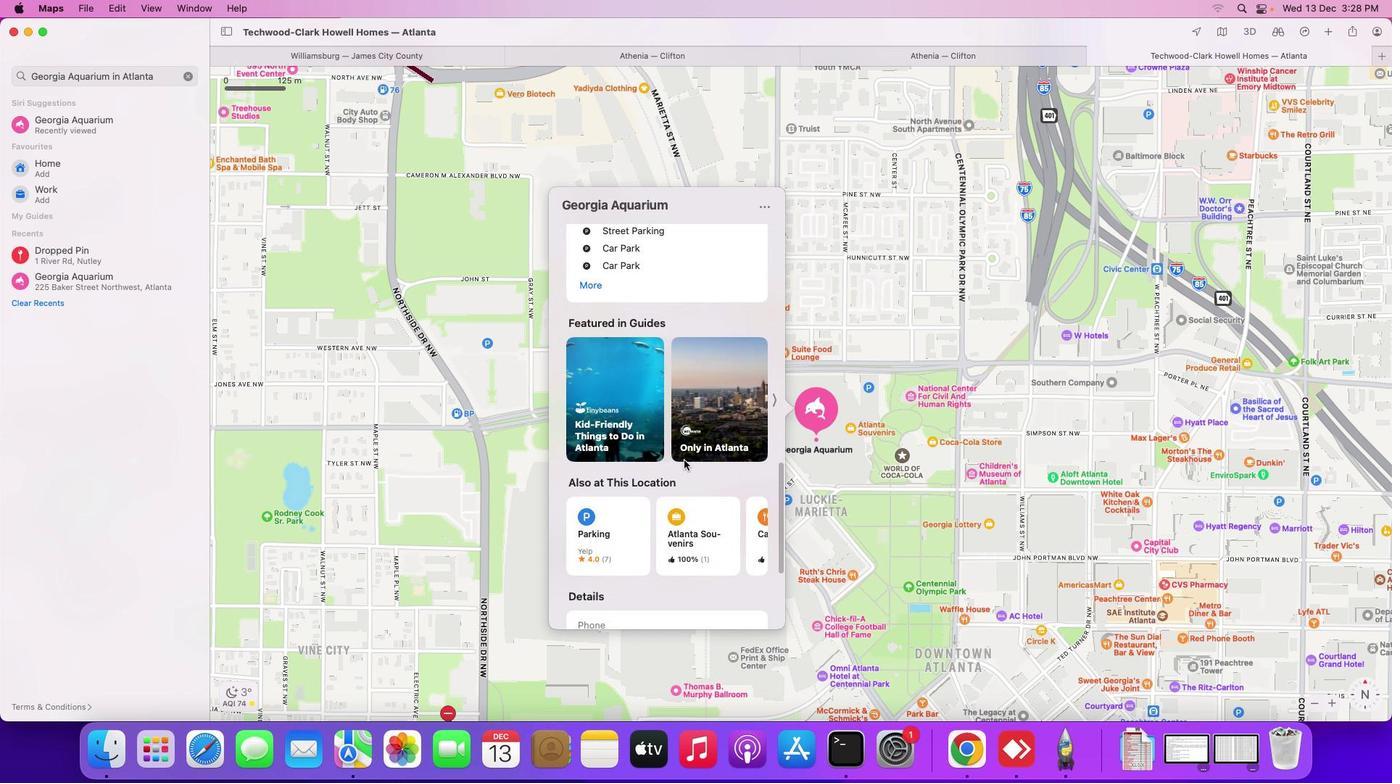 
Action: Mouse scrolled (722, 503) with delta (42, 37)
Screenshot: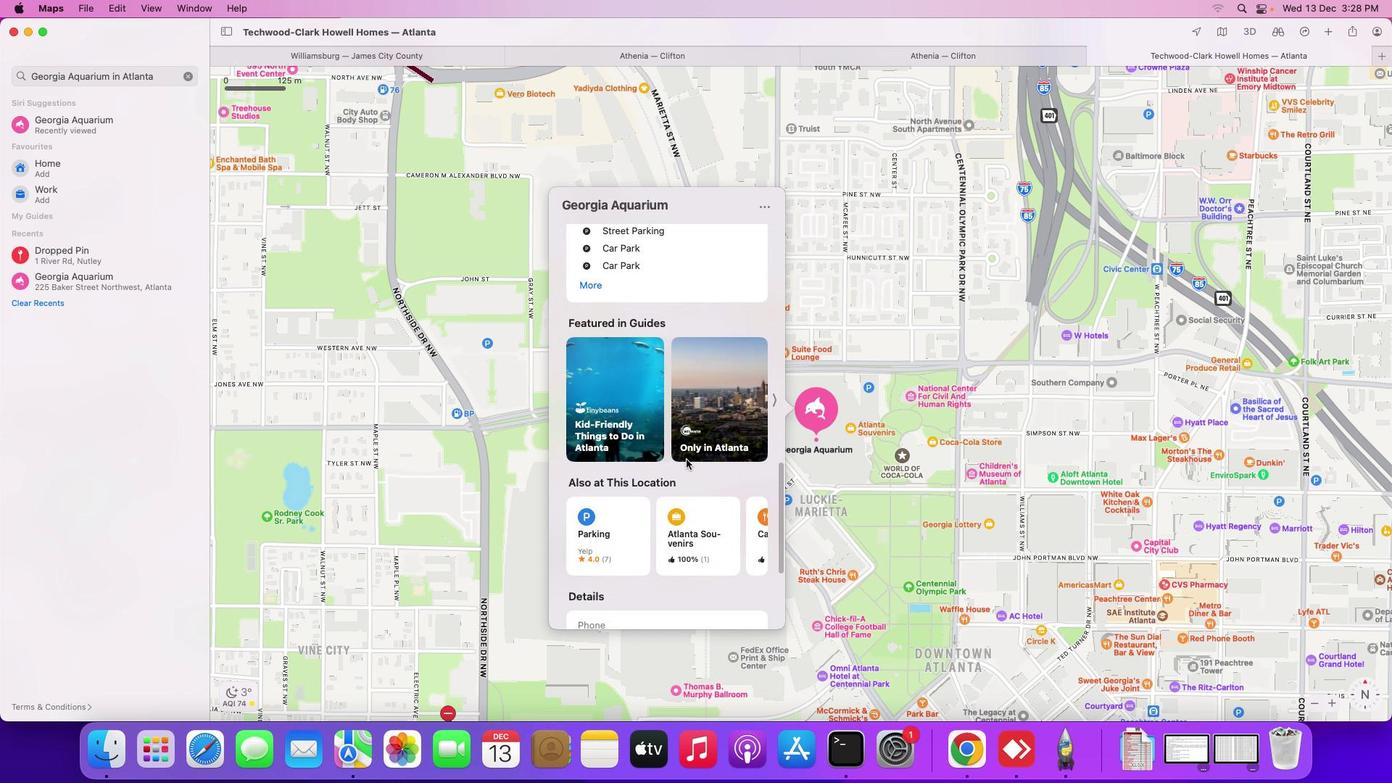 
Action: Mouse moved to (733, 499)
Screenshot: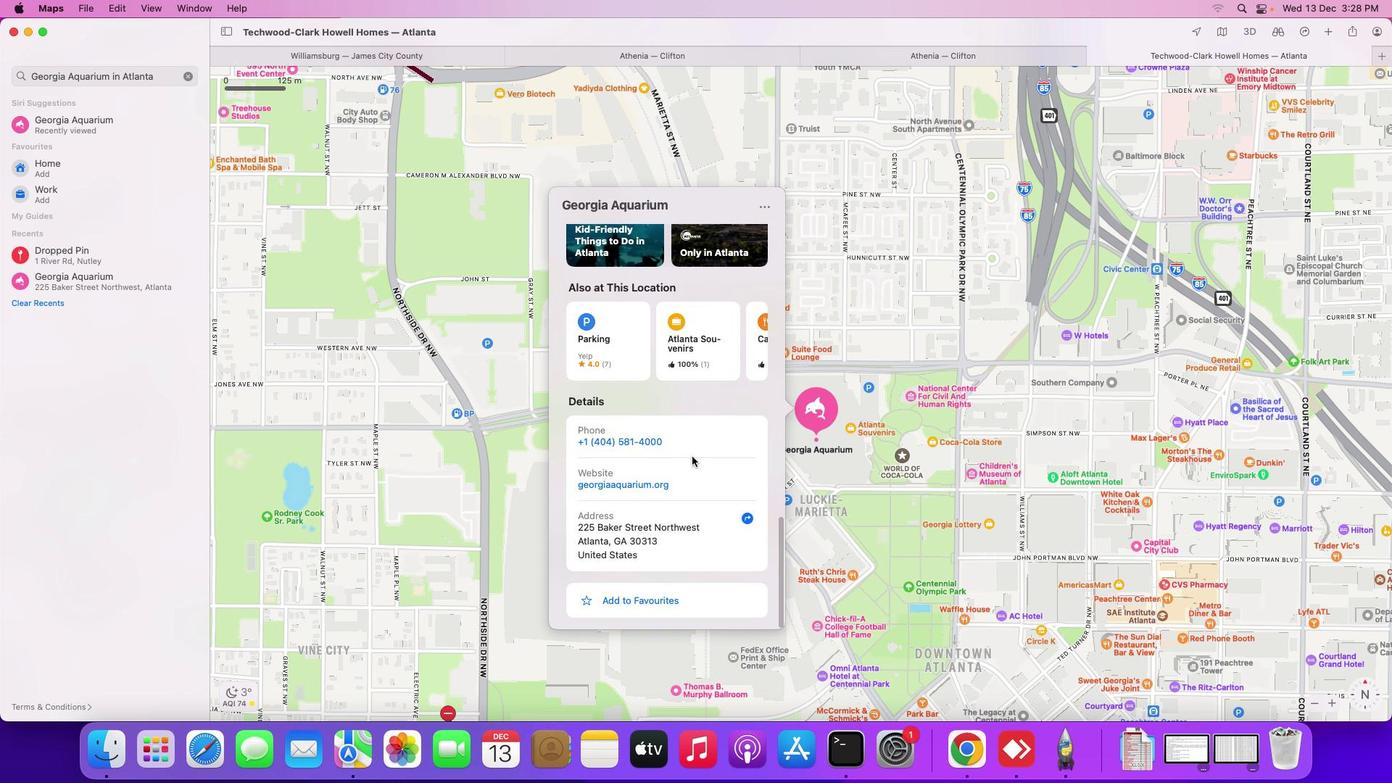 
Action: Mouse scrolled (733, 499) with delta (42, 41)
Screenshot: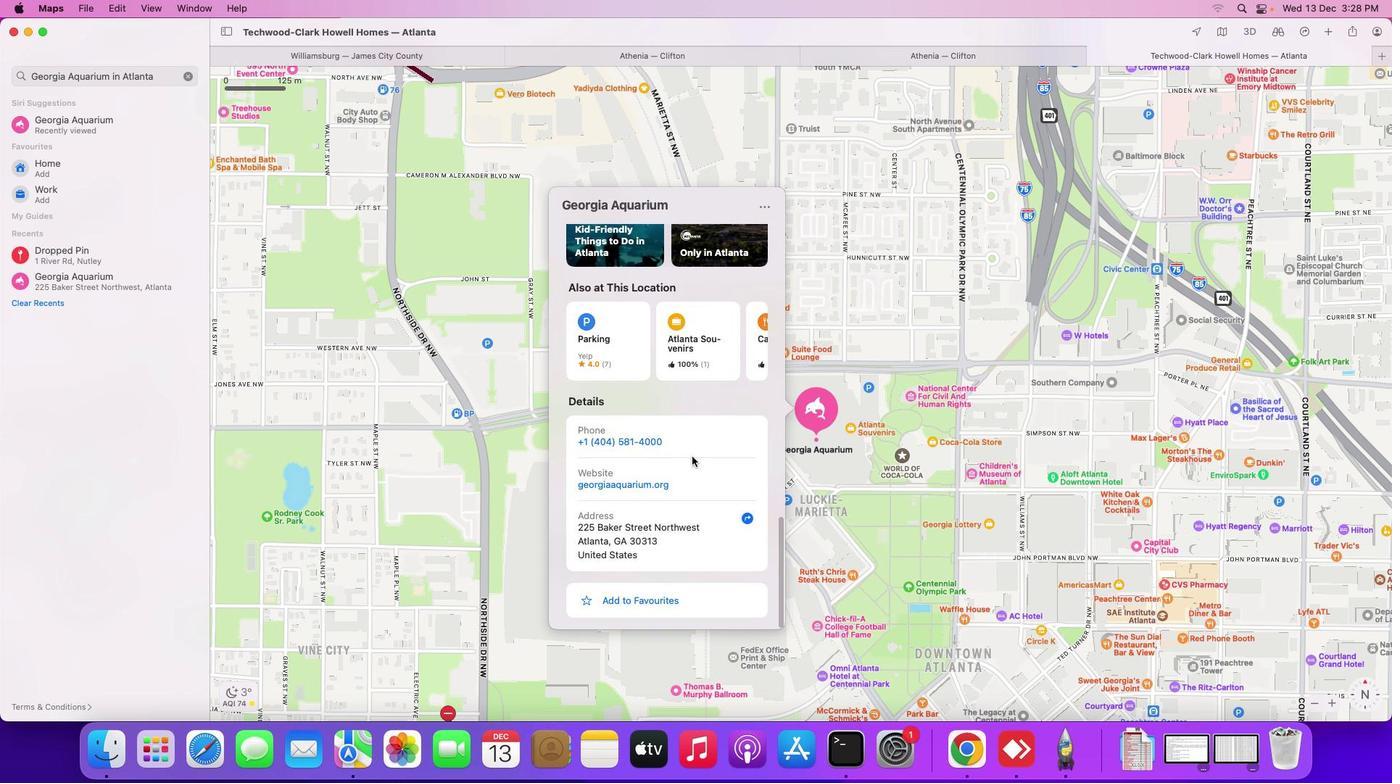 
Action: Mouse moved to (733, 498)
Screenshot: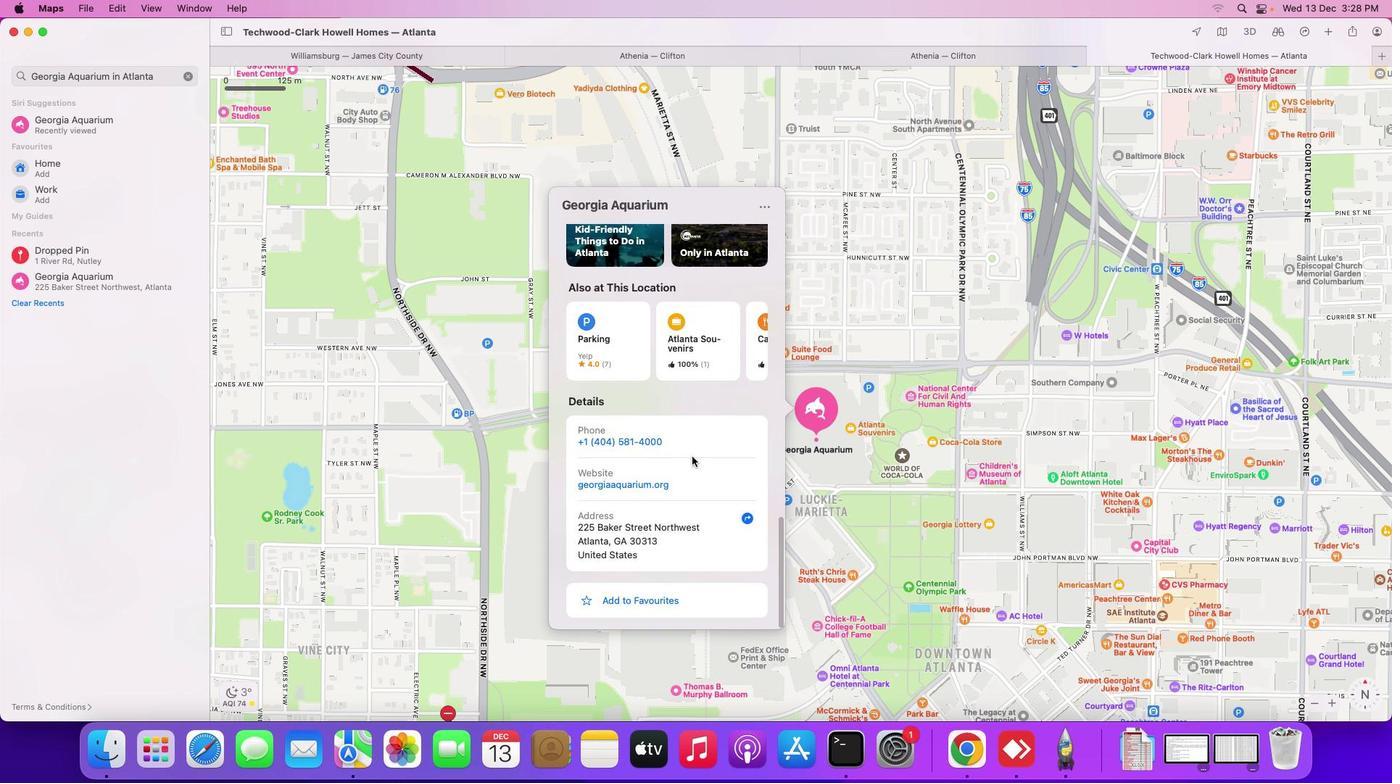 
Action: Mouse scrolled (733, 498) with delta (42, 41)
Screenshot: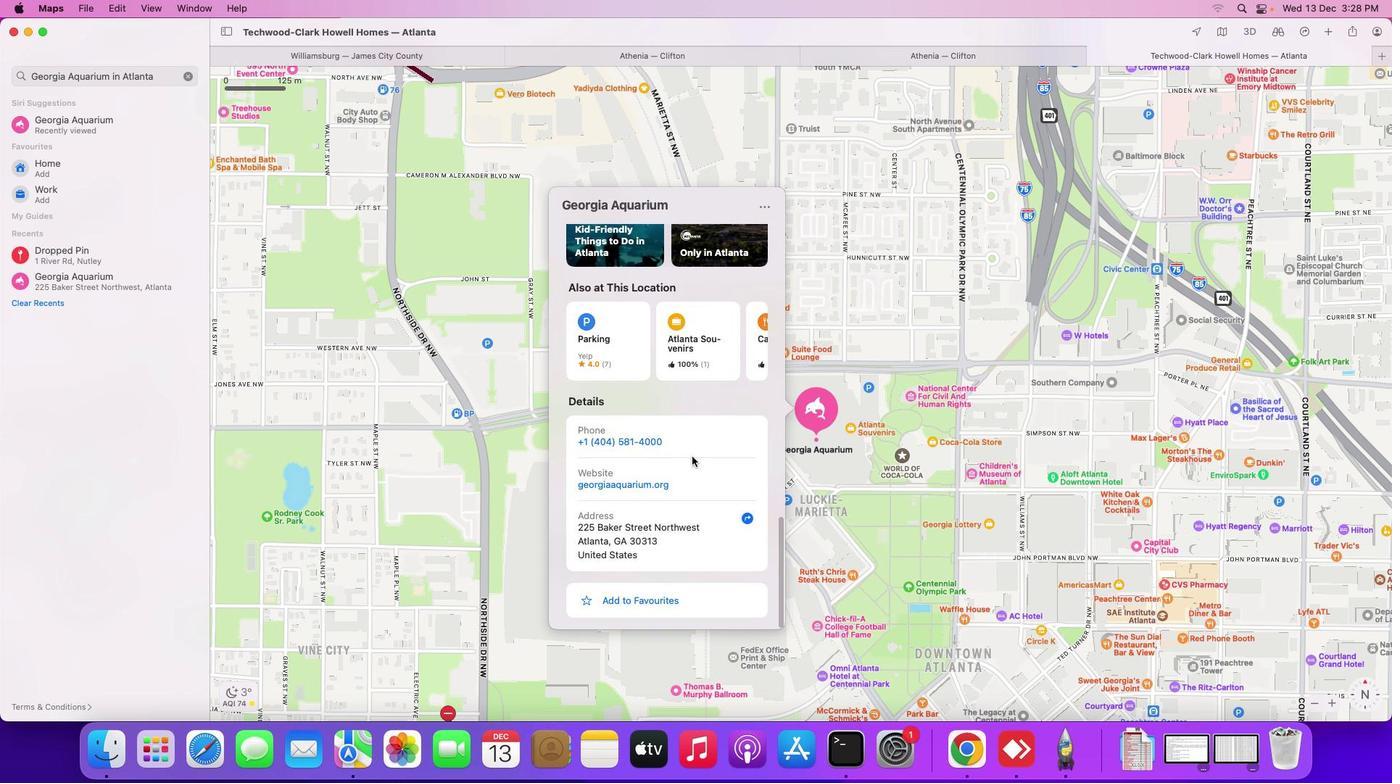 
Action: Mouse moved to (734, 498)
Screenshot: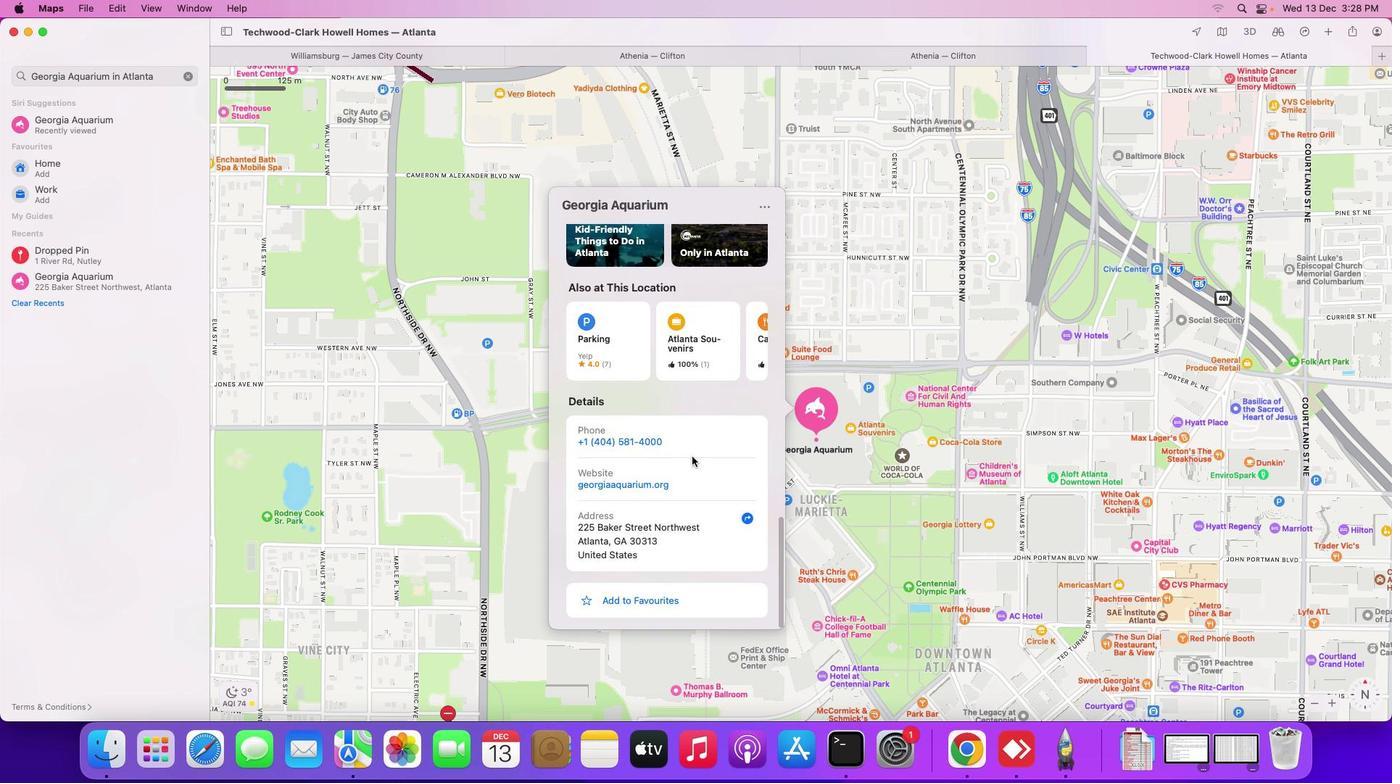 
Action: Mouse scrolled (734, 498) with delta (42, 39)
Screenshot: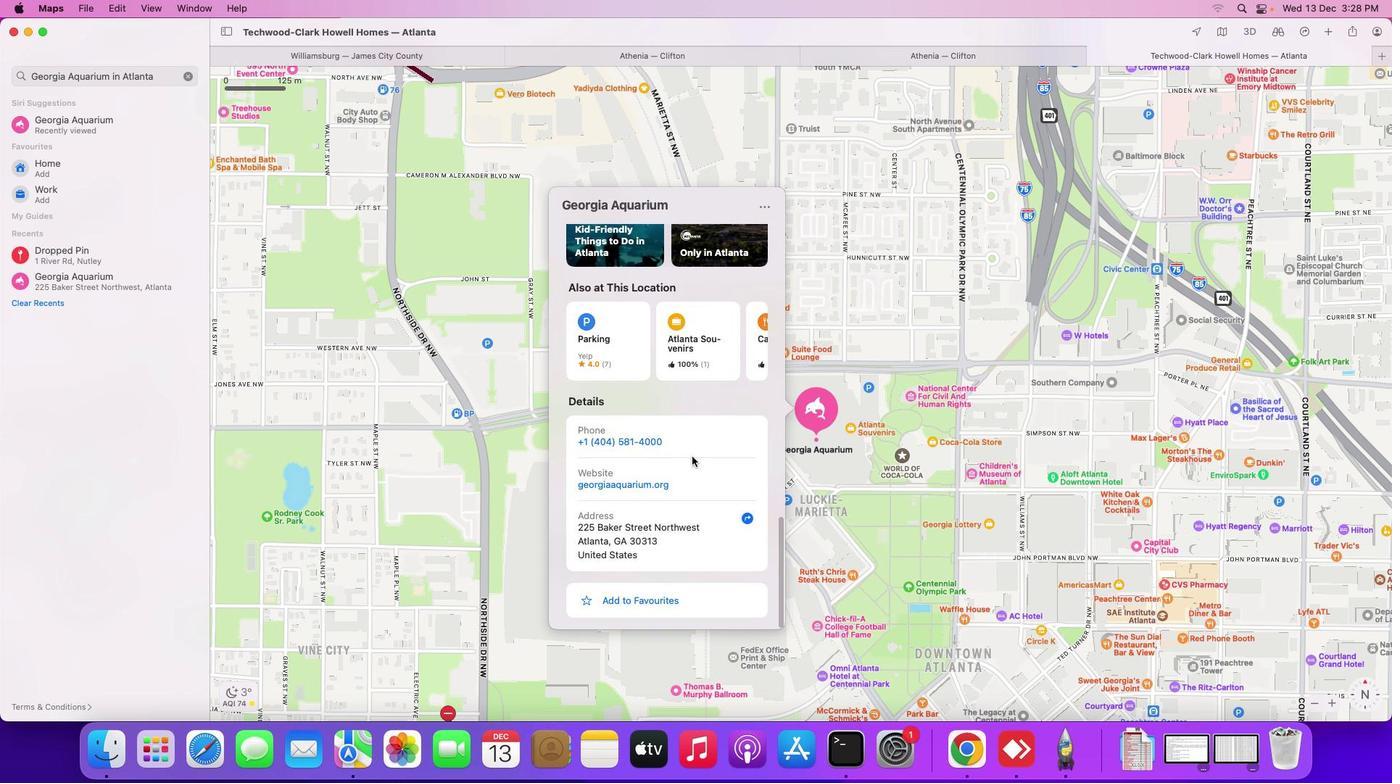 
Action: Mouse scrolled (734, 498) with delta (42, 38)
Screenshot: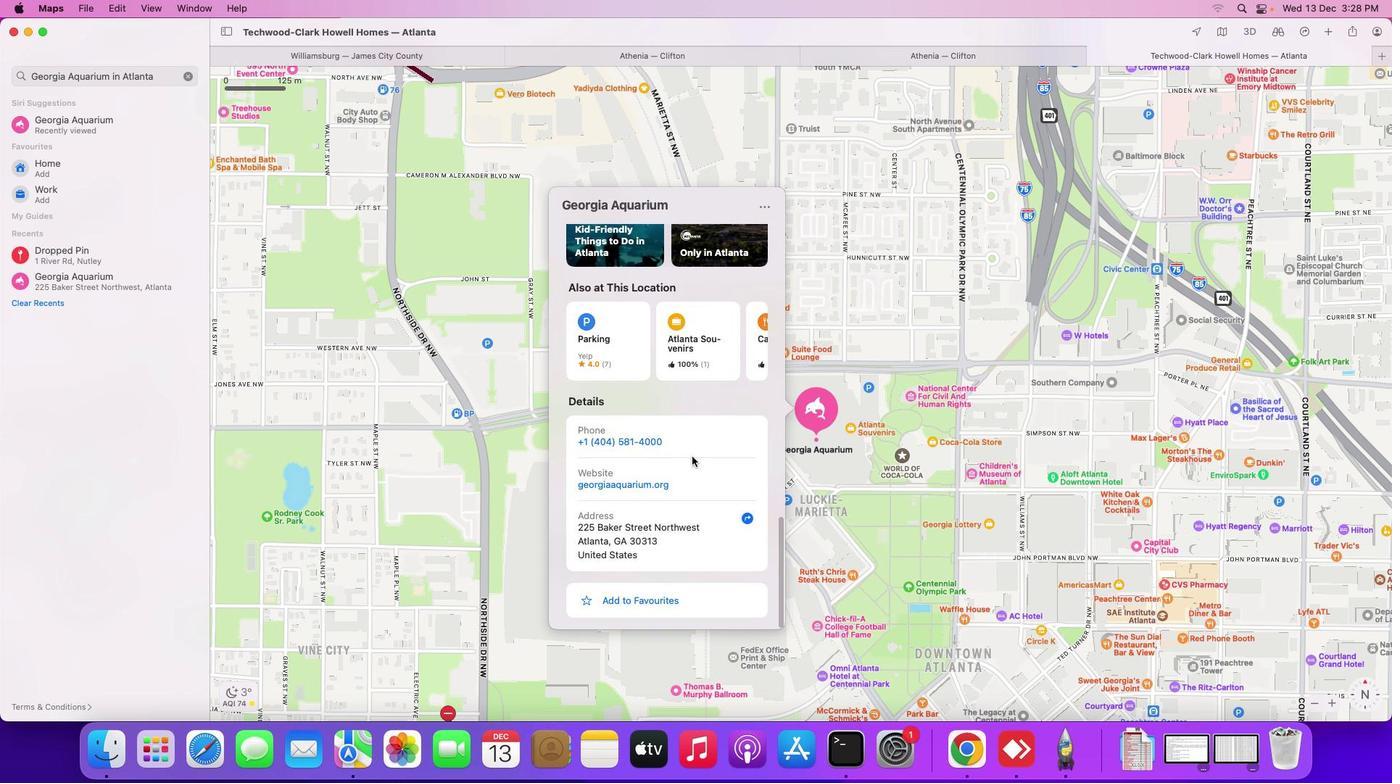 
Action: Mouse moved to (734, 498)
Screenshot: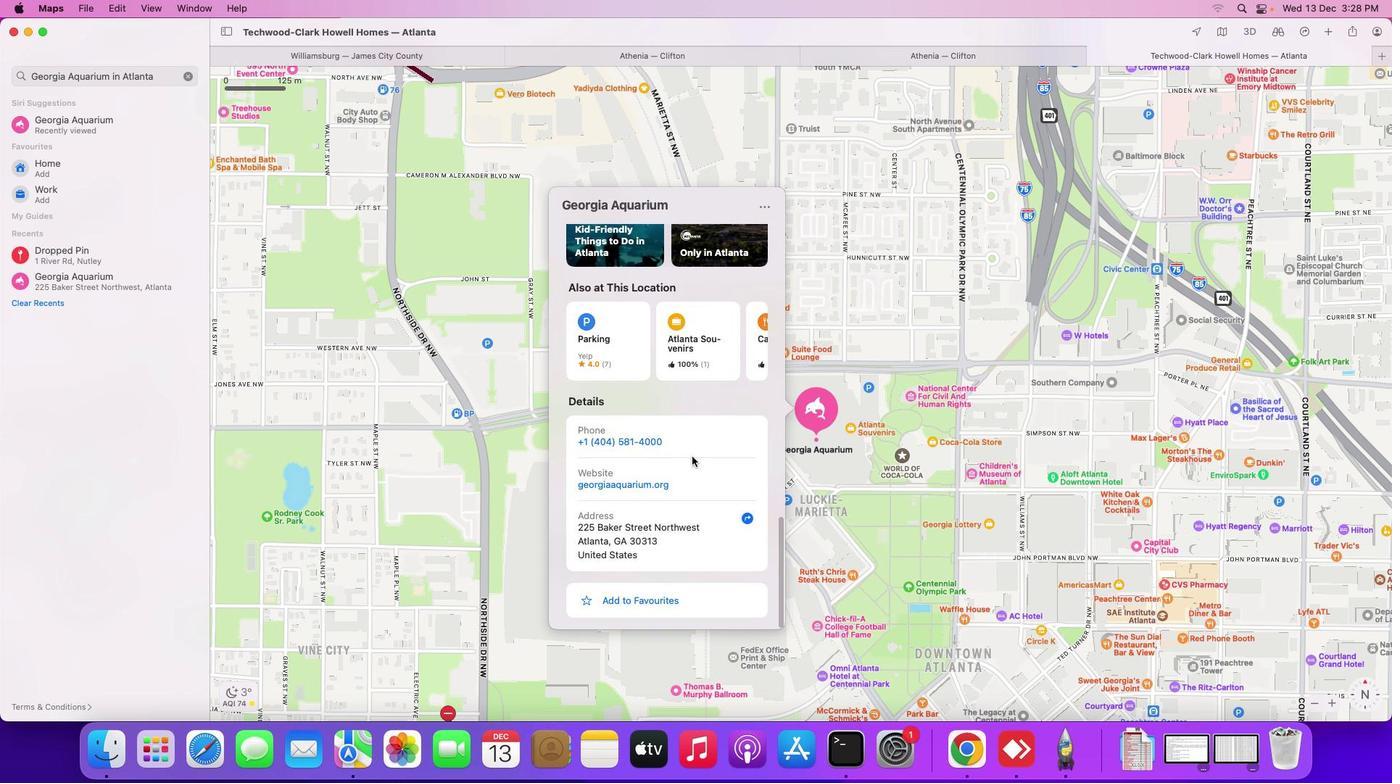 
Action: Mouse scrolled (734, 498) with delta (42, 38)
Screenshot: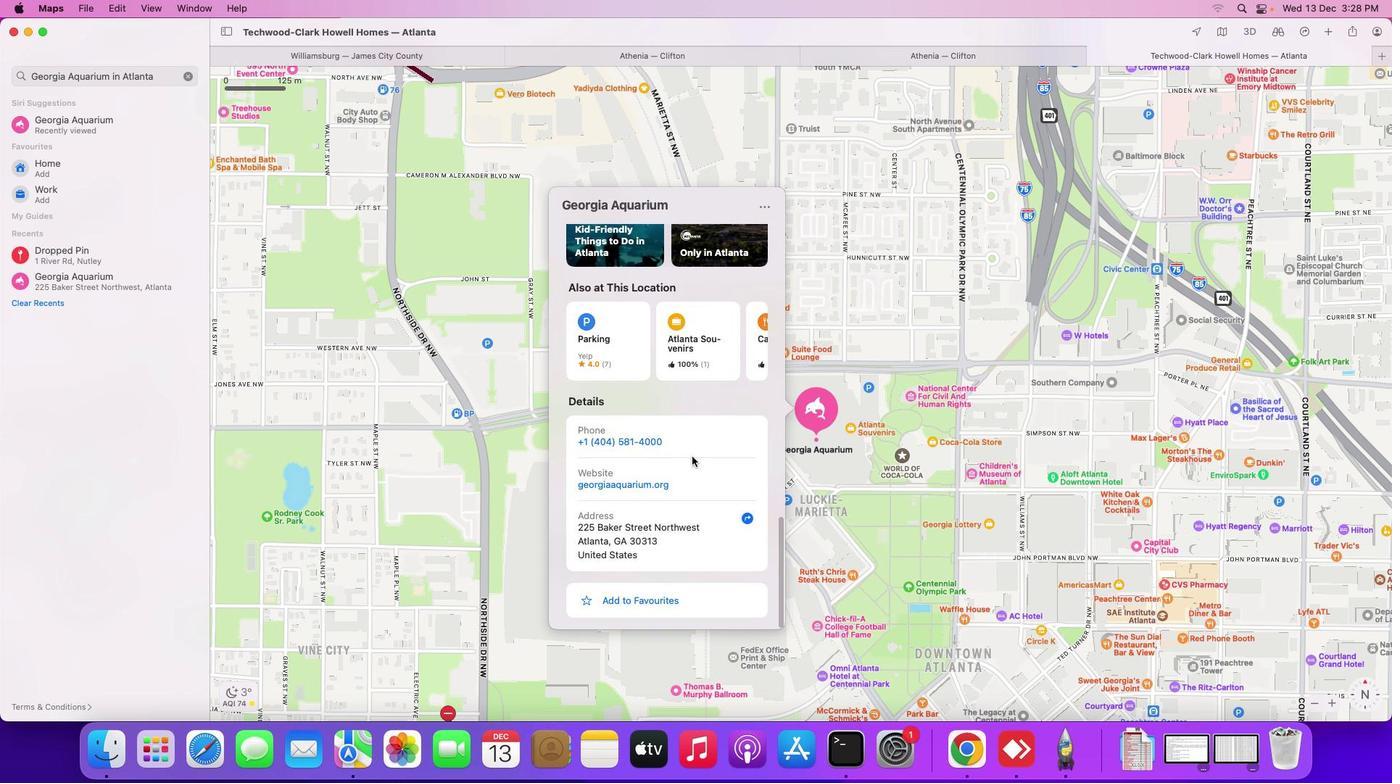 
Action: Mouse scrolled (734, 498) with delta (42, 37)
Screenshot: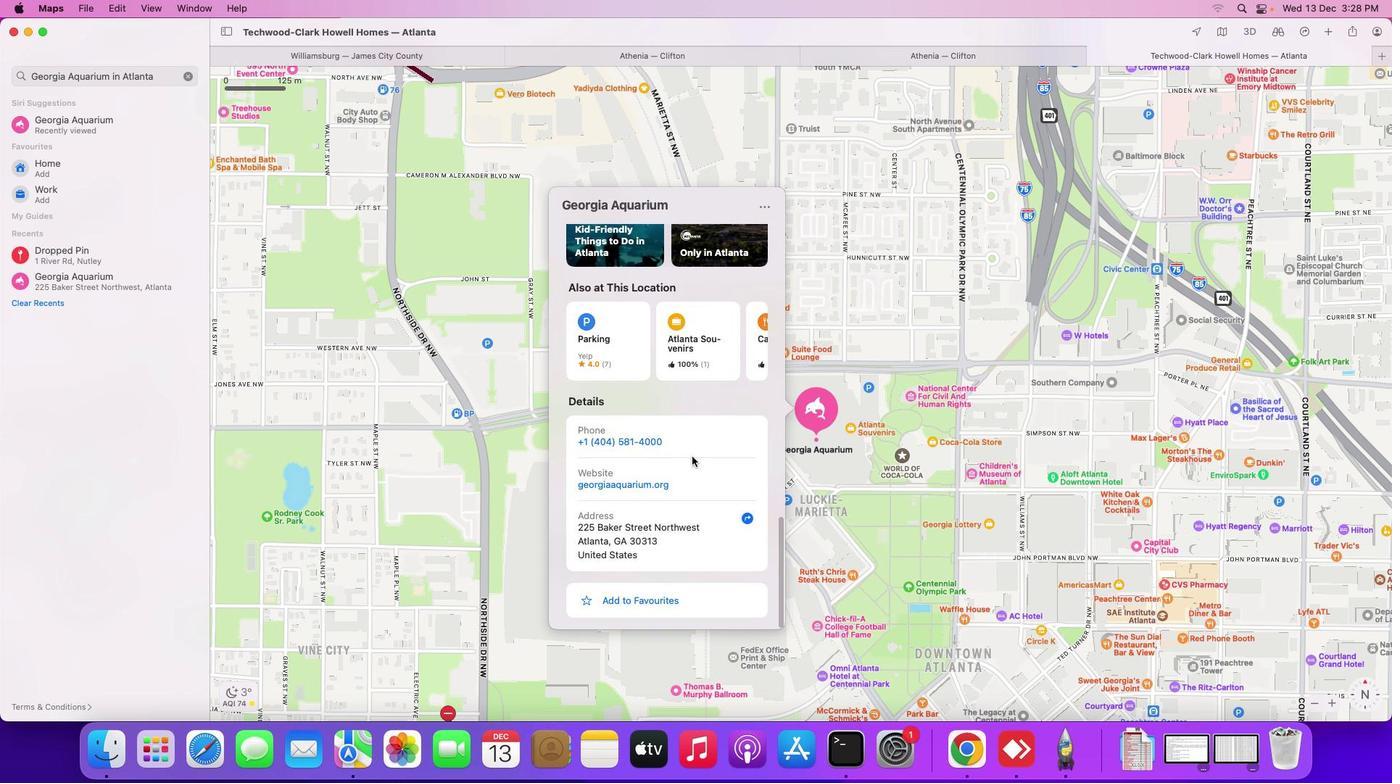 
Action: Mouse scrolled (734, 498) with delta (42, 37)
Screenshot: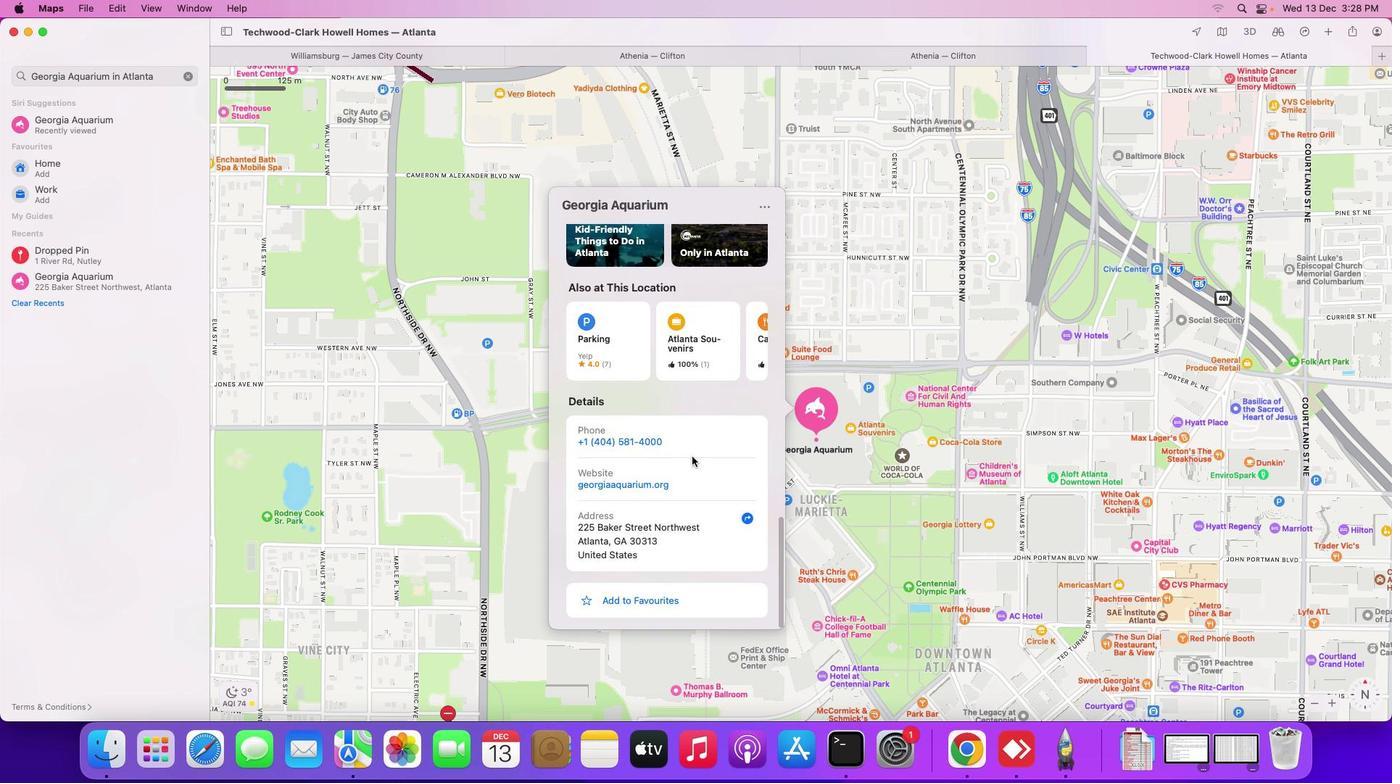 
Action: Mouse moved to (734, 498)
Screenshot: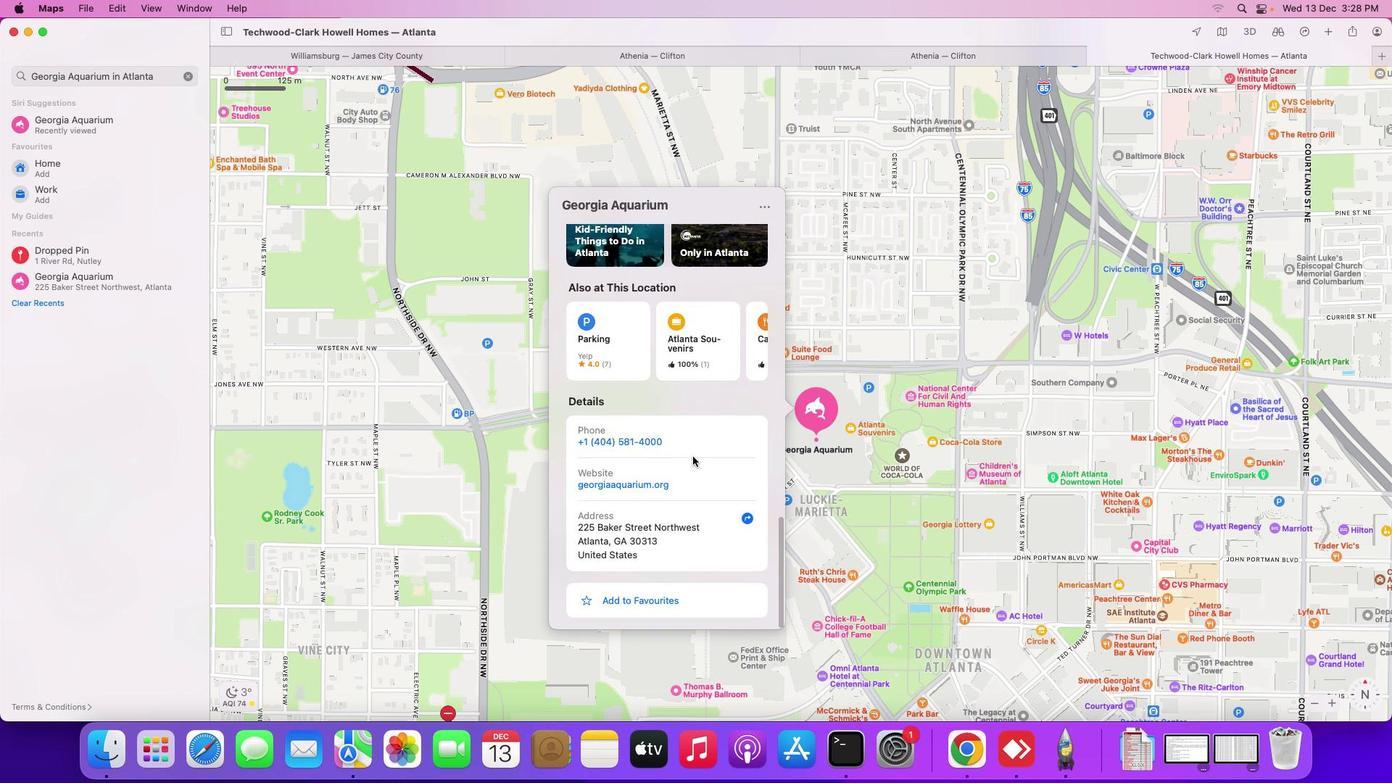 
Action: Mouse scrolled (734, 498) with delta (42, 41)
Screenshot: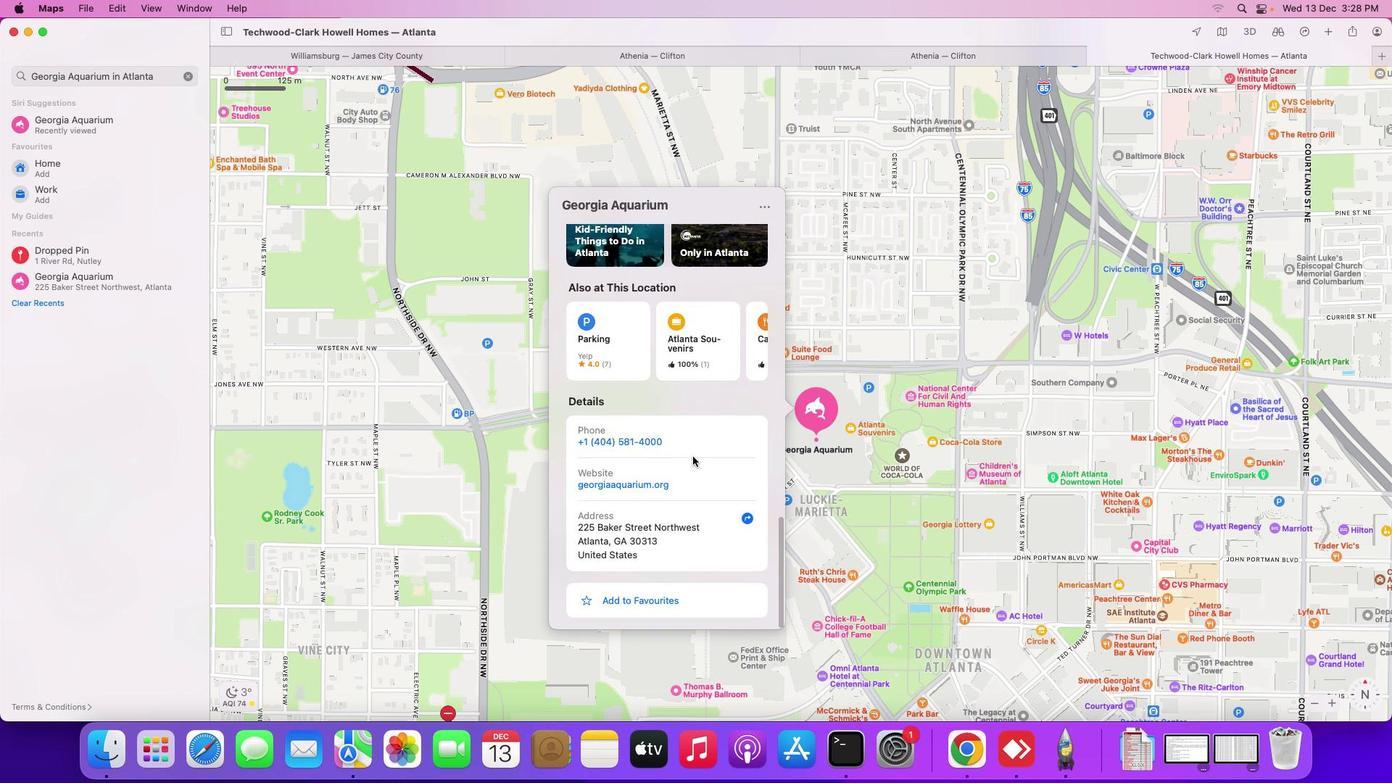
Action: Mouse scrolled (734, 498) with delta (42, 41)
Screenshot: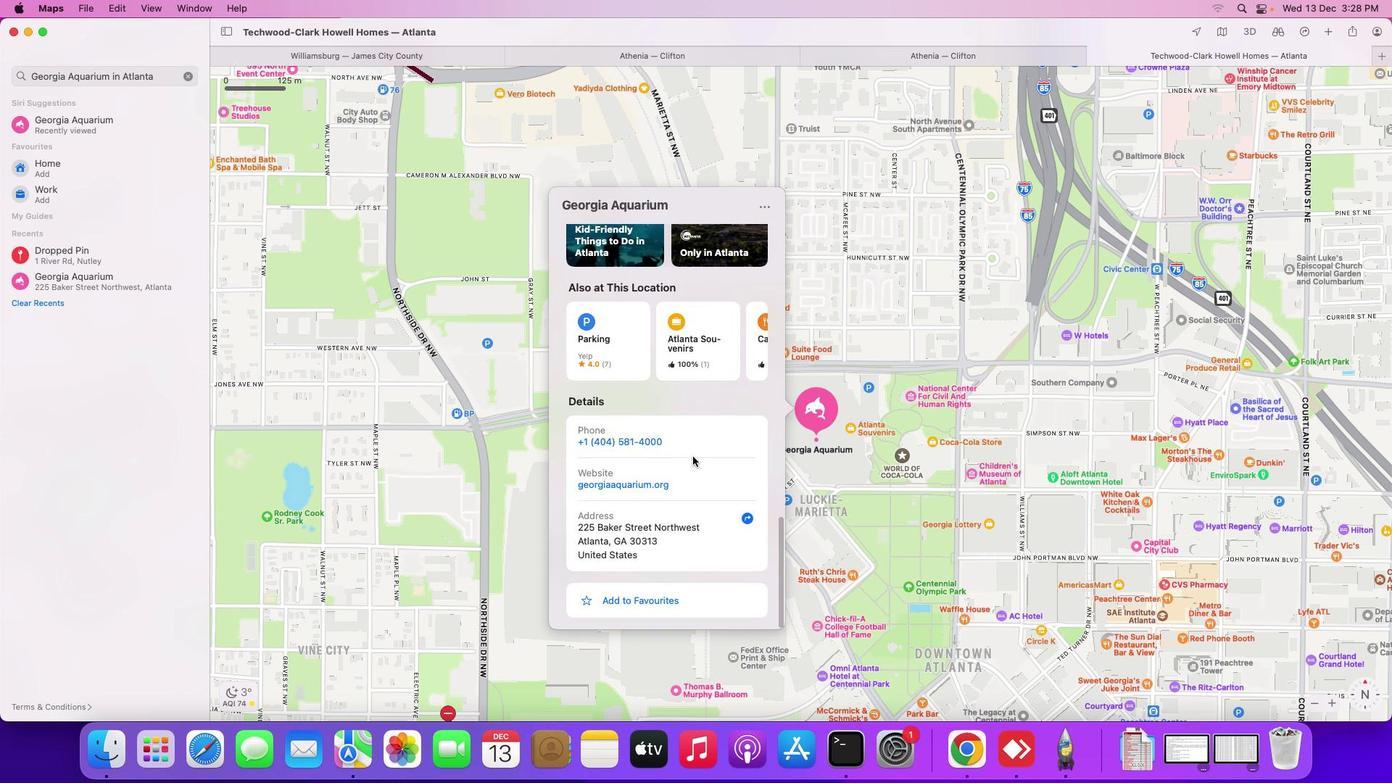 
Action: Mouse scrolled (734, 498) with delta (42, 41)
Screenshot: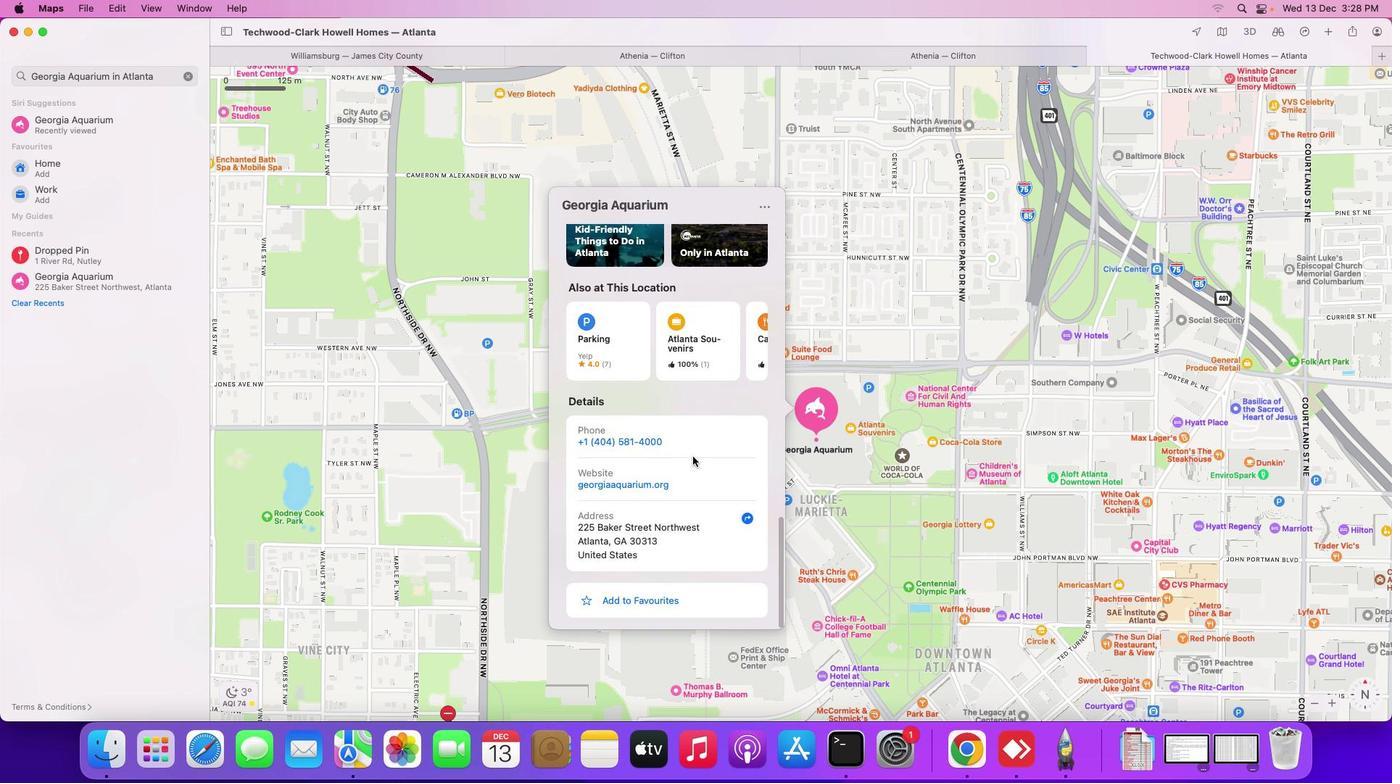 
Action: Mouse scrolled (734, 498) with delta (42, 41)
Screenshot: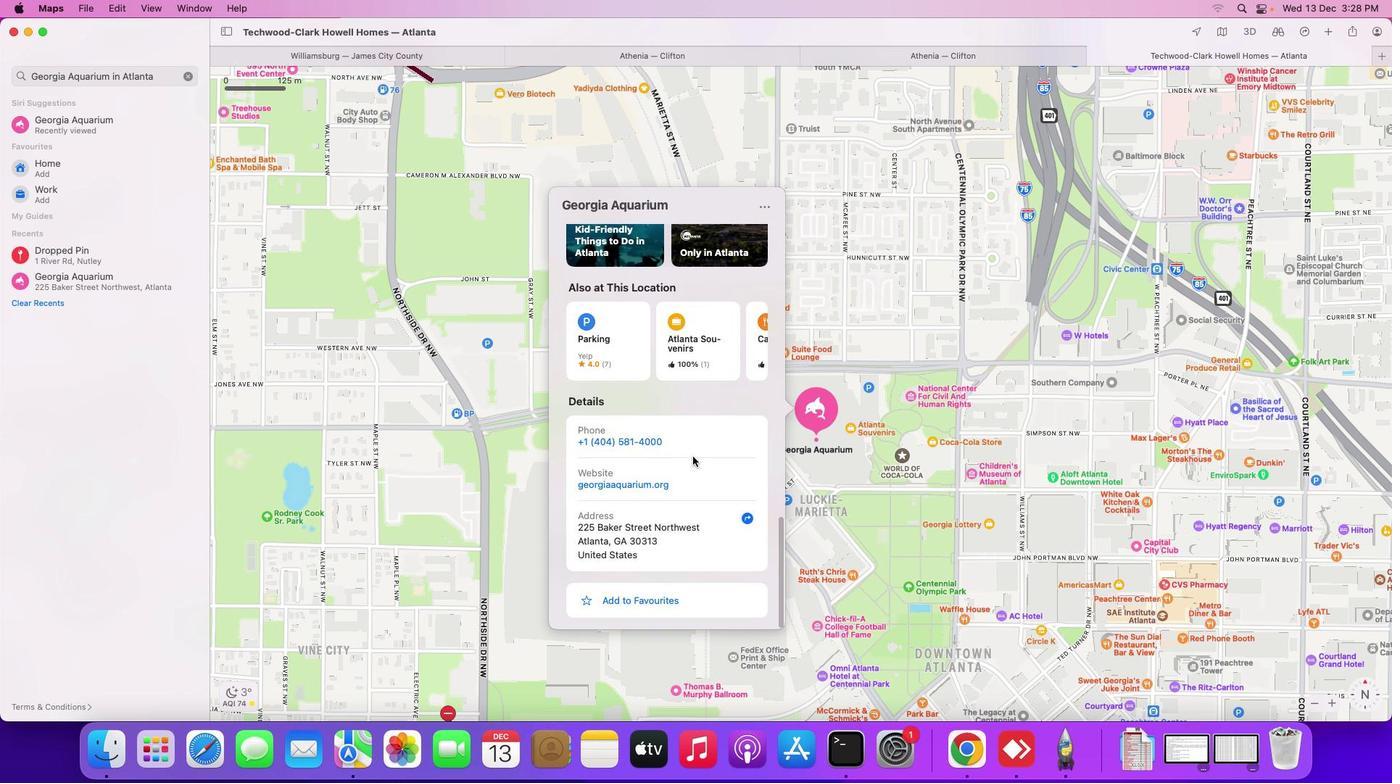 
Action: Mouse scrolled (734, 498) with delta (42, 40)
Screenshot: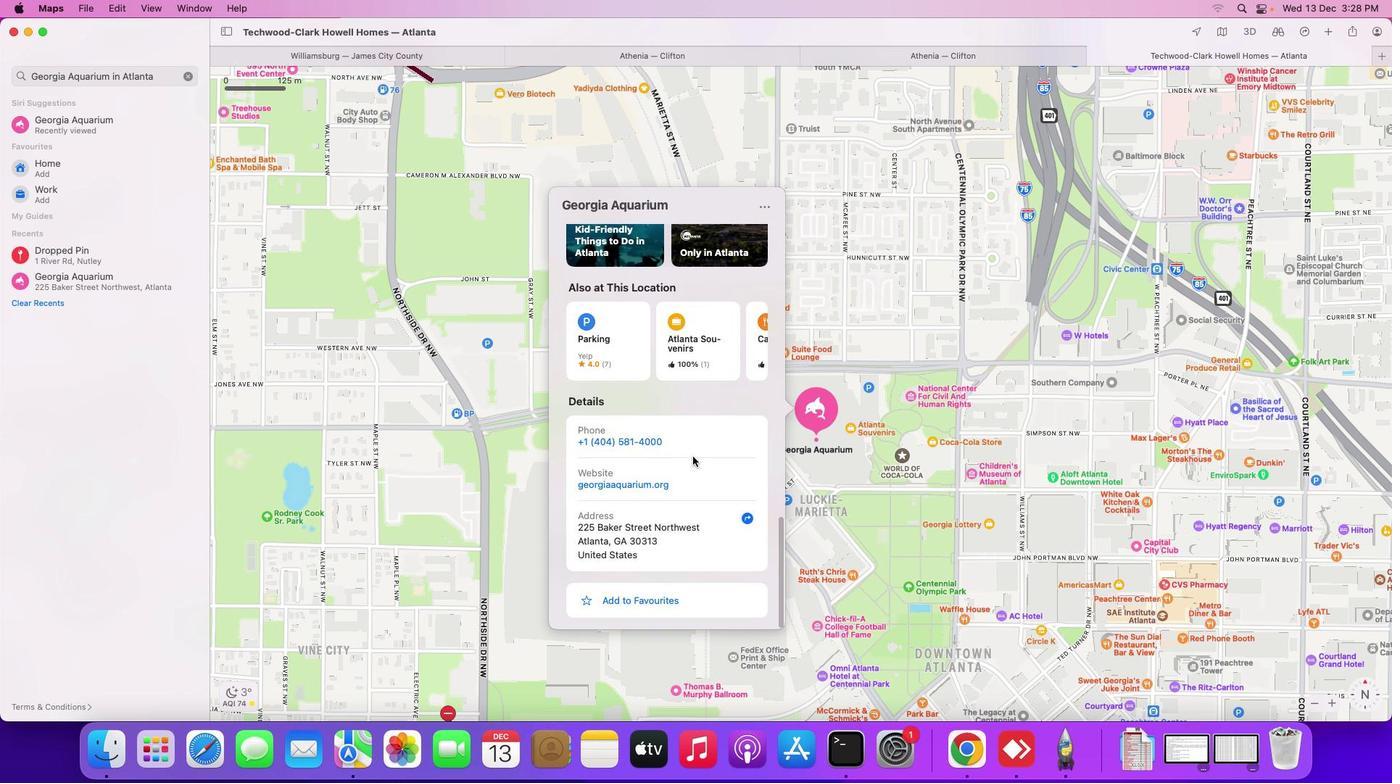 
Action: Mouse scrolled (734, 498) with delta (42, 39)
Screenshot: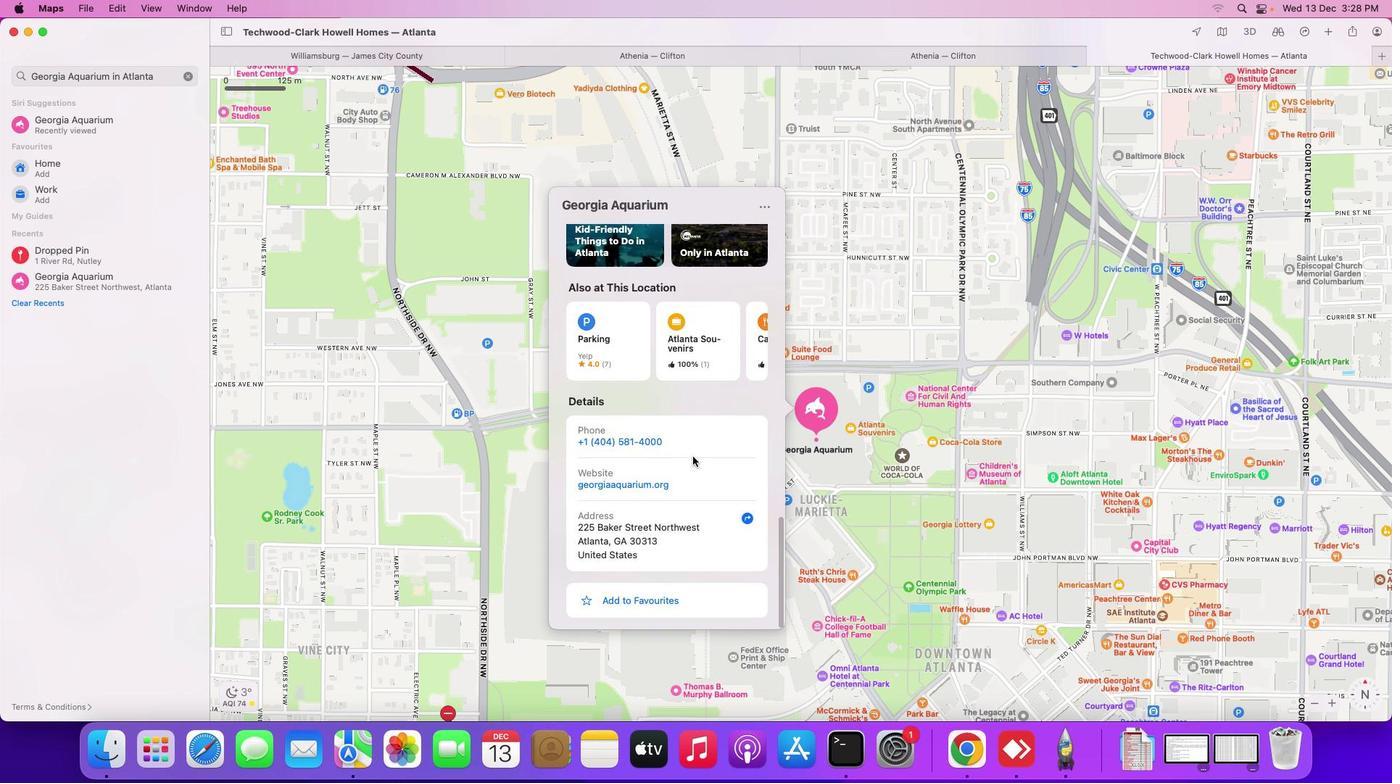 
Action: Mouse scrolled (734, 498) with delta (42, 39)
Screenshot: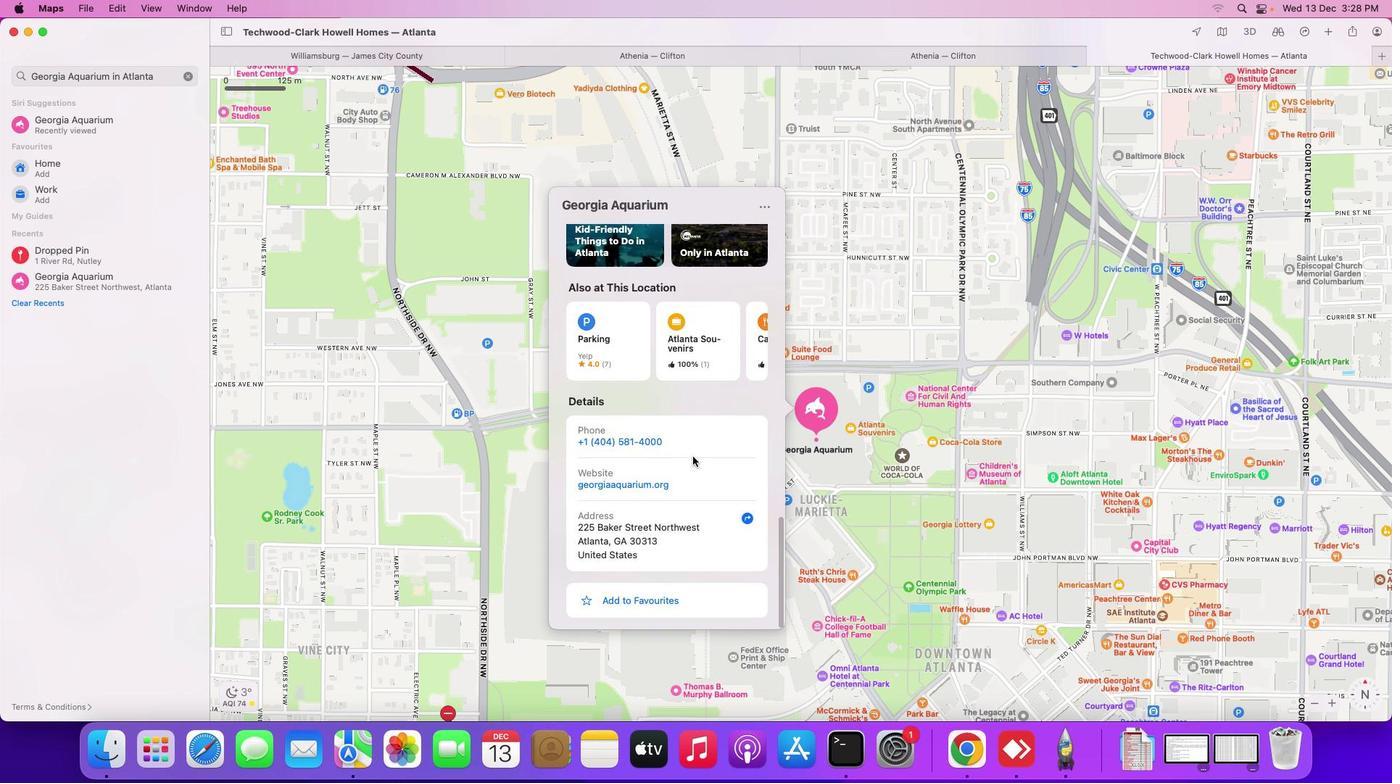 
Action: Mouse moved to (734, 469)
Screenshot: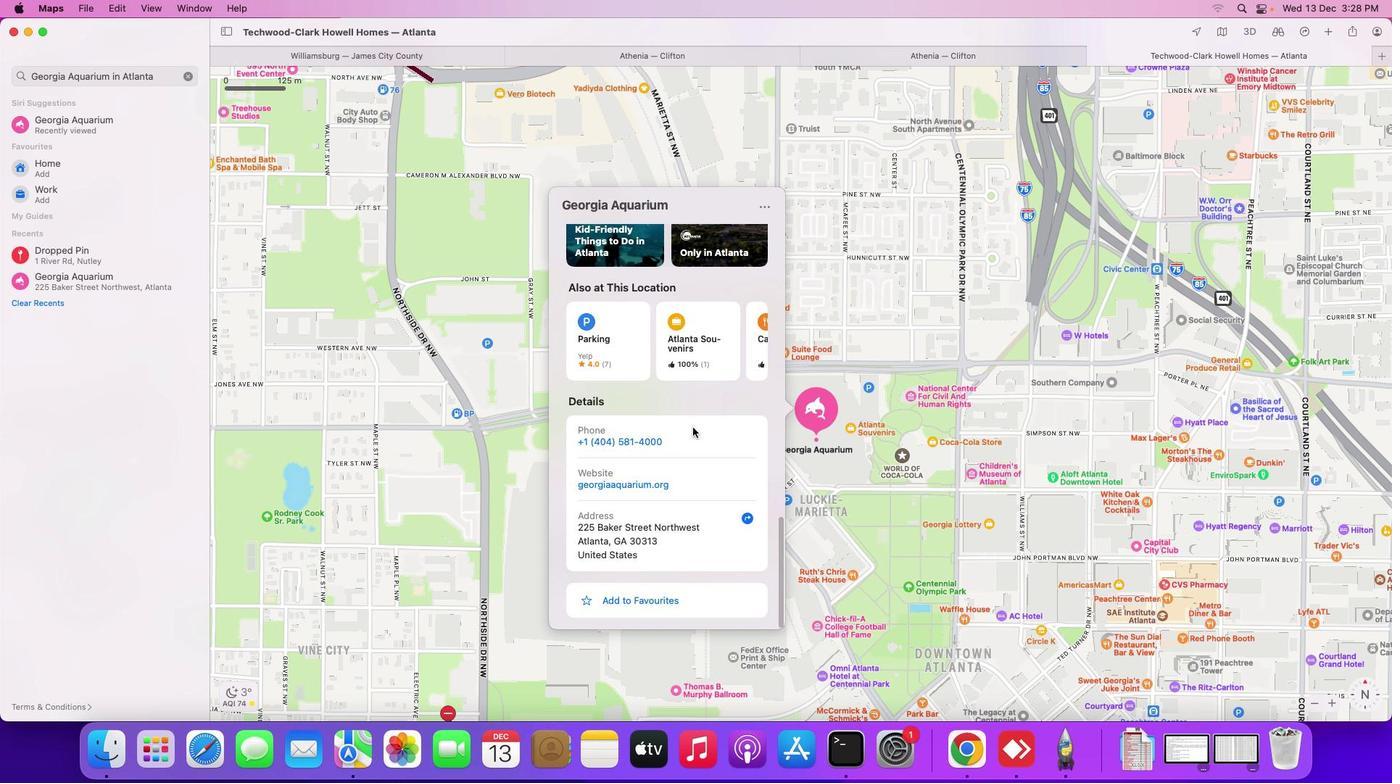 
